 Task: Review and tag faces from past holiday celebrations.
Action: Mouse moved to (122, 249)
Screenshot: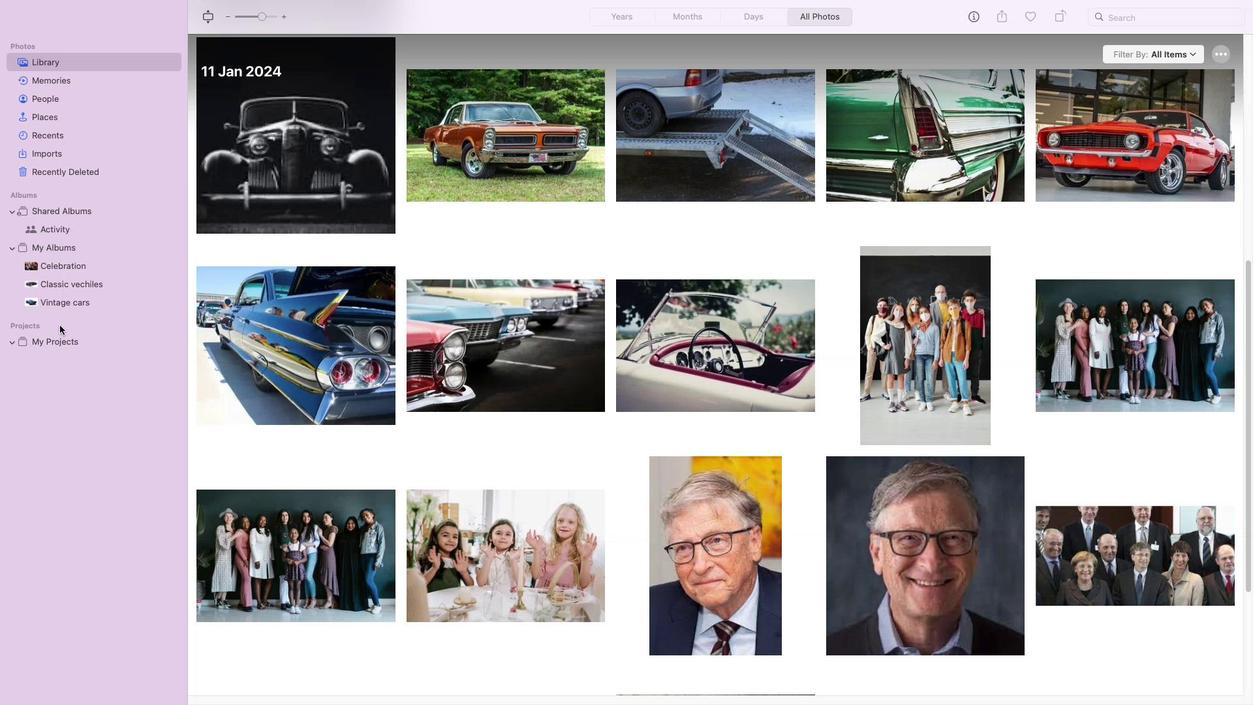 
Action: Mouse scrolled (122, 249) with delta (0, 0)
Screenshot: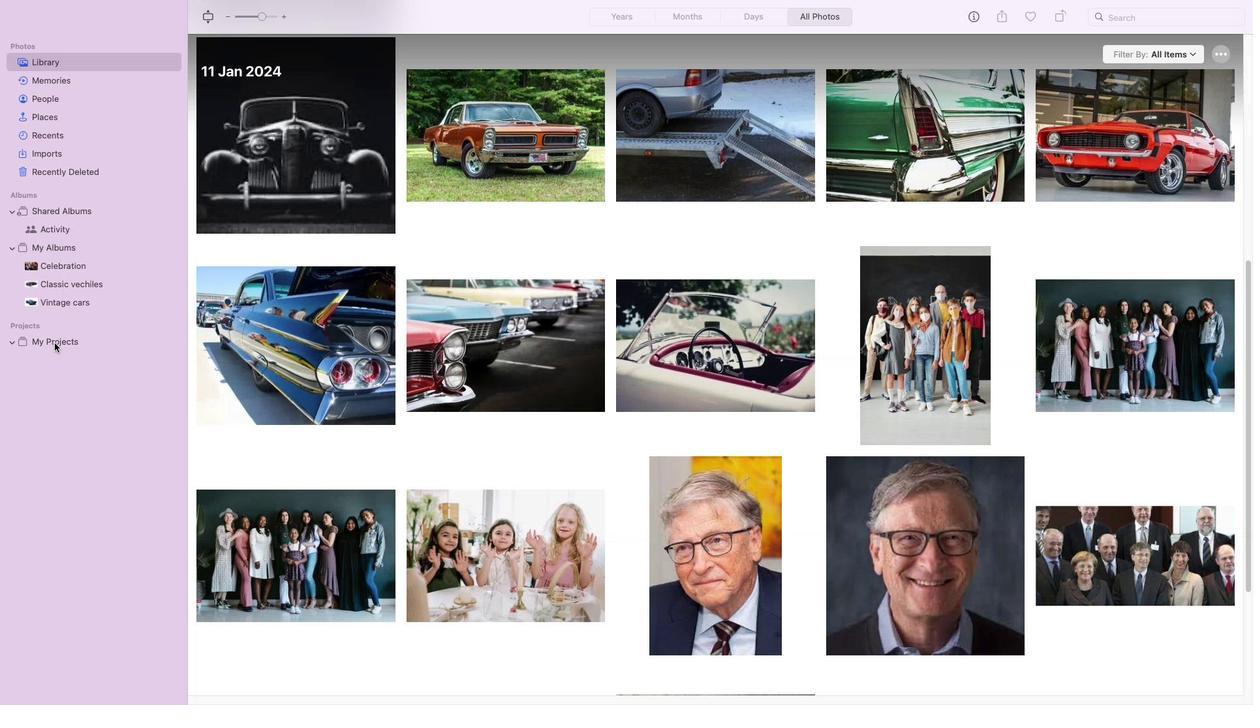 
Action: Mouse scrolled (122, 249) with delta (0, 0)
Screenshot: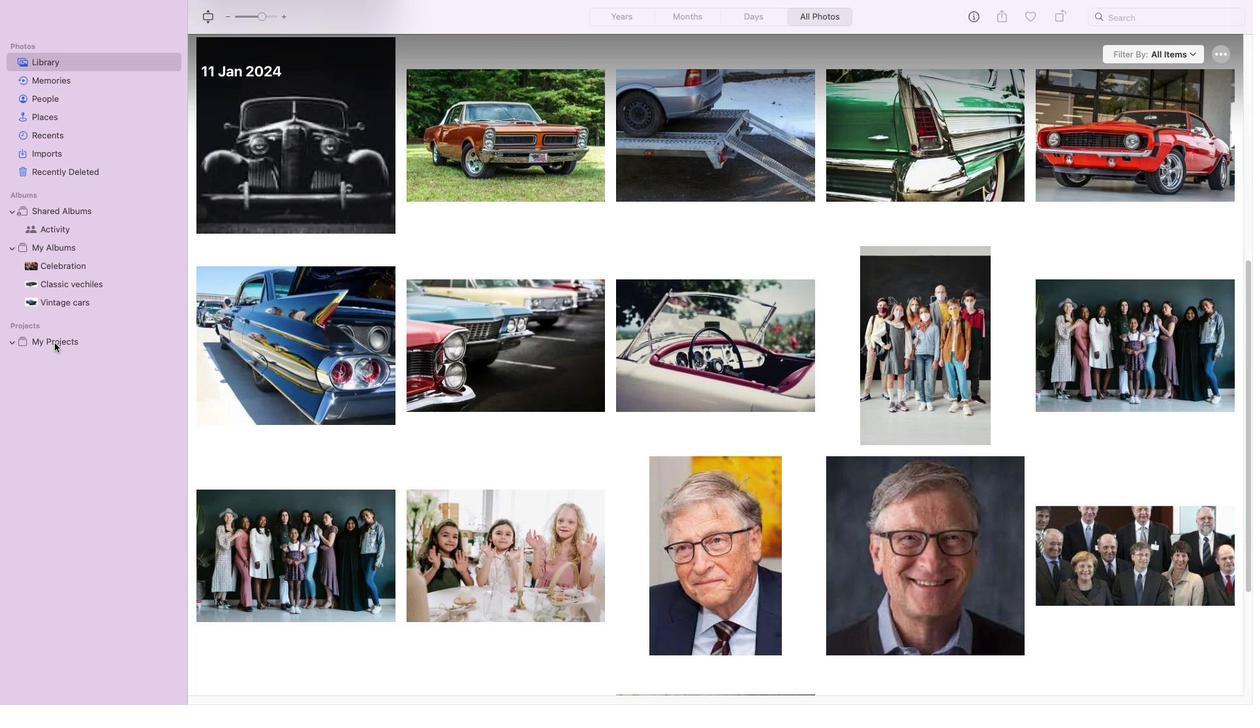 
Action: Mouse moved to (66, 267)
Screenshot: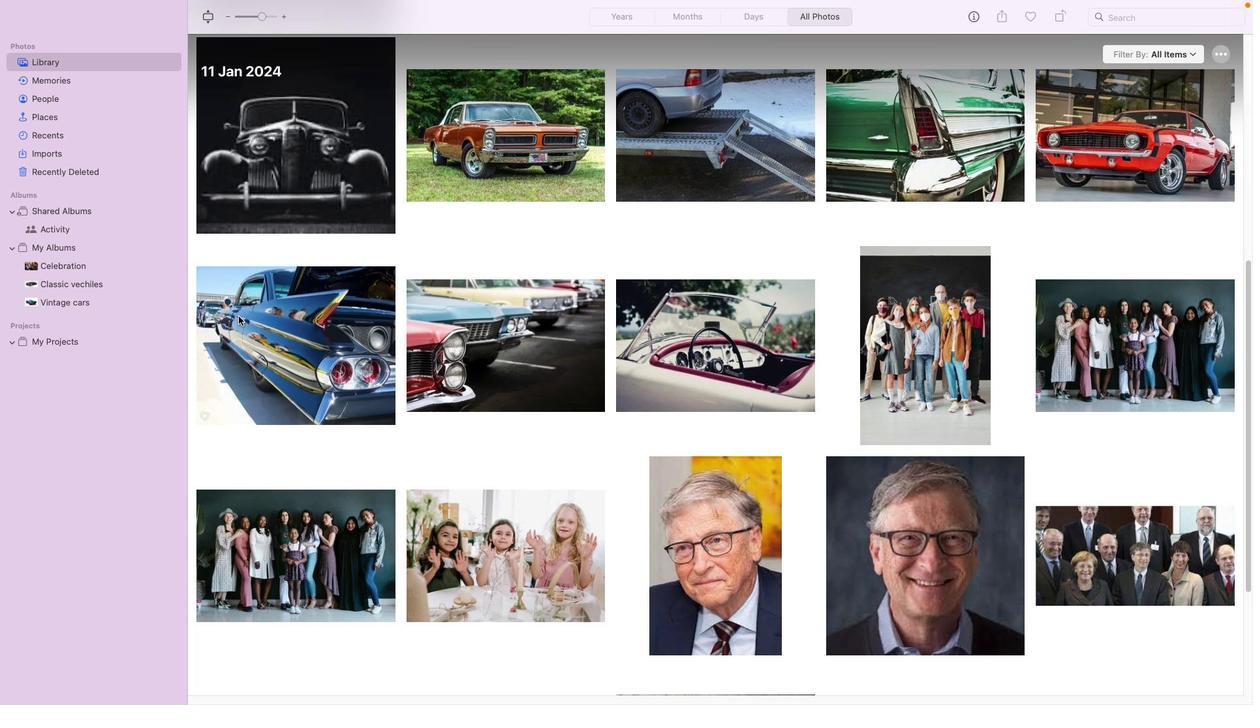 
Action: Mouse pressed left at (66, 267)
Screenshot: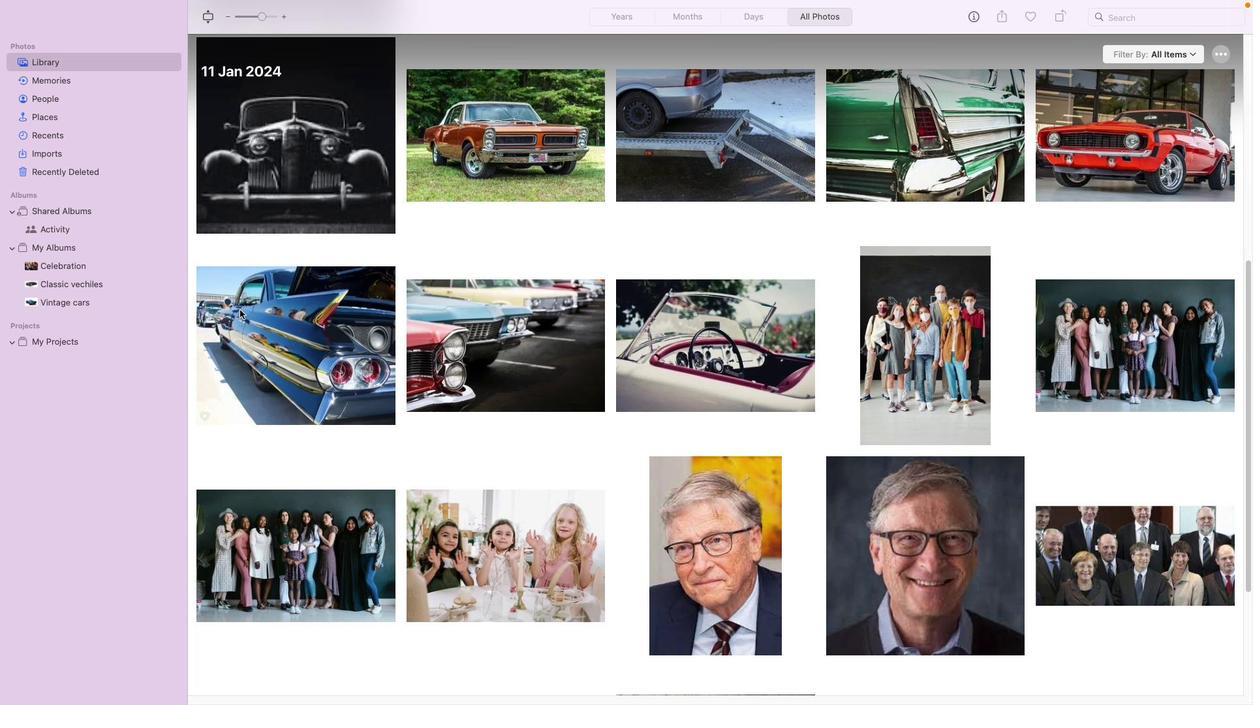 
Action: Mouse moved to (65, 260)
Screenshot: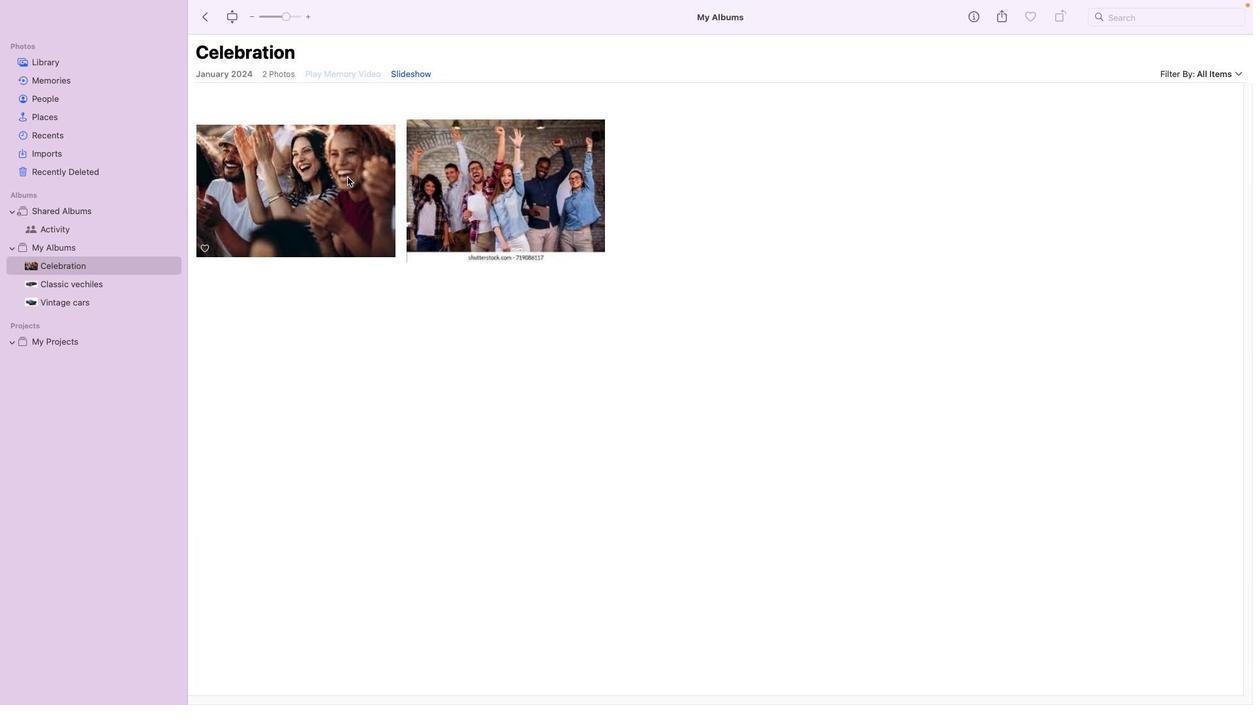 
Action: Mouse pressed left at (65, 260)
Screenshot: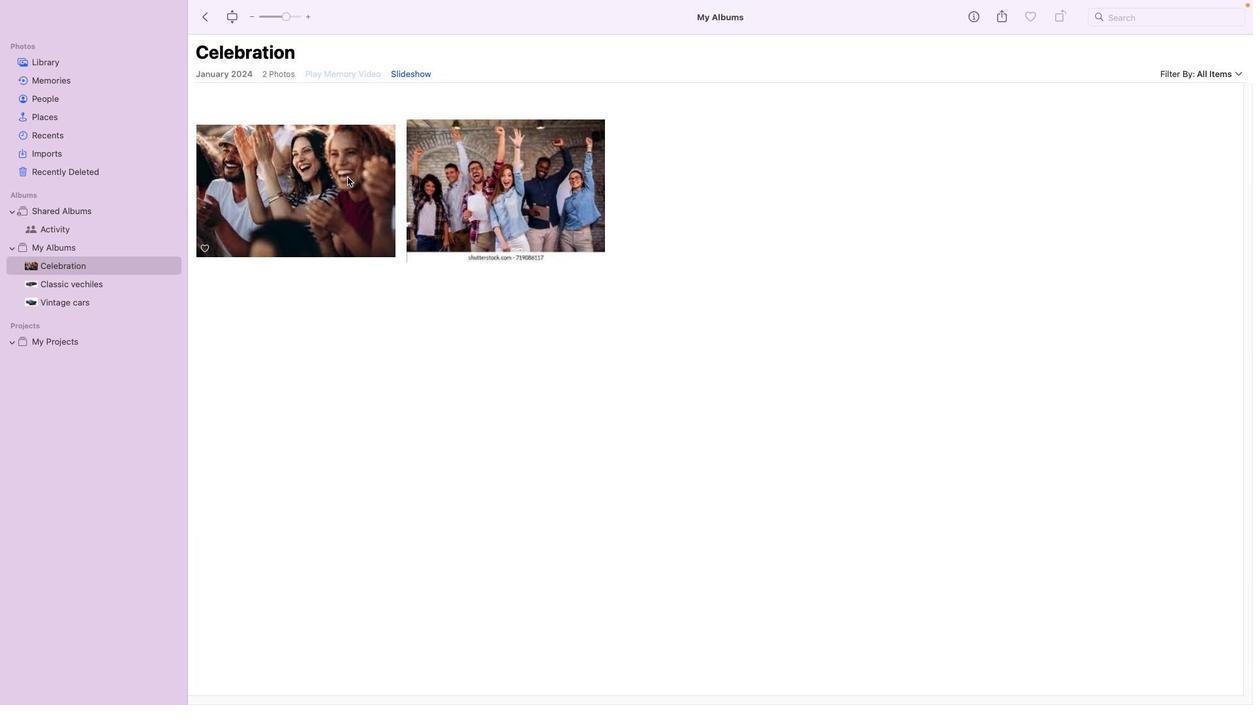 
Action: Mouse moved to (347, 177)
Screenshot: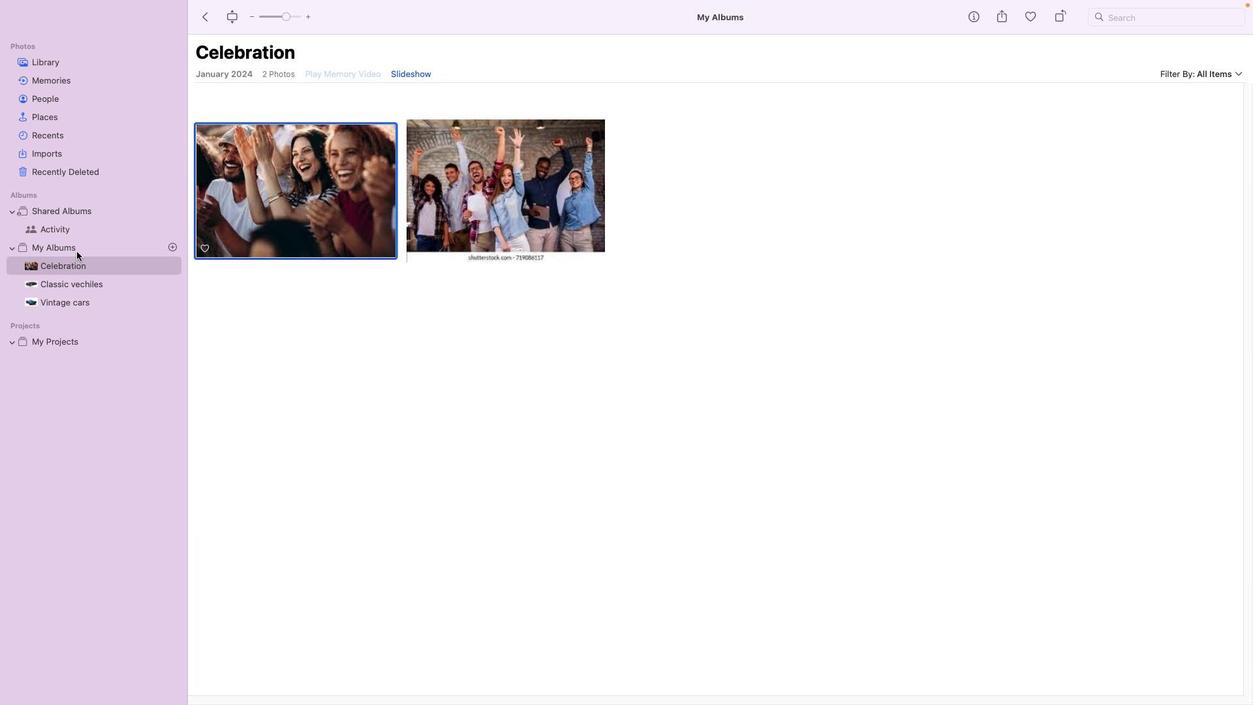 
Action: Mouse pressed left at (347, 177)
Screenshot: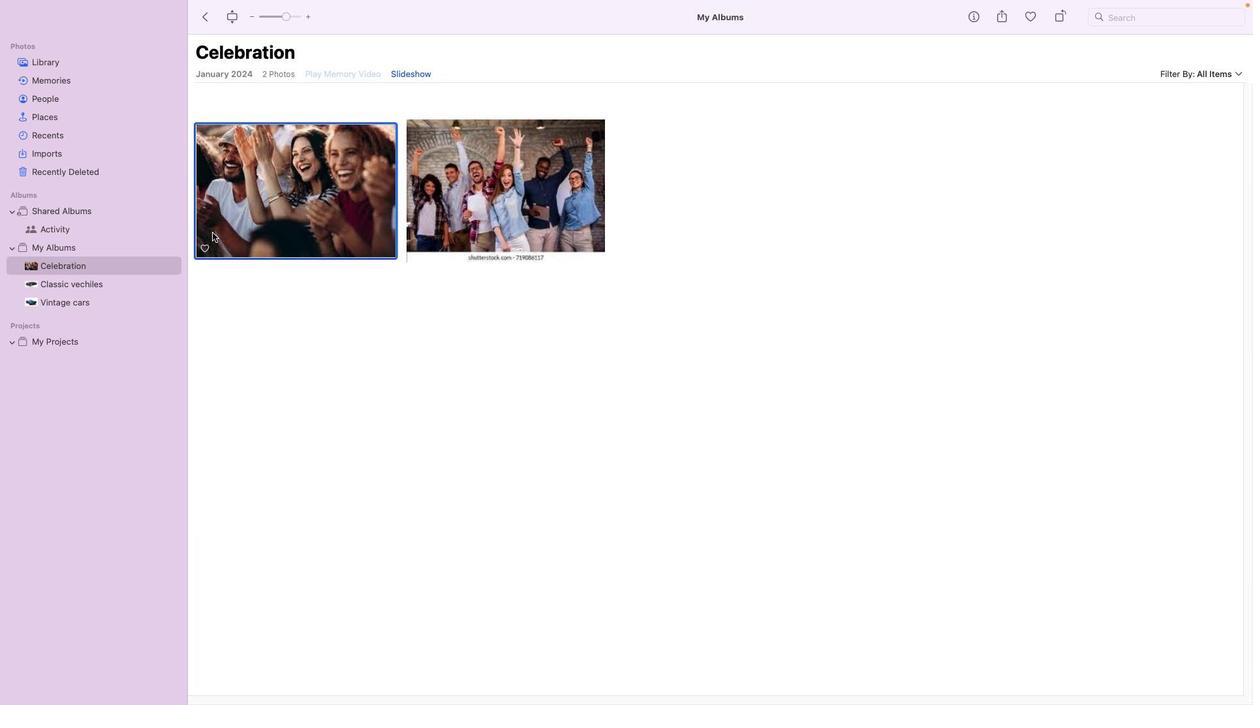 
Action: Mouse moved to (265, 209)
Screenshot: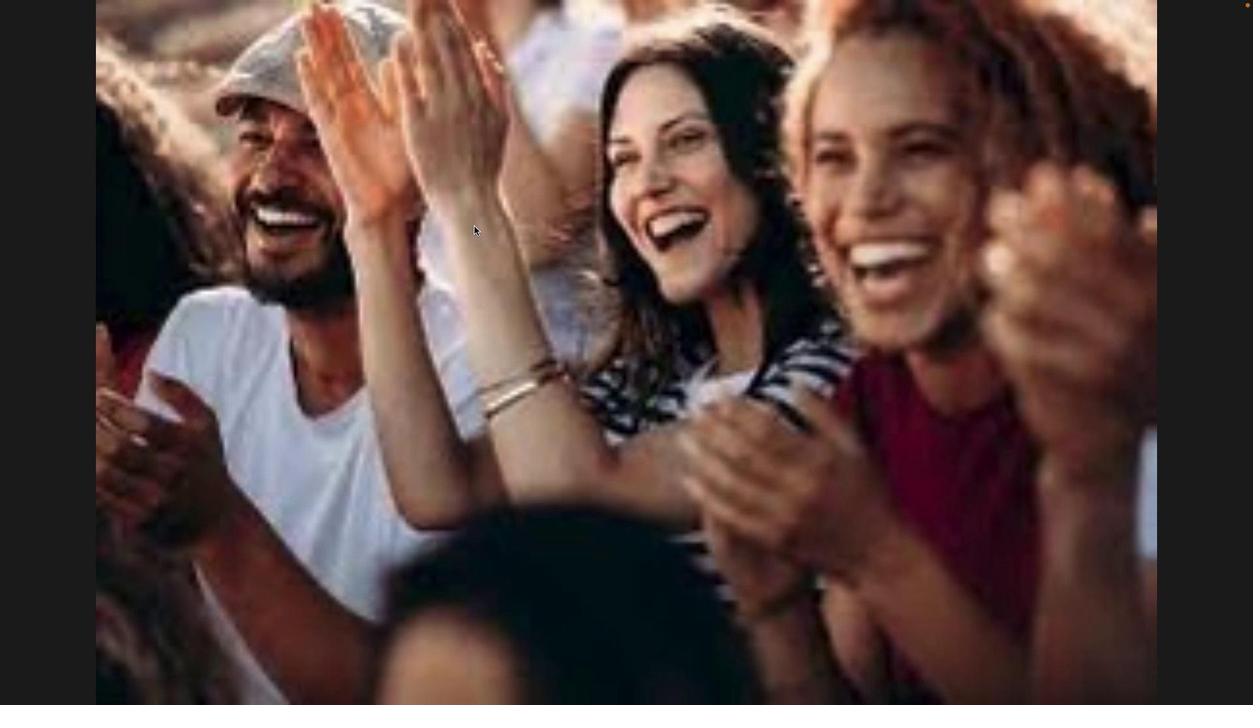 
Action: Mouse pressed left at (265, 209)
Screenshot: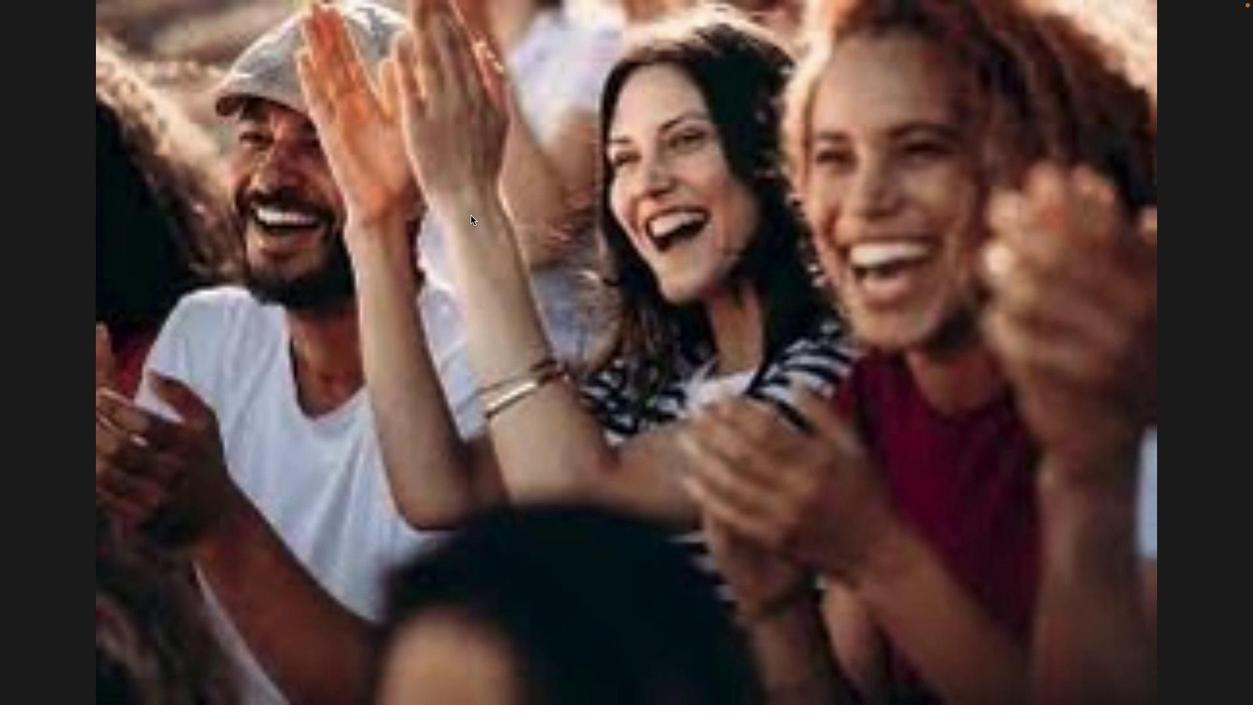 
Action: Mouse pressed left at (265, 209)
Screenshot: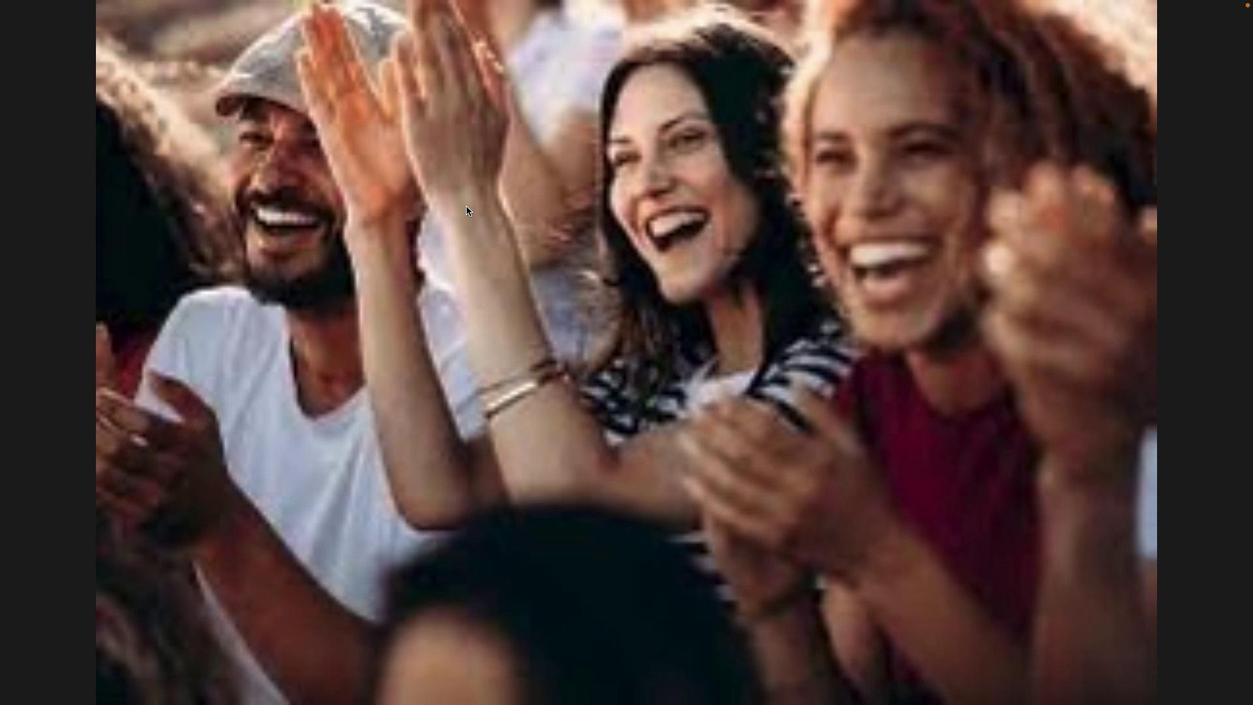 
Action: Mouse moved to (466, 206)
Screenshot: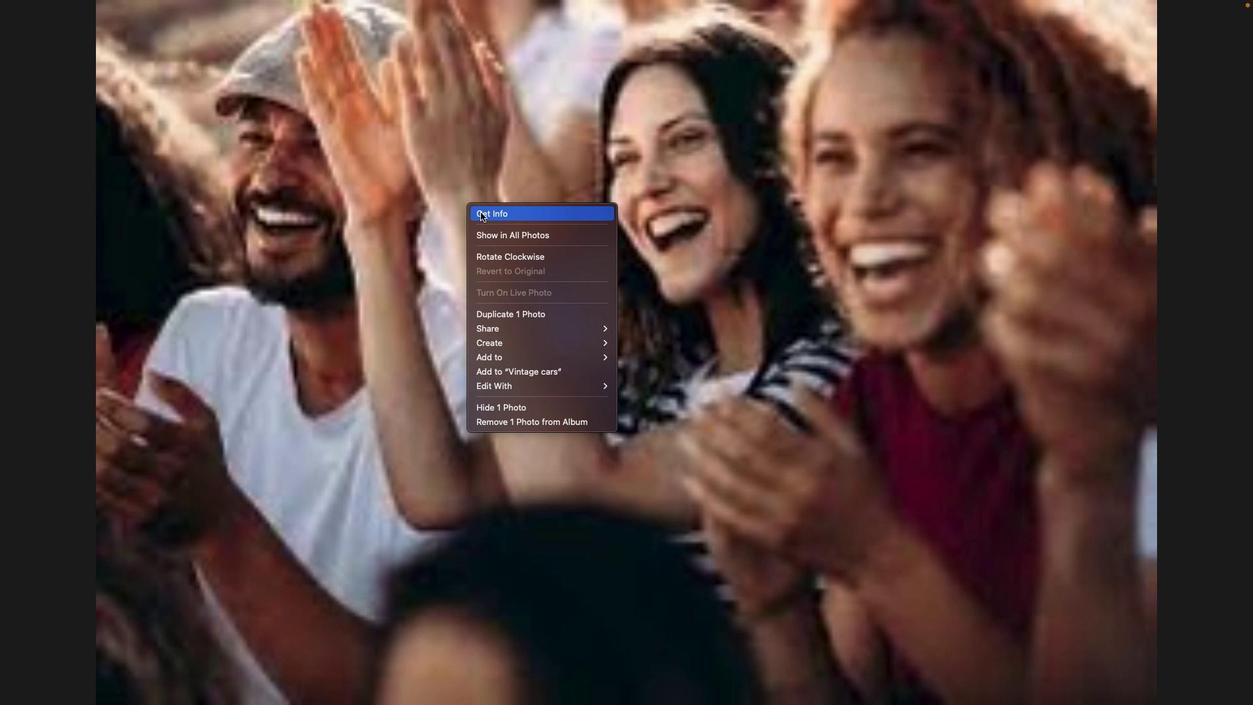 
Action: Mouse pressed right at (466, 206)
Screenshot: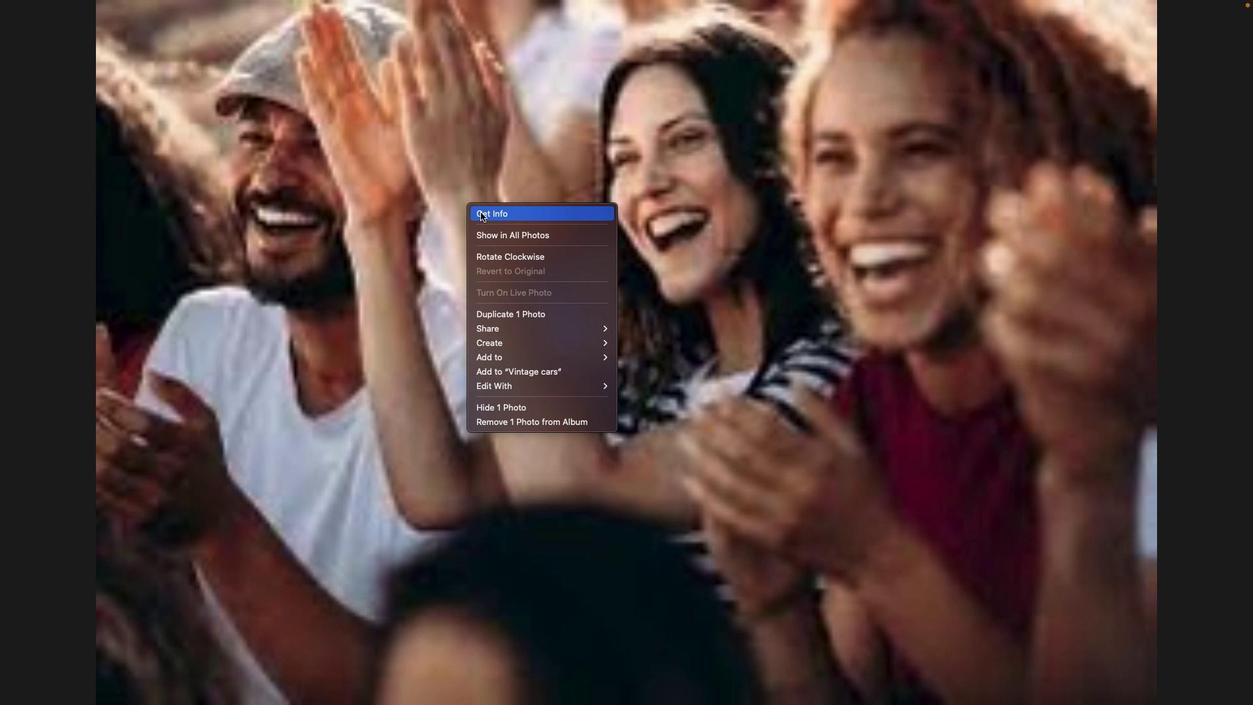 
Action: Mouse moved to (480, 212)
Screenshot: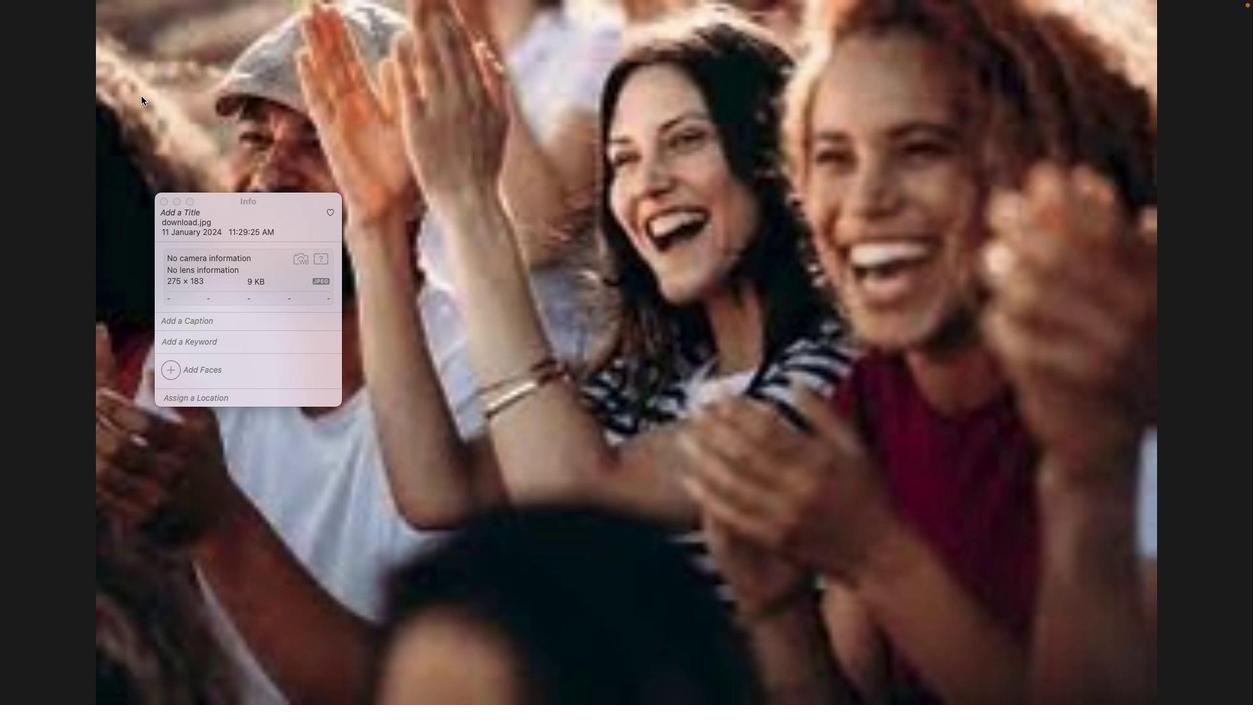
Action: Mouse pressed left at (480, 212)
Screenshot: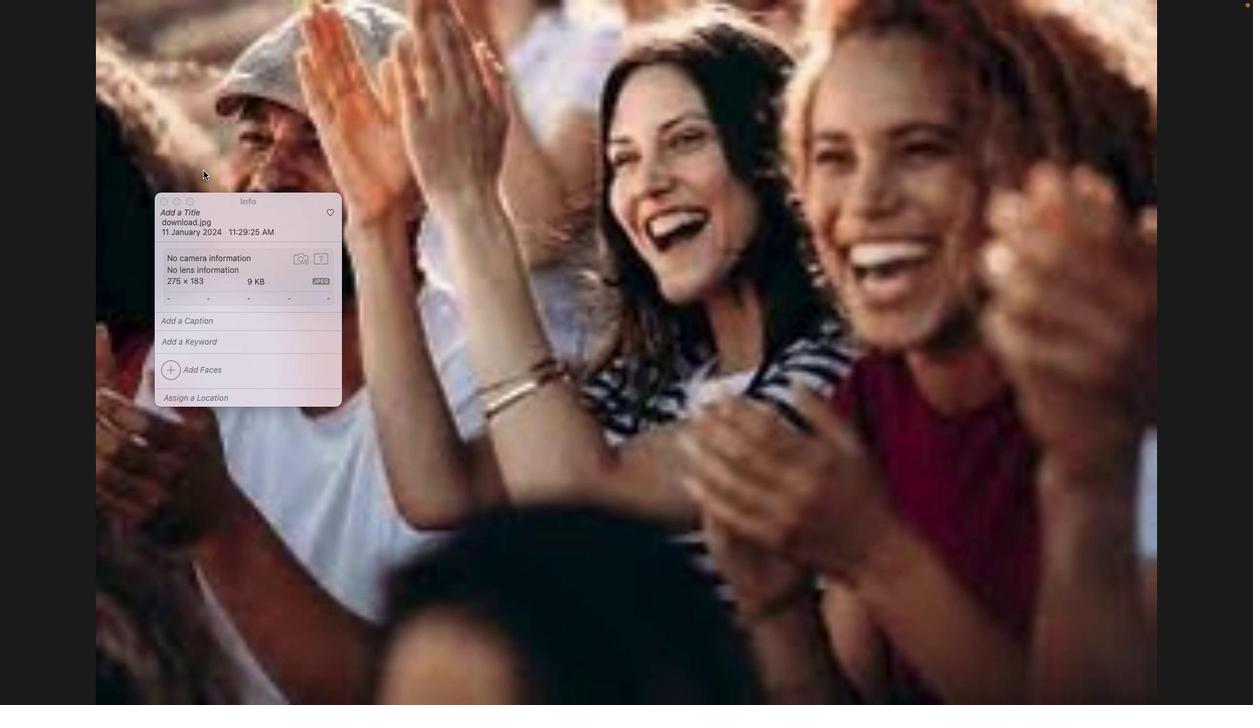 
Action: Mouse moved to (166, 368)
Screenshot: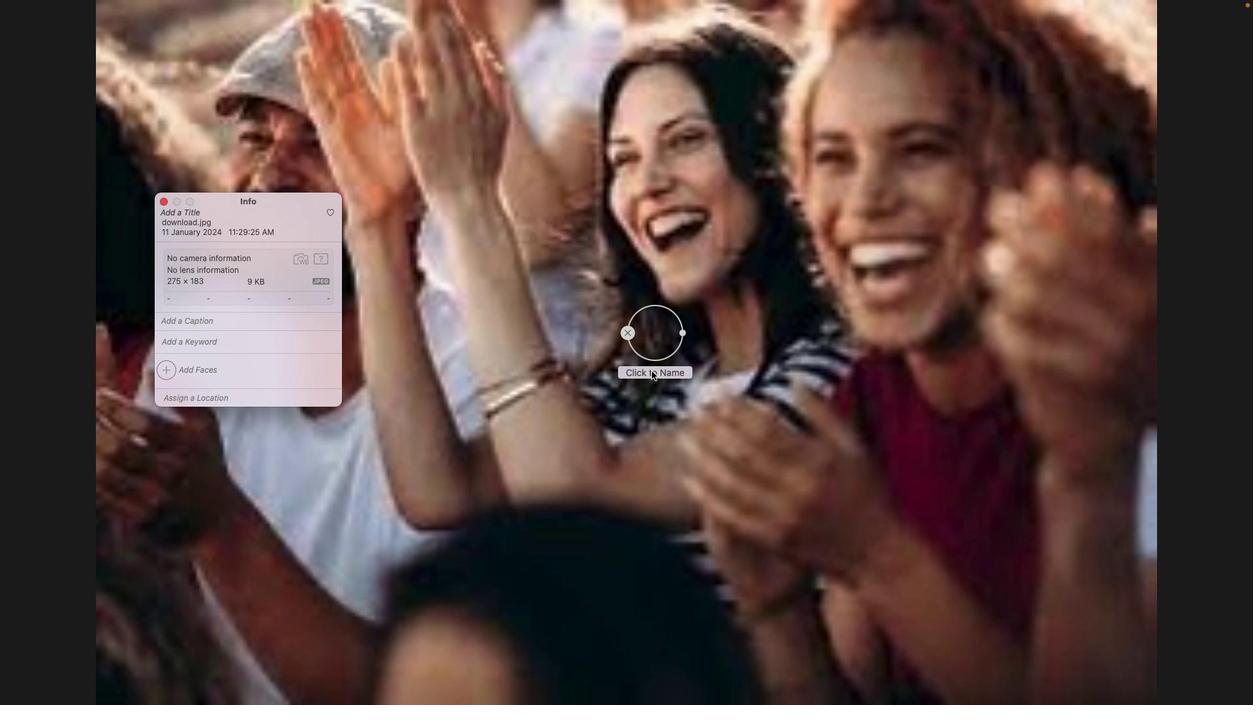 
Action: Mouse pressed left at (166, 368)
Screenshot: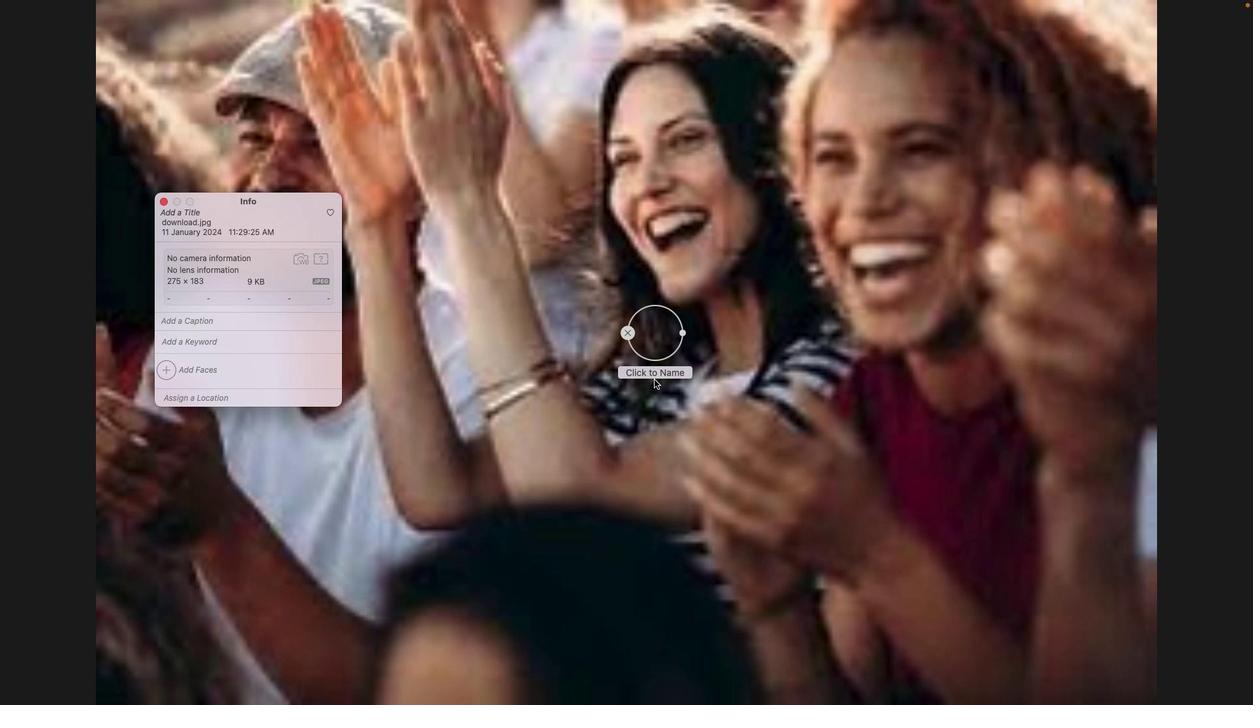 
Action: Mouse moved to (658, 376)
Screenshot: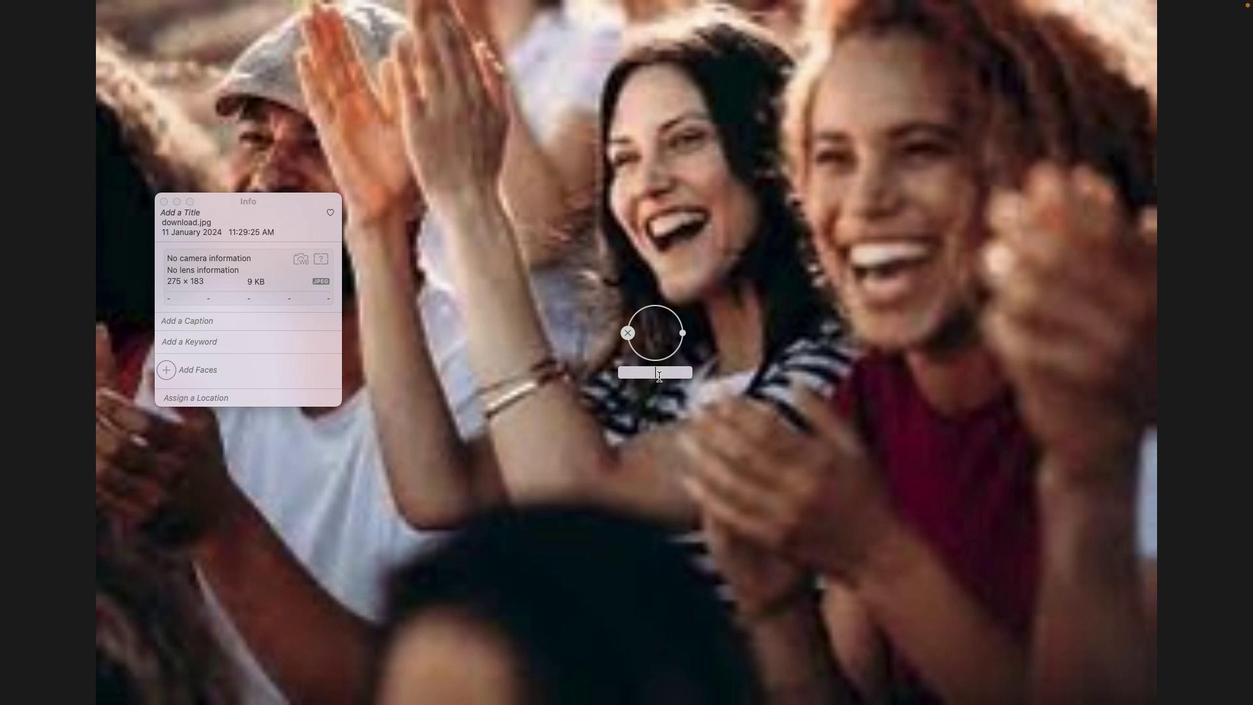 
Action: Mouse pressed left at (658, 376)
Screenshot: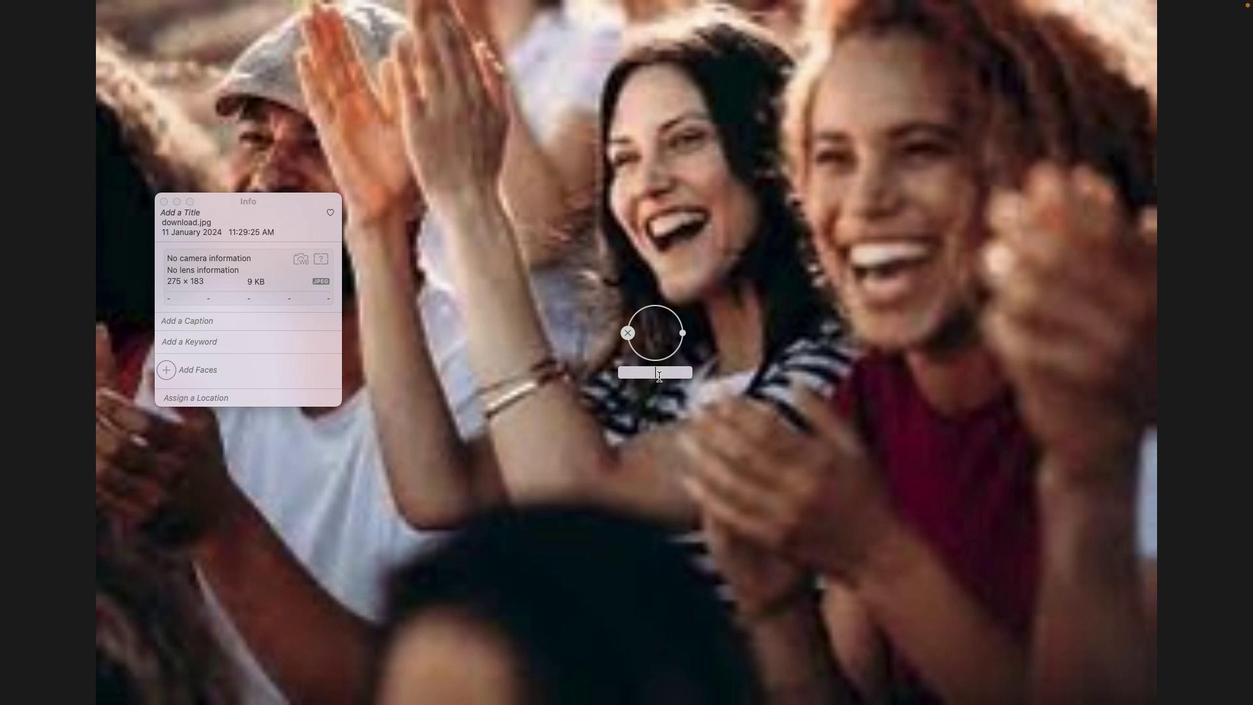 
Action: Mouse moved to (659, 376)
Screenshot: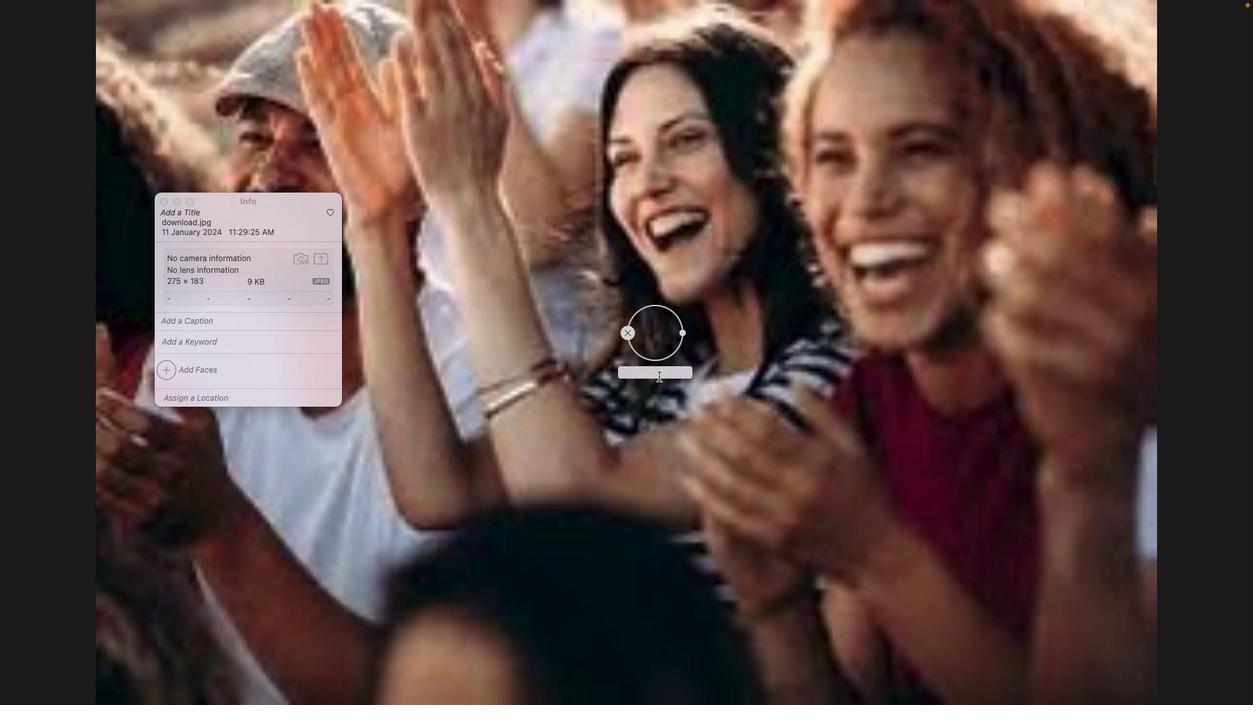 
Action: Key pressed Key.shift'P''e''t''e''r'Key.spaceKey.shift'H''o''m''e''l''o''p''e''z'Key.enter
Screenshot: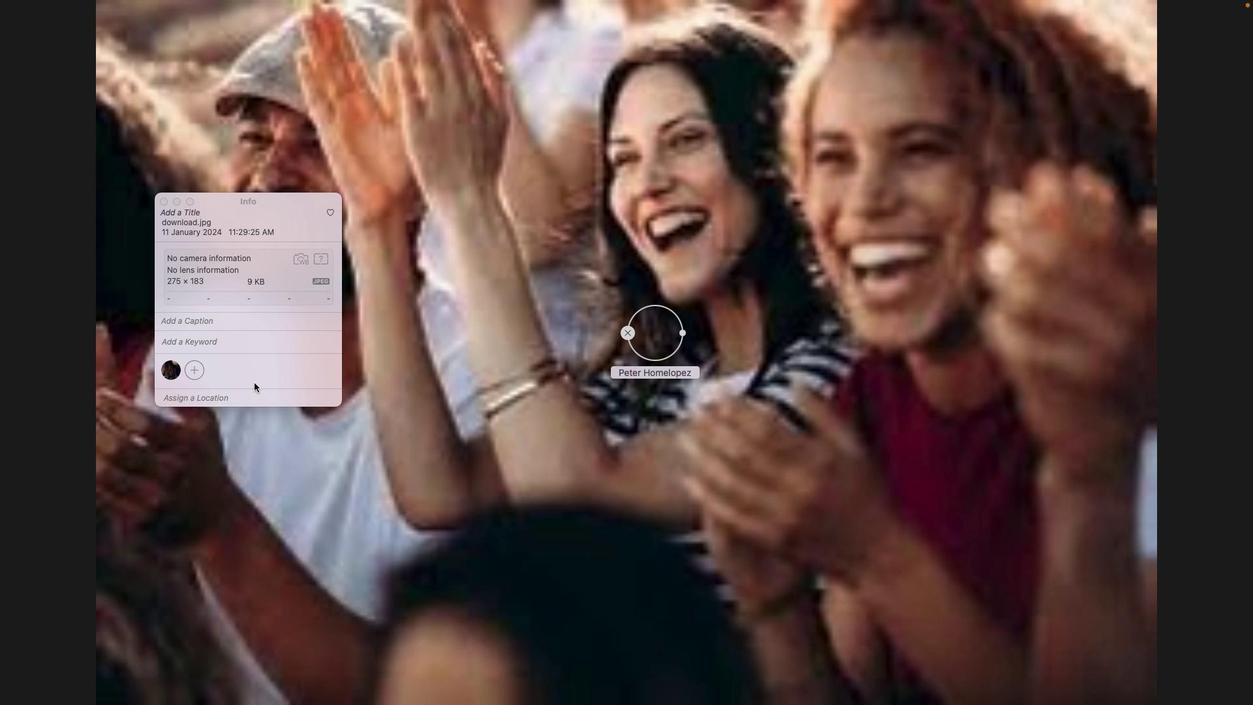 
Action: Mouse moved to (201, 370)
Screenshot: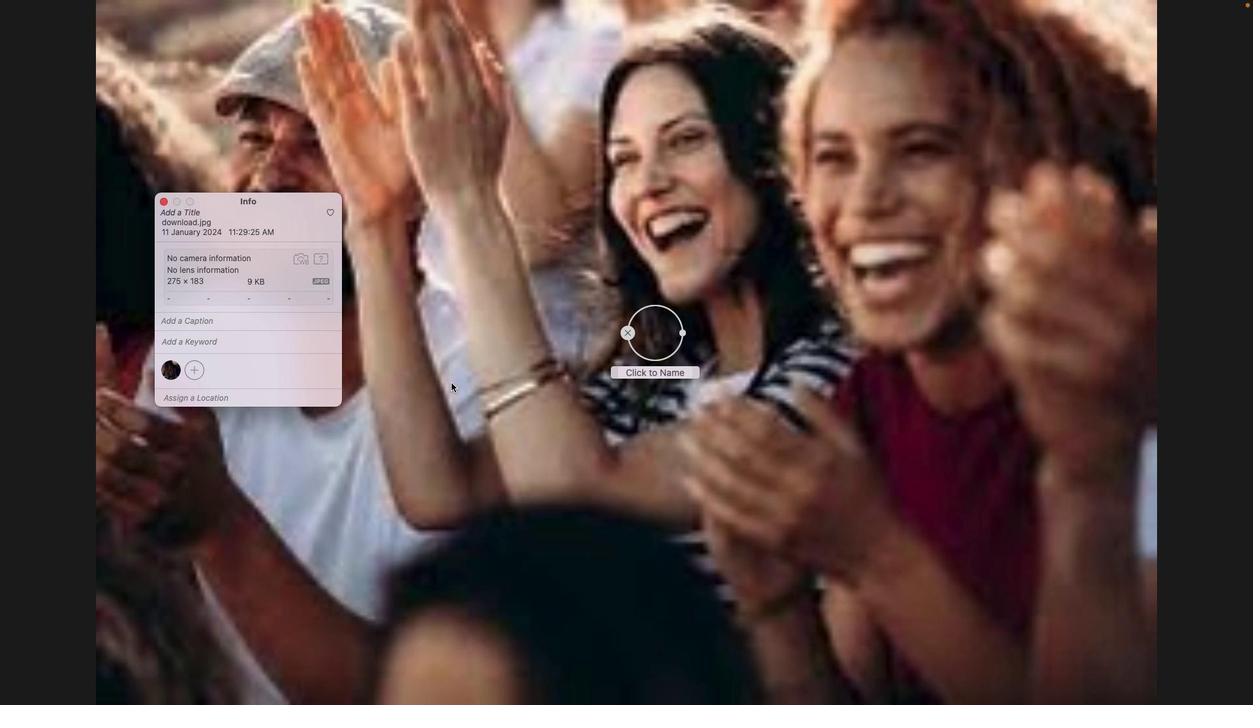 
Action: Mouse pressed left at (201, 370)
Screenshot: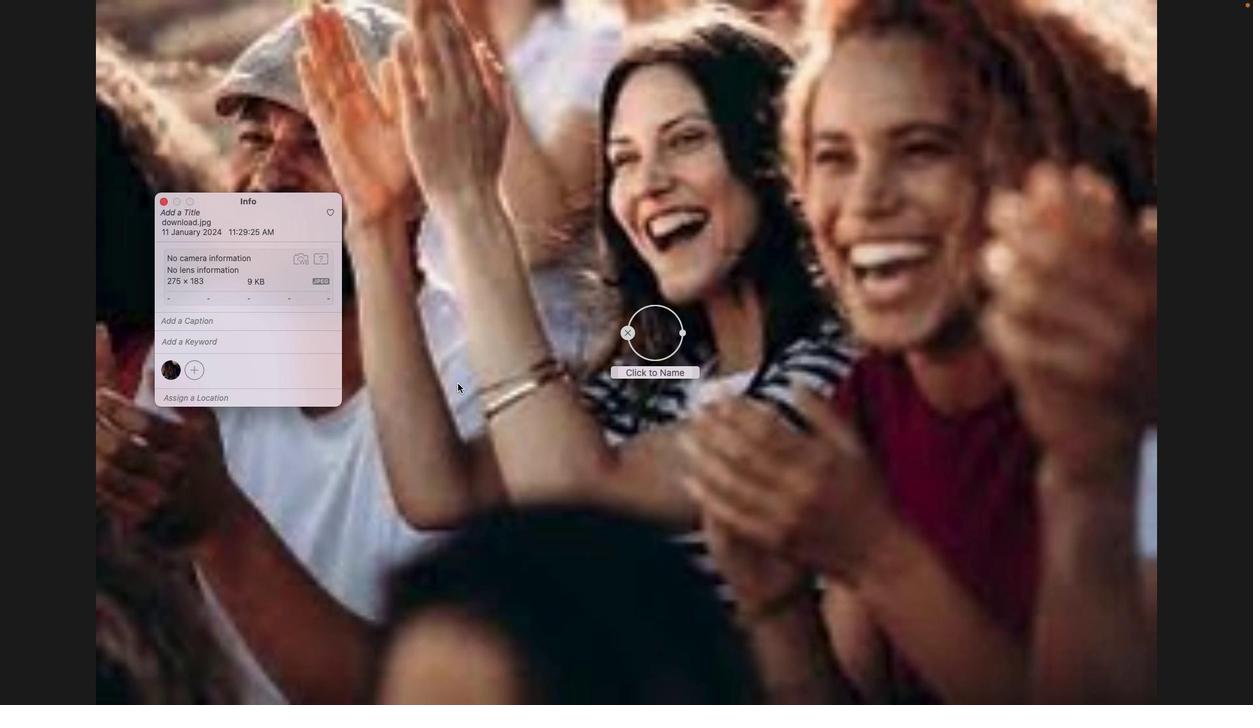
Action: Mouse moved to (664, 370)
Screenshot: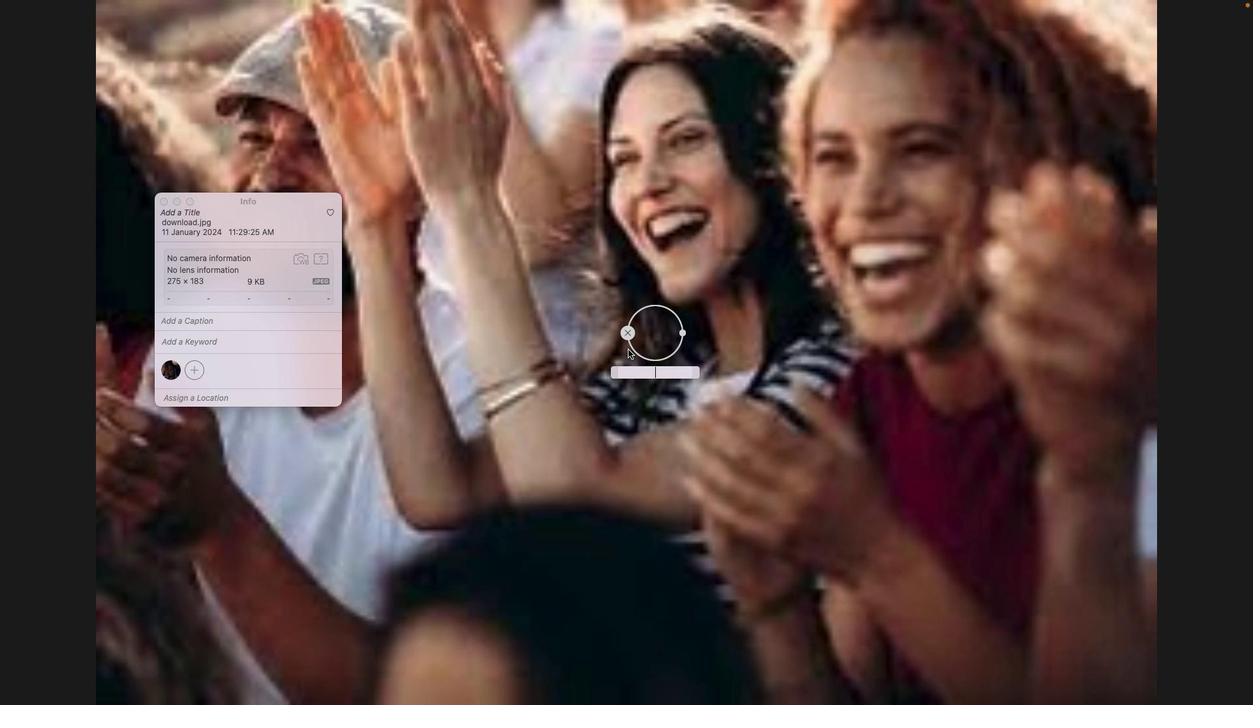 
Action: Mouse pressed left at (664, 370)
Screenshot: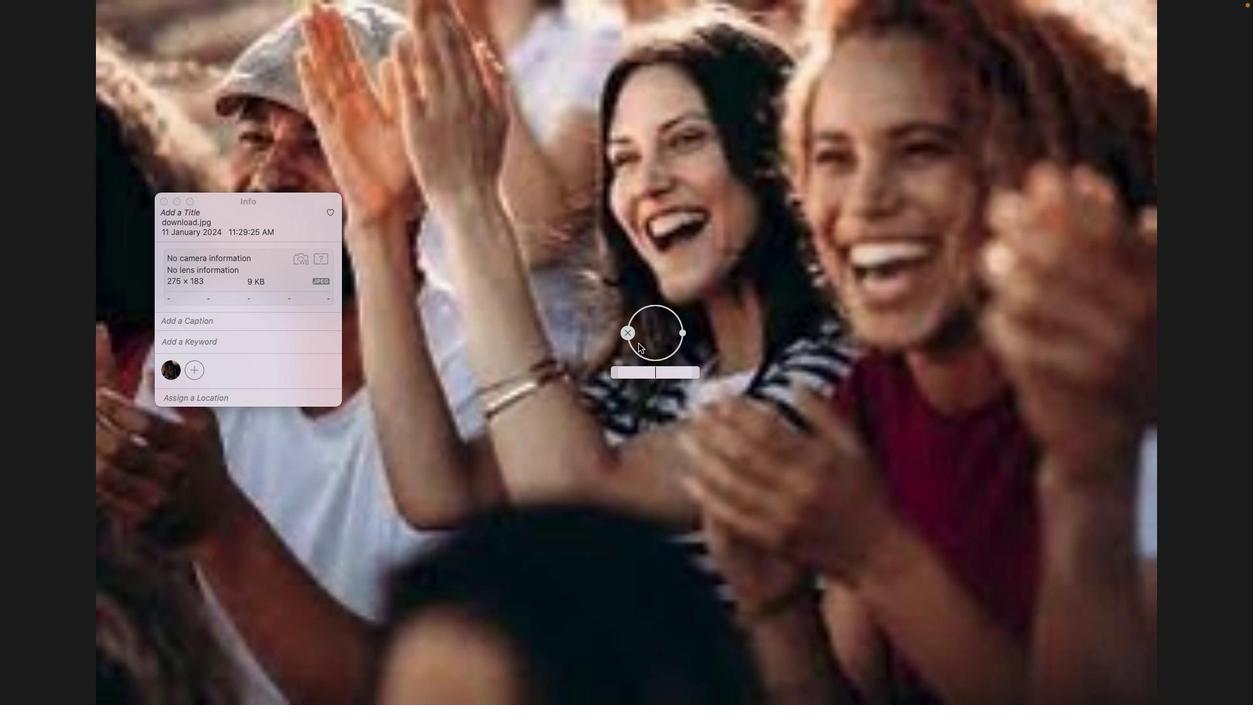 
Action: Mouse moved to (647, 336)
Screenshot: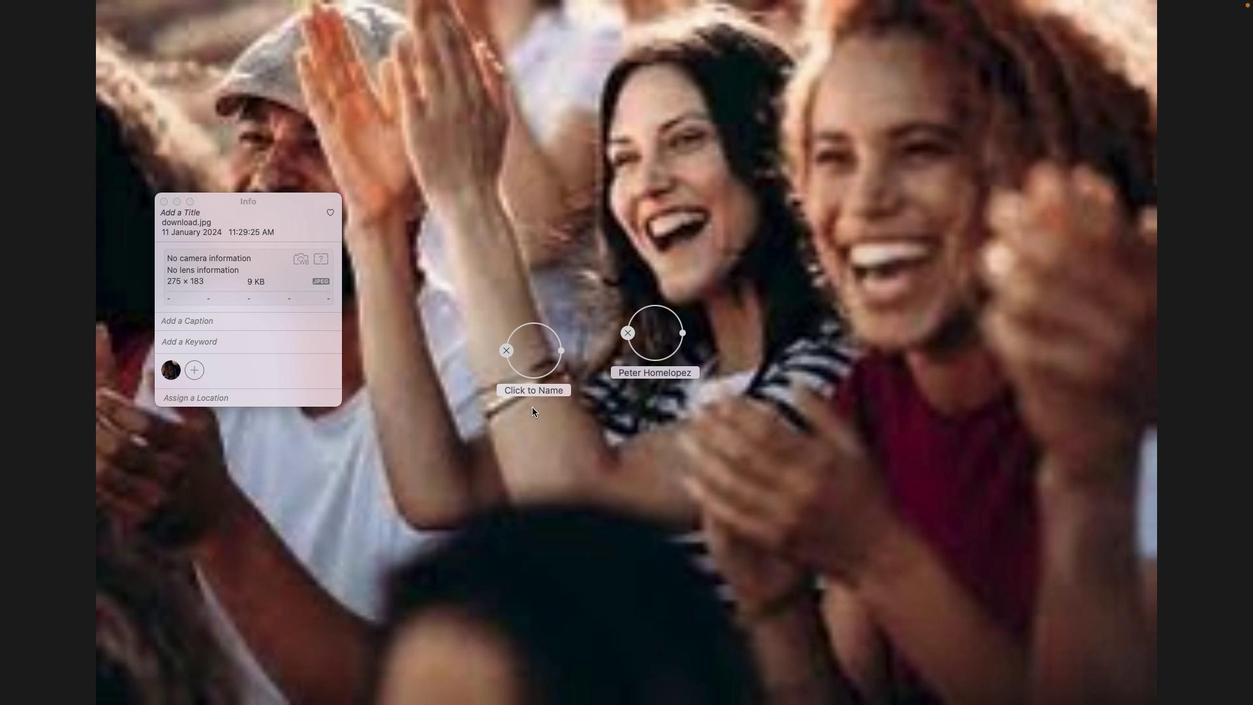 
Action: Mouse pressed left at (647, 336)
Screenshot: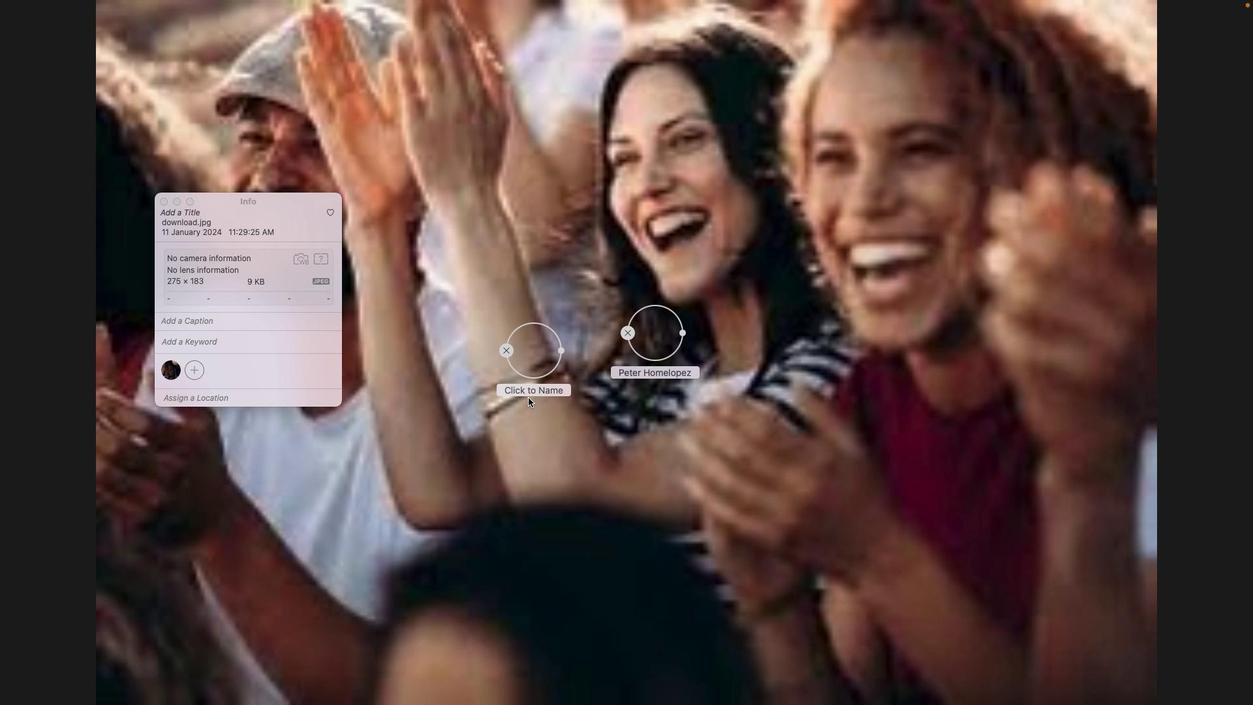 
Action: Mouse moved to (533, 389)
Screenshot: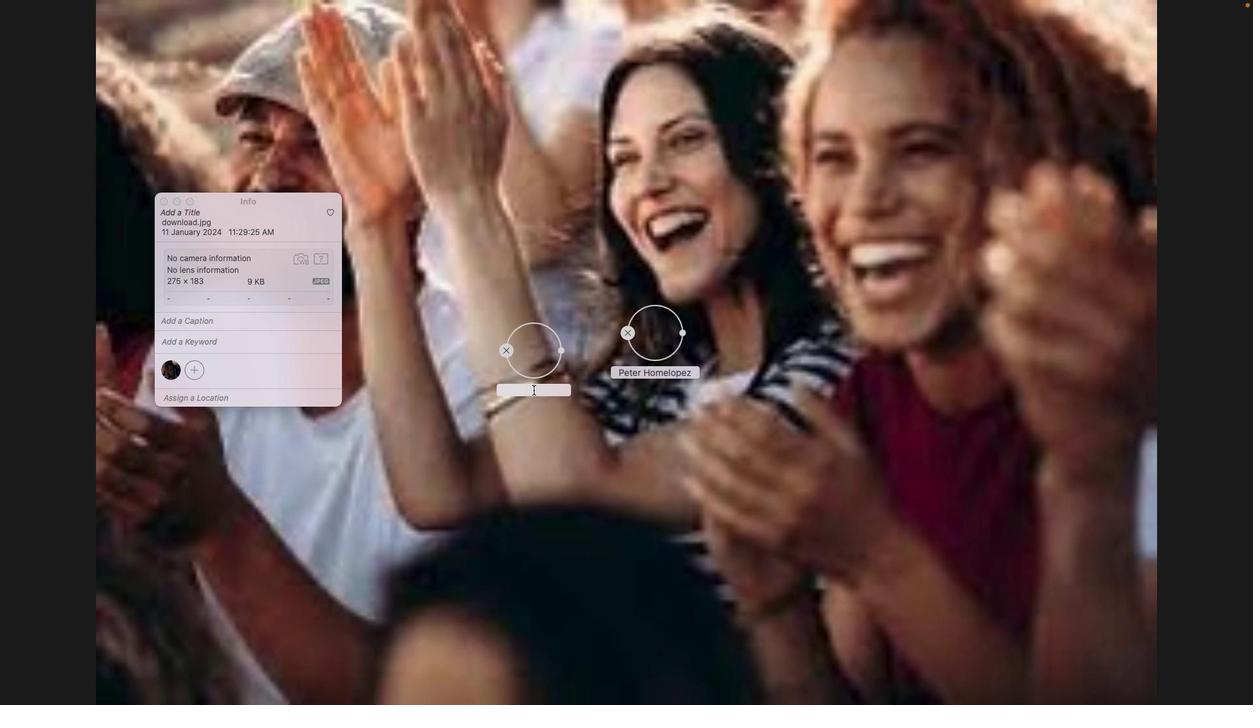 
Action: Mouse pressed left at (533, 389)
Screenshot: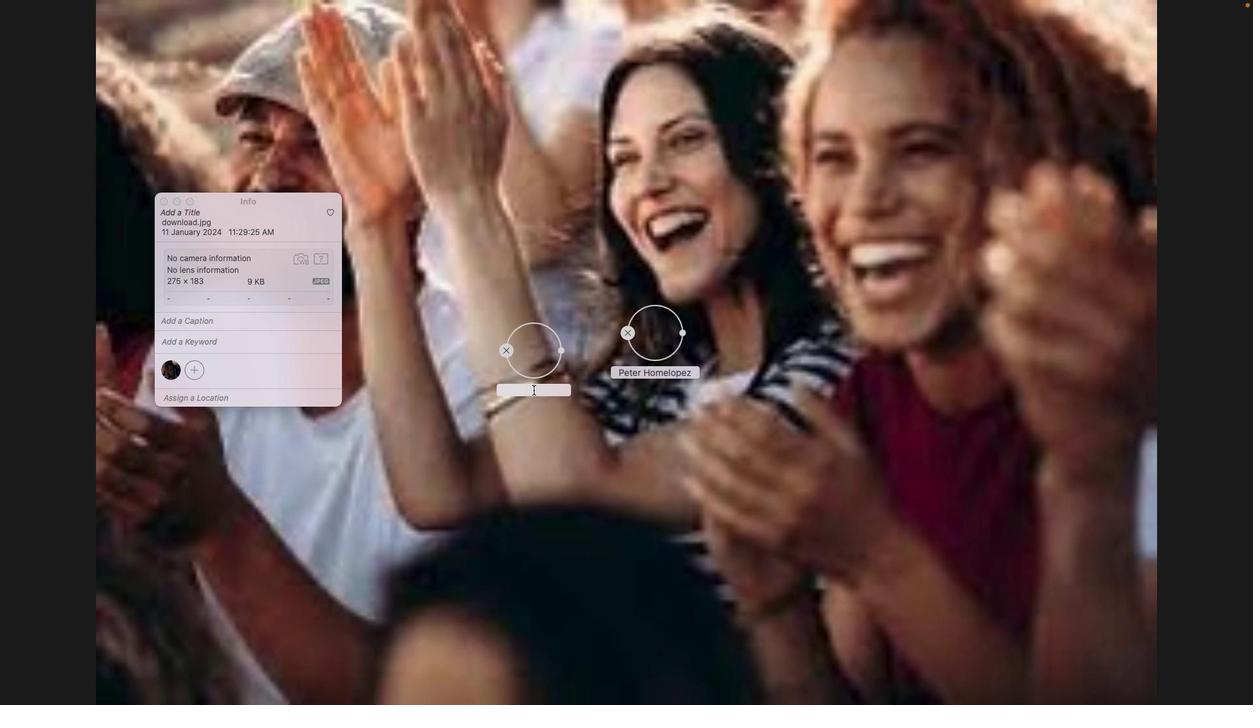 
Action: Mouse moved to (533, 389)
Screenshot: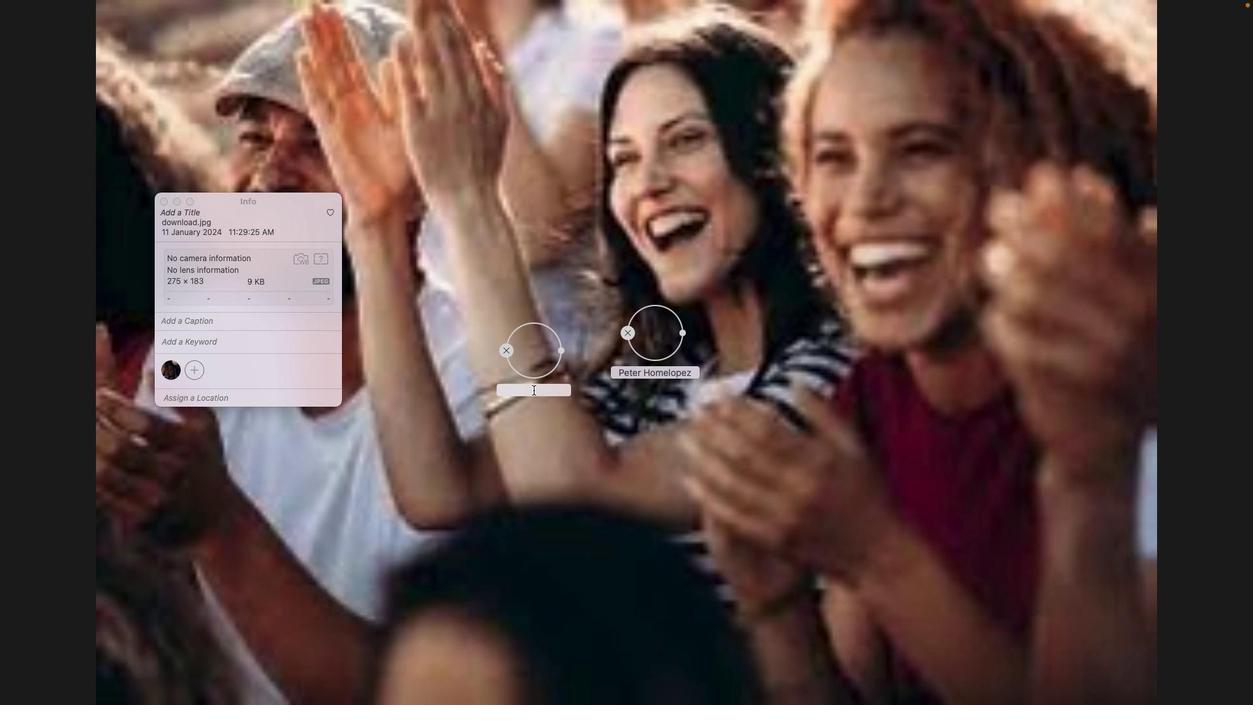 
Action: Key pressed Key.shift_r'S''h''r''e''y''a'Key.spaceKey.shift'M''e''g''h''l''a''n''i'Key.enter
Screenshot: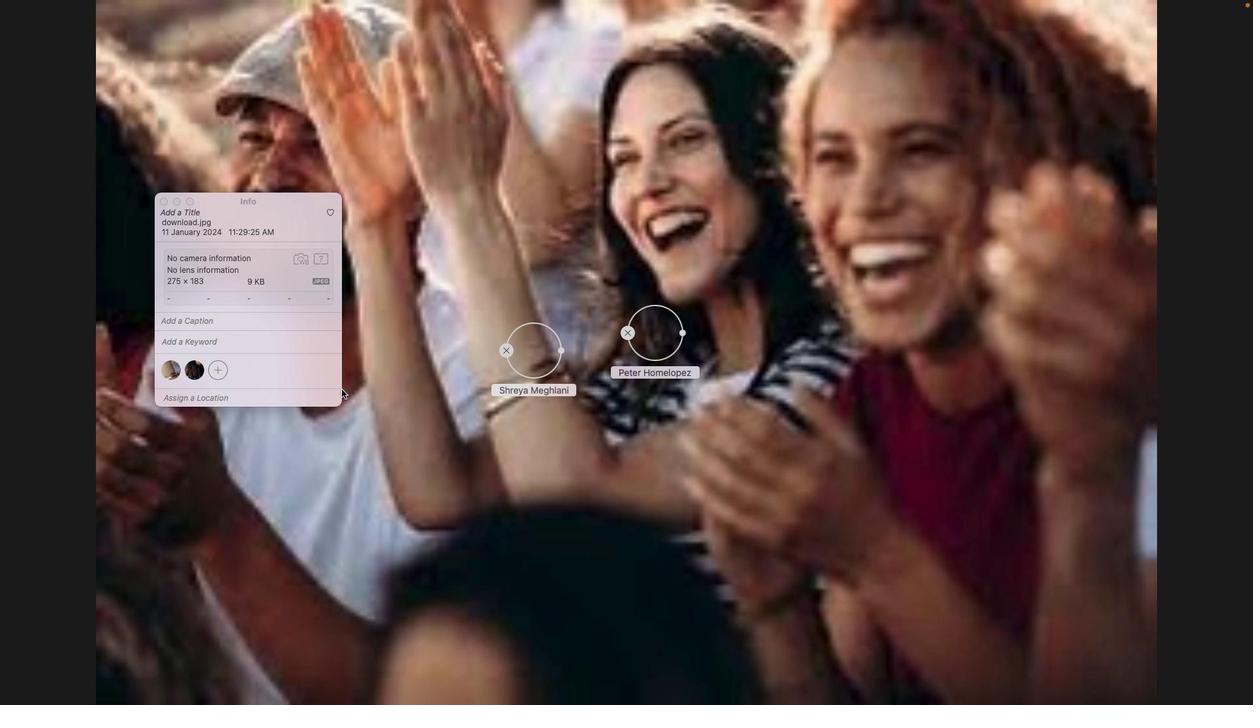 
Action: Mouse moved to (217, 367)
Screenshot: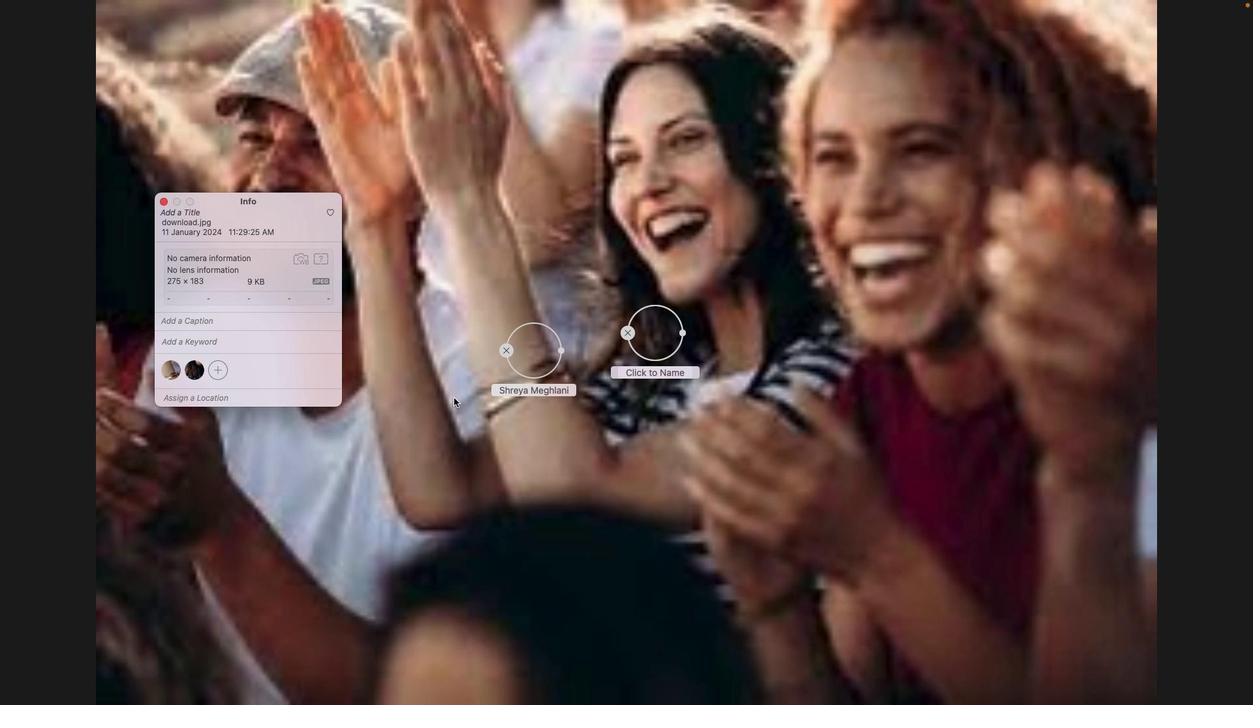 
Action: Mouse pressed left at (217, 367)
Screenshot: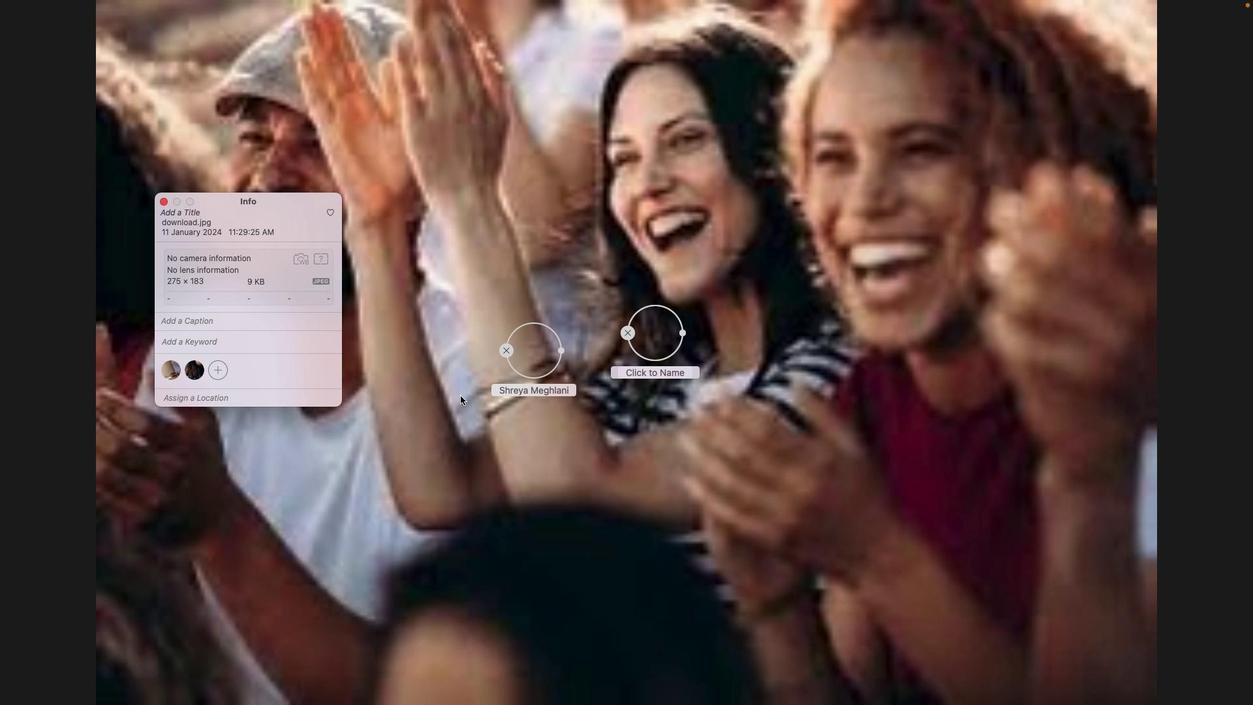 
Action: Mouse moved to (653, 335)
Screenshot: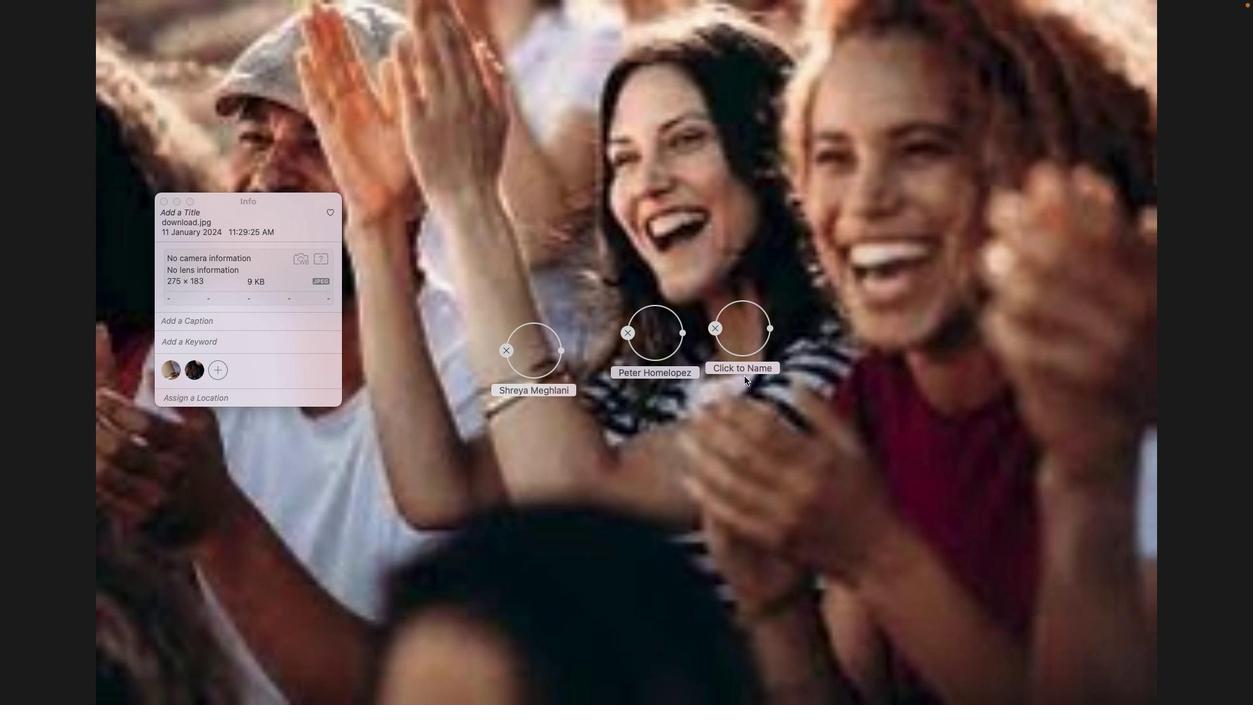 
Action: Mouse pressed left at (653, 335)
Screenshot: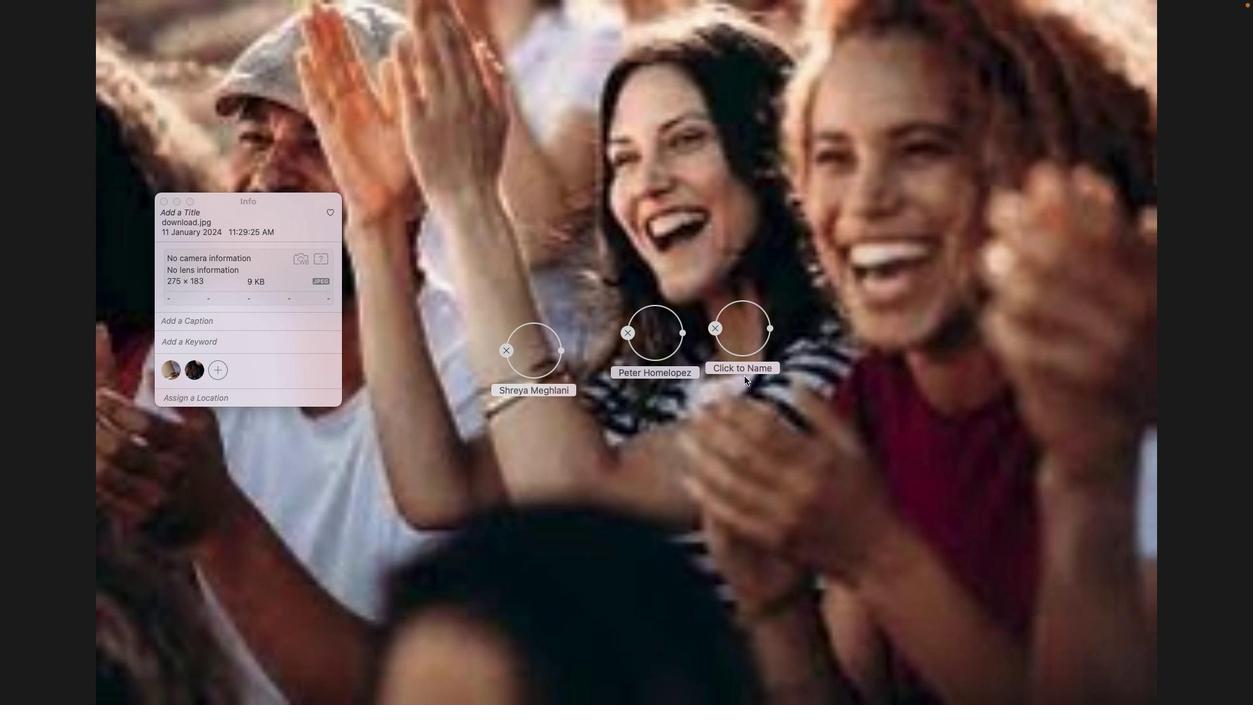 
Action: Mouse moved to (749, 366)
Screenshot: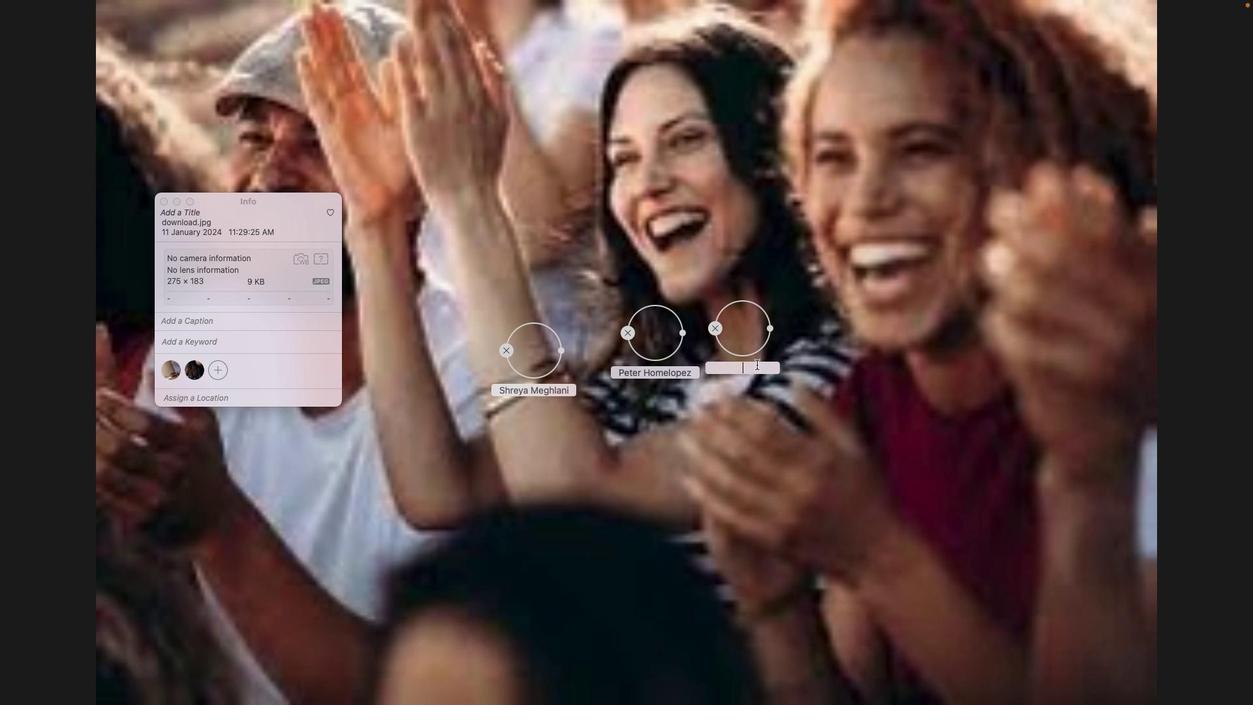 
Action: Mouse pressed left at (749, 366)
Screenshot: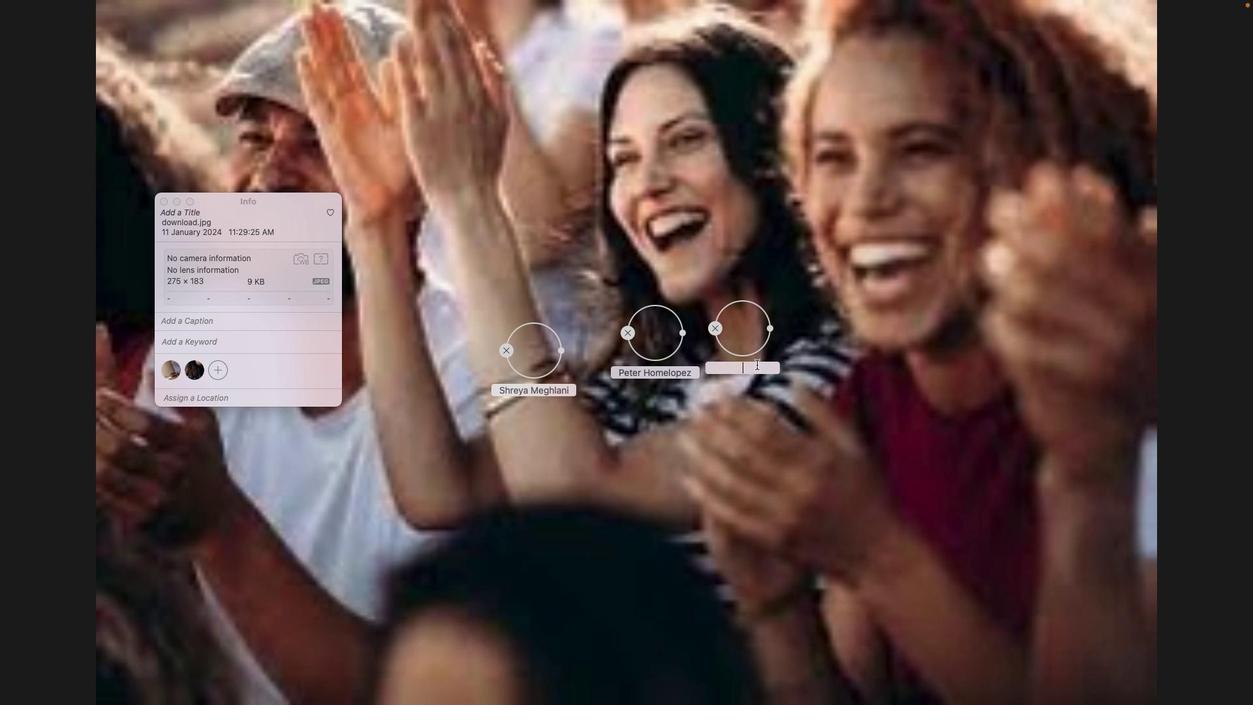 
Action: Mouse moved to (757, 364)
Screenshot: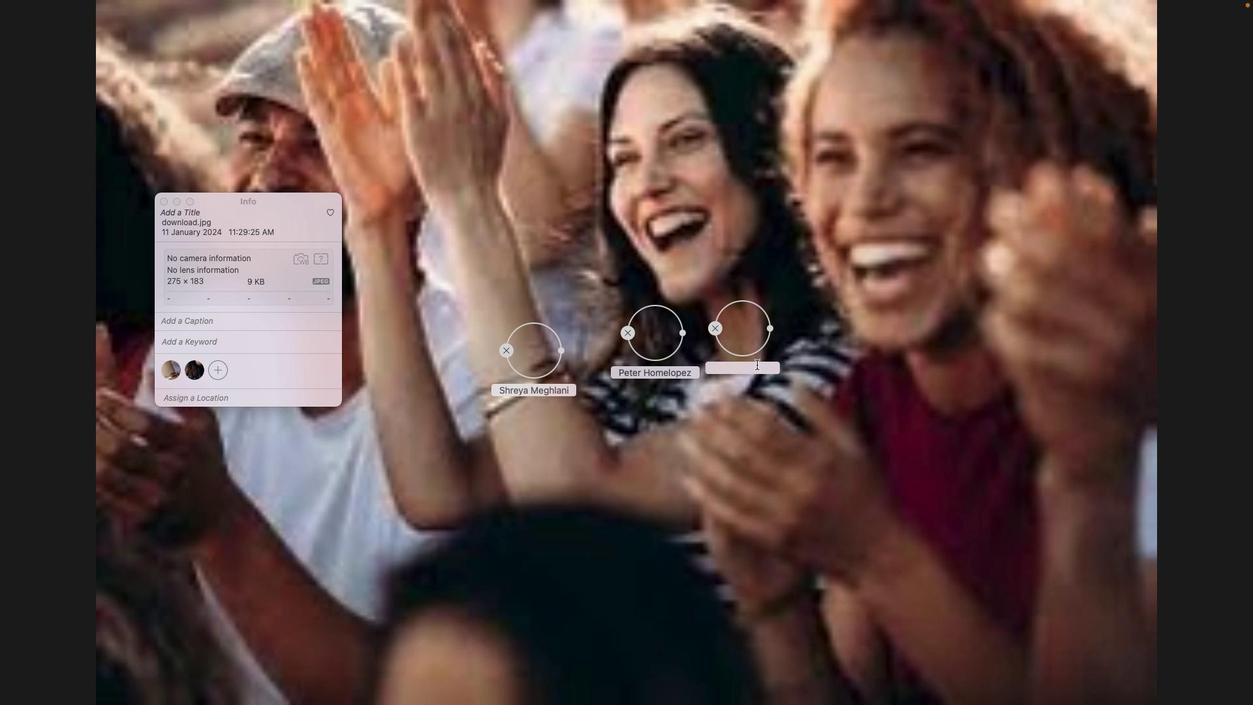 
Action: Key pressed Key.shift'J''e''n''n''i''f''f''e''r'Key.space'a''l''e''x''e''n''d''a''r'Key.enter
Screenshot: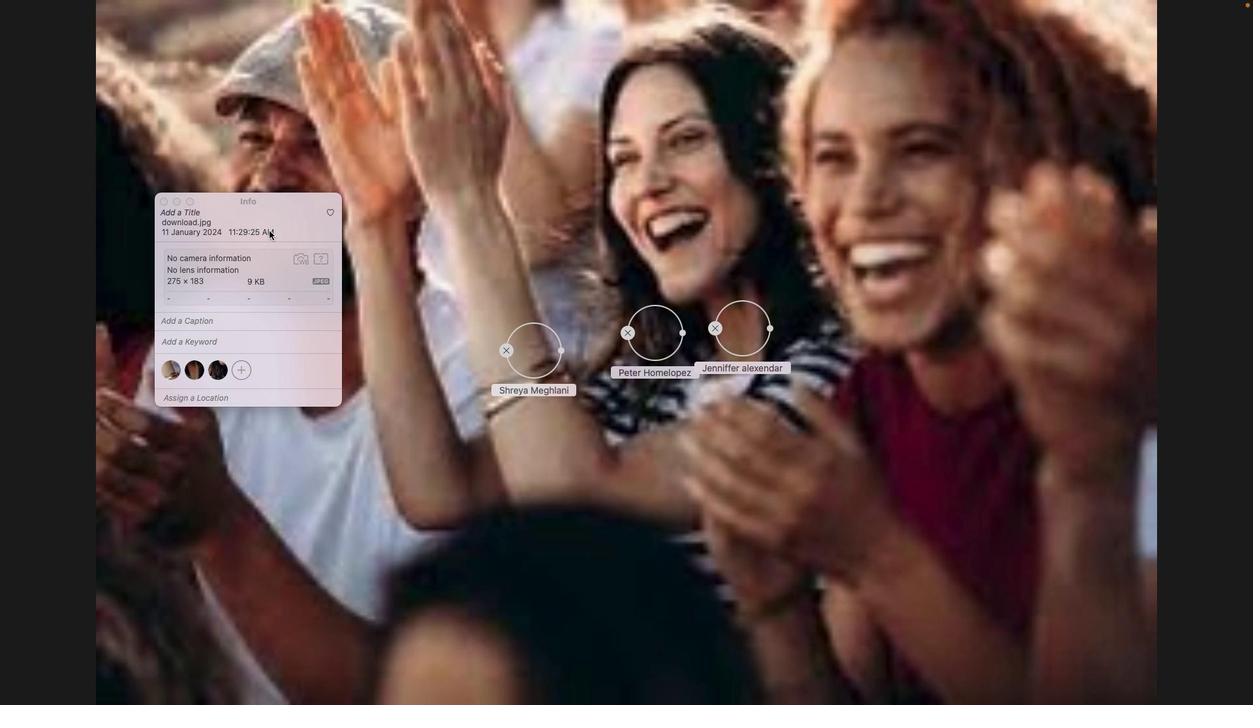 
Action: Mouse moved to (259, 203)
Screenshot: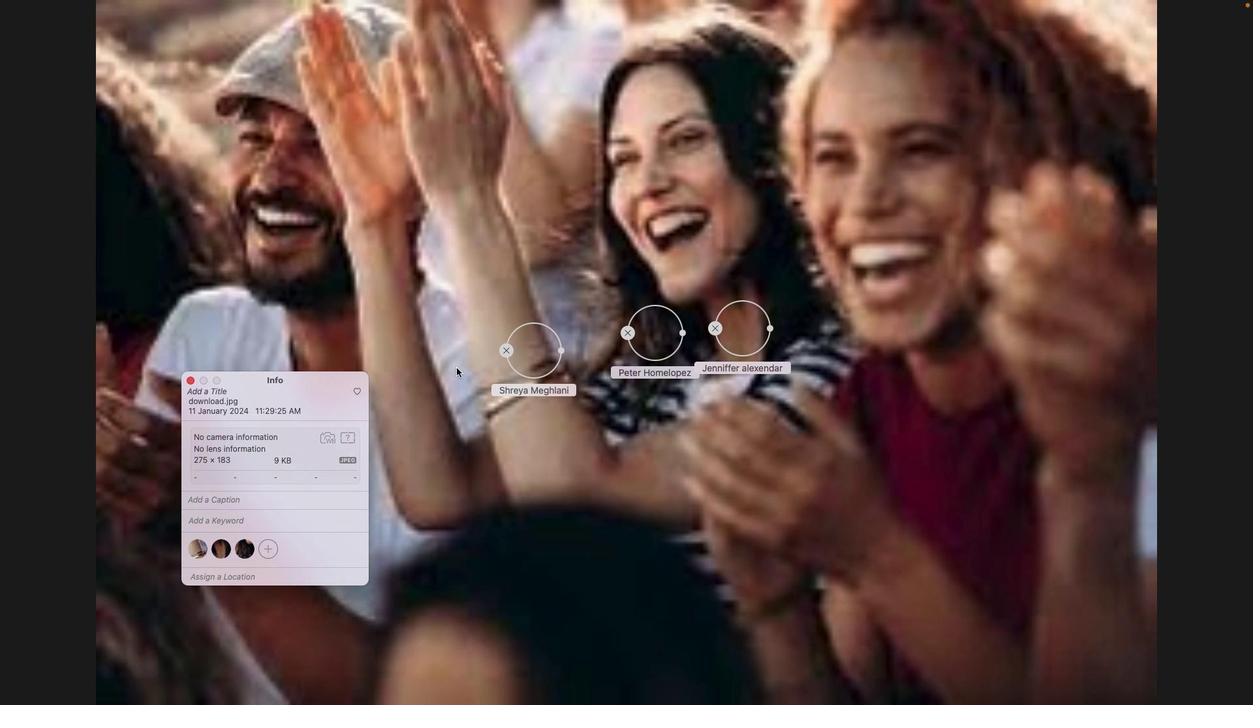 
Action: Mouse pressed left at (259, 203)
Screenshot: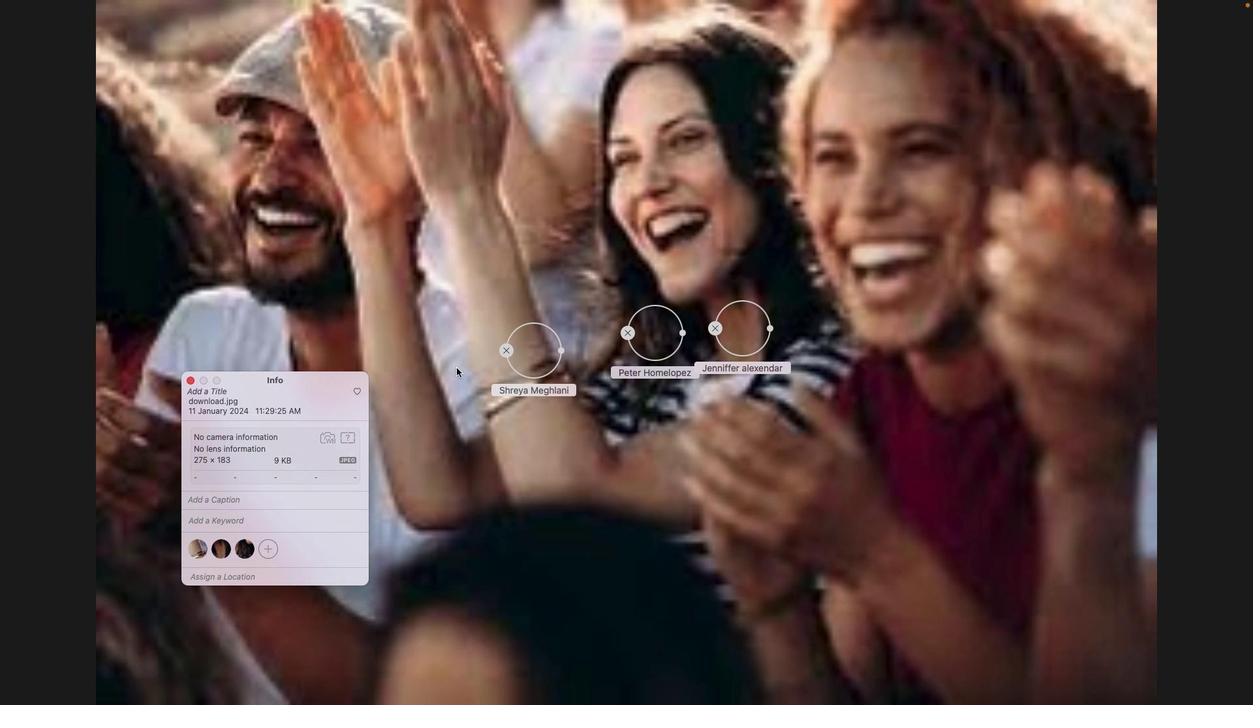 
Action: Mouse moved to (515, 342)
Screenshot: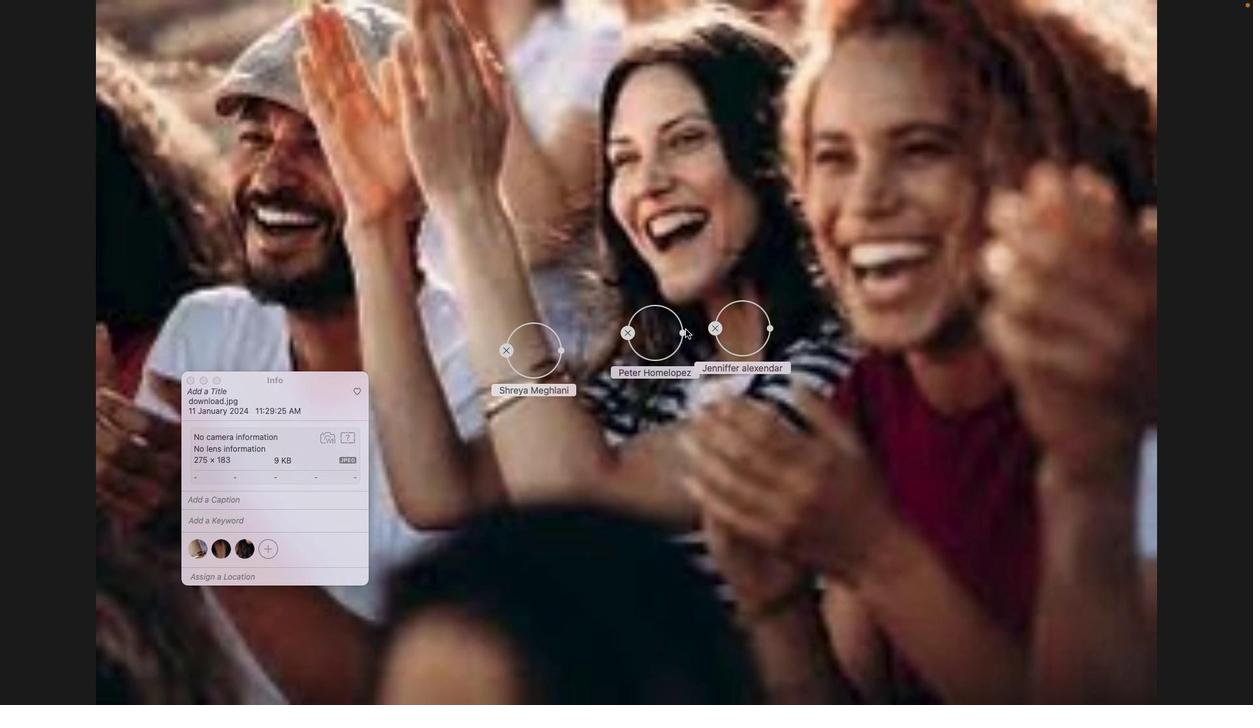 
Action: Mouse pressed left at (515, 342)
Screenshot: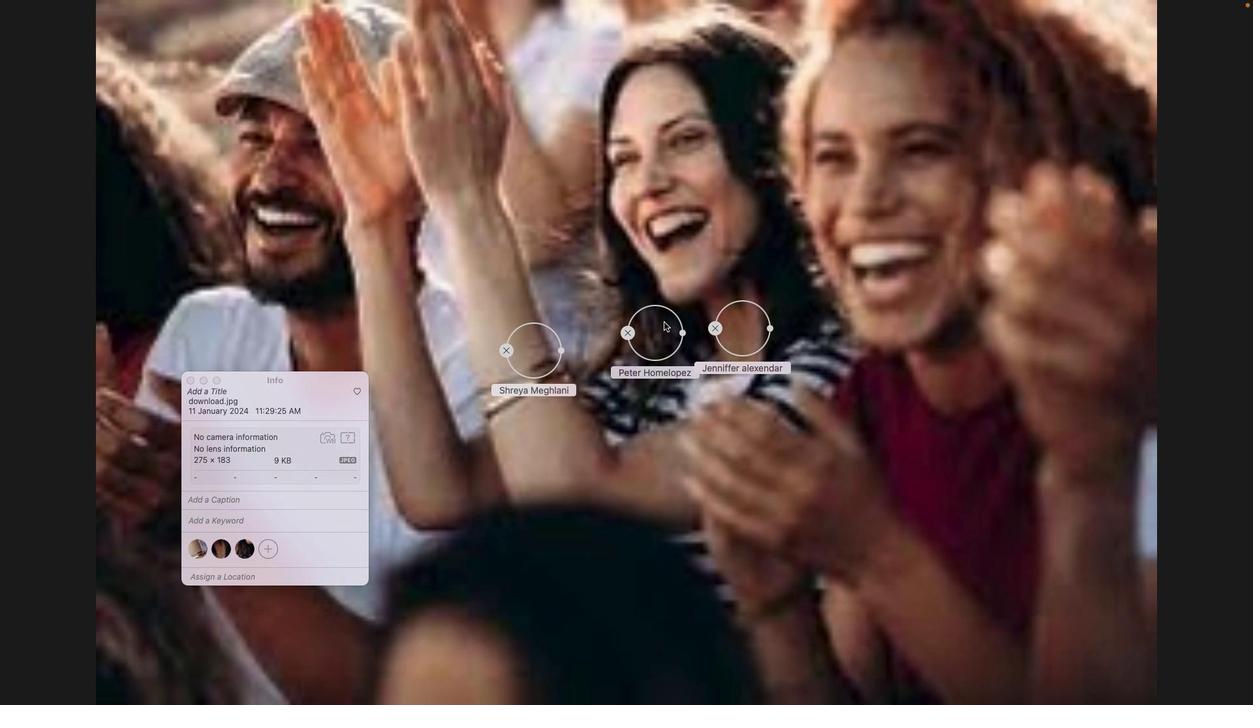 
Action: Mouse moved to (656, 320)
Screenshot: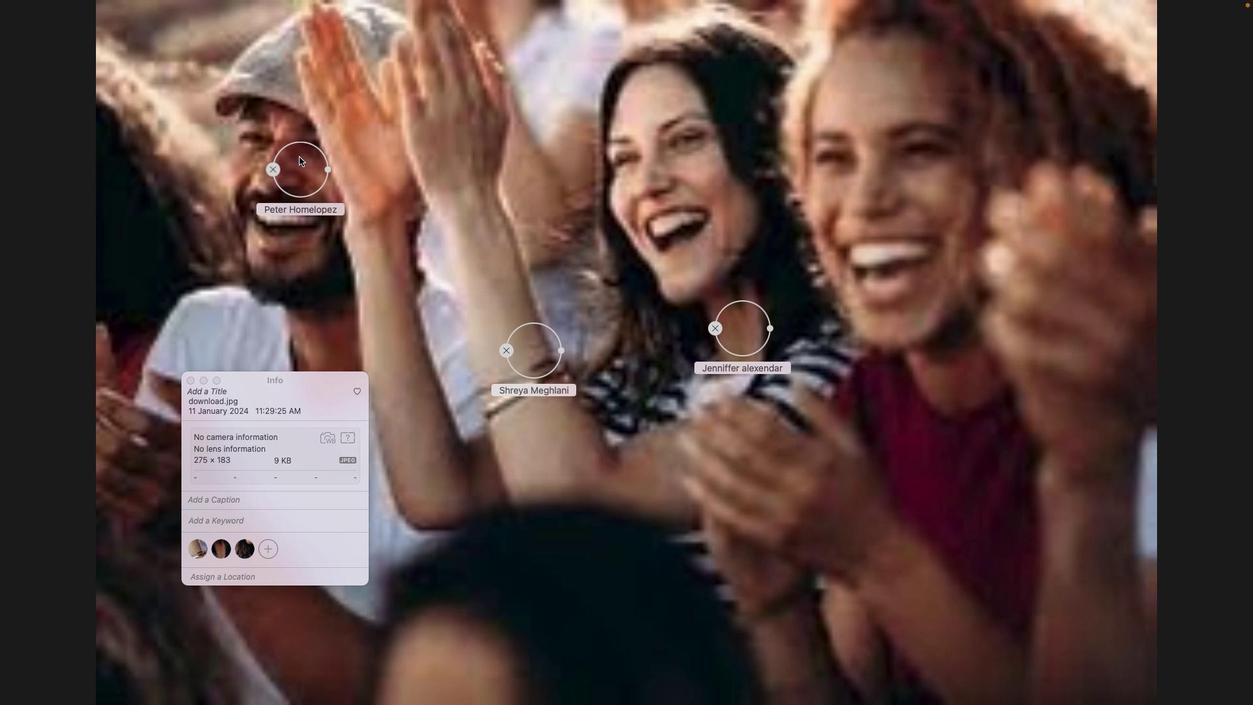 
Action: Mouse pressed left at (656, 320)
Screenshot: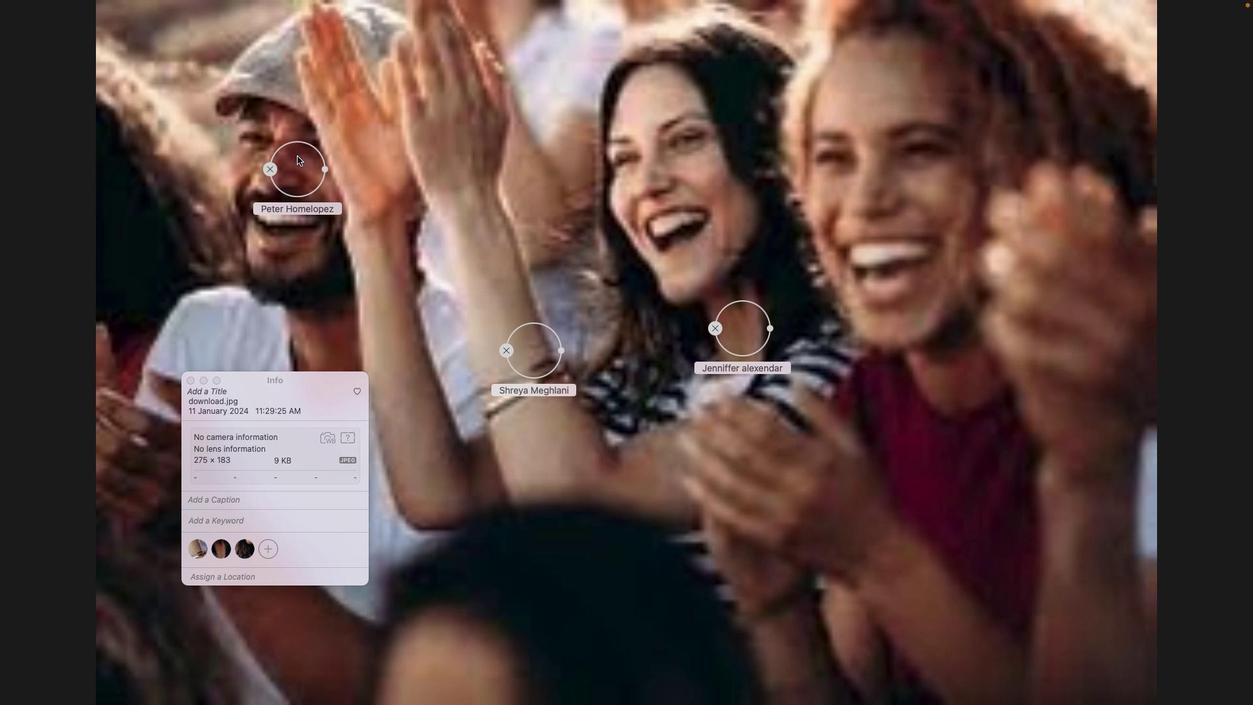 
Action: Mouse moved to (288, 122)
Screenshot: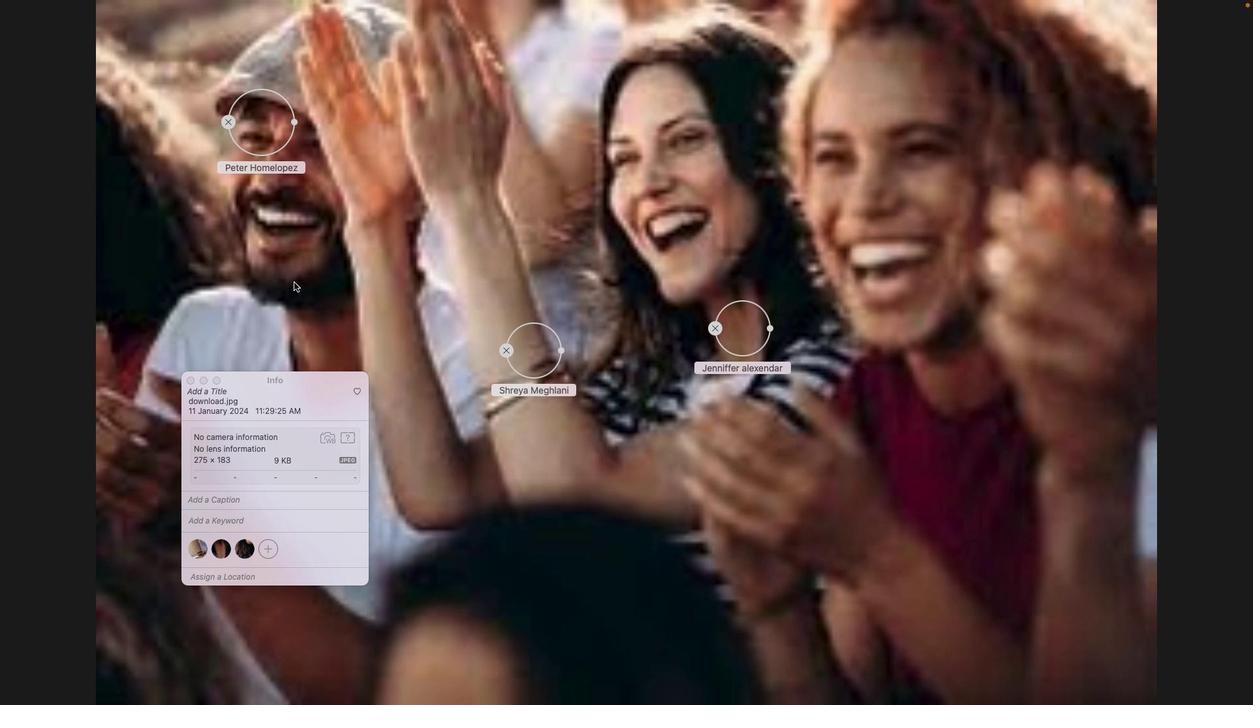 
Action: Mouse pressed left at (288, 122)
Screenshot: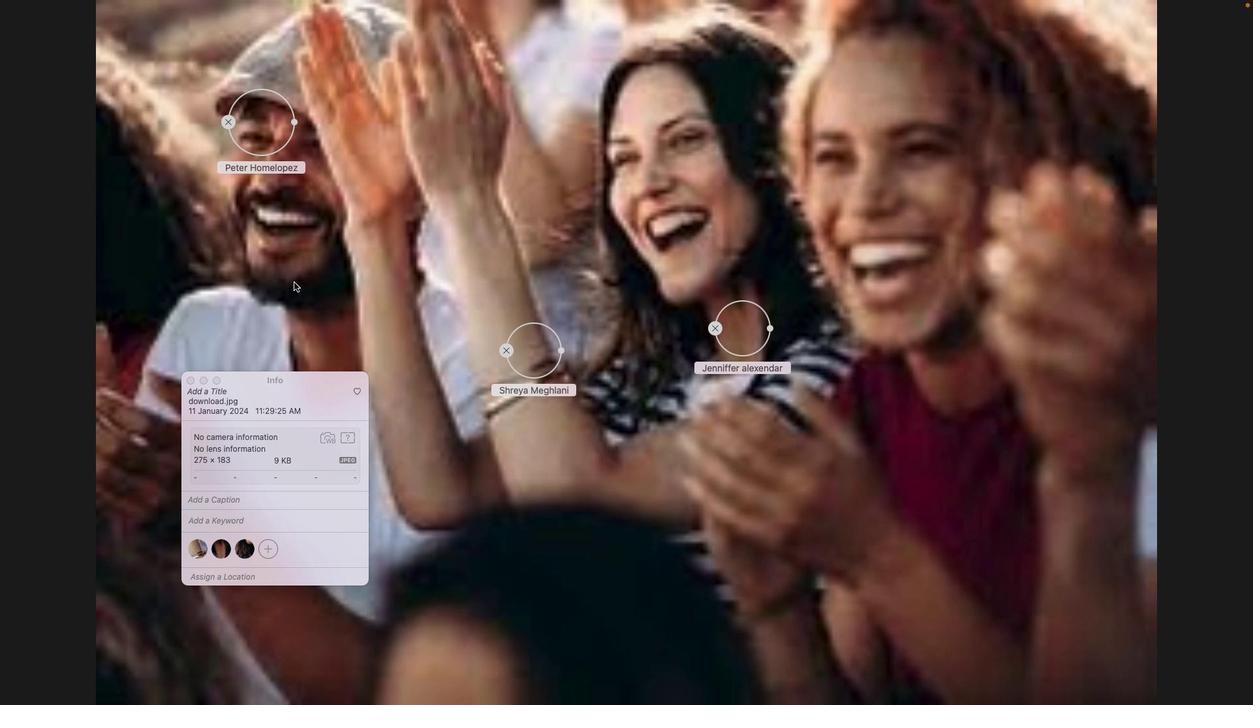 
Action: Mouse moved to (284, 137)
Screenshot: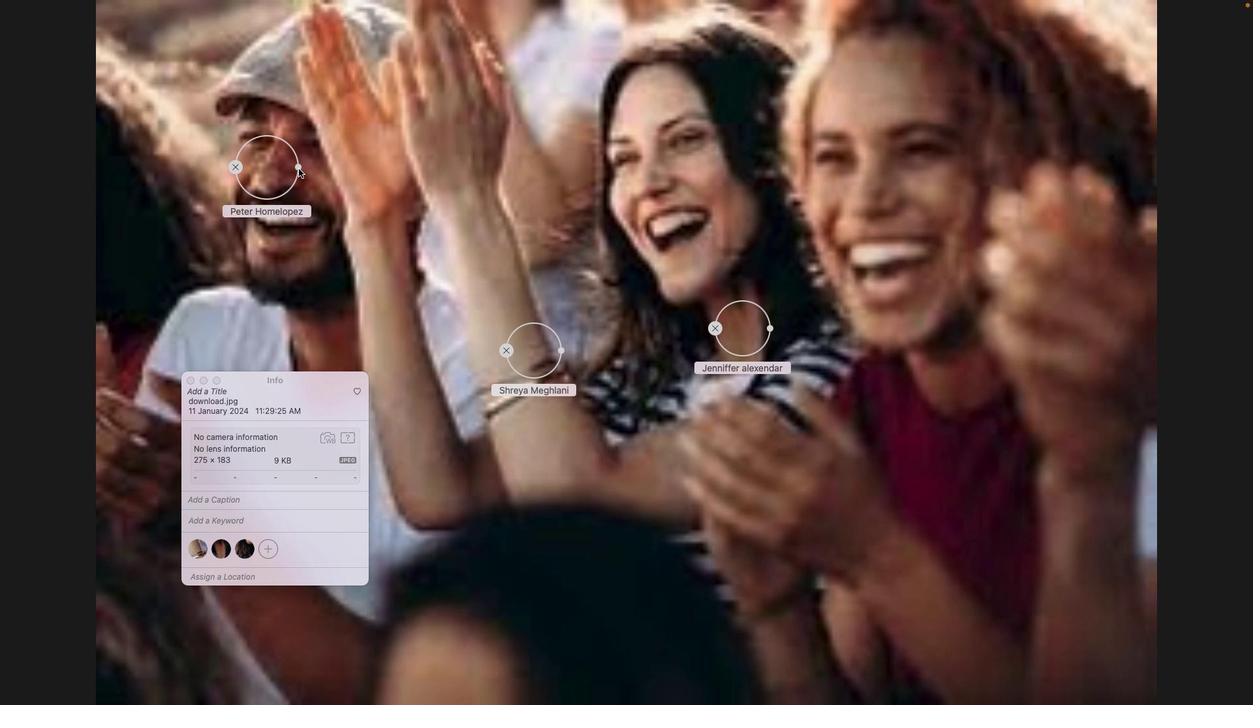 
Action: Mouse pressed left at (284, 137)
Screenshot: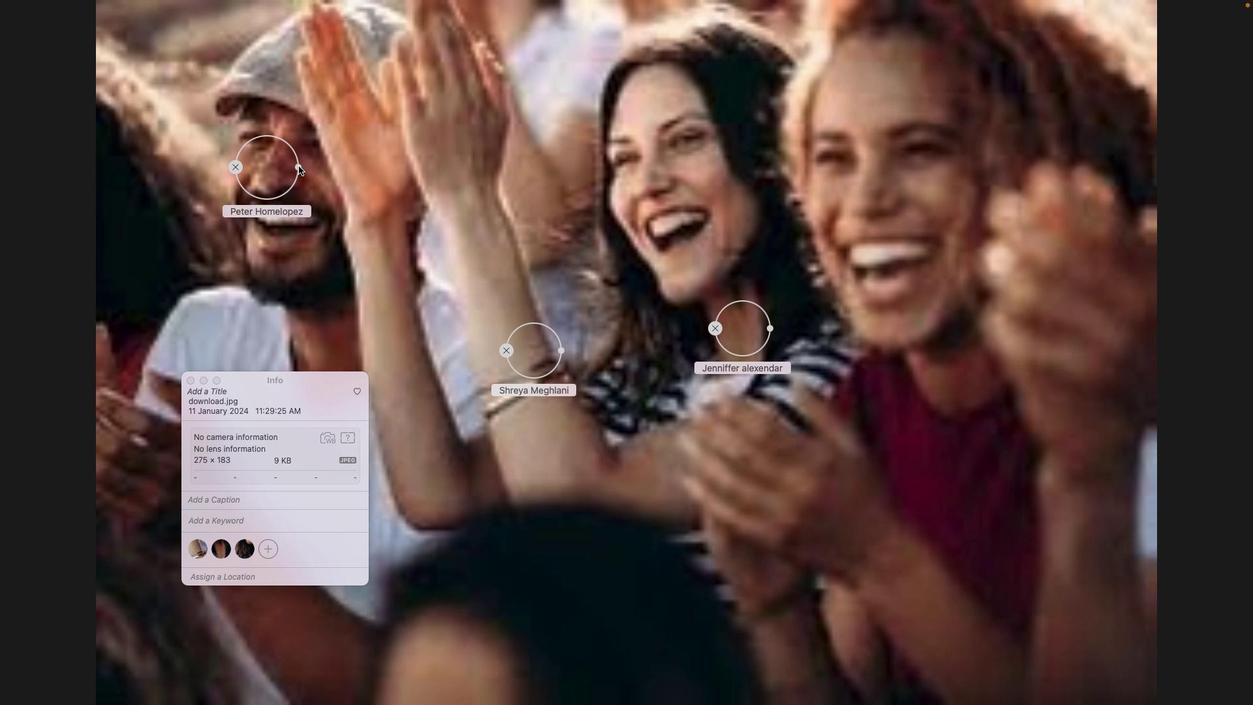 
Action: Mouse moved to (298, 165)
Screenshot: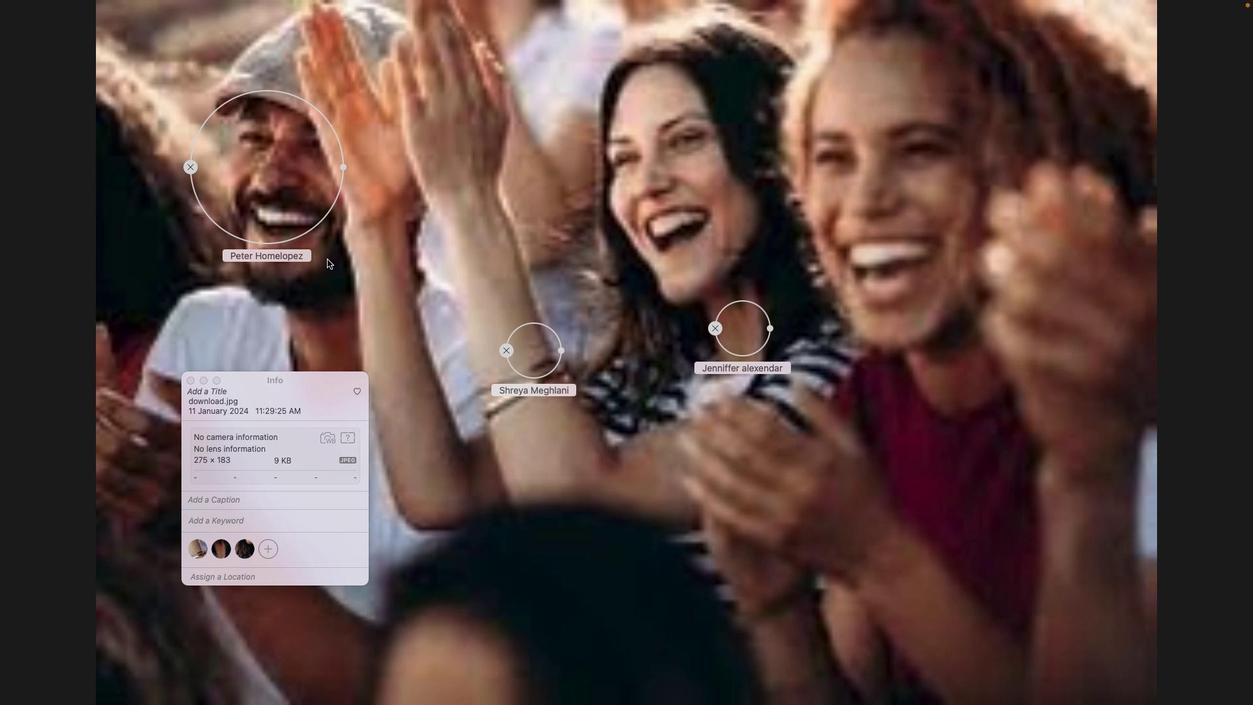 
Action: Mouse pressed left at (298, 165)
Screenshot: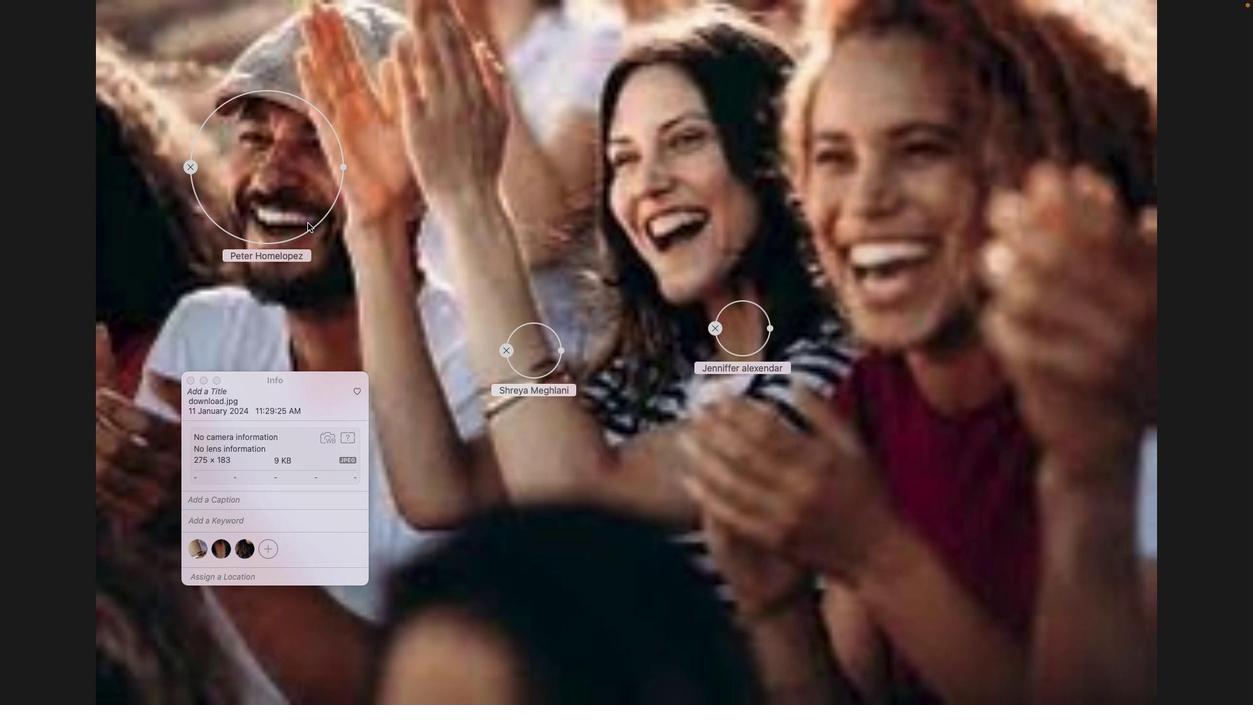 
Action: Mouse moved to (285, 174)
Screenshot: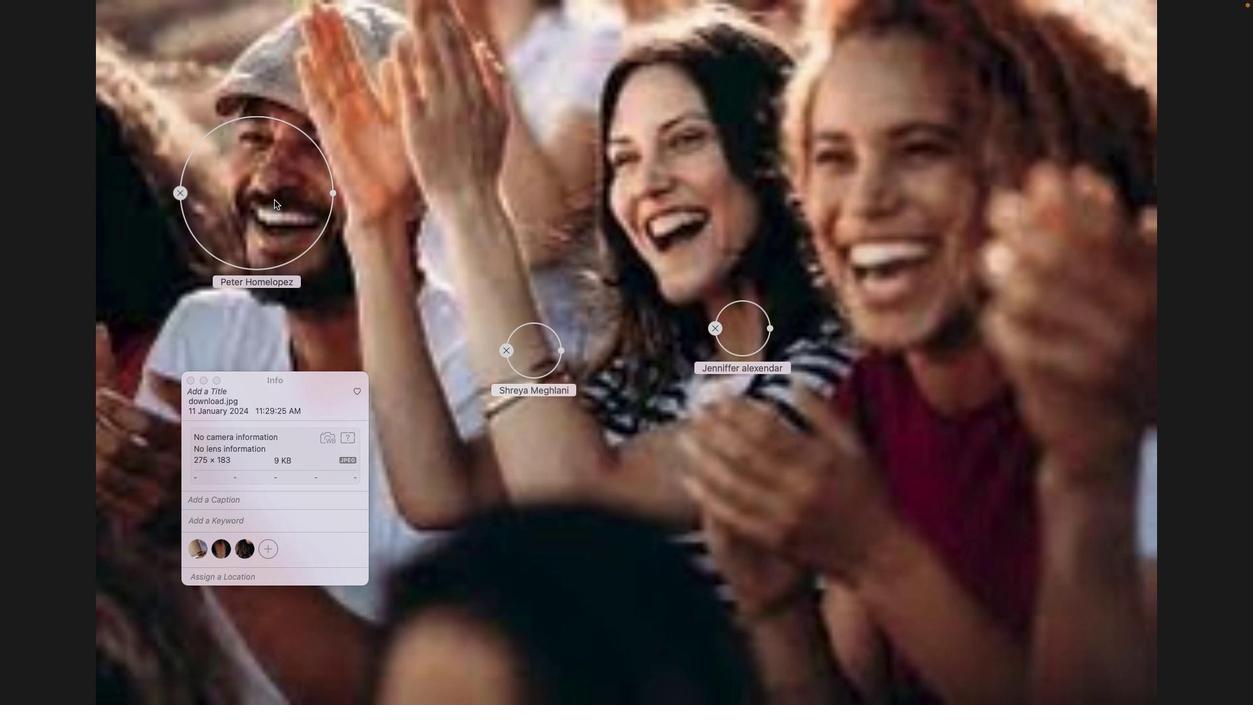 
Action: Mouse pressed left at (285, 174)
Screenshot: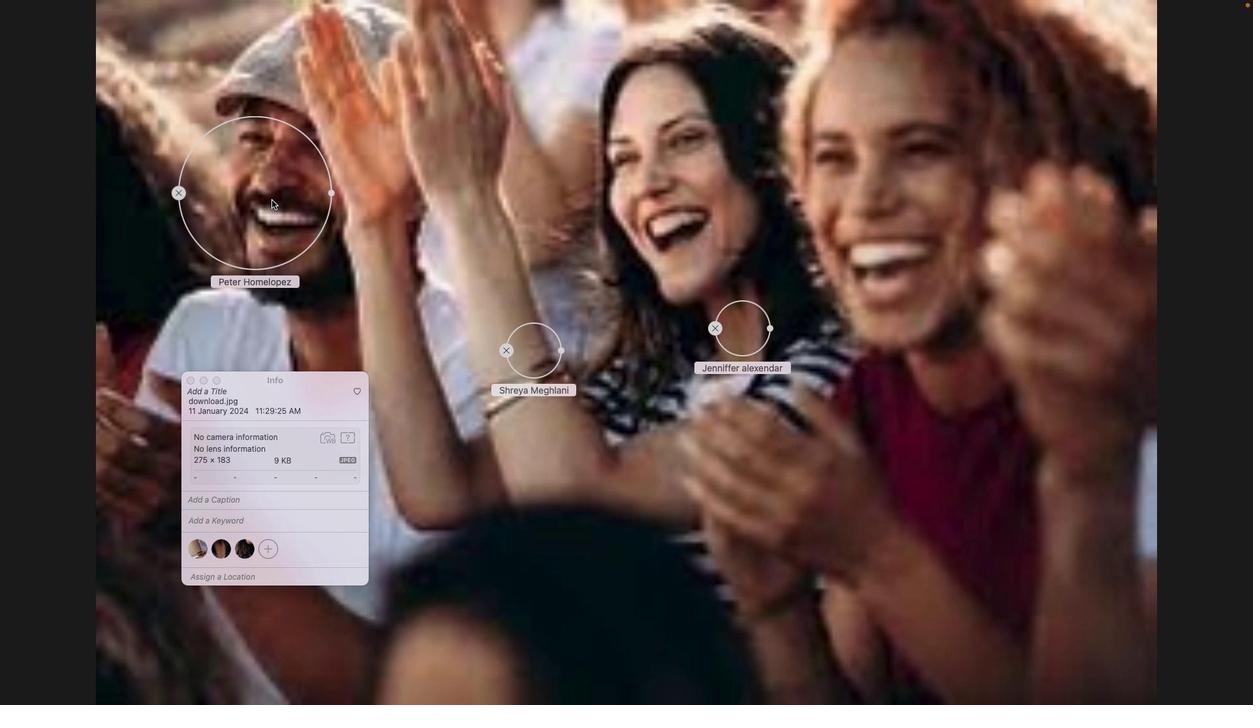 
Action: Mouse moved to (345, 201)
Screenshot: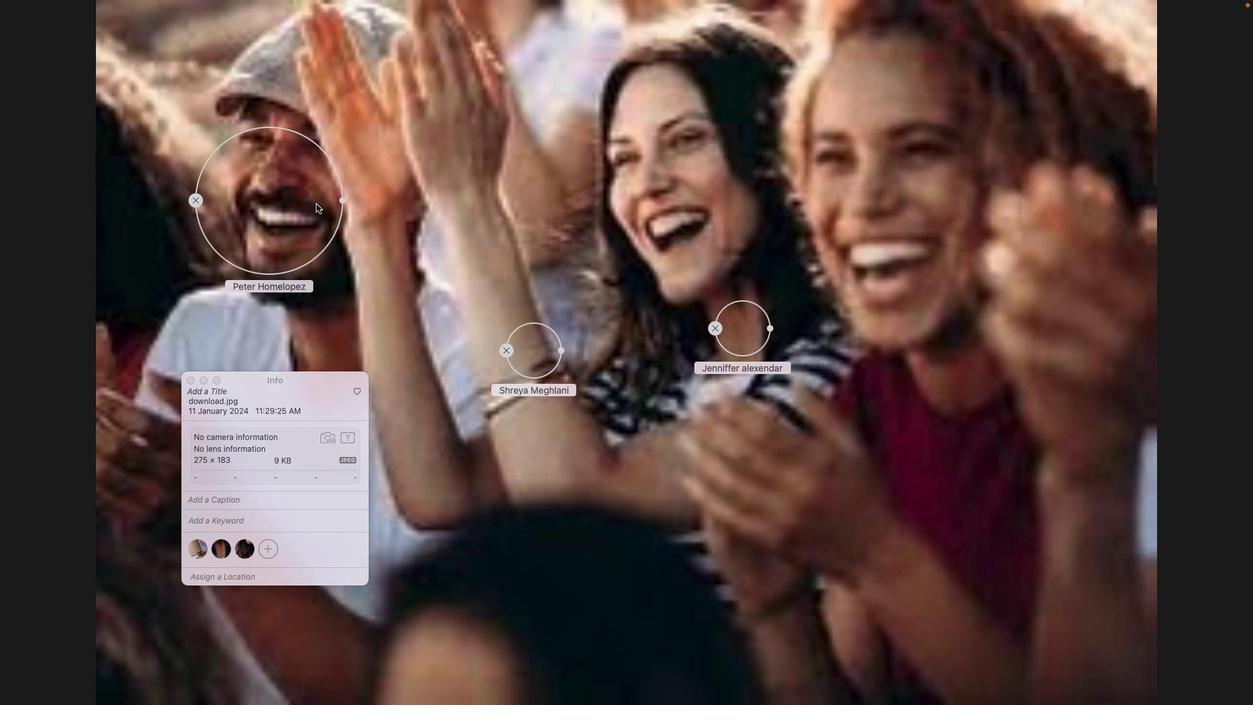 
Action: Mouse pressed left at (345, 201)
Screenshot: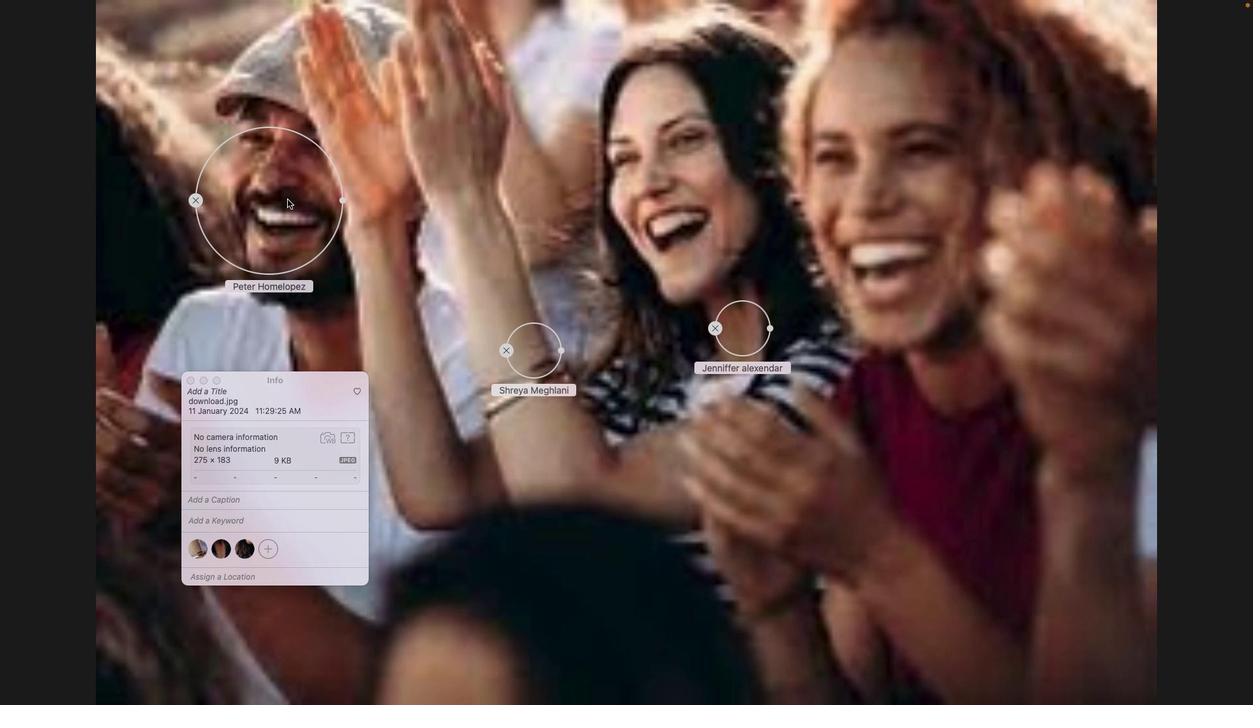 
Action: Mouse moved to (270, 193)
Screenshot: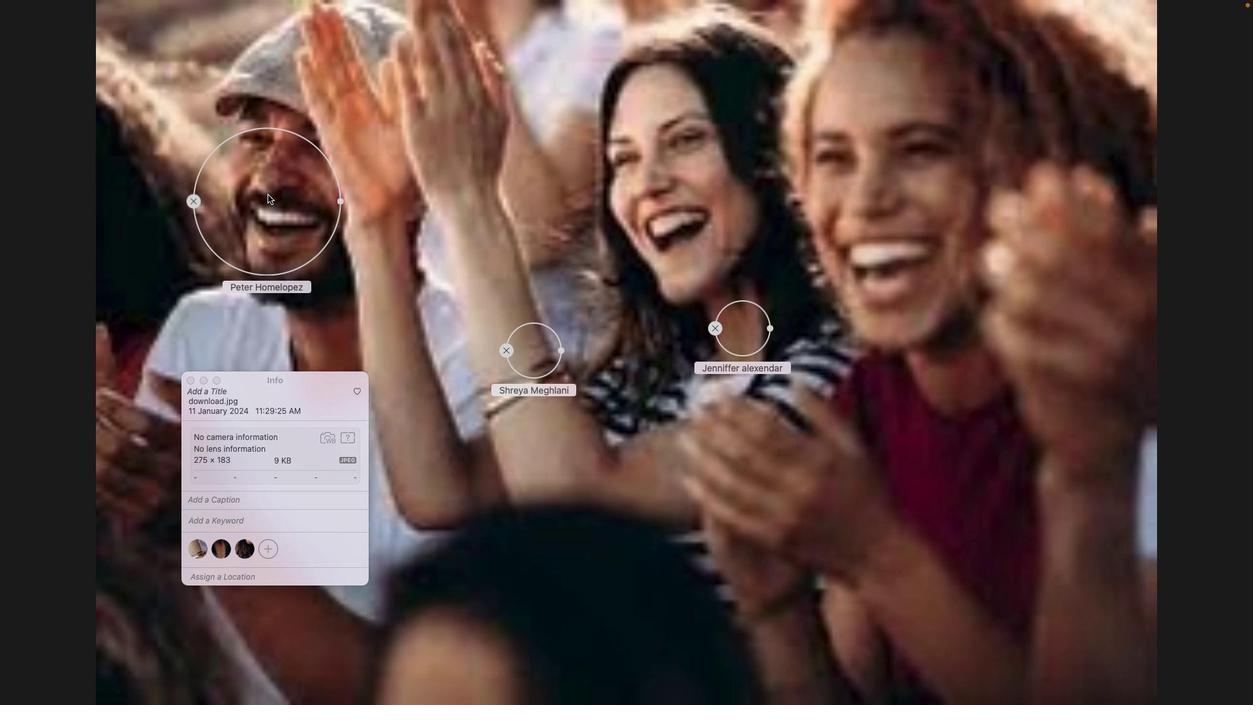 
Action: Mouse pressed left at (270, 193)
Screenshot: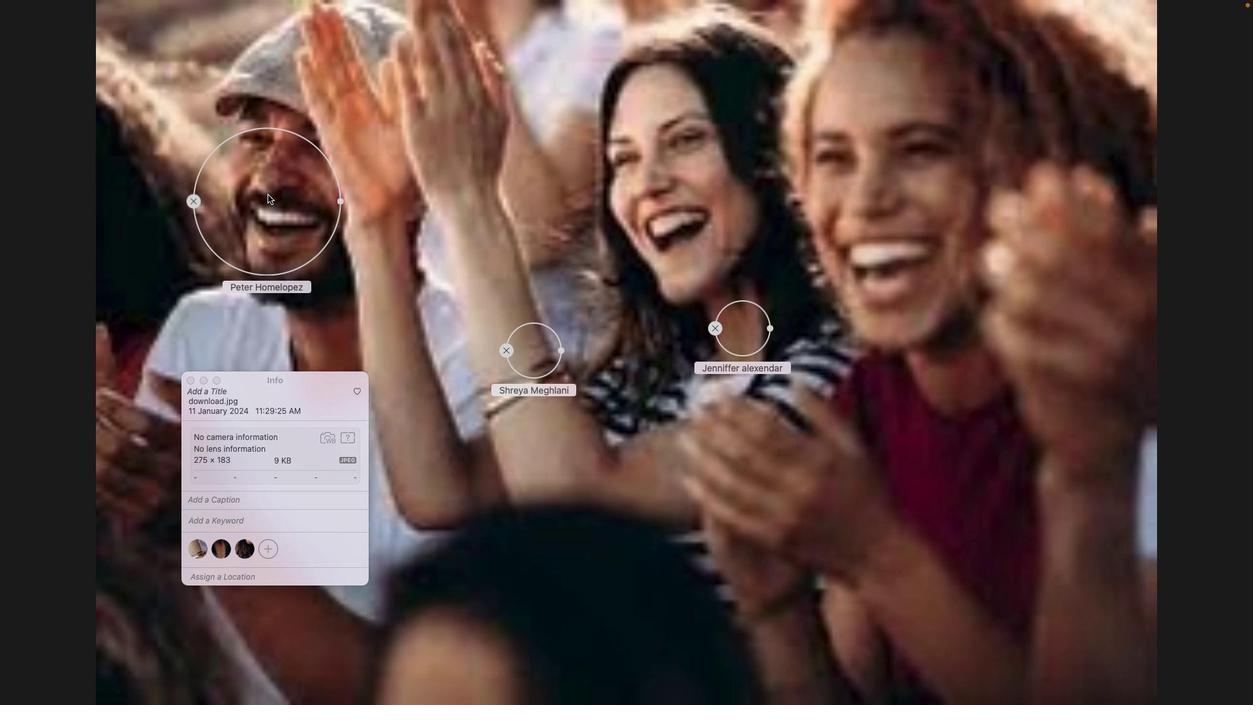 
Action: Mouse moved to (536, 340)
Screenshot: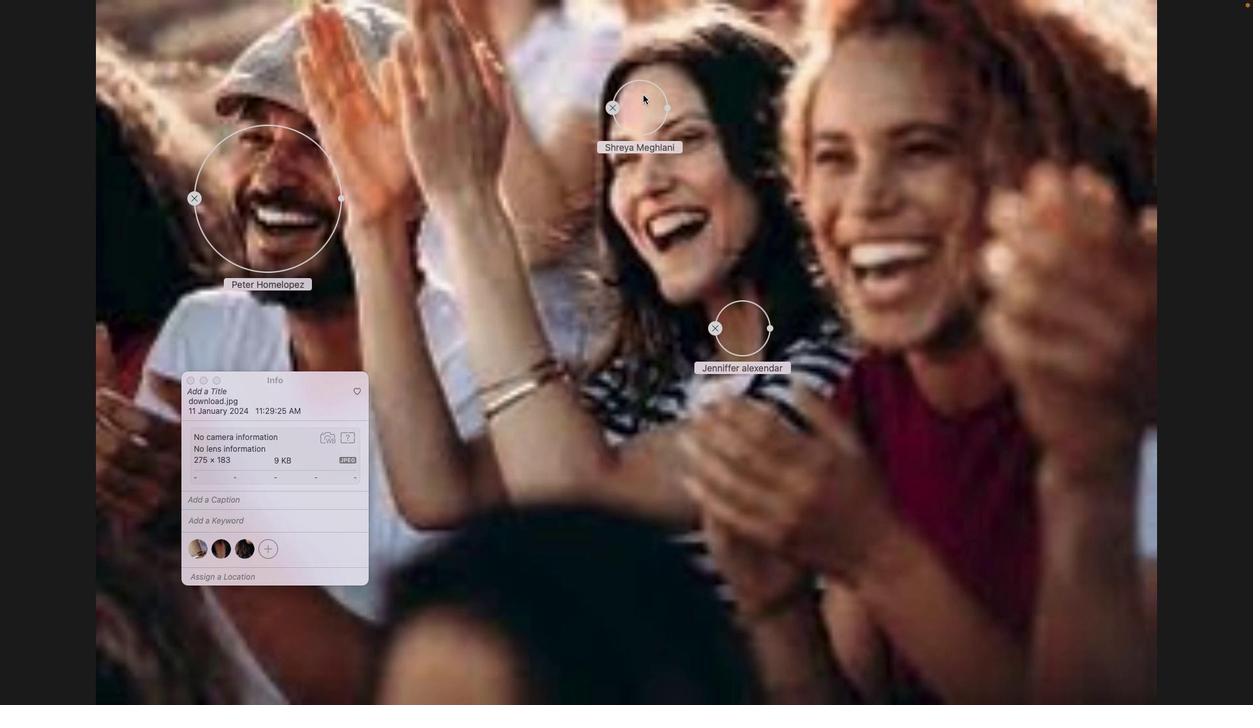 
Action: Mouse pressed left at (536, 340)
Screenshot: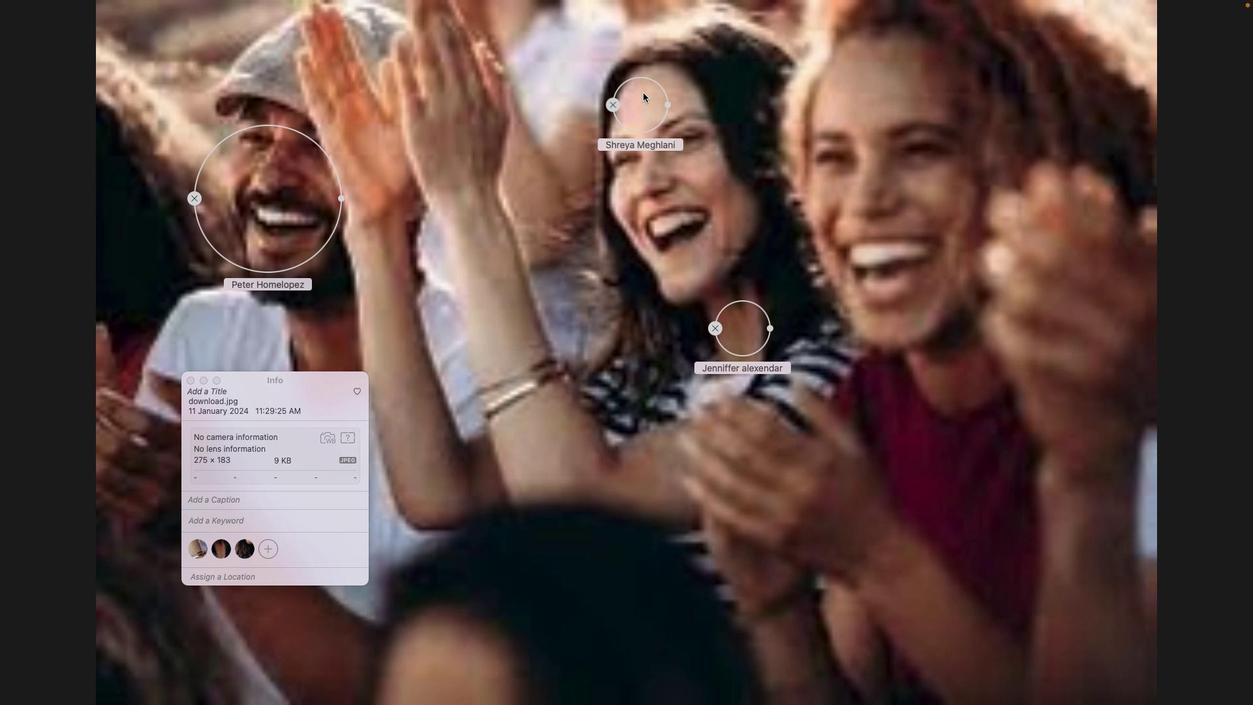 
Action: Mouse moved to (670, 90)
Screenshot: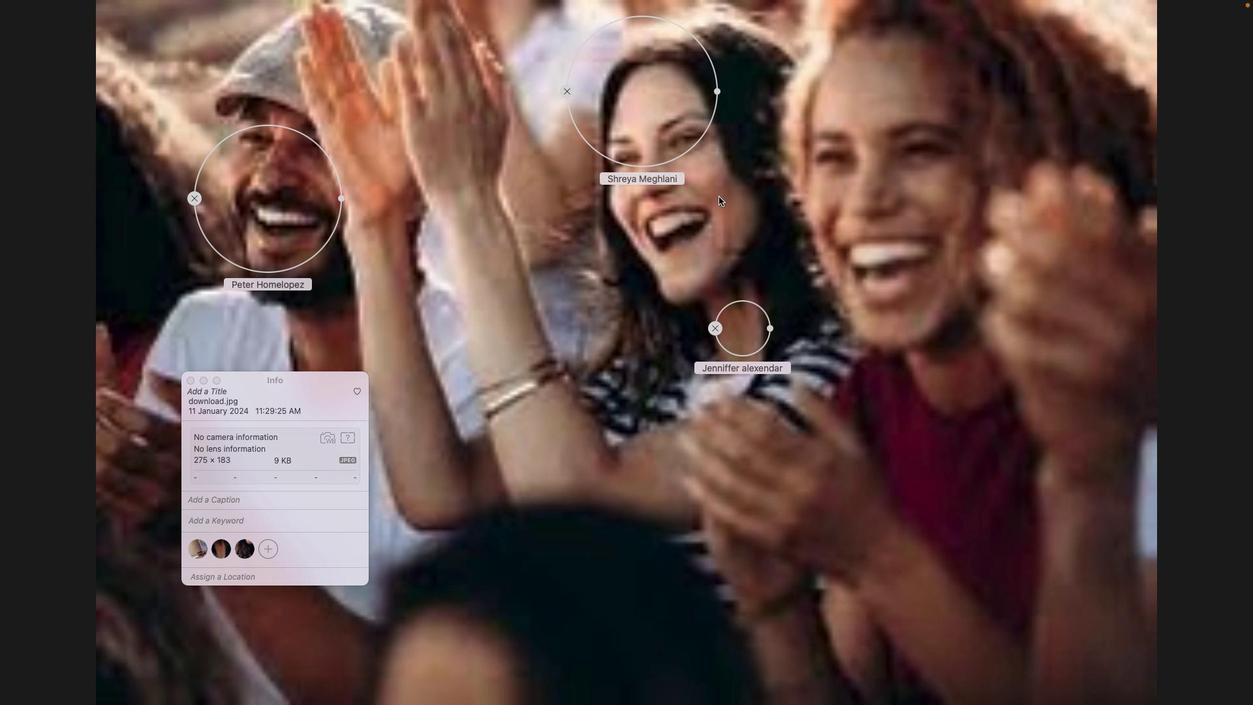 
Action: Mouse pressed left at (670, 90)
Screenshot: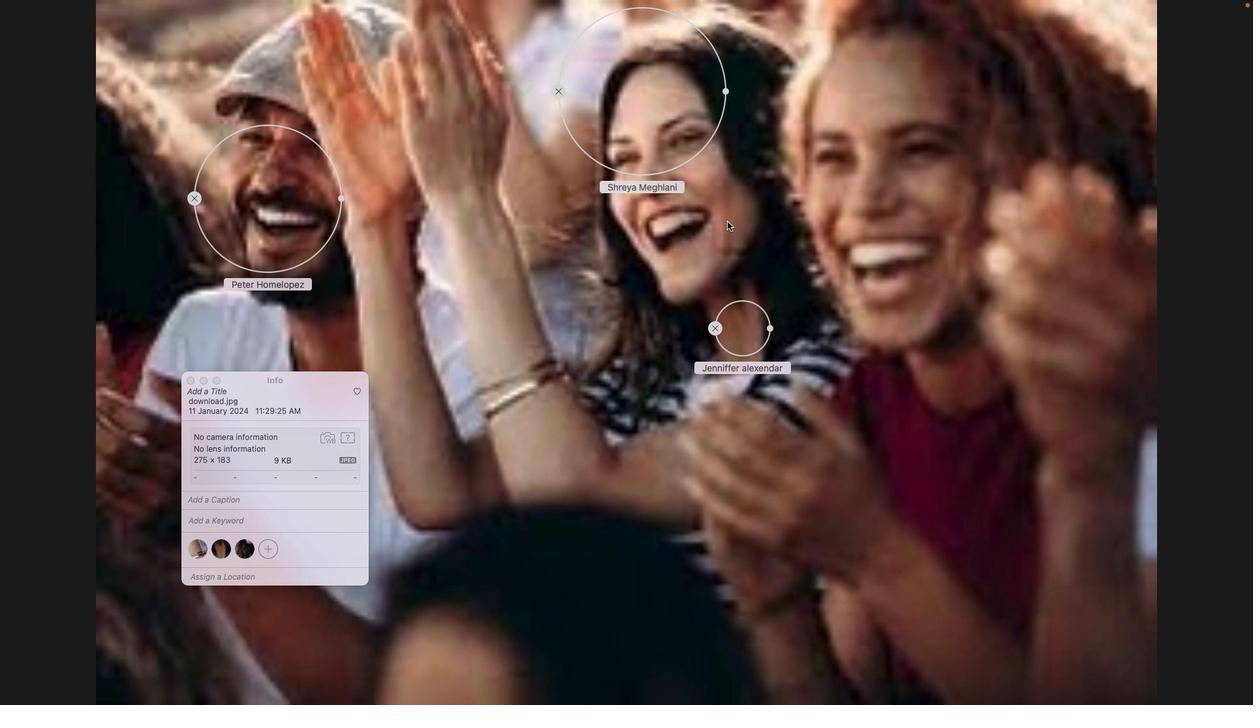 
Action: Mouse moved to (652, 74)
Screenshot: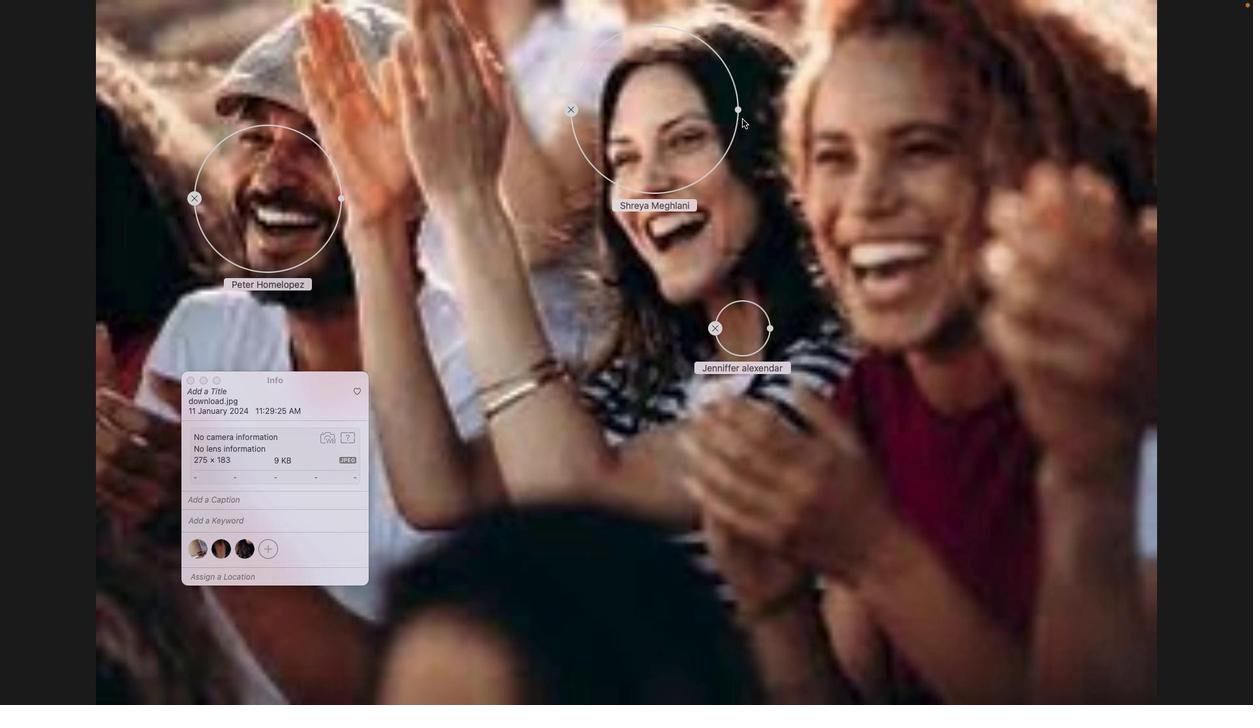 
Action: Mouse pressed left at (652, 74)
Screenshot: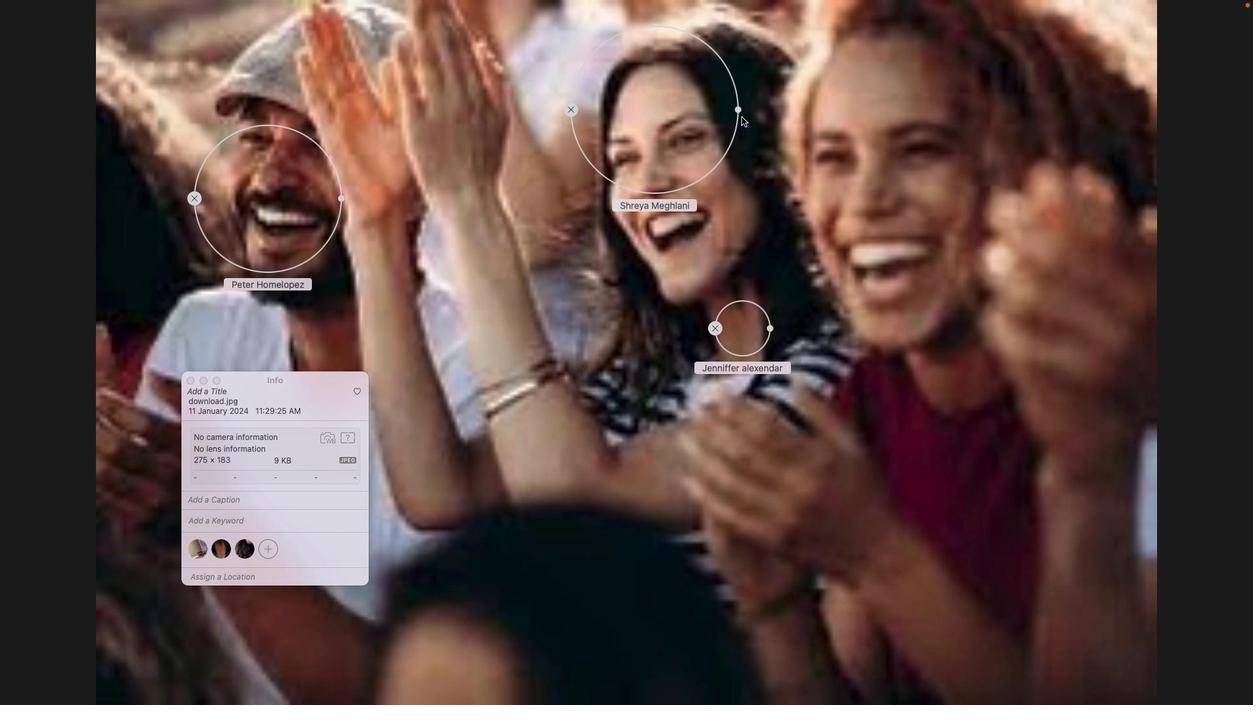 
Action: Mouse moved to (737, 110)
Screenshot: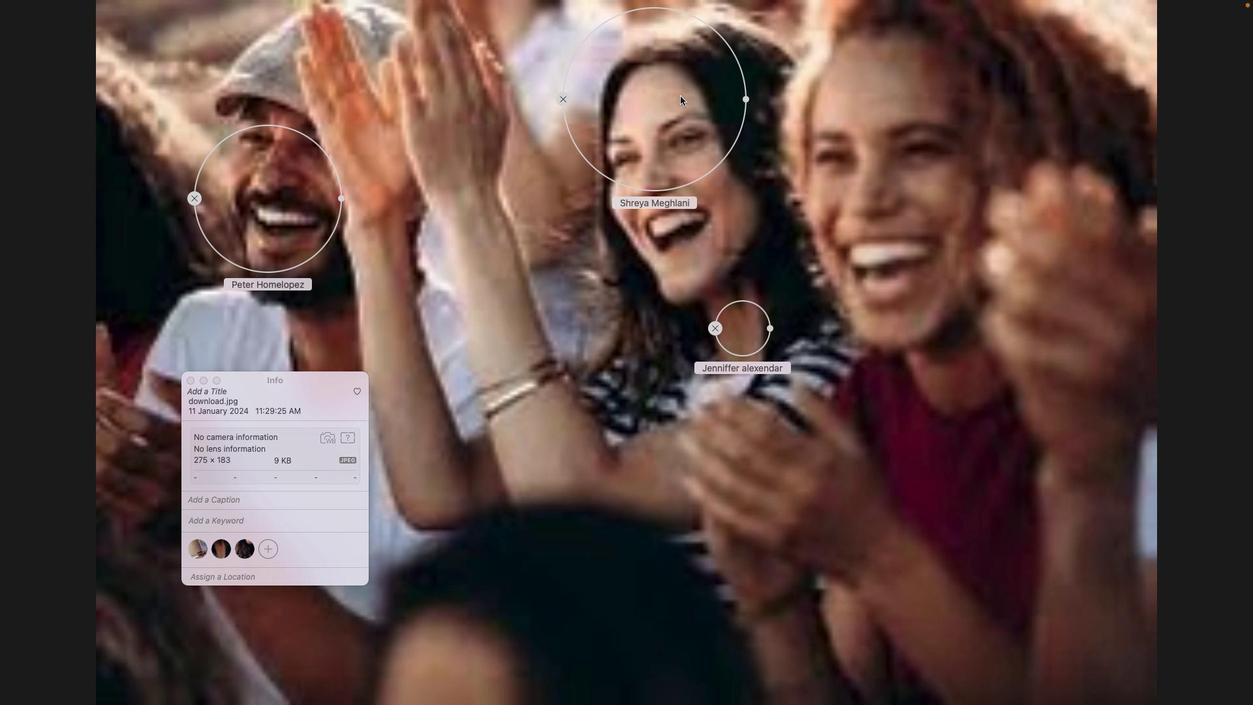 
Action: Mouse pressed left at (737, 110)
Screenshot: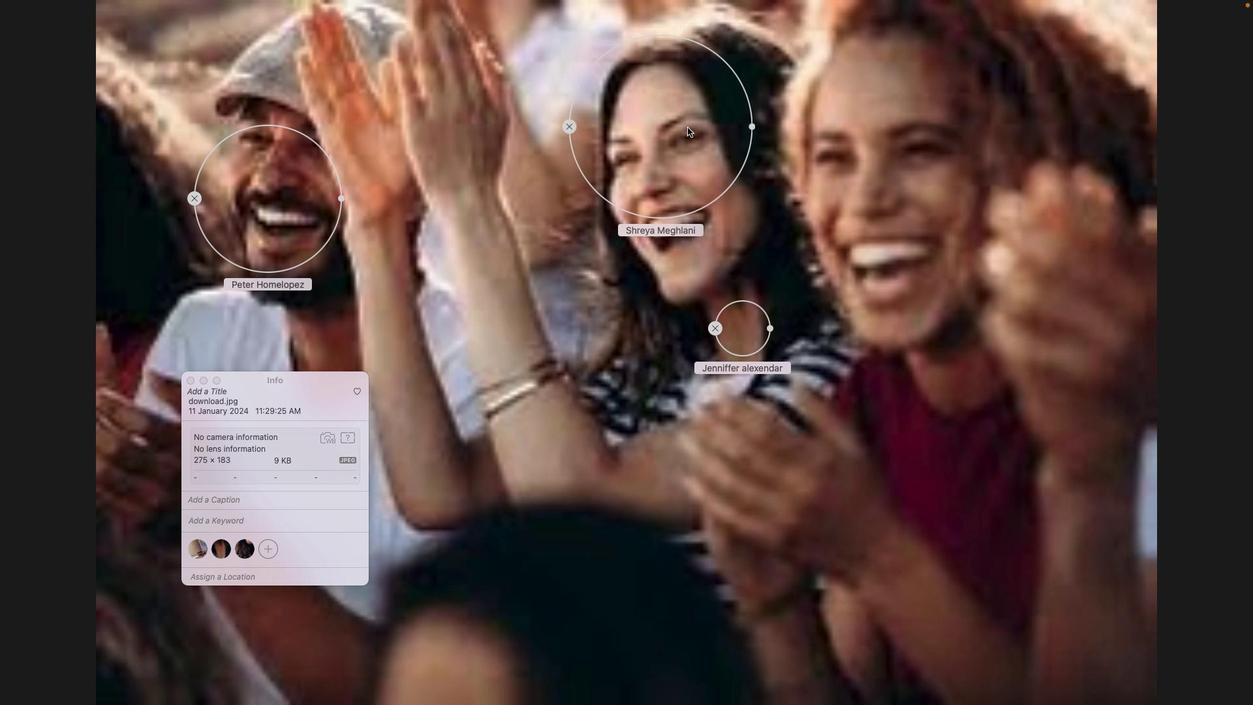 
Action: Mouse moved to (680, 96)
Screenshot: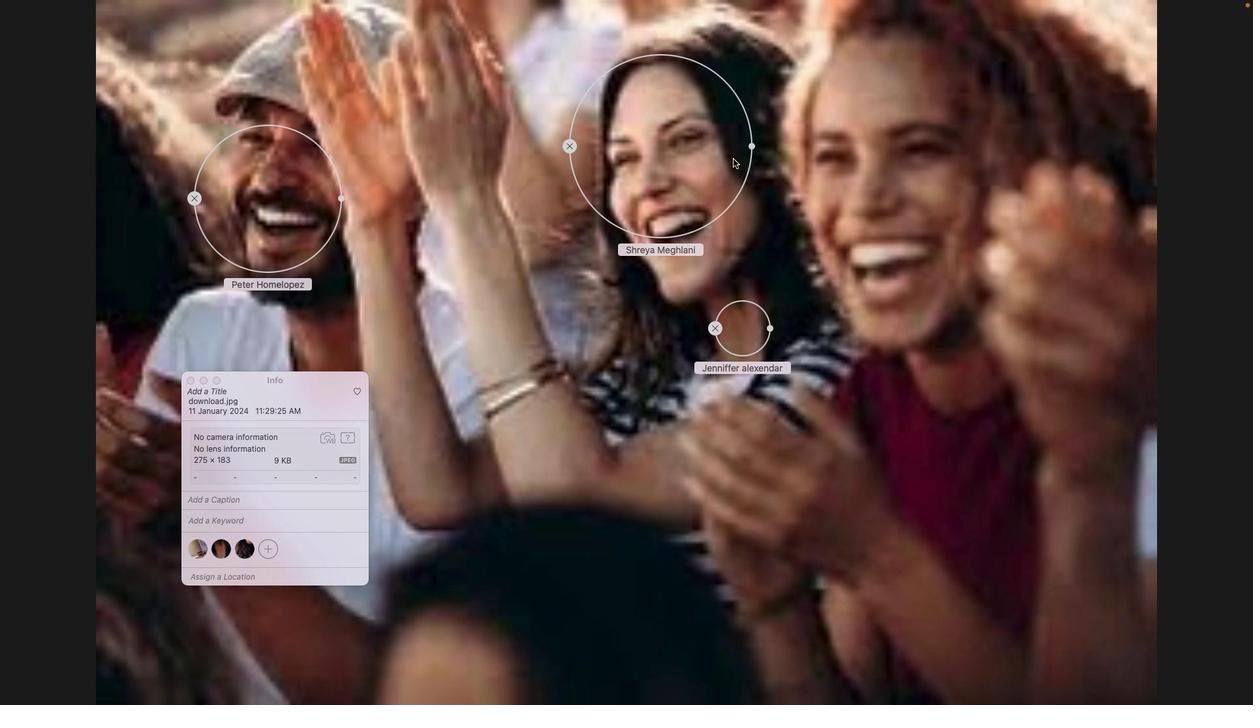 
Action: Mouse pressed left at (680, 96)
Screenshot: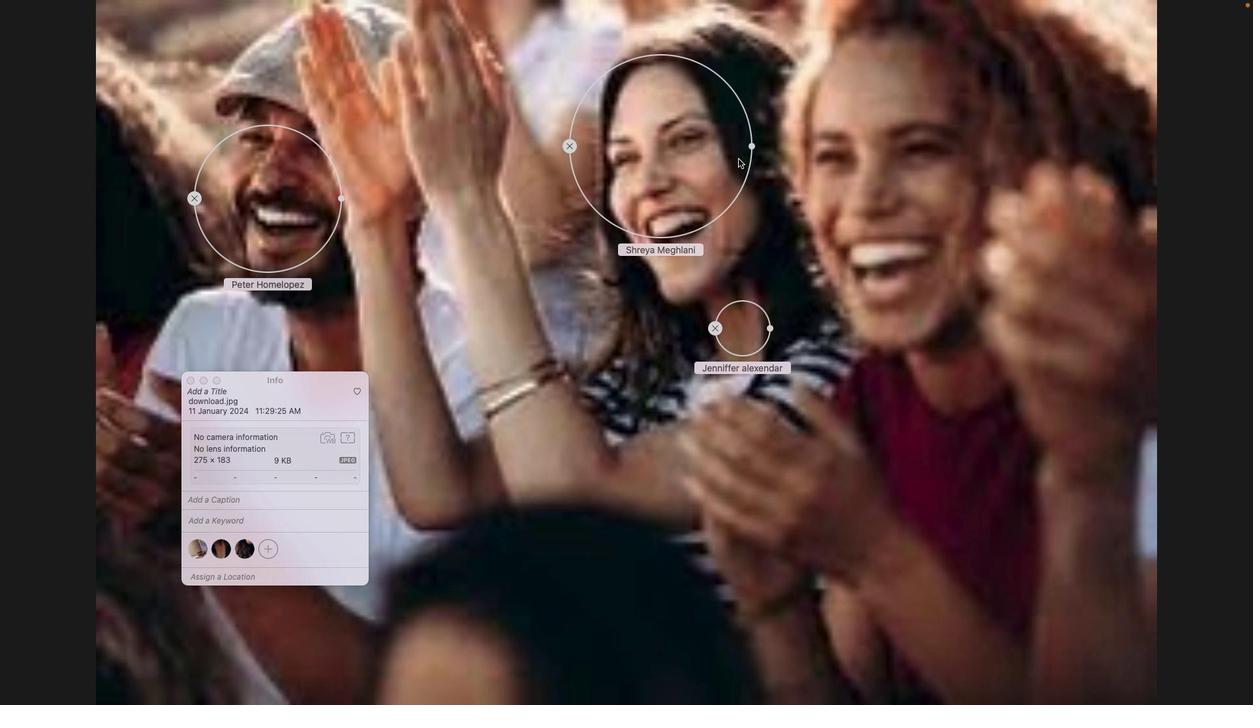 
Action: Mouse moved to (750, 147)
Screenshot: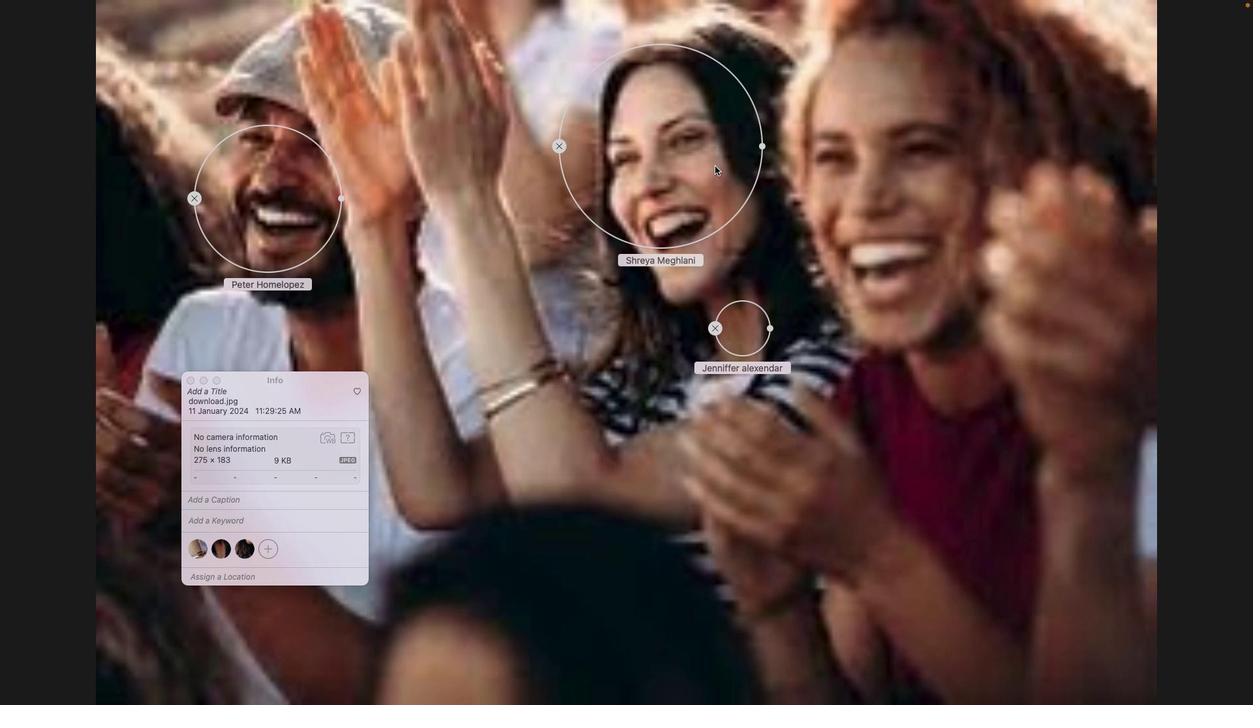 
Action: Mouse pressed left at (750, 147)
Screenshot: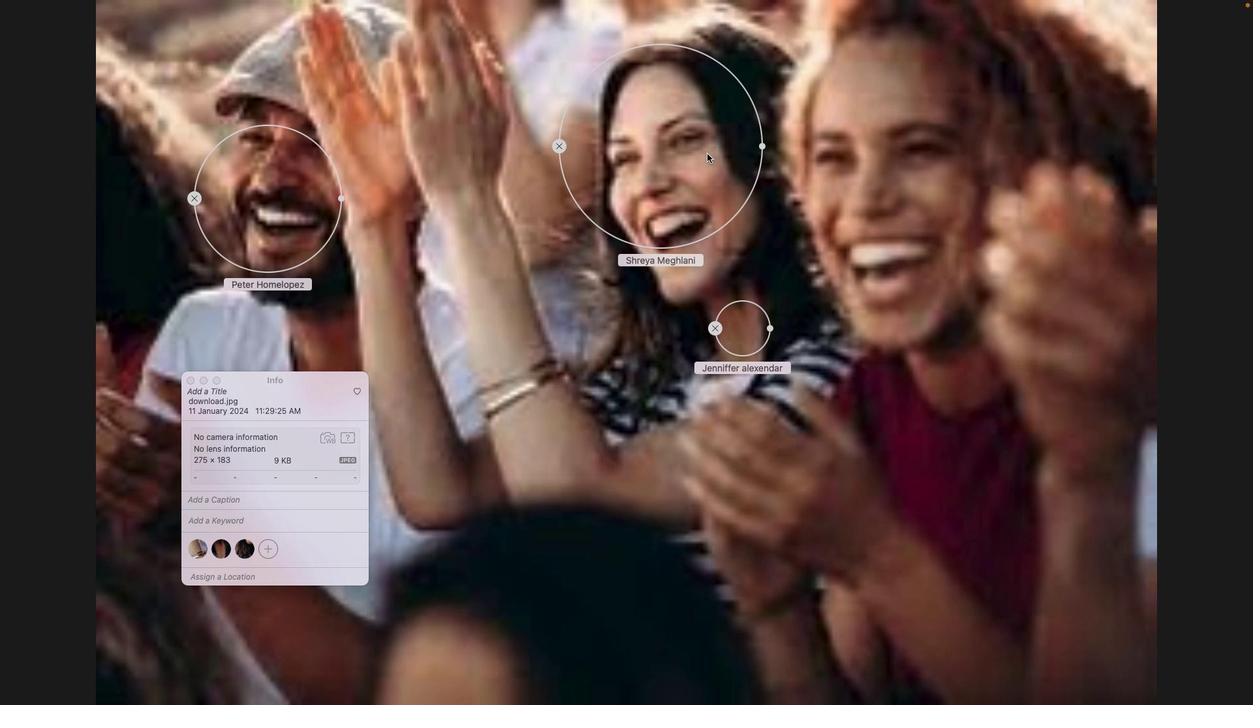 
Action: Mouse moved to (701, 146)
Screenshot: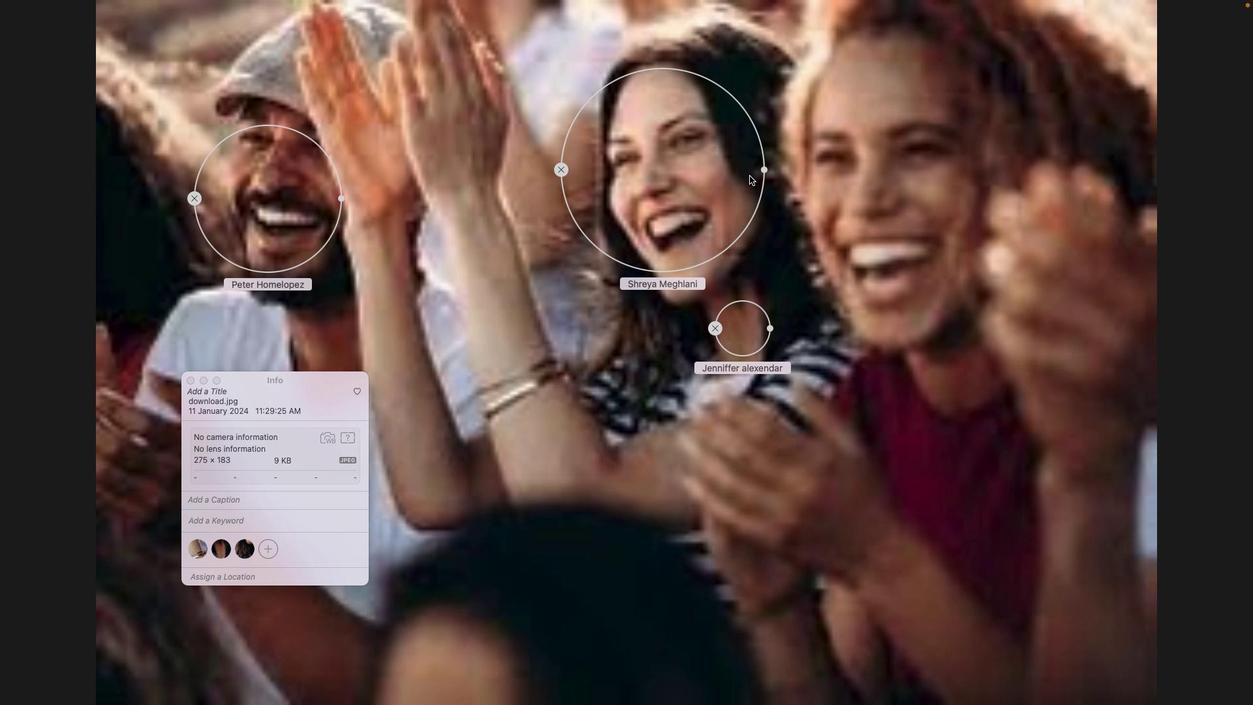 
Action: Mouse pressed left at (701, 146)
Screenshot: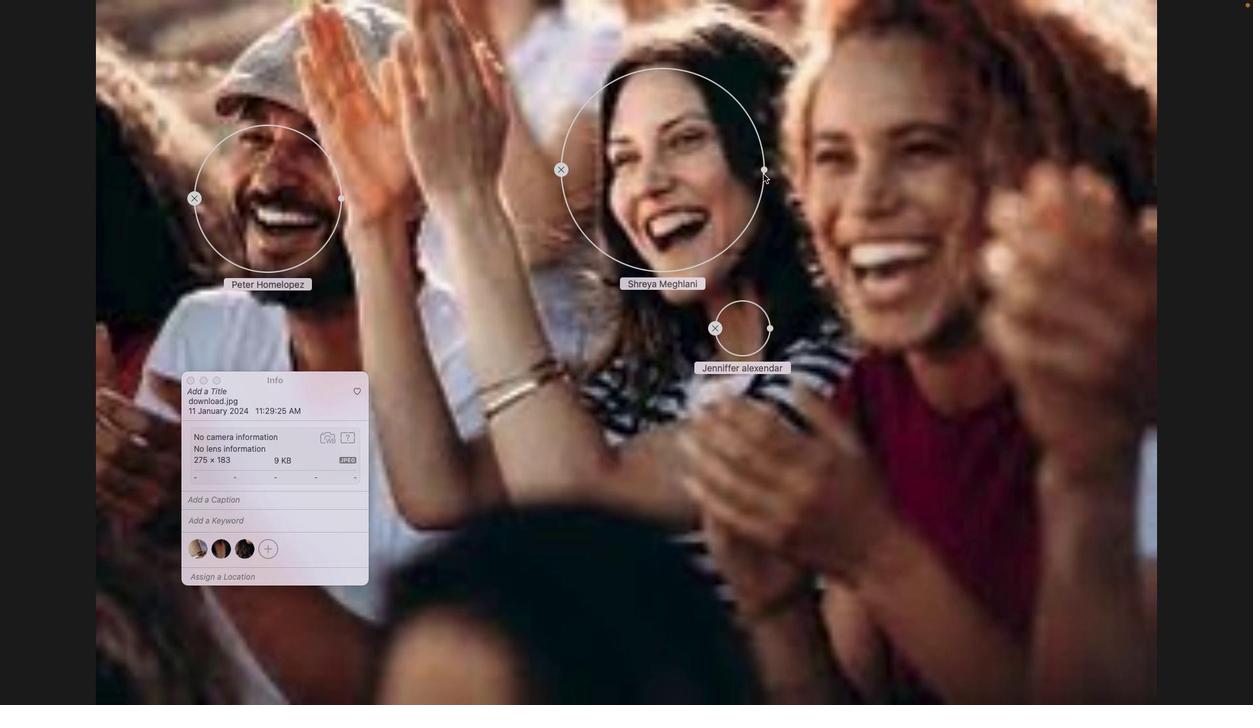 
Action: Mouse moved to (765, 169)
Screenshot: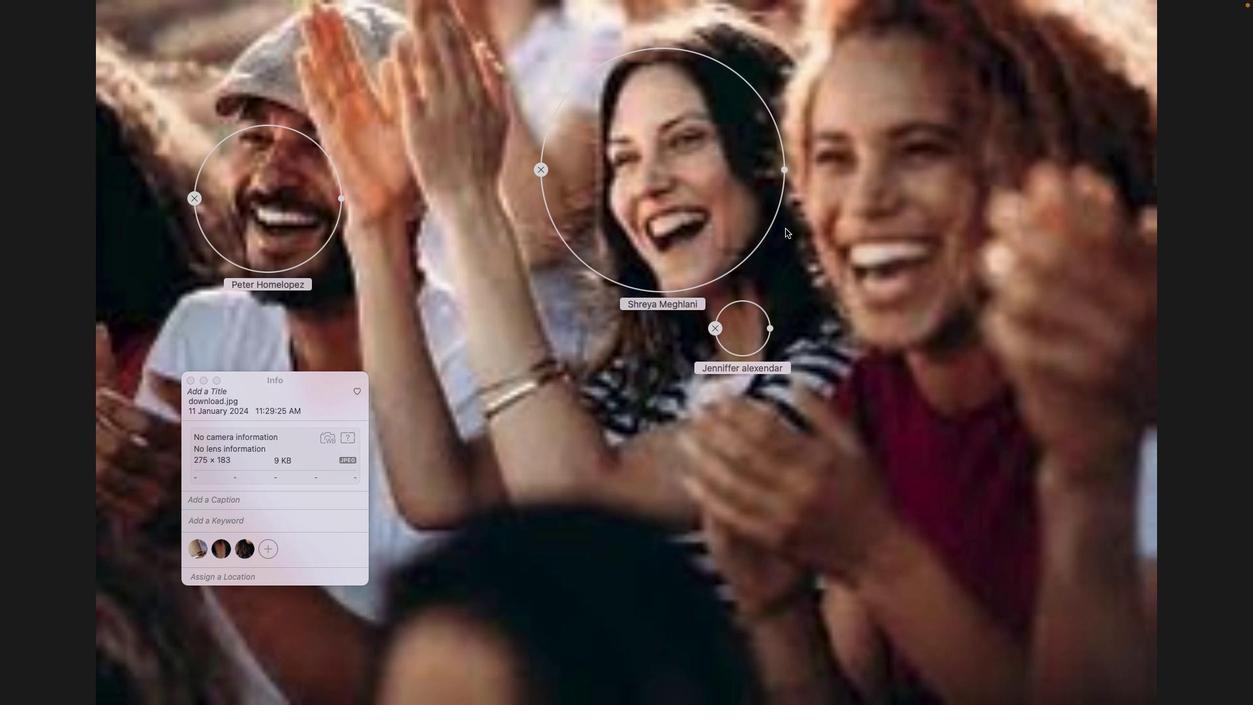 
Action: Mouse pressed left at (765, 169)
Screenshot: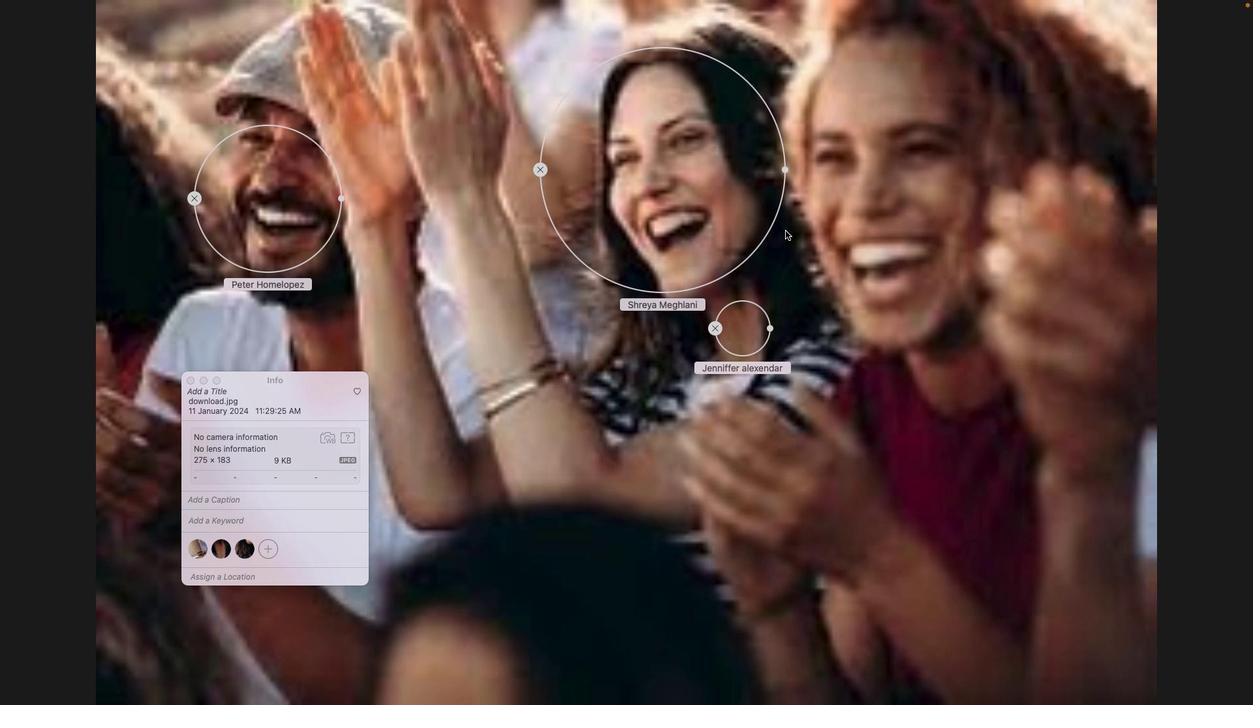
Action: Mouse moved to (689, 195)
Screenshot: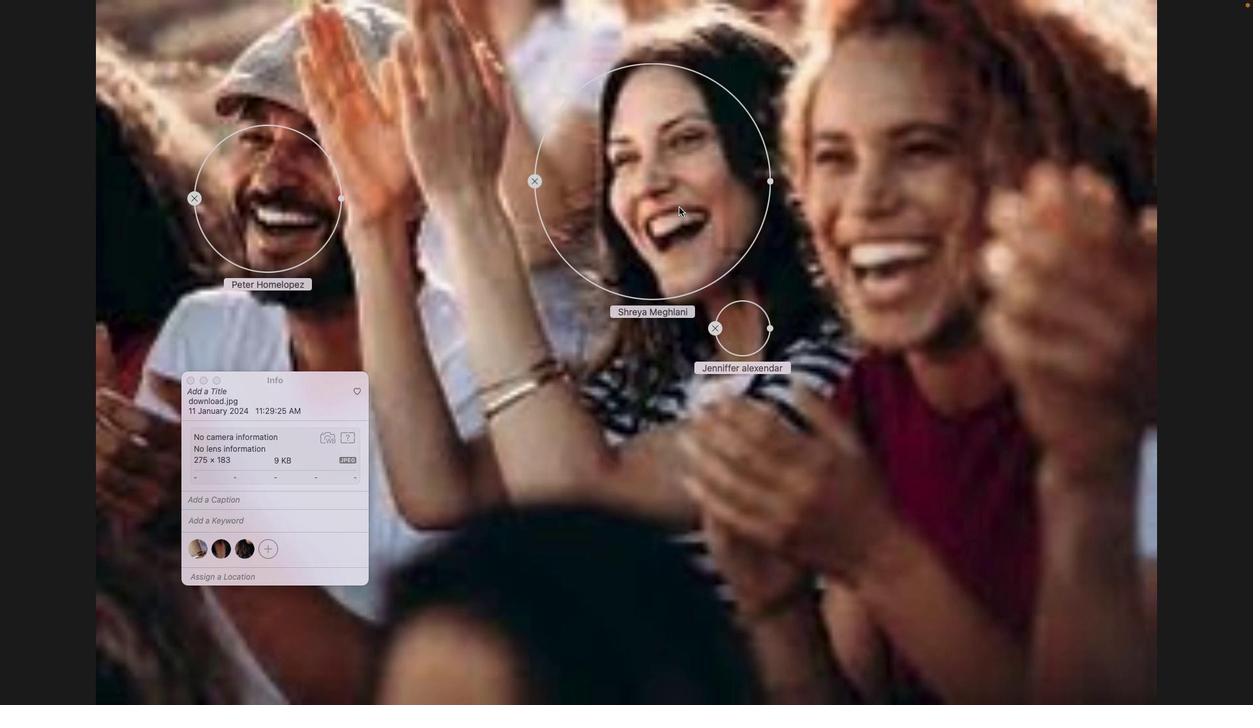 
Action: Mouse pressed left at (689, 195)
Screenshot: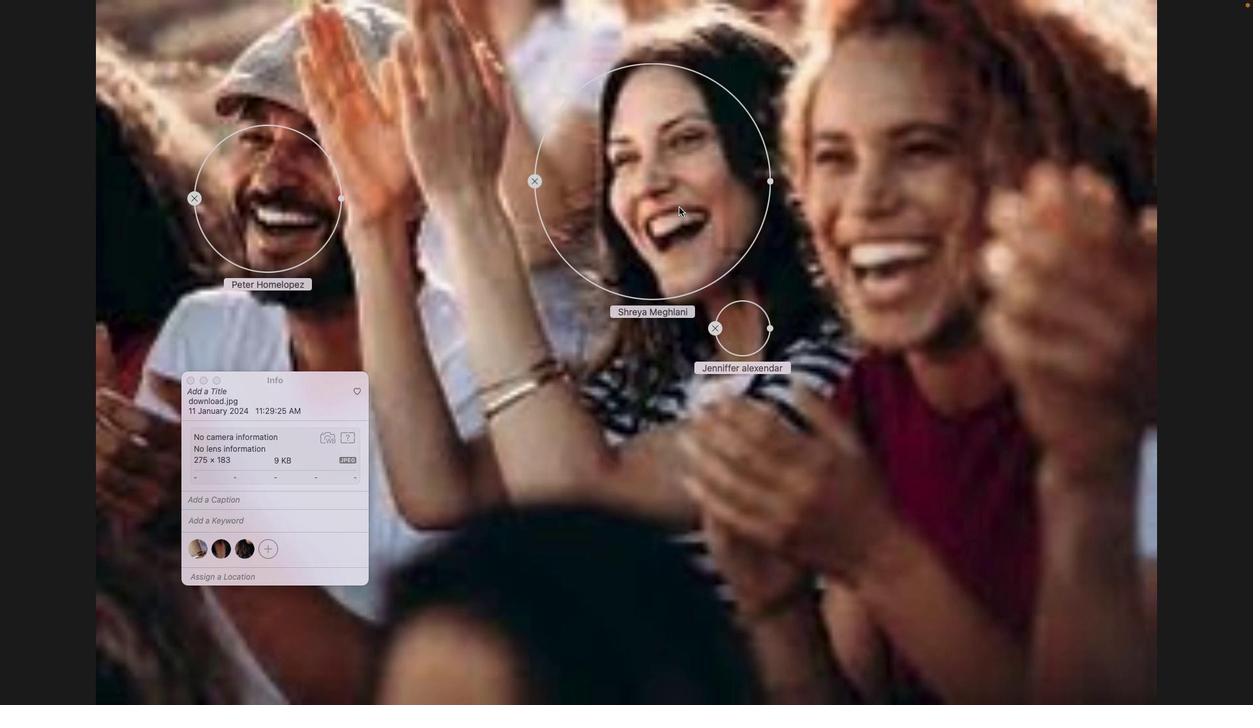 
Action: Mouse moved to (742, 317)
Screenshot: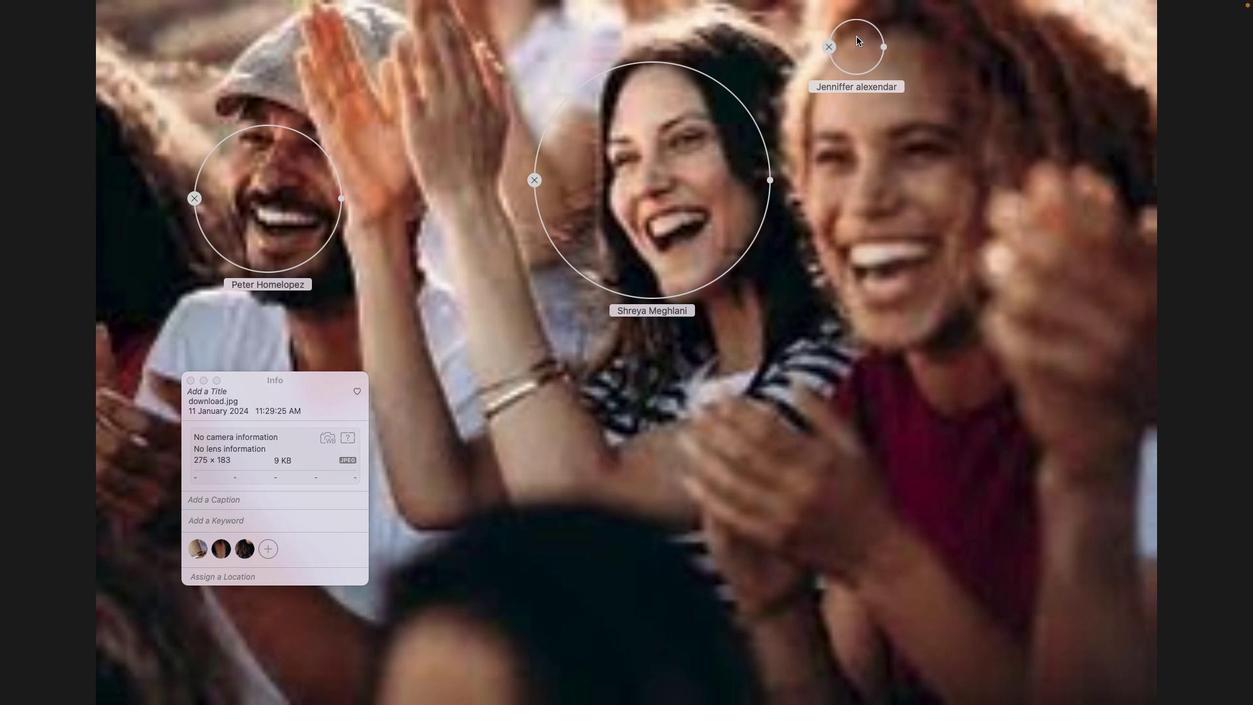 
Action: Mouse pressed left at (742, 317)
Screenshot: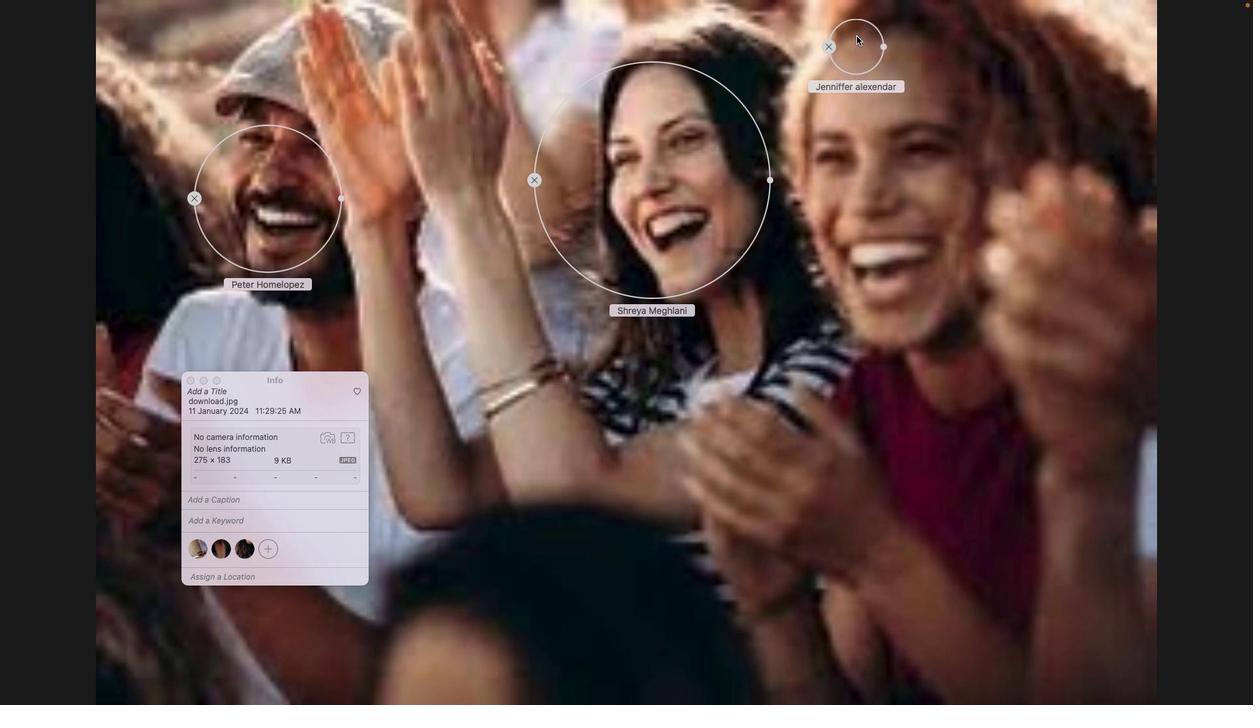 
Action: Mouse moved to (886, 42)
Screenshot: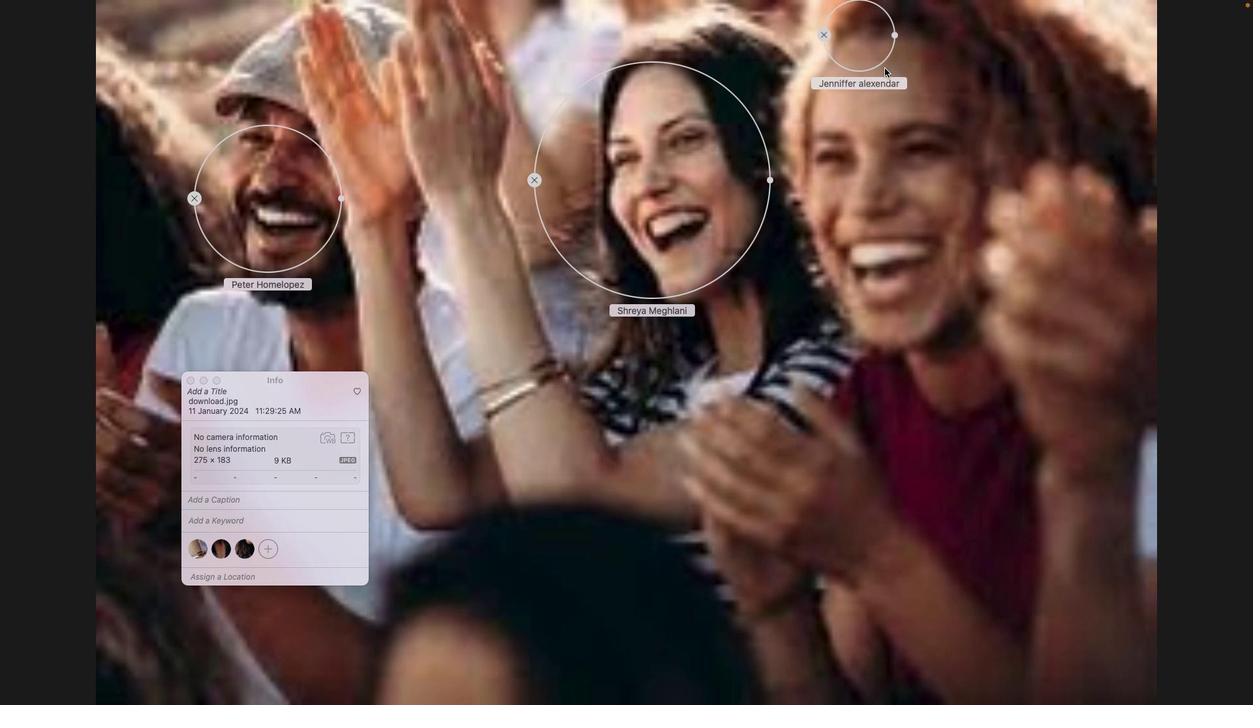 
Action: Mouse pressed left at (886, 42)
Screenshot: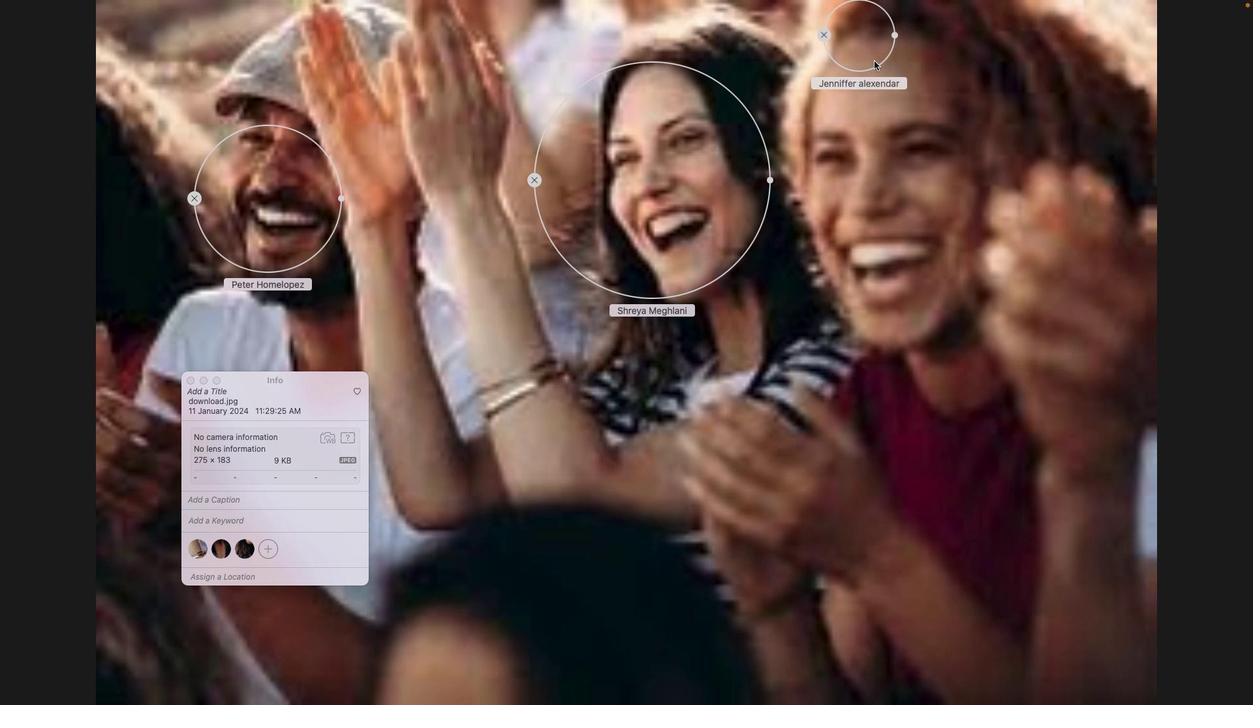 
Action: Mouse moved to (862, 49)
Screenshot: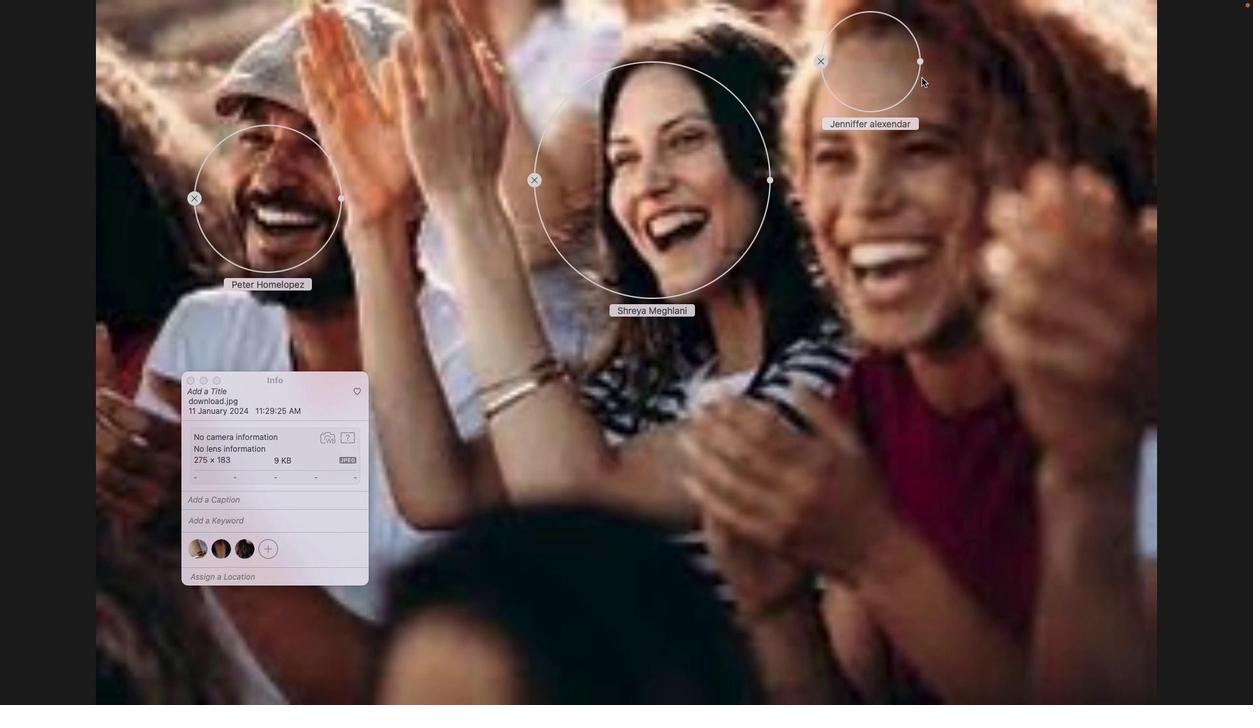 
Action: Mouse pressed left at (862, 49)
Screenshot: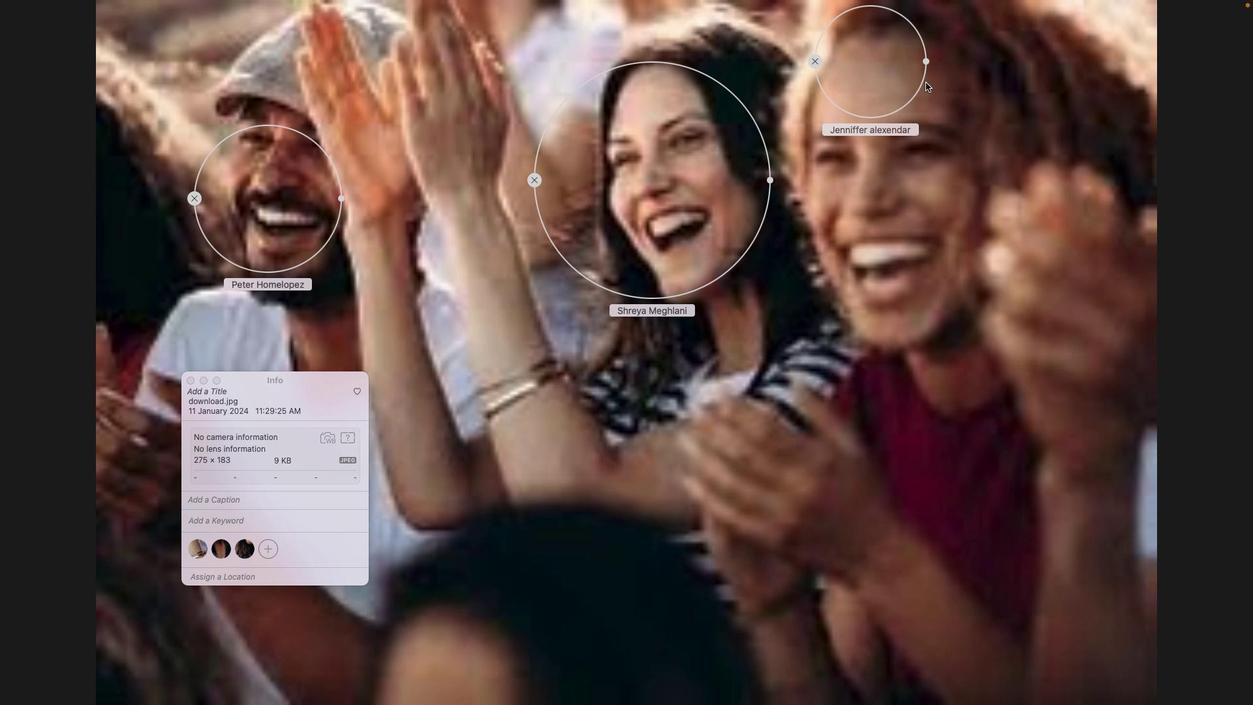
Action: Mouse moved to (906, 62)
Screenshot: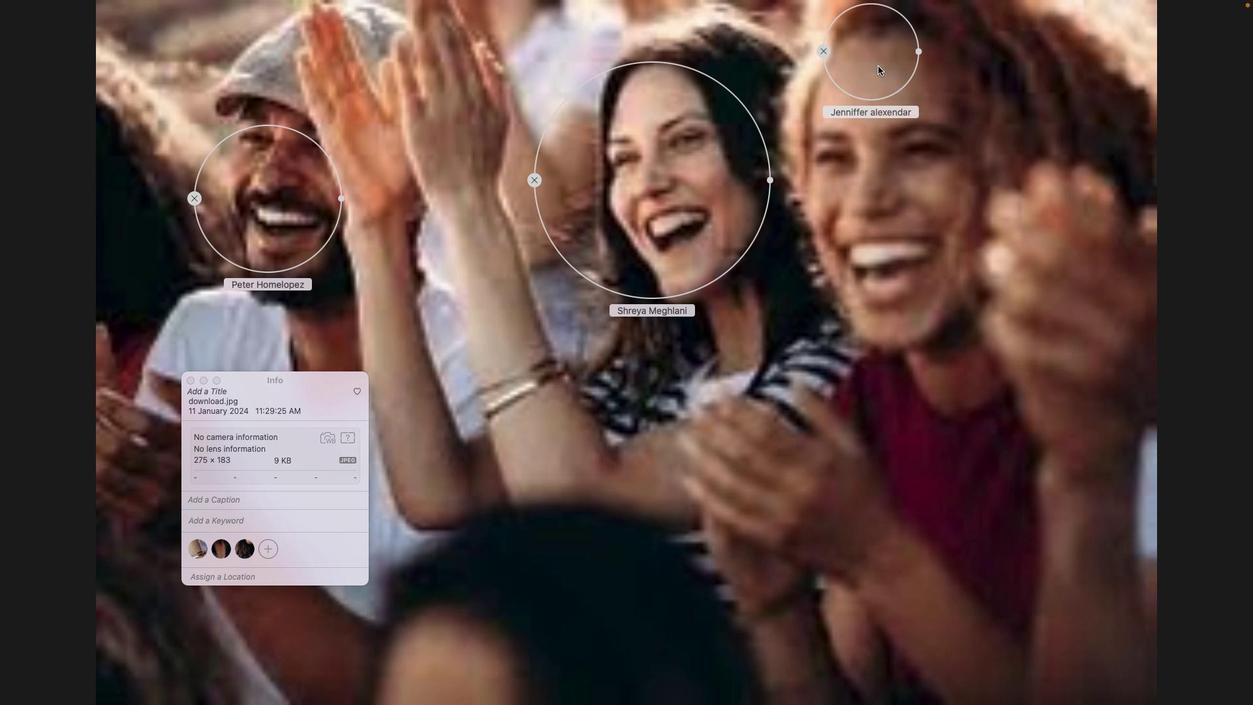 
Action: Mouse pressed left at (906, 62)
Screenshot: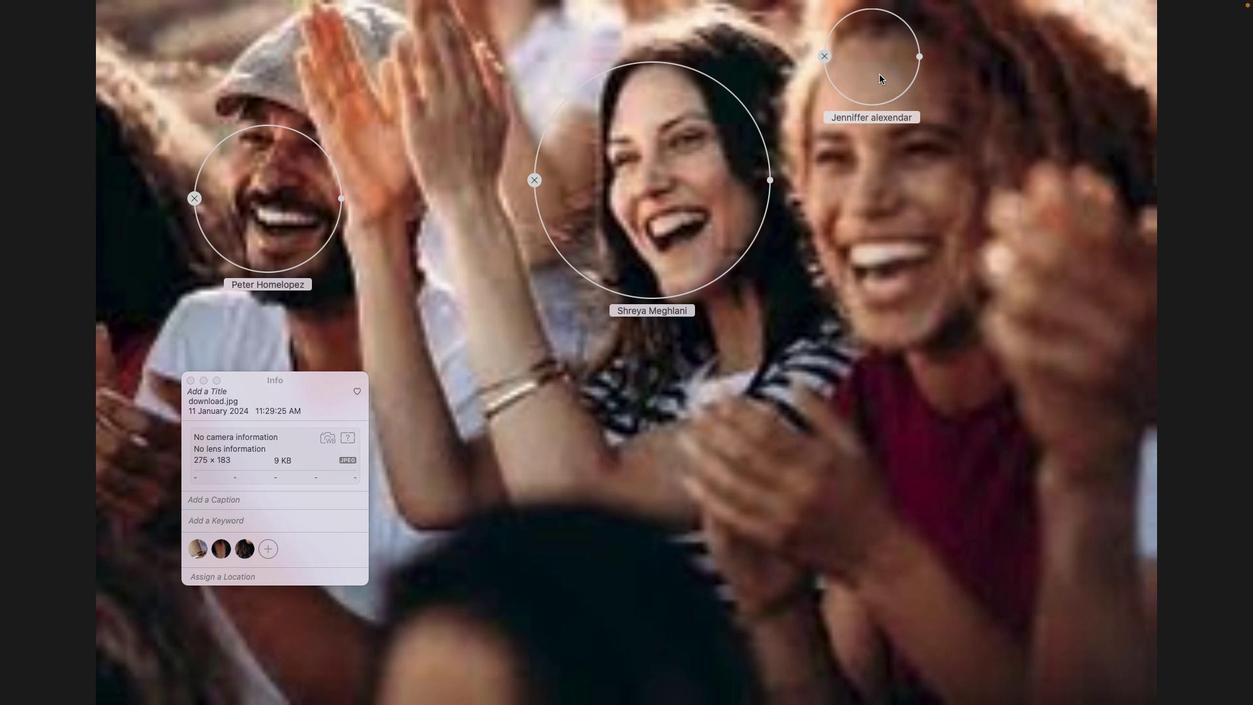 
Action: Mouse moved to (877, 63)
Screenshot: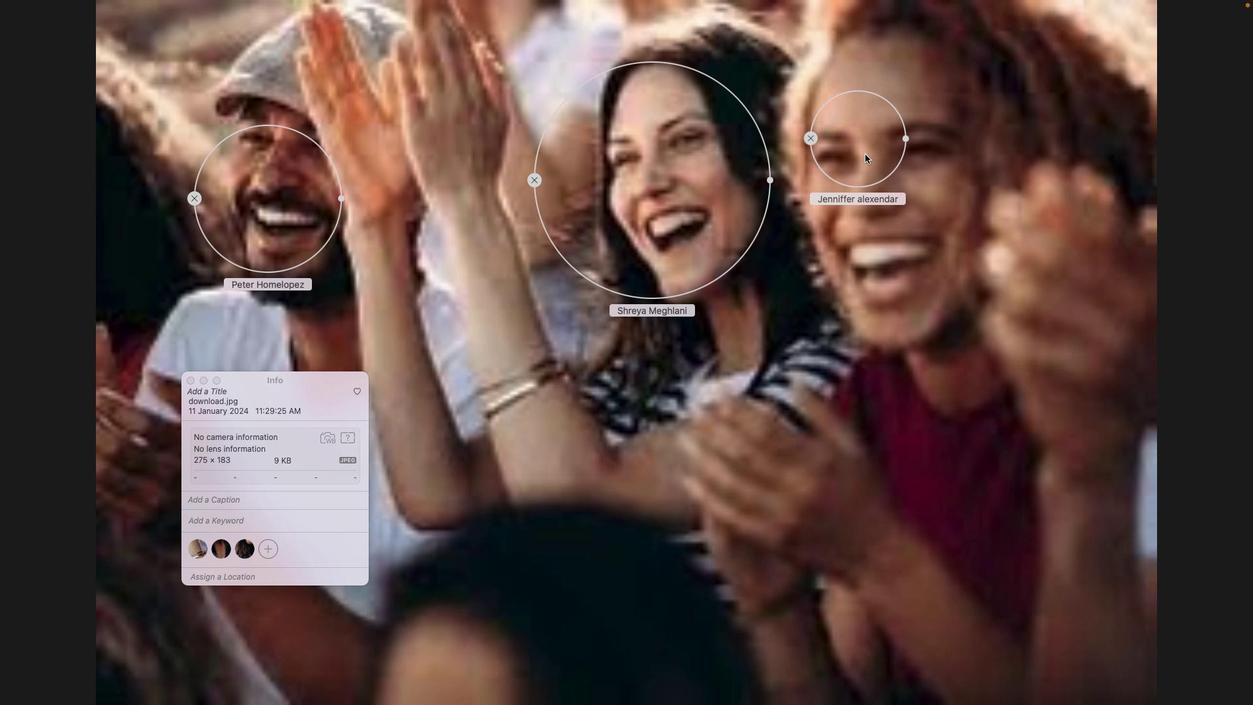 
Action: Mouse pressed left at (877, 63)
Screenshot: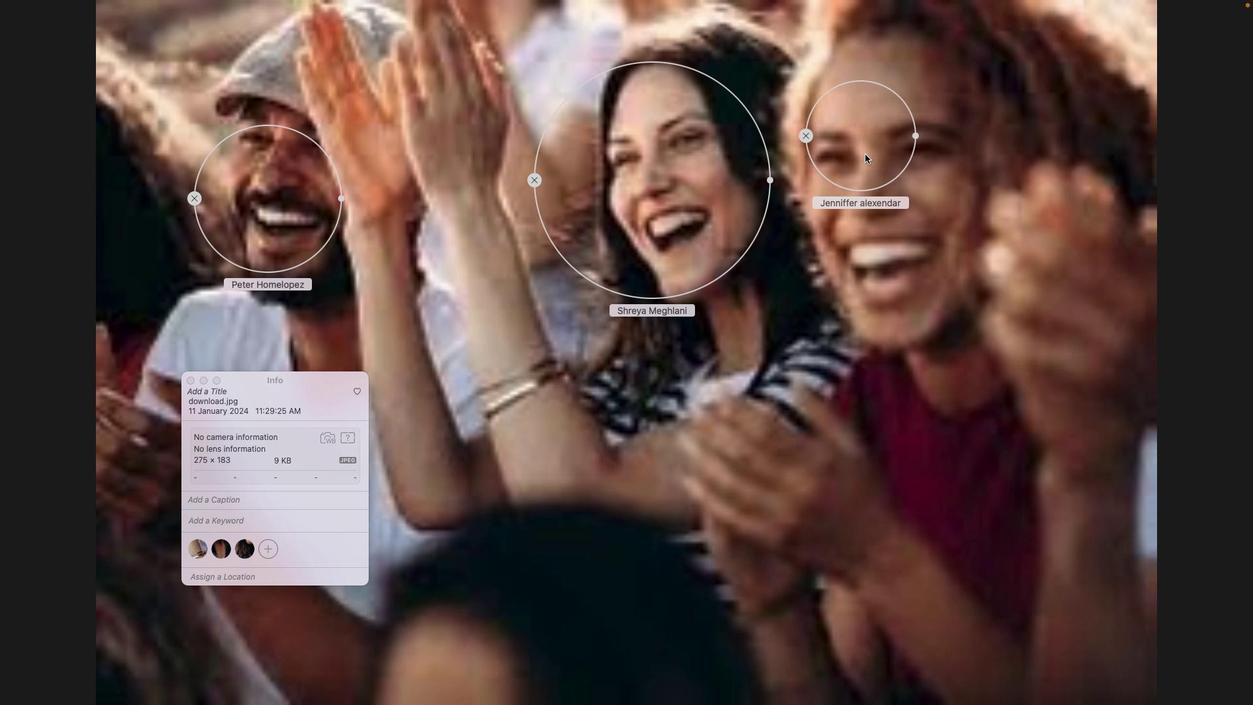
Action: Mouse moved to (915, 135)
Screenshot: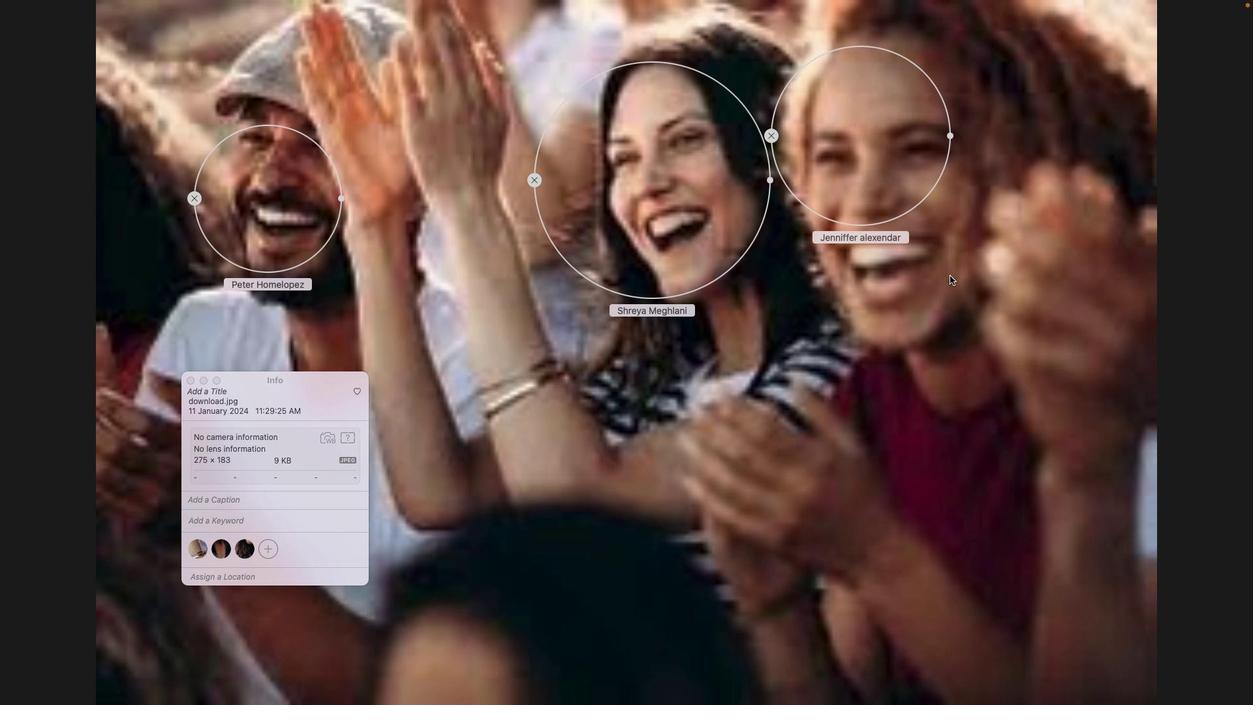 
Action: Mouse pressed left at (915, 135)
Screenshot: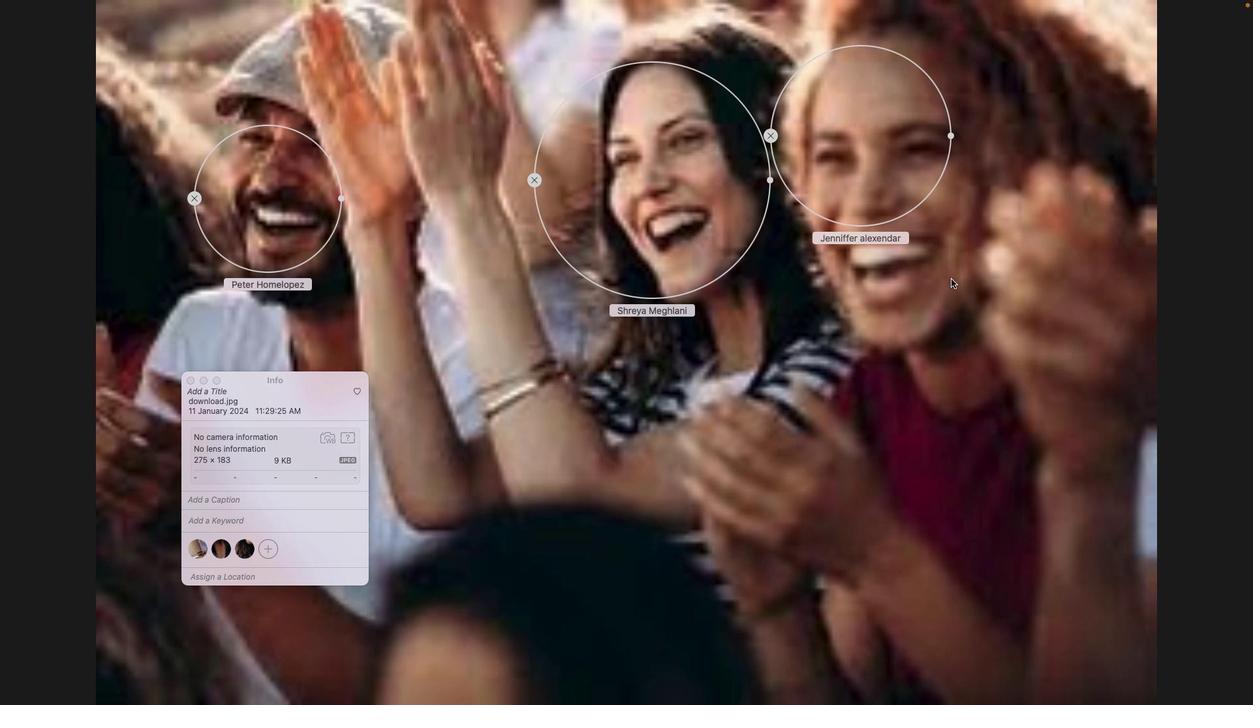 
Action: Mouse moved to (873, 96)
Screenshot: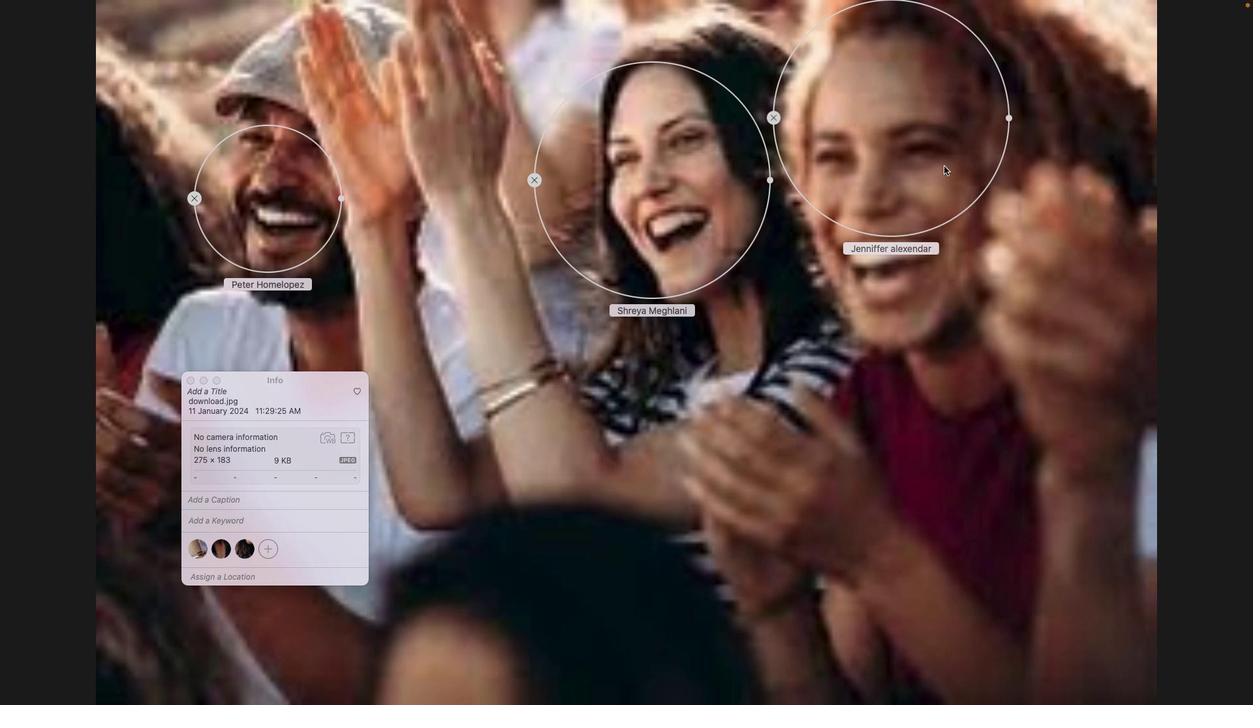 
Action: Mouse pressed left at (873, 96)
Screenshot: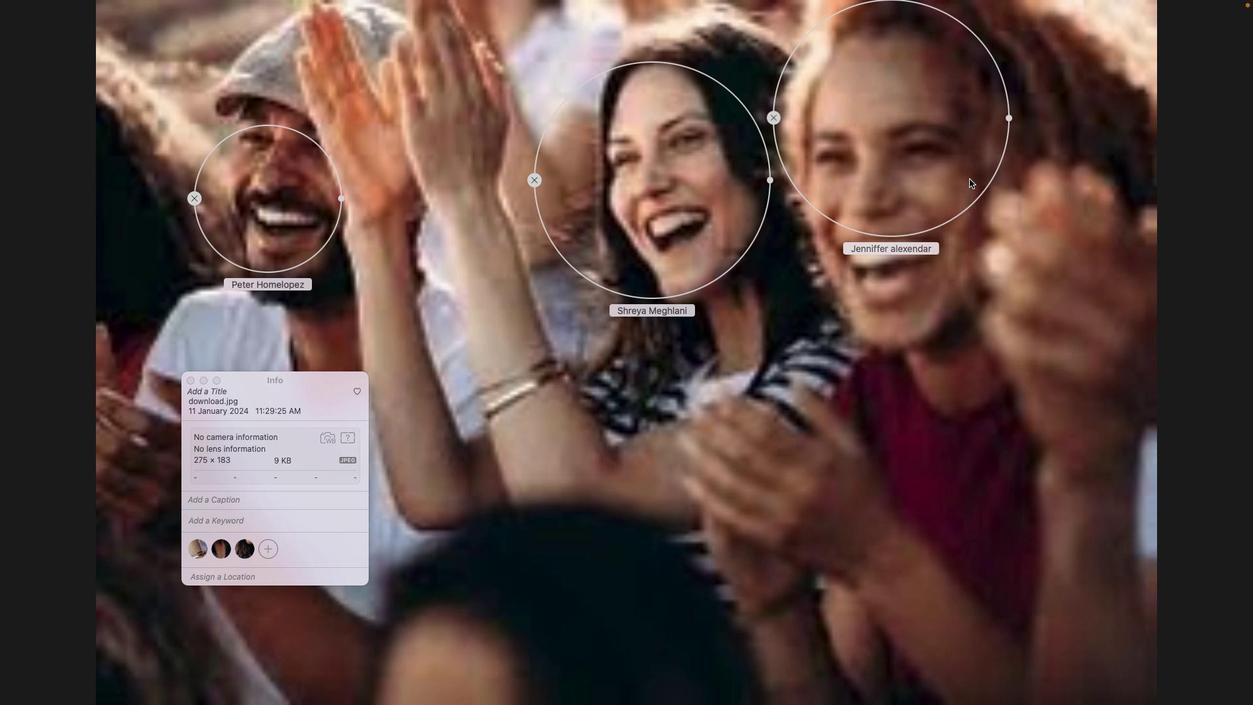 
Action: Mouse moved to (1009, 119)
Screenshot: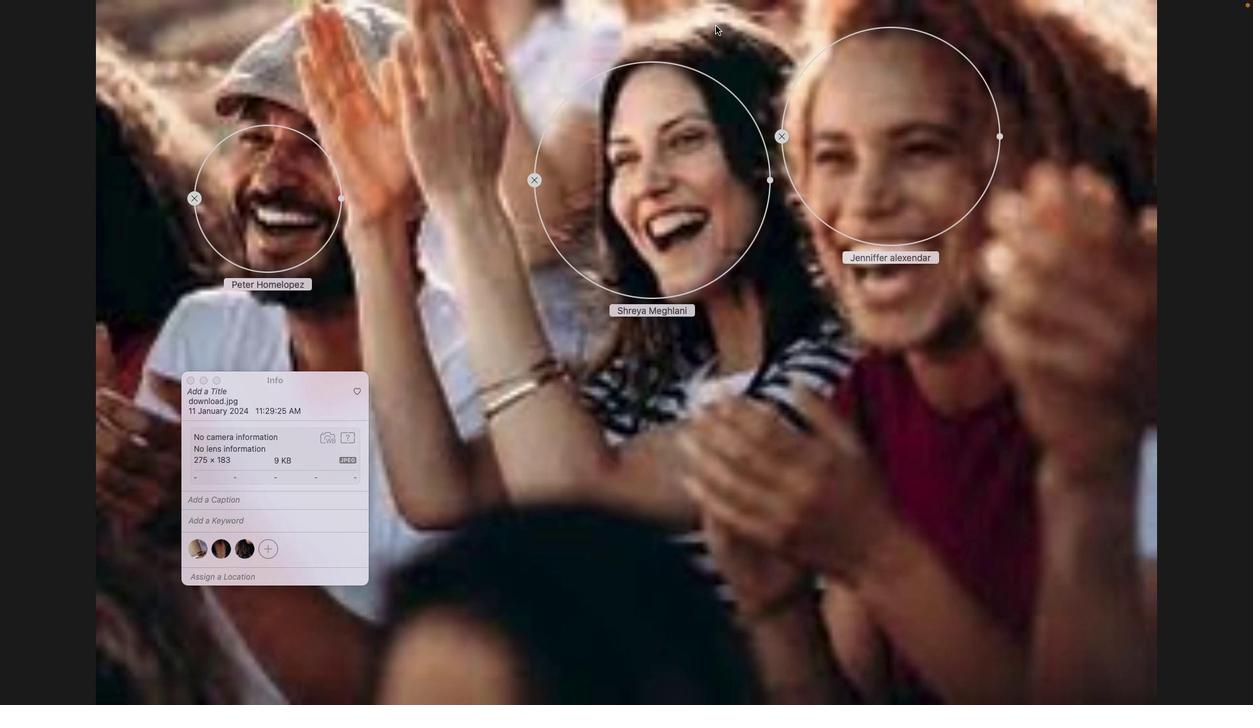 
Action: Mouse pressed left at (1009, 119)
Screenshot: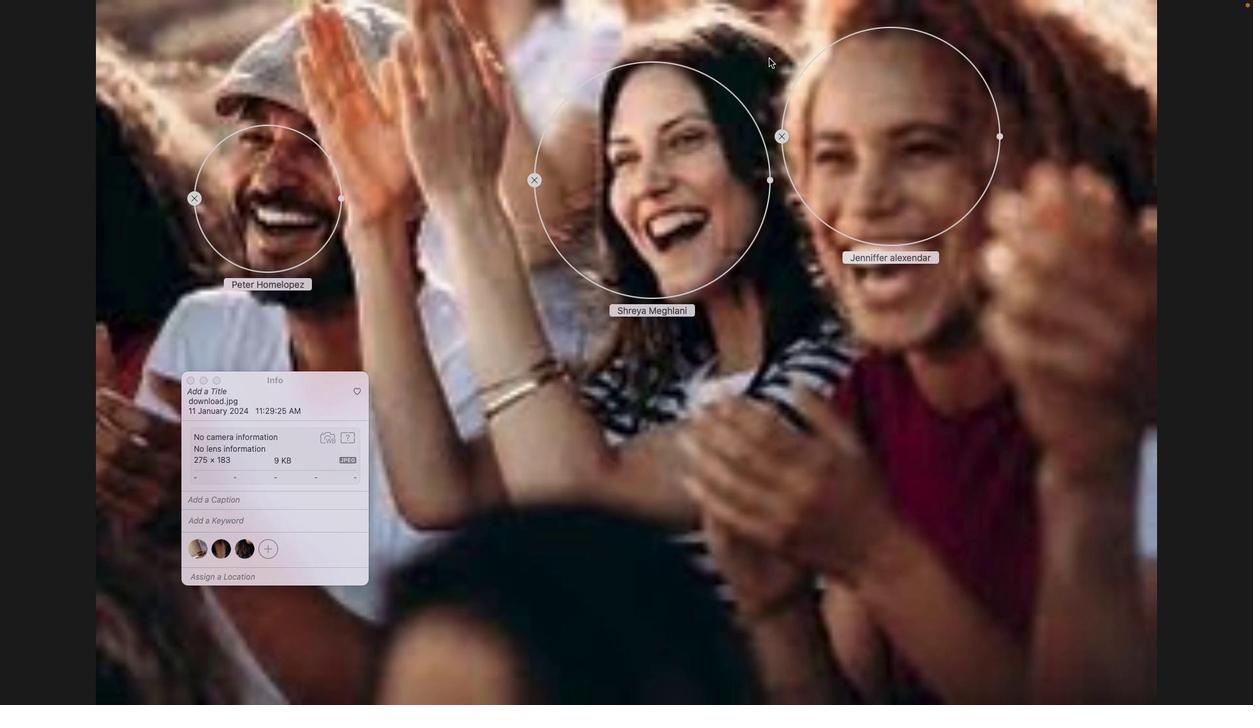 
Action: Mouse moved to (999, 140)
Screenshot: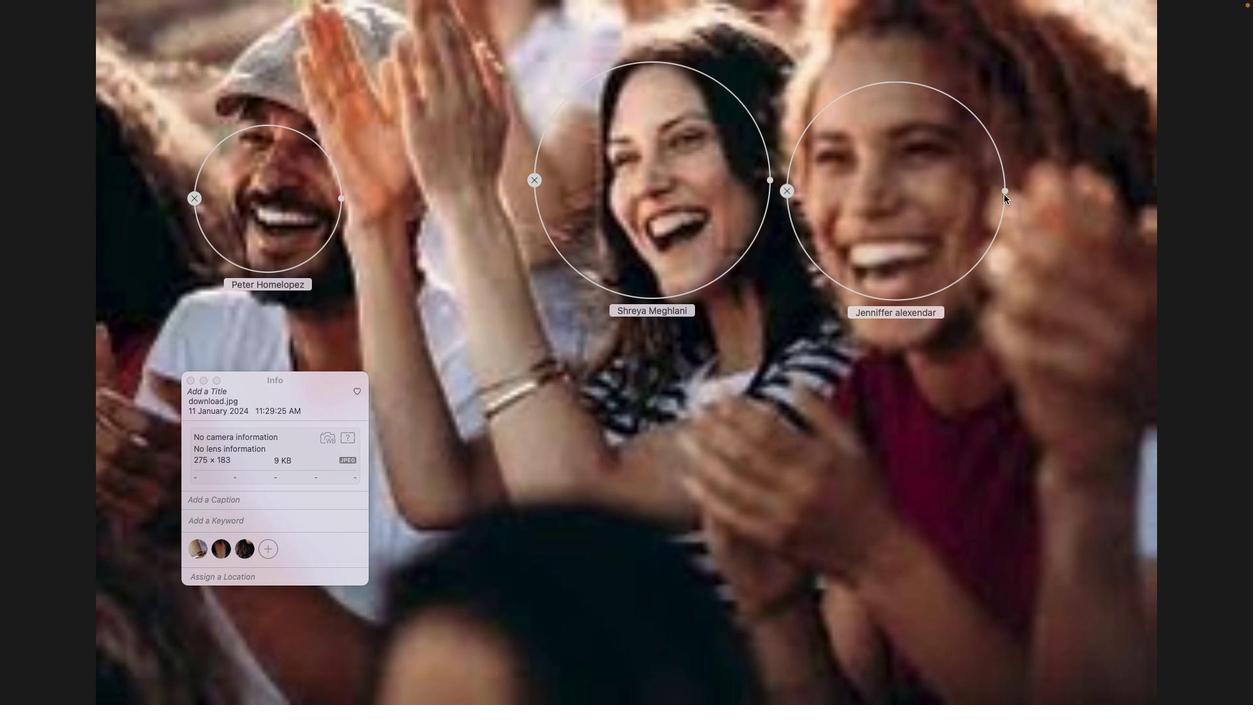 
Action: Mouse pressed left at (999, 140)
Screenshot: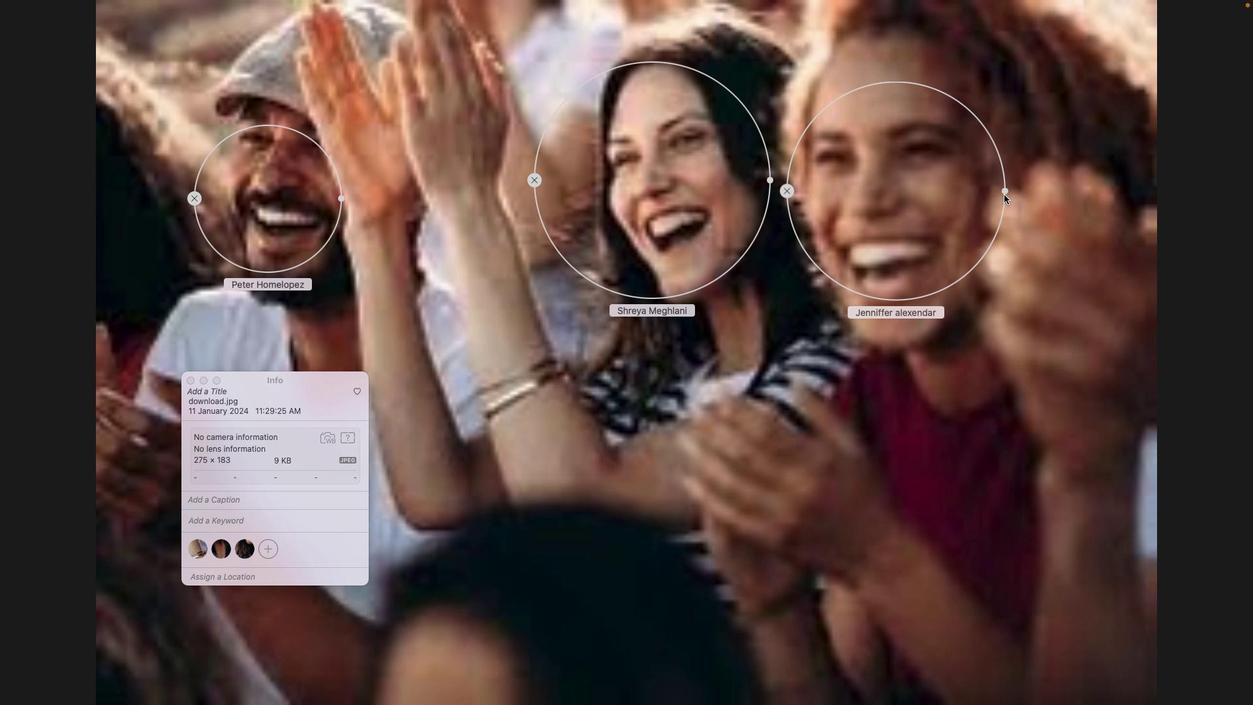 
Action: Mouse moved to (1009, 189)
Screenshot: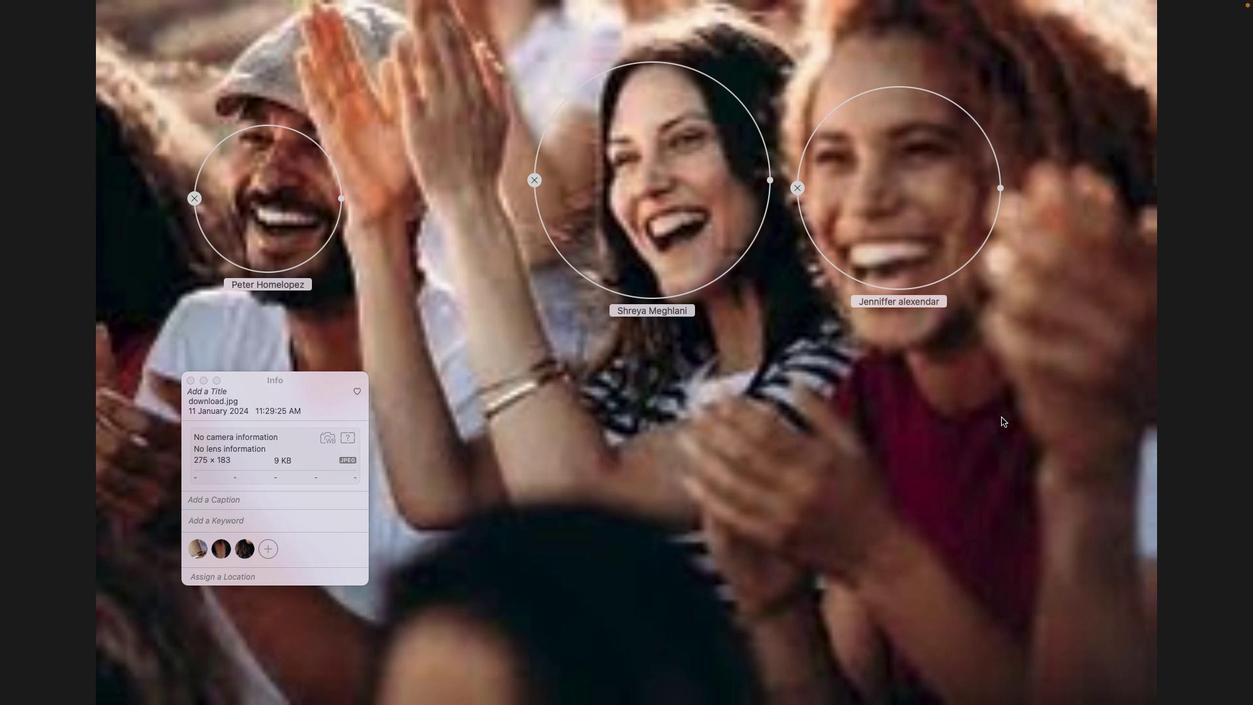 
Action: Mouse pressed left at (1009, 189)
Screenshot: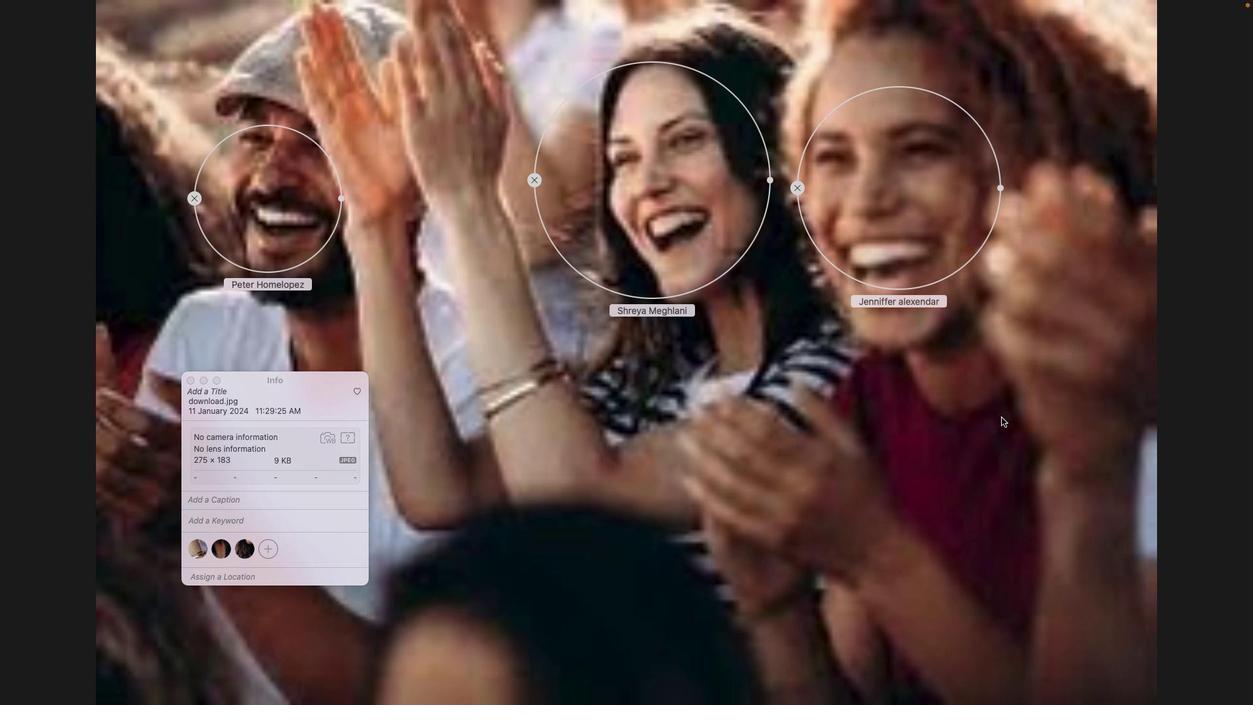 
Action: Mouse moved to (966, 186)
Screenshot: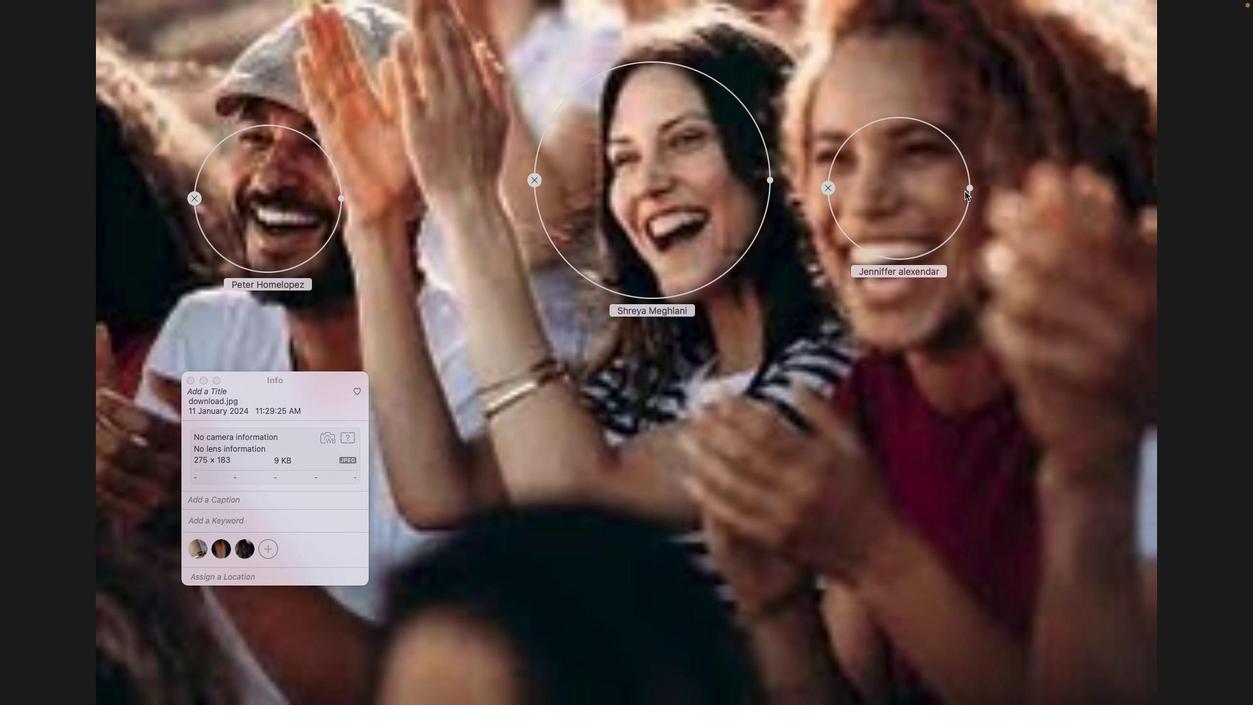 
Action: Mouse pressed left at (966, 186)
Screenshot: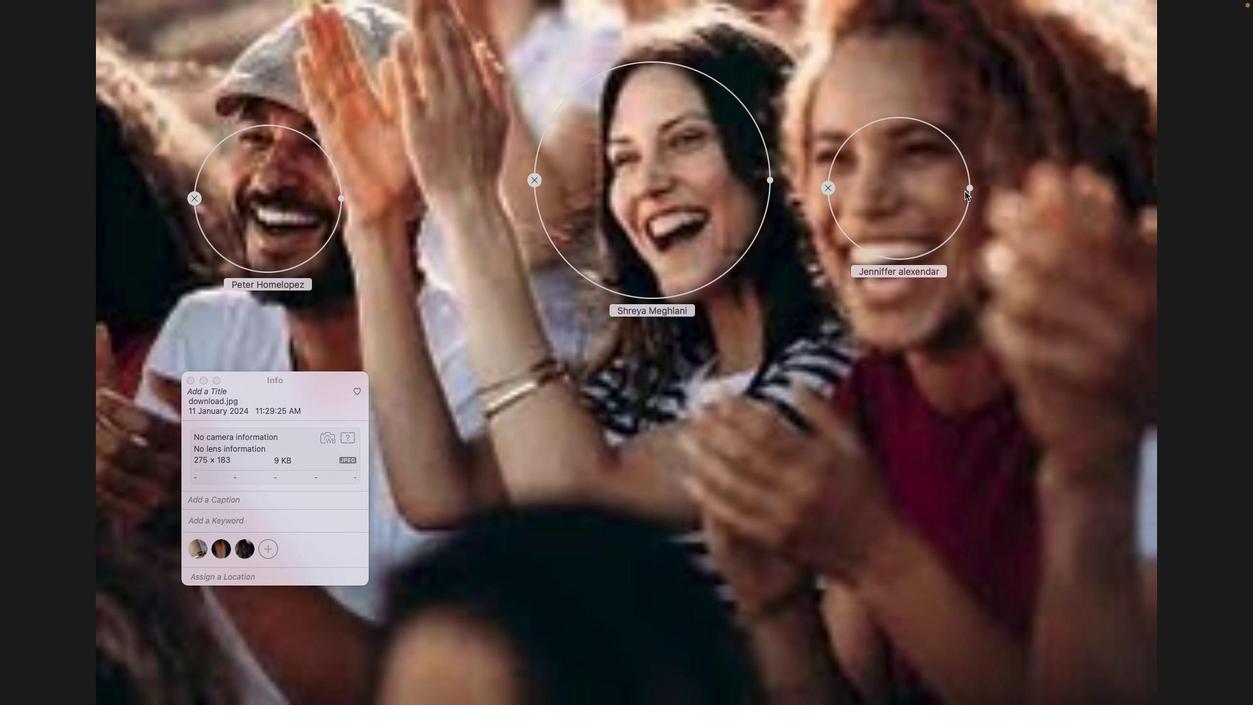 
Action: Mouse moved to (969, 188)
Screenshot: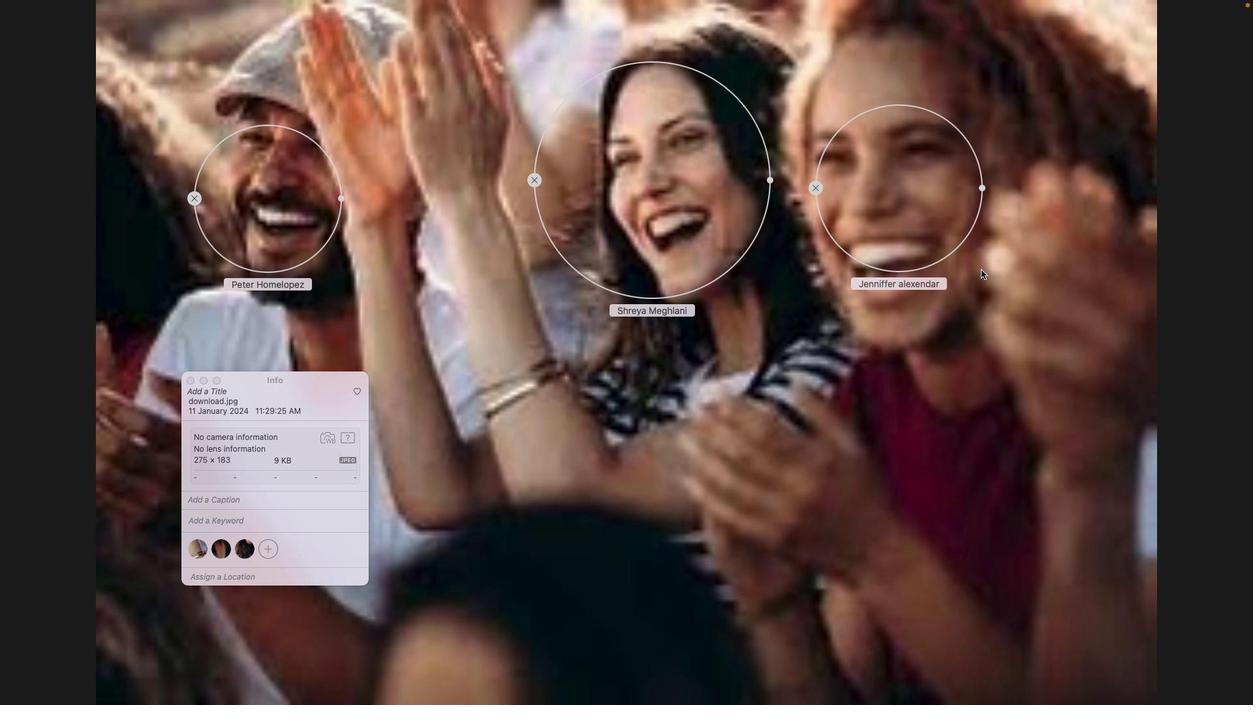 
Action: Mouse pressed left at (969, 188)
Screenshot: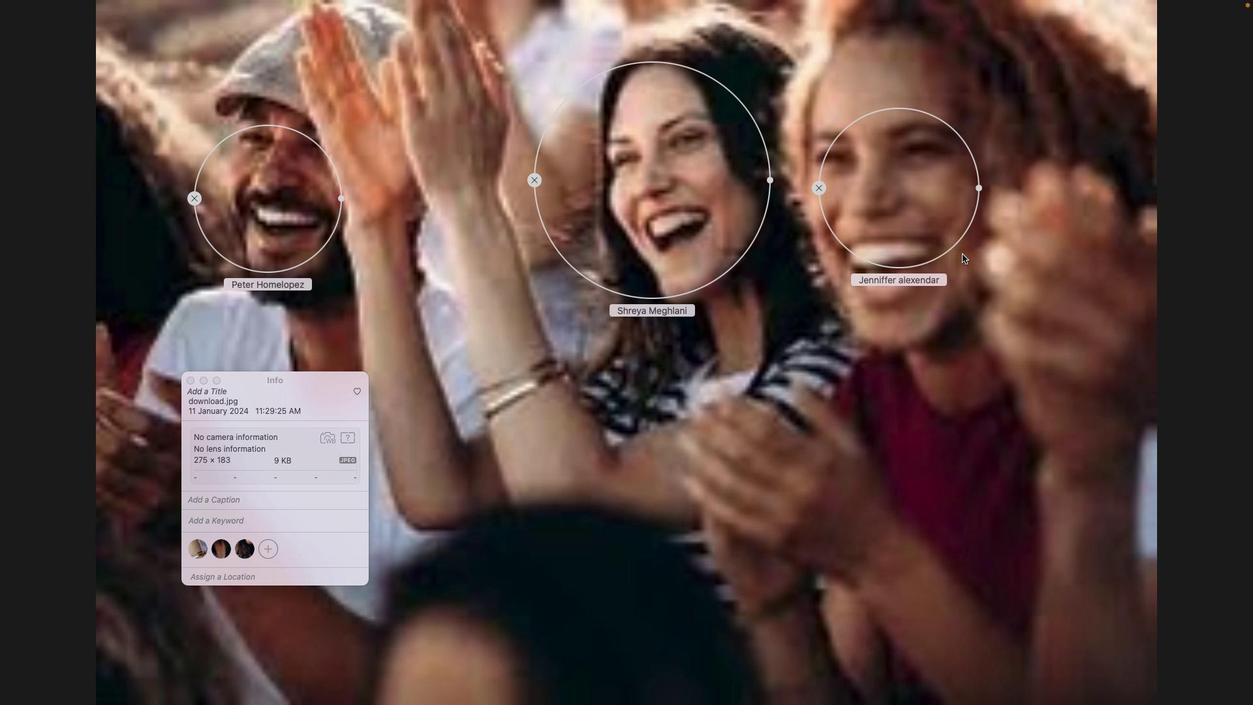 
Action: Mouse moved to (922, 223)
Screenshot: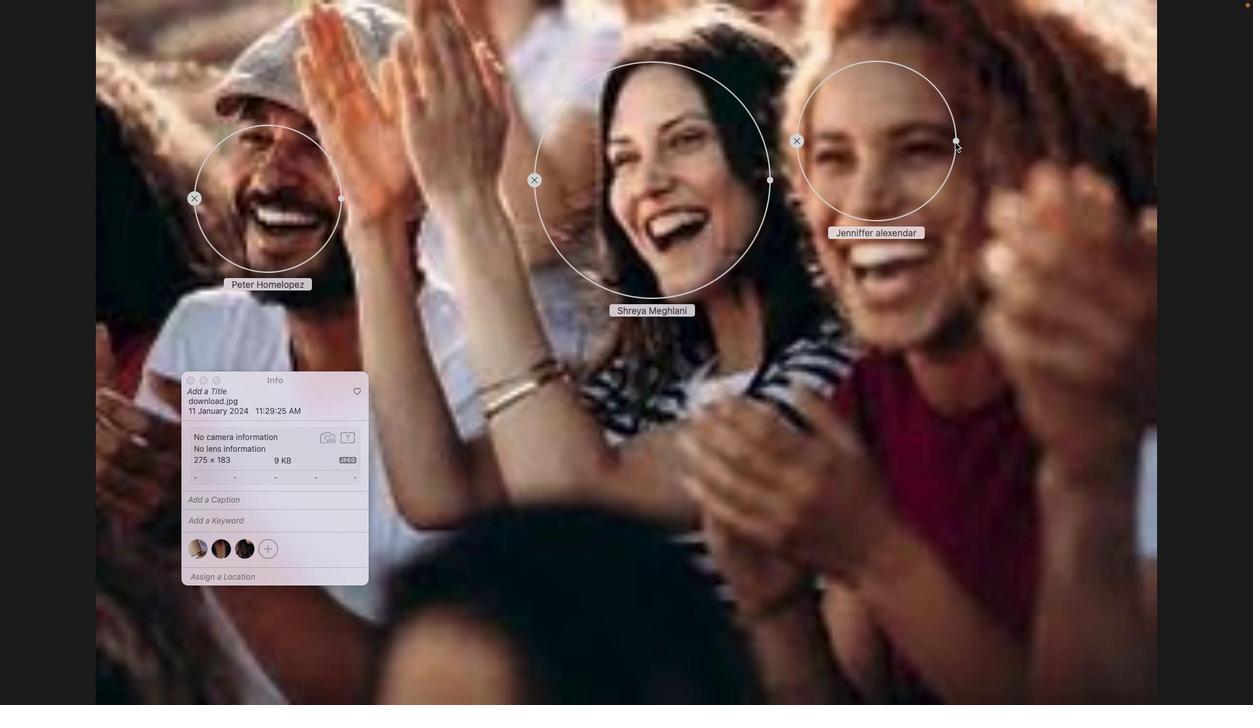 
Action: Mouse pressed left at (922, 223)
Screenshot: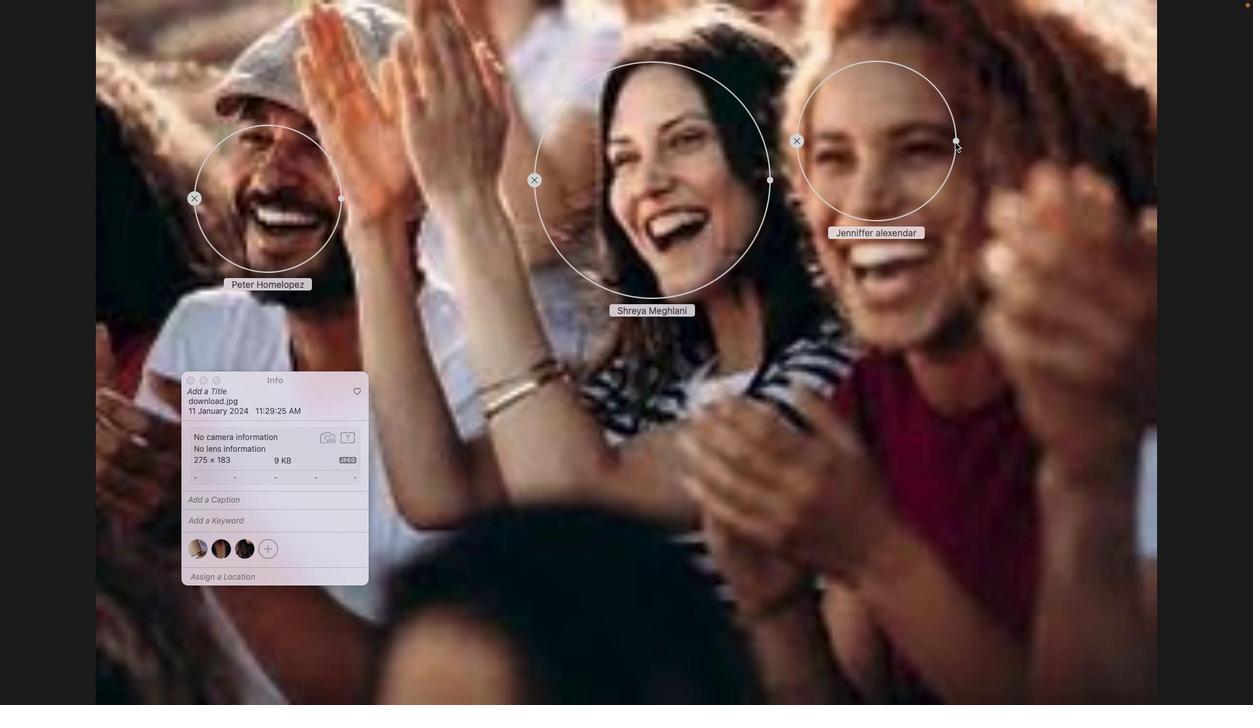 
Action: Mouse moved to (955, 142)
Screenshot: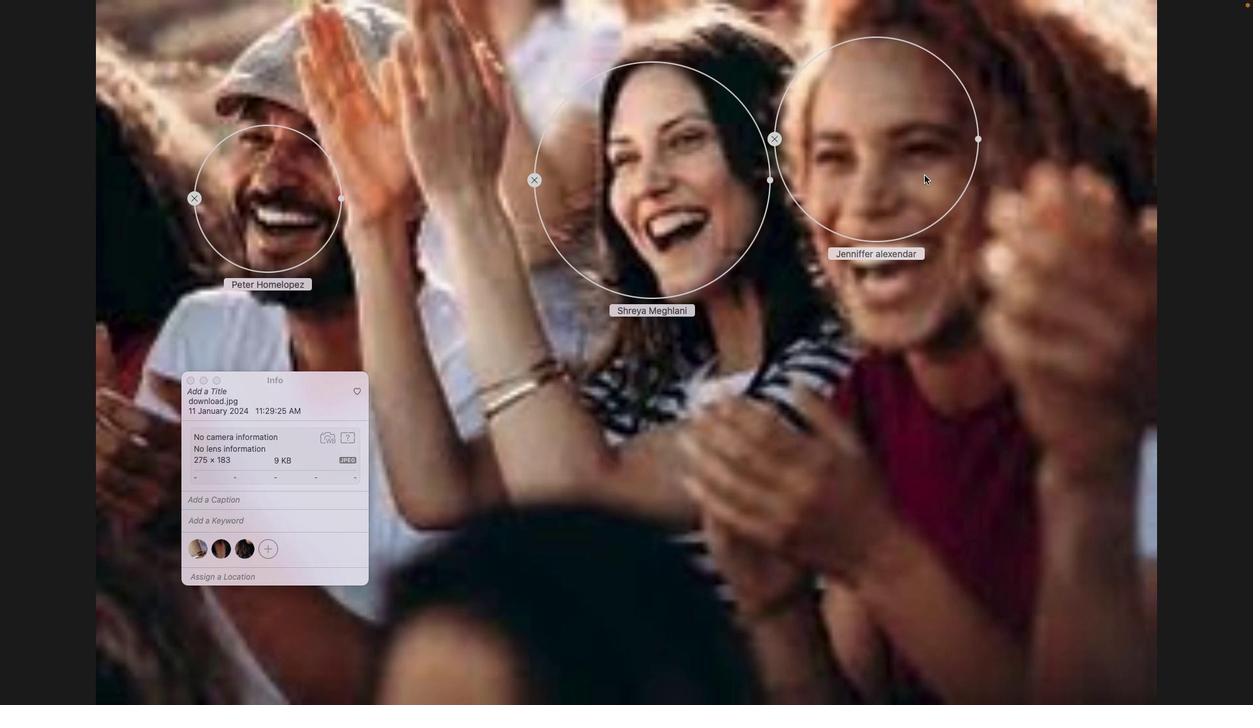 
Action: Mouse pressed left at (955, 142)
Screenshot: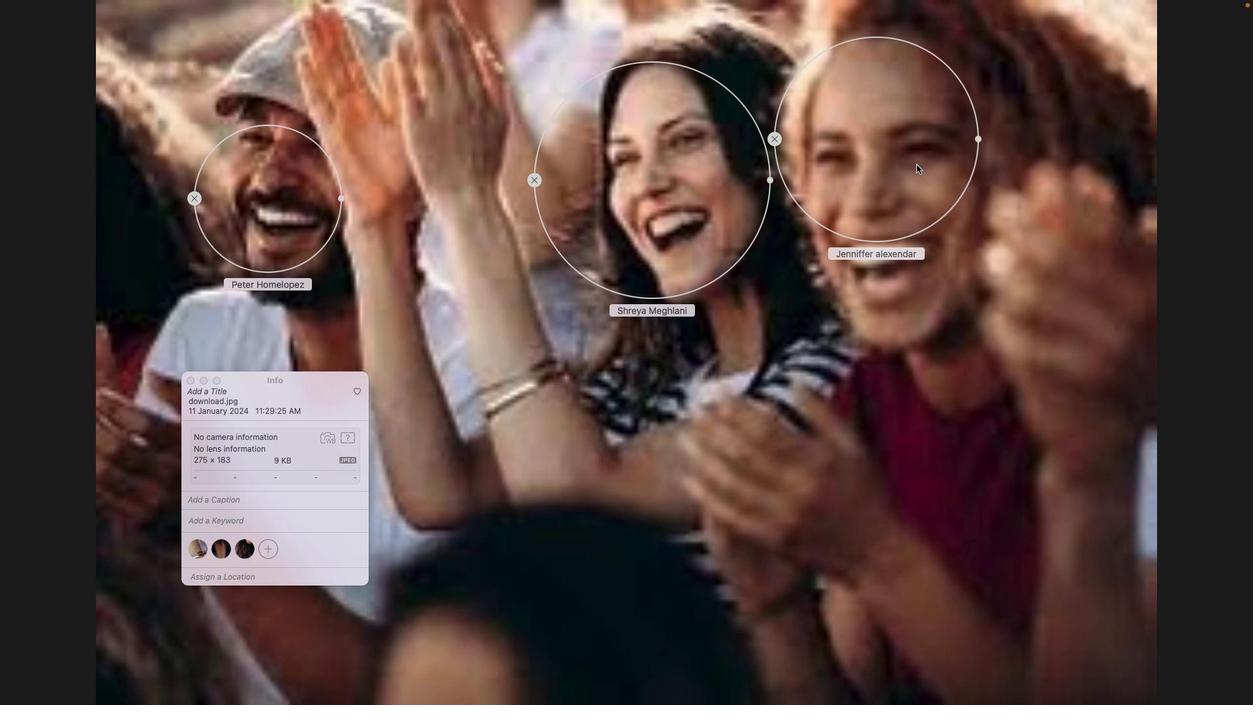 
Action: Mouse moved to (900, 142)
Screenshot: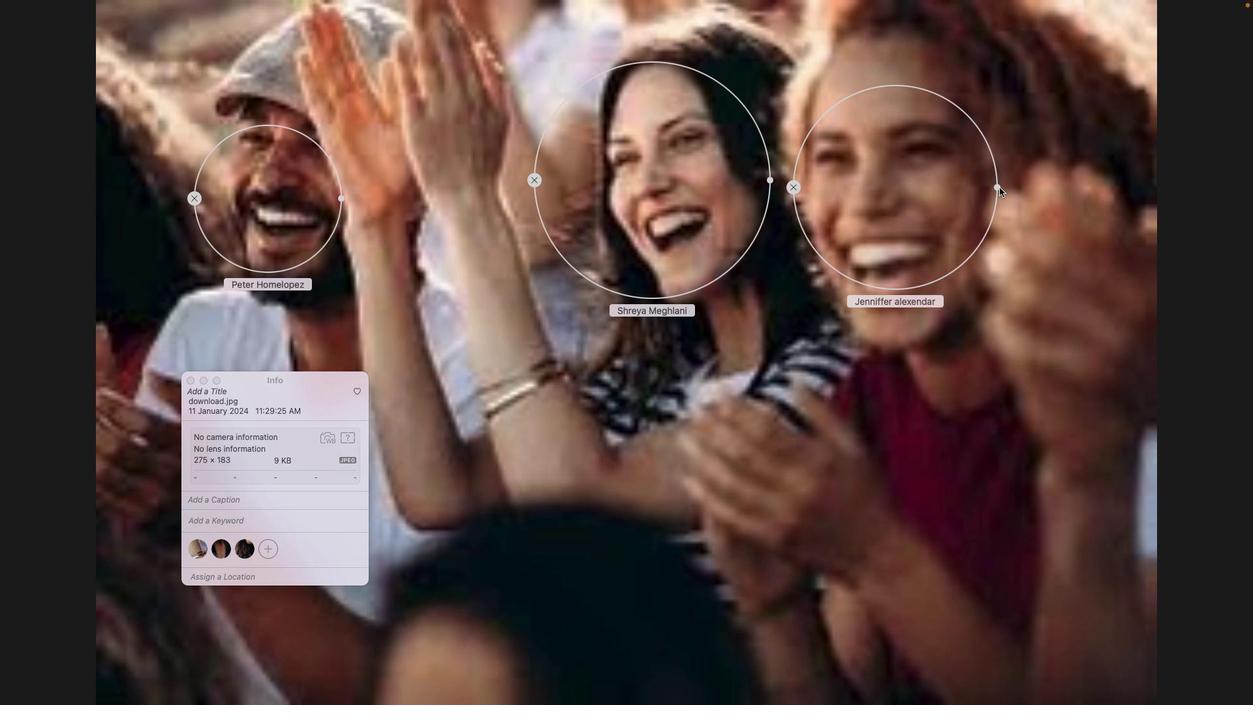 
Action: Mouse pressed left at (900, 142)
Screenshot: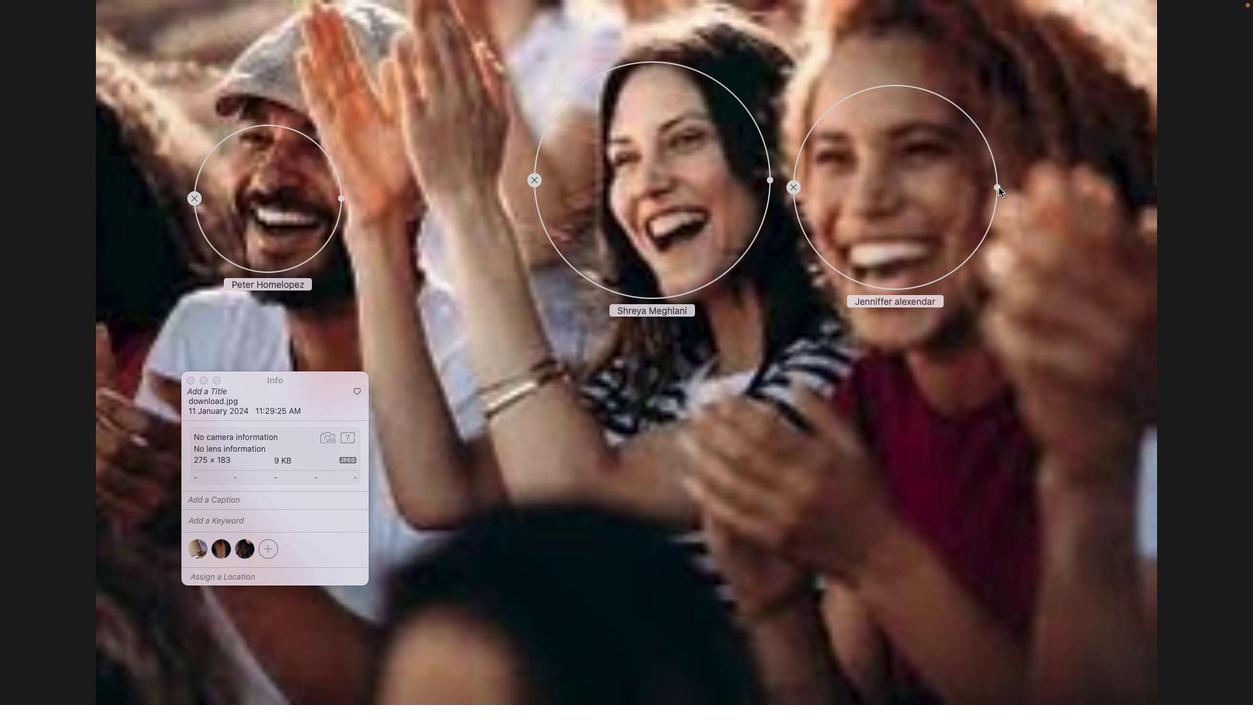 
Action: Mouse moved to (999, 187)
Screenshot: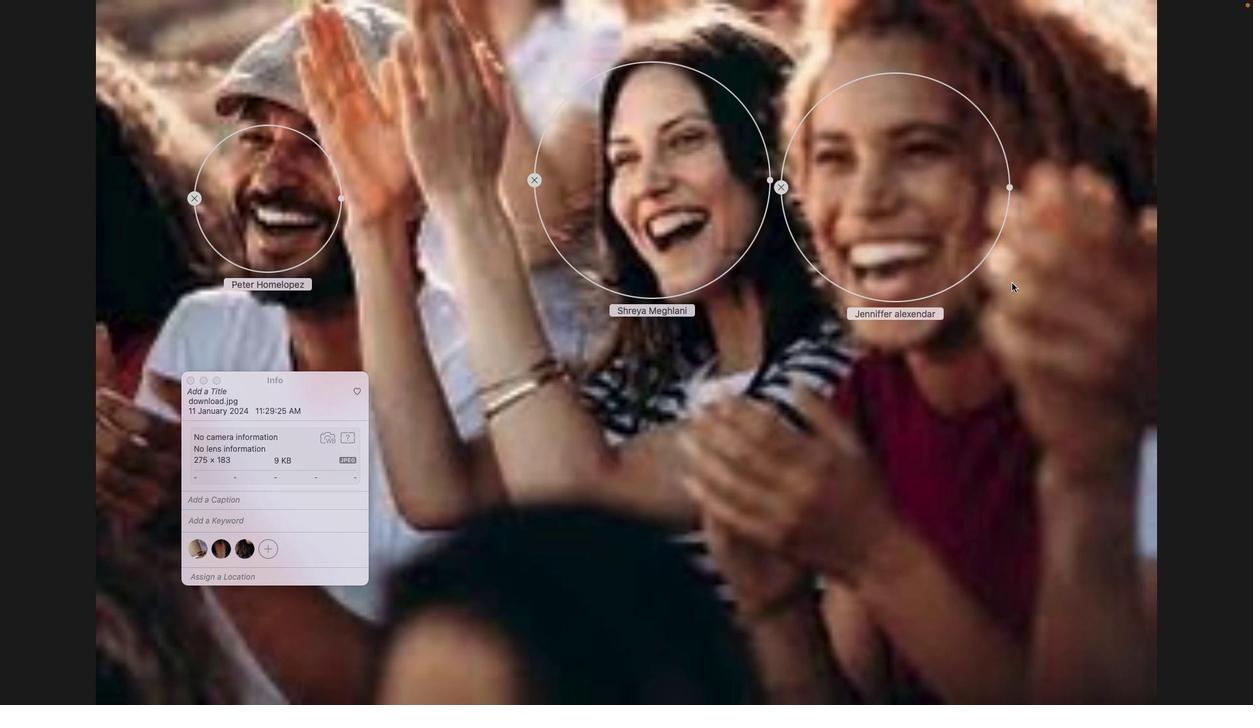 
Action: Mouse pressed left at (999, 187)
Screenshot: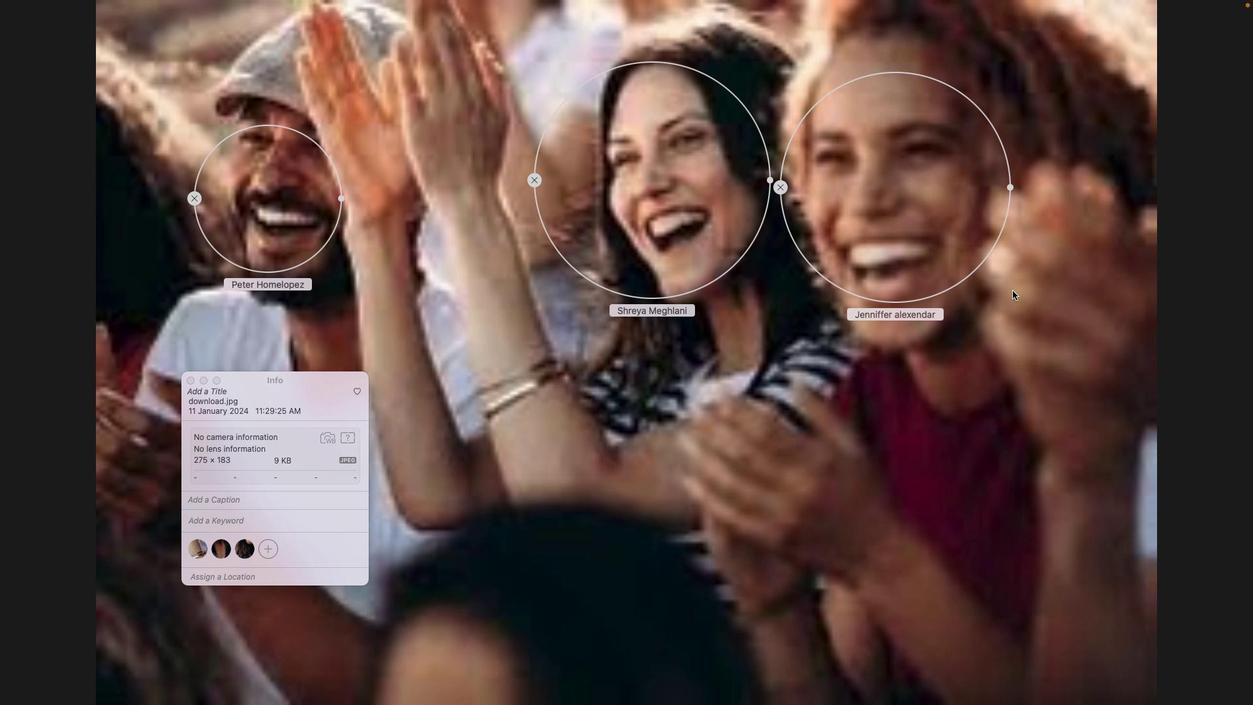 
Action: Mouse moved to (834, 214)
Screenshot: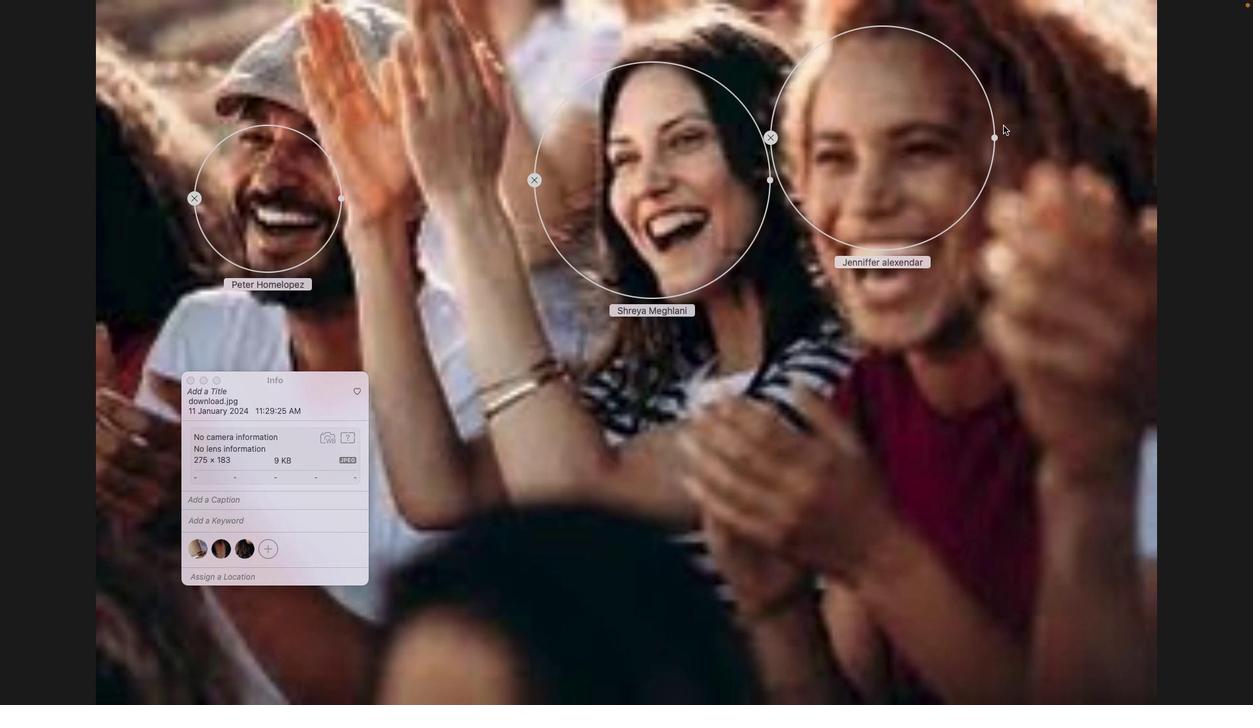 
Action: Mouse pressed left at (834, 214)
Screenshot: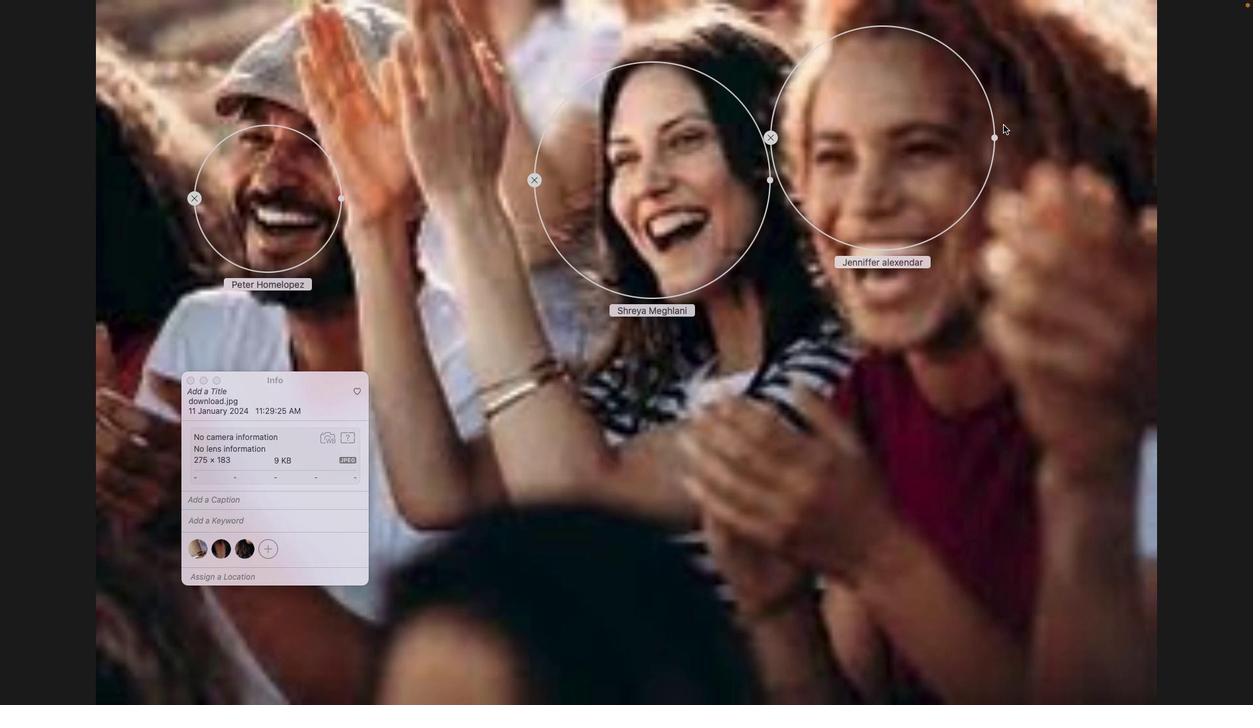 
Action: Mouse moved to (998, 135)
Screenshot: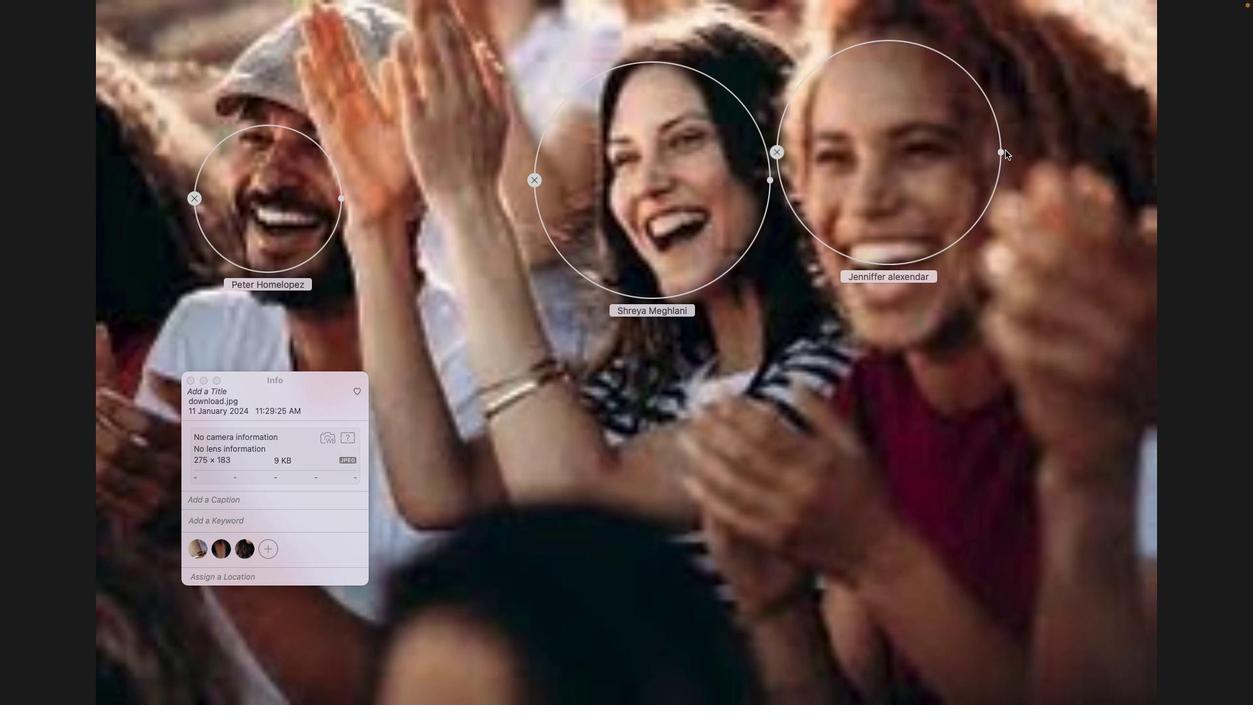 
Action: Mouse pressed left at (998, 135)
Screenshot: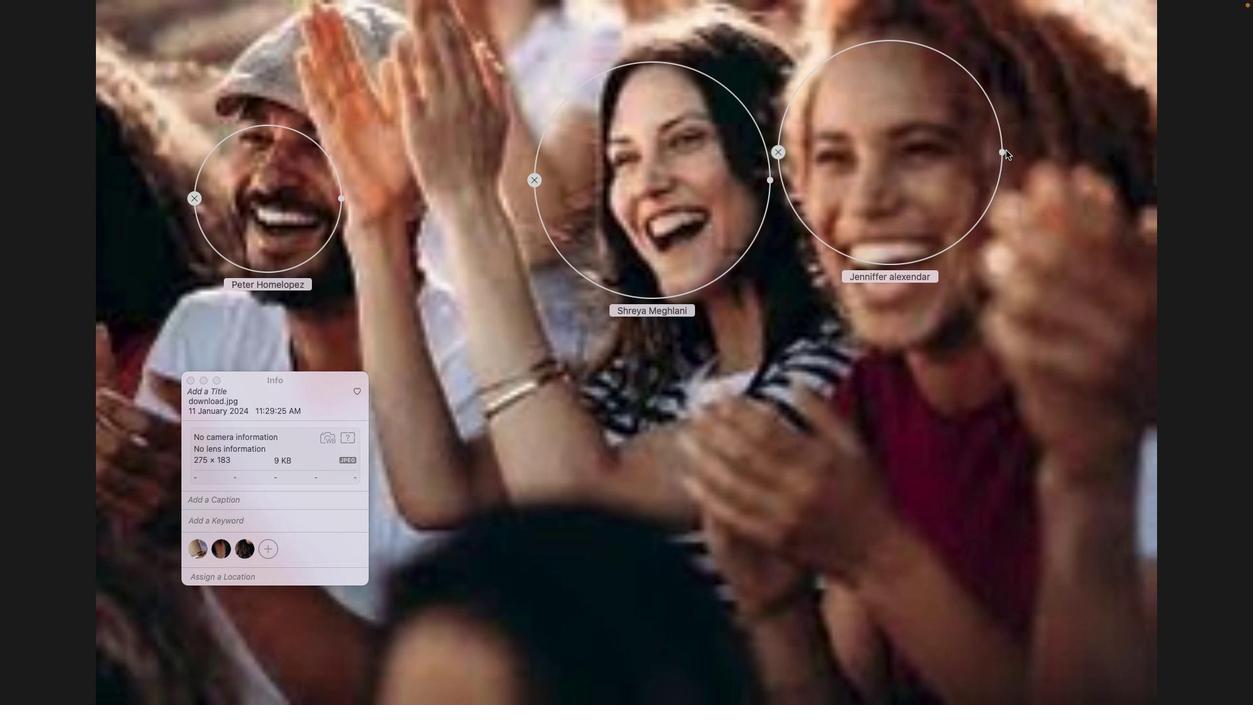 
Action: Mouse moved to (1013, 144)
Screenshot: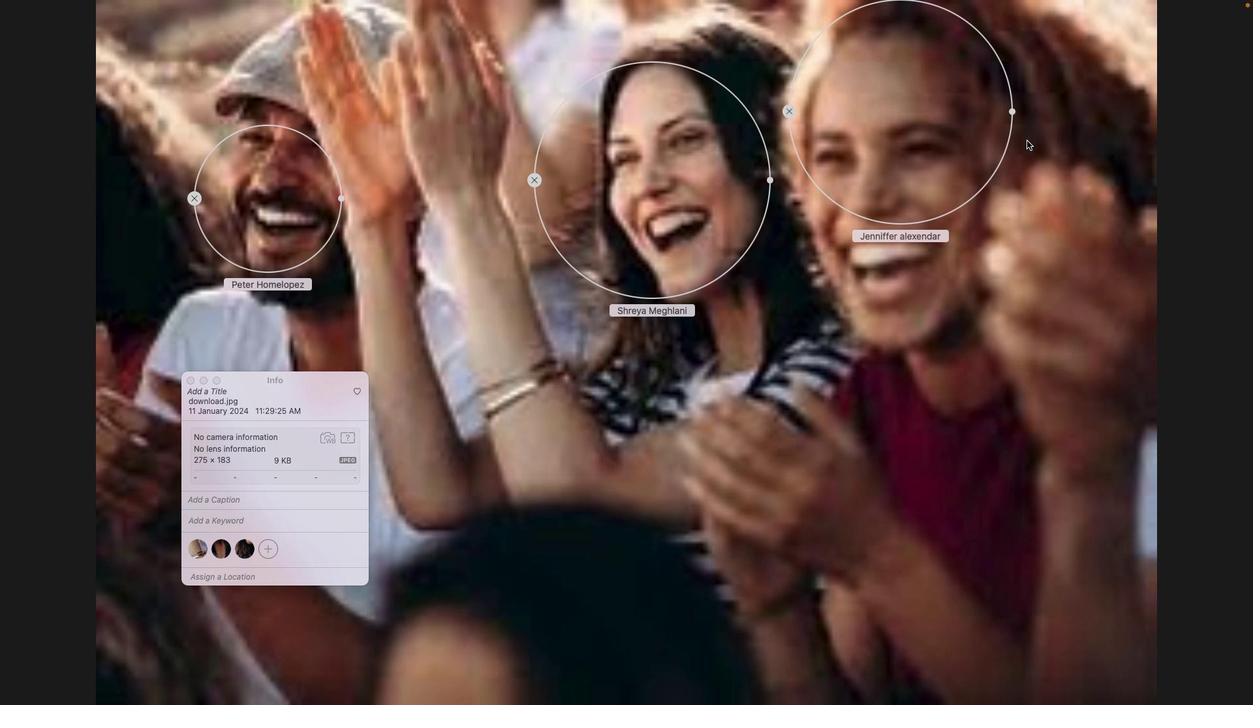 
Action: Mouse pressed left at (1013, 144)
Screenshot: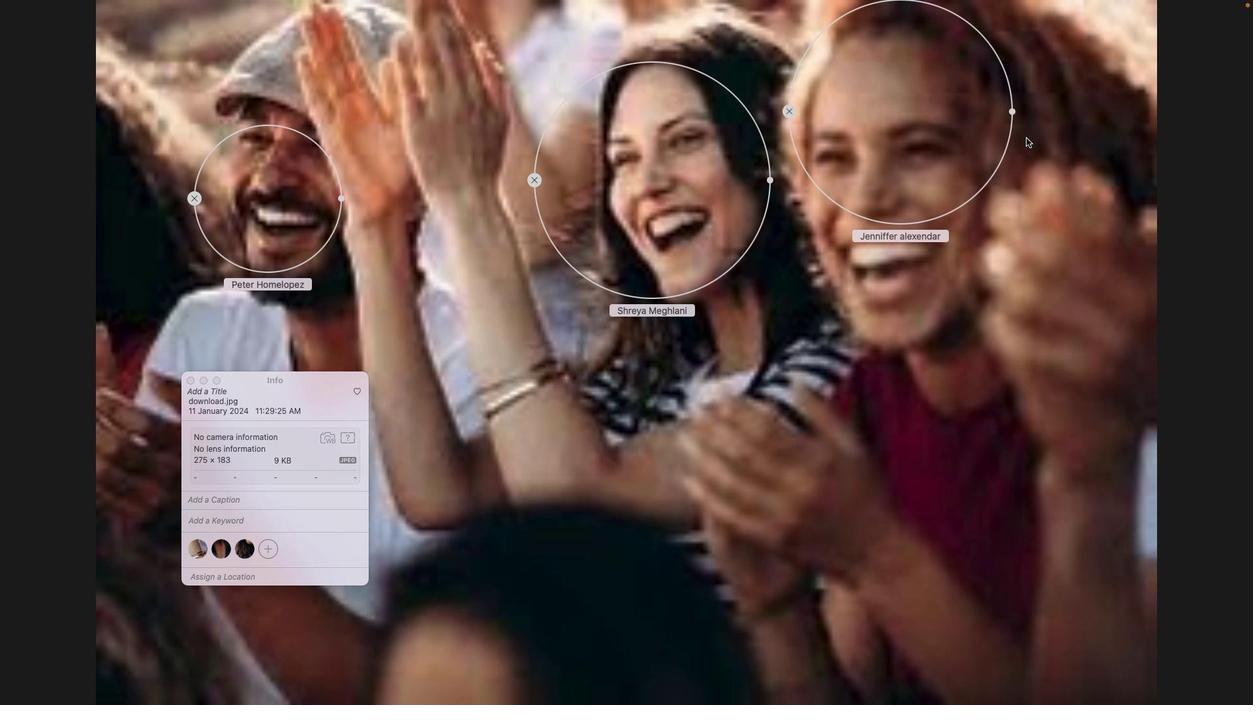 
Action: Mouse moved to (1013, 111)
Screenshot: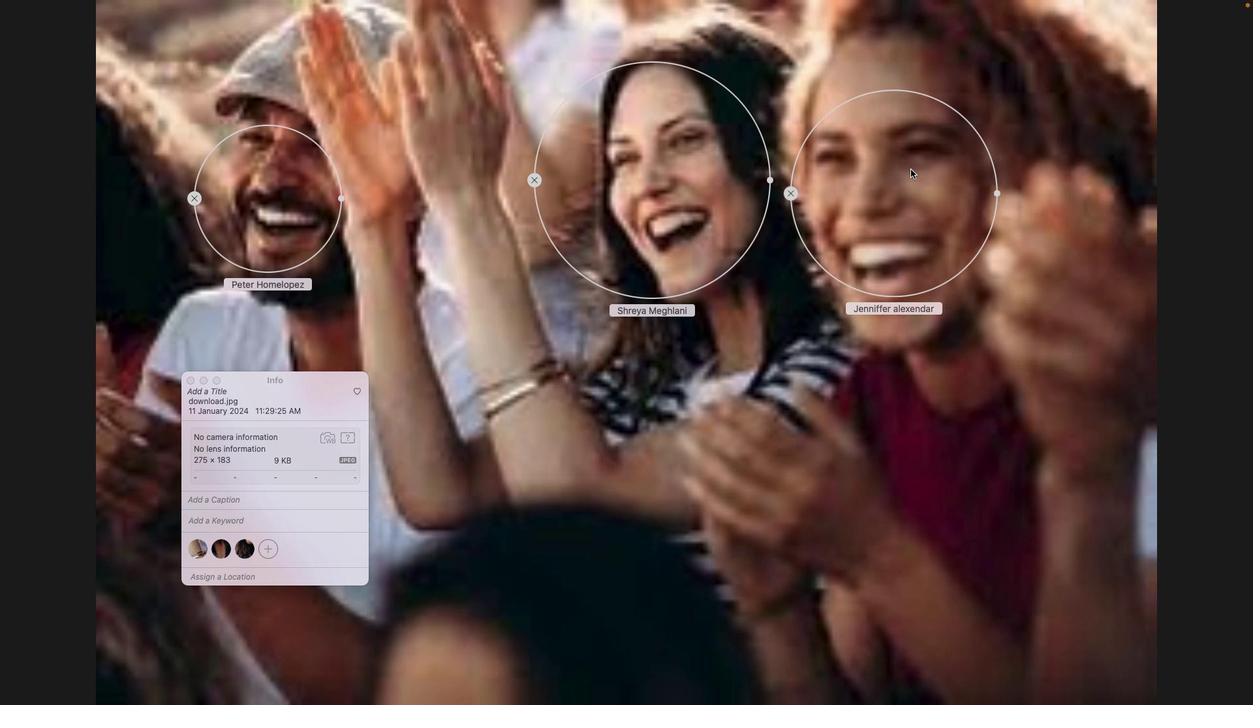 
Action: Mouse pressed left at (1013, 111)
Screenshot: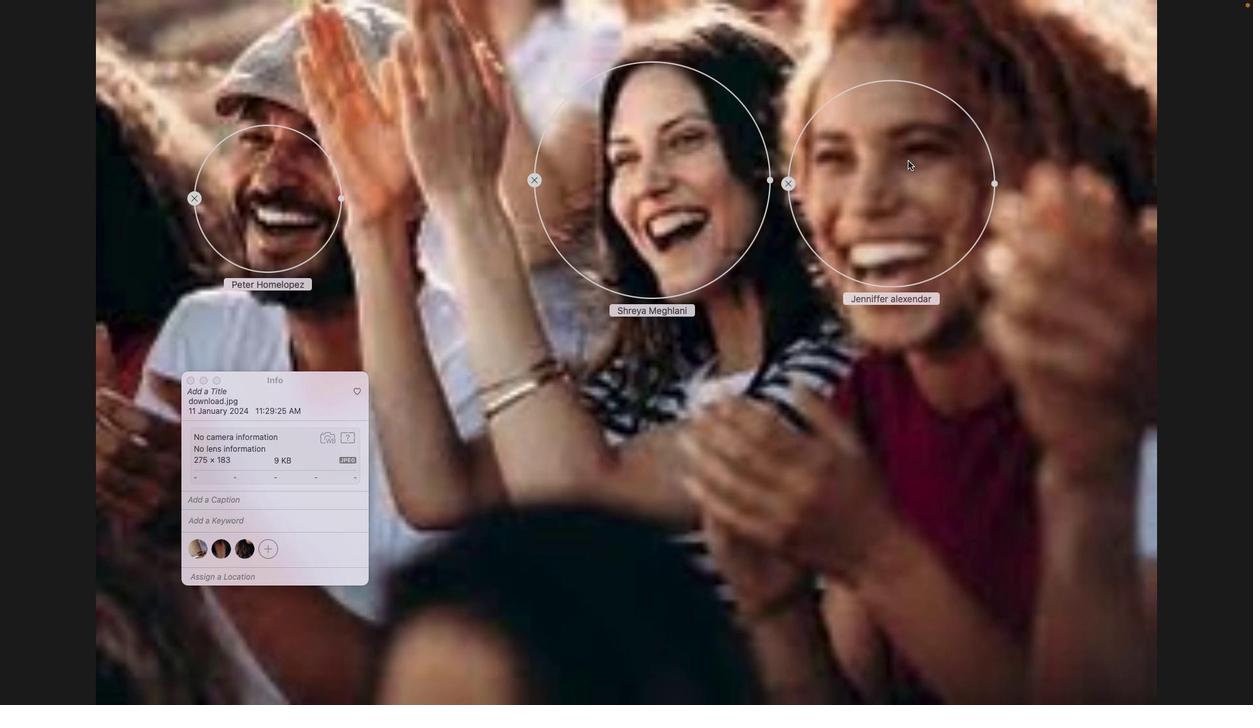 
Action: Mouse moved to (918, 131)
Screenshot: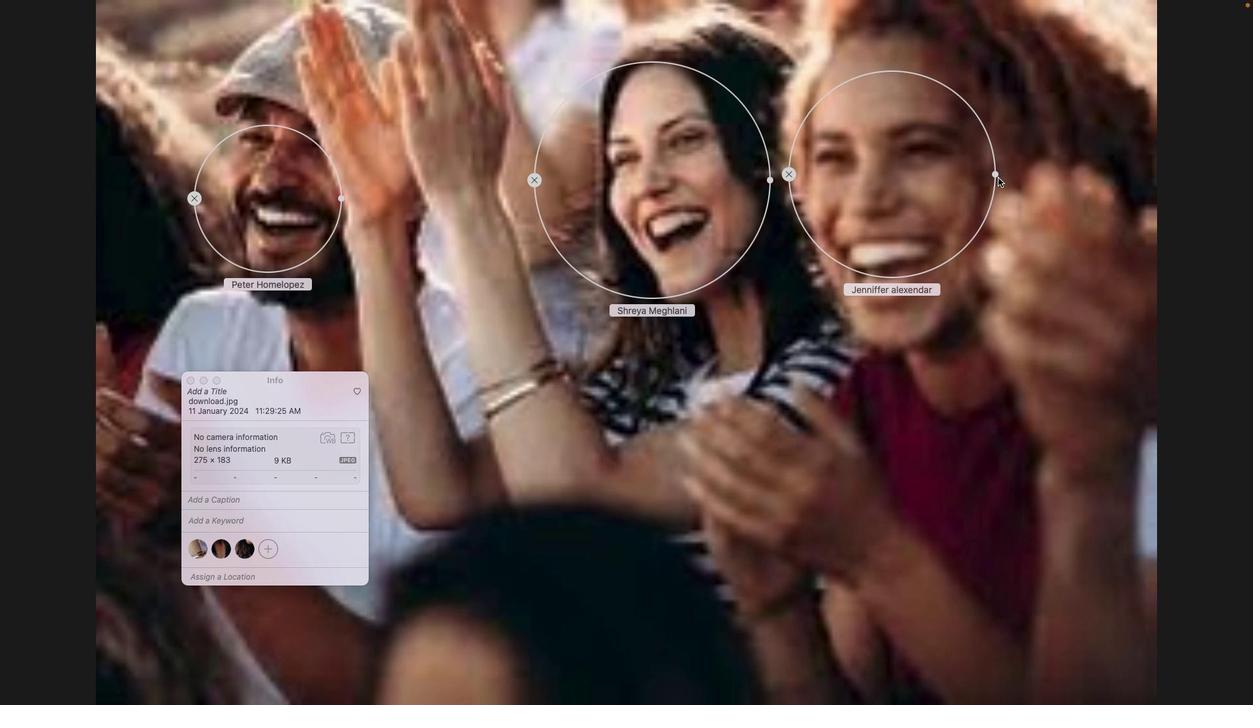 
Action: Mouse pressed left at (918, 131)
Screenshot: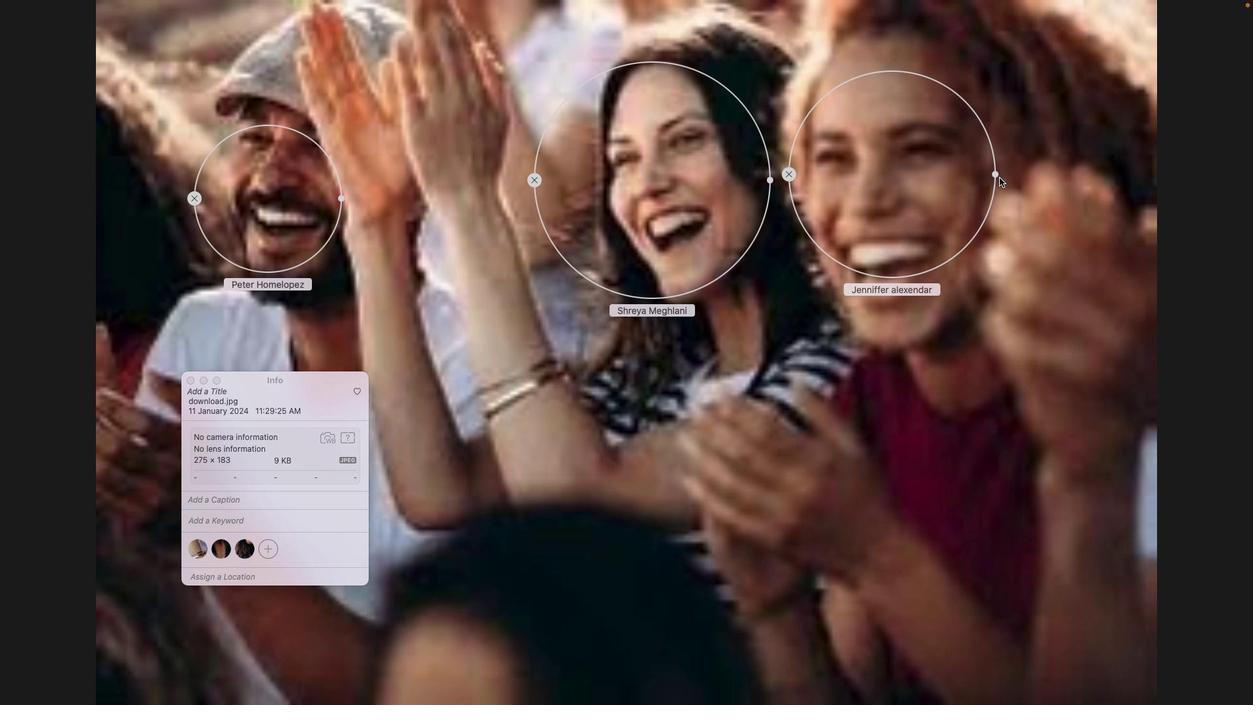 
Action: Mouse moved to (997, 174)
Screenshot: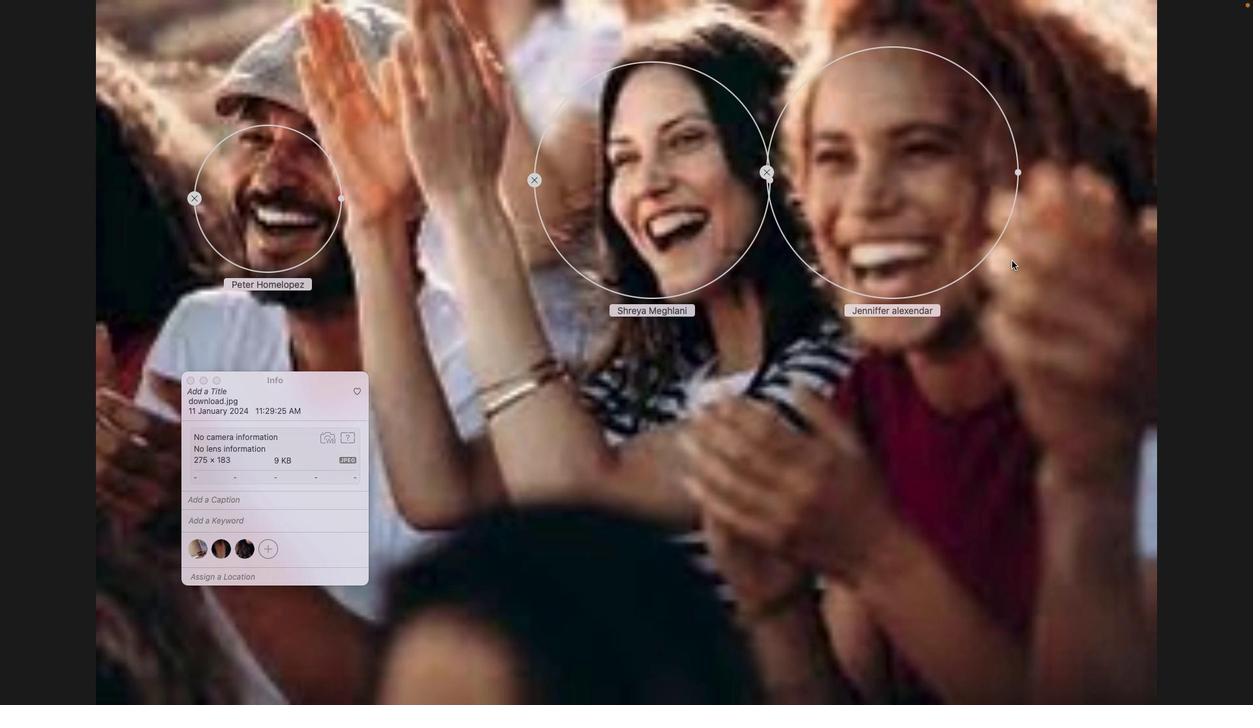 
Action: Mouse pressed left at (997, 174)
Screenshot: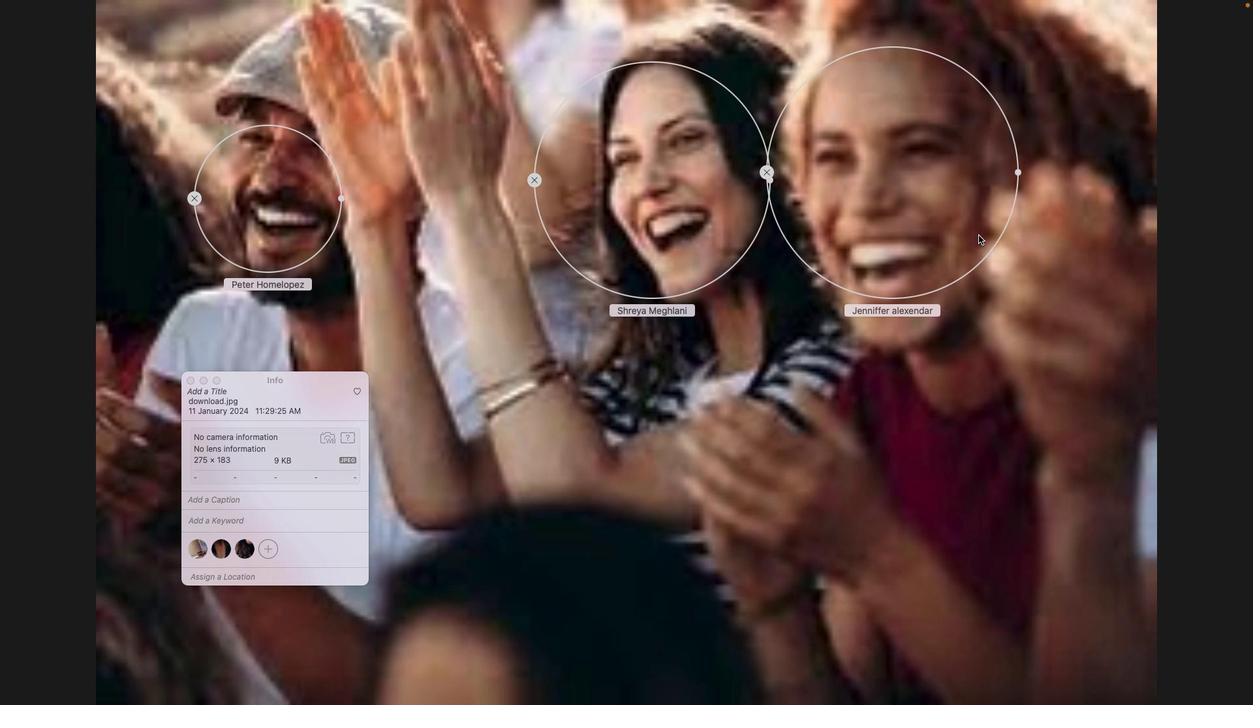 
Action: Mouse moved to (916, 188)
Screenshot: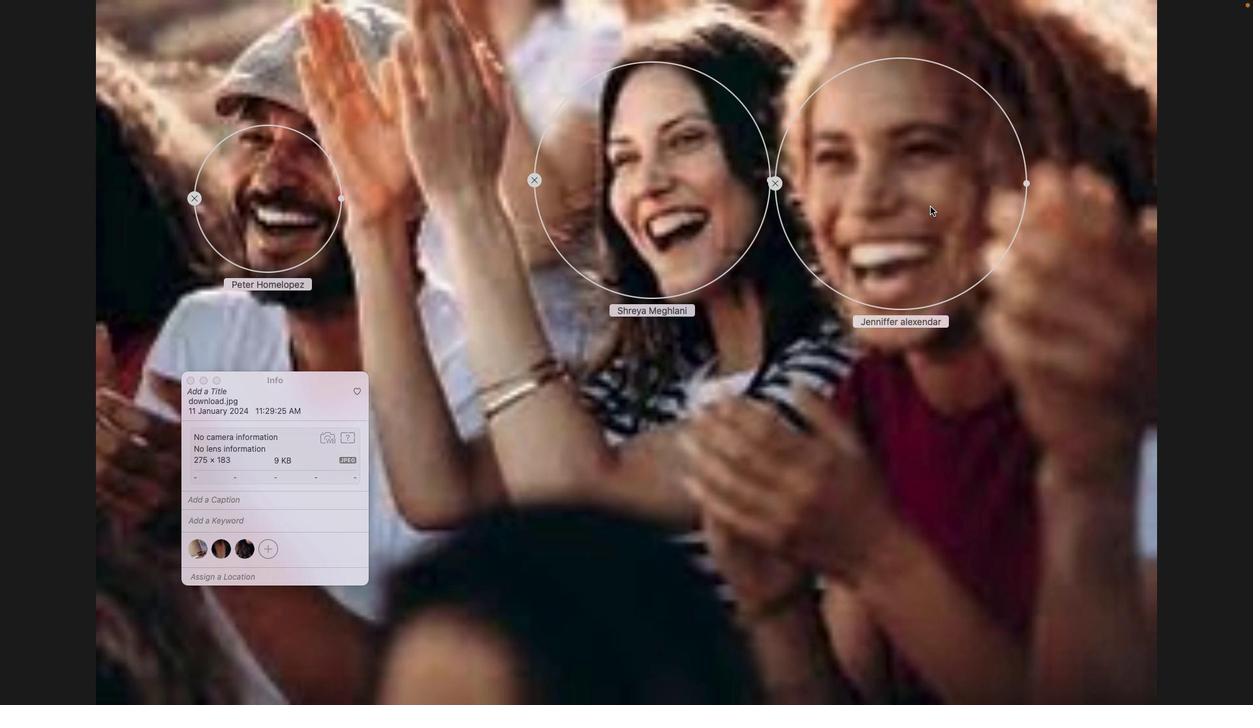 
Action: Mouse pressed left at (916, 188)
Screenshot: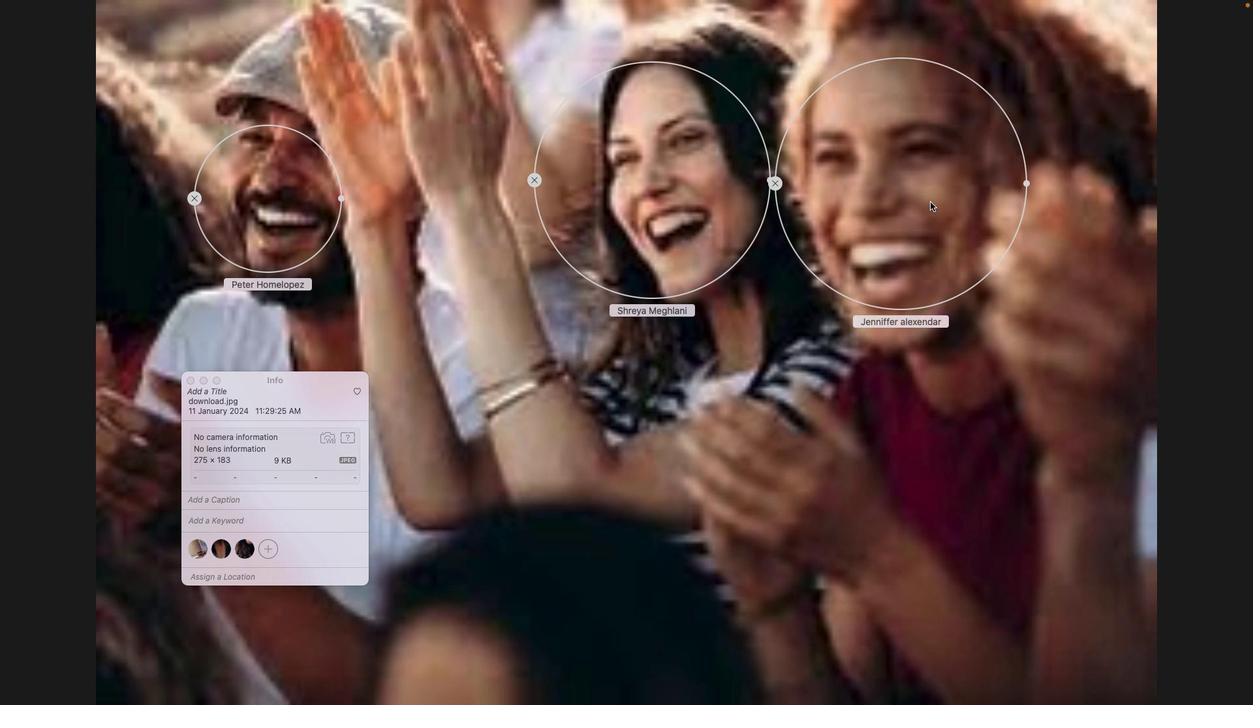 
Action: Mouse moved to (924, 196)
Screenshot: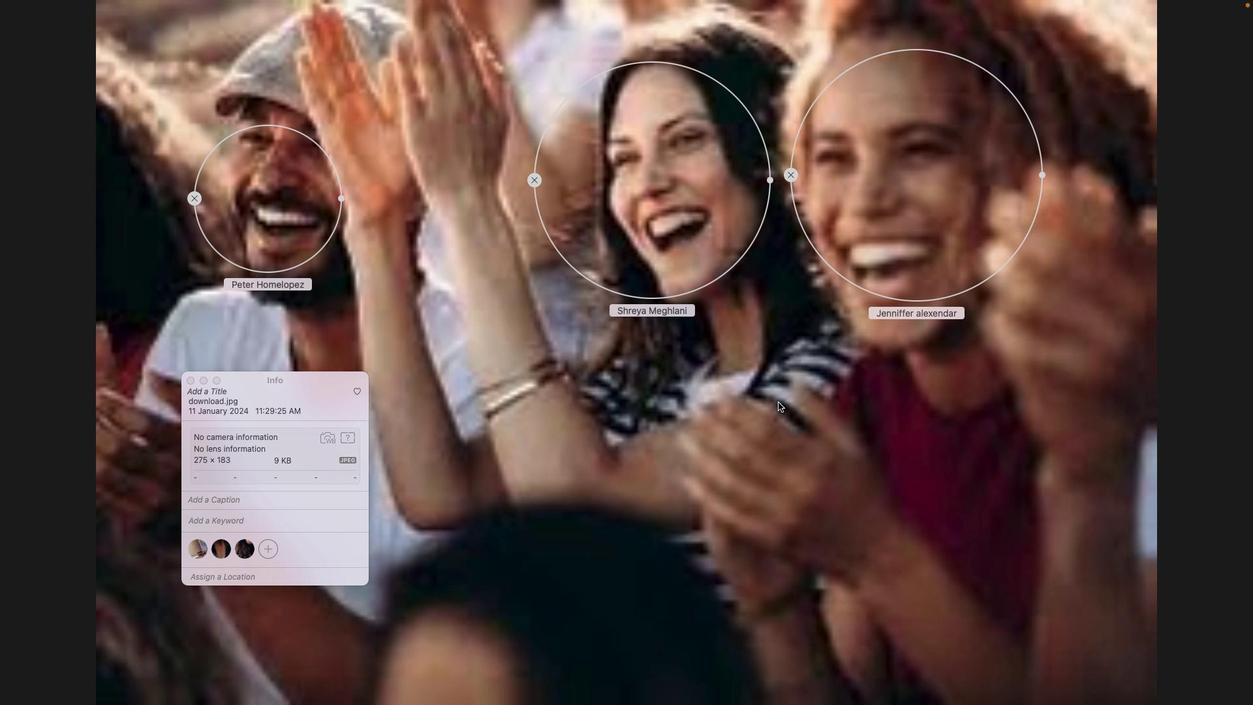 
Action: Mouse pressed left at (924, 196)
Screenshot: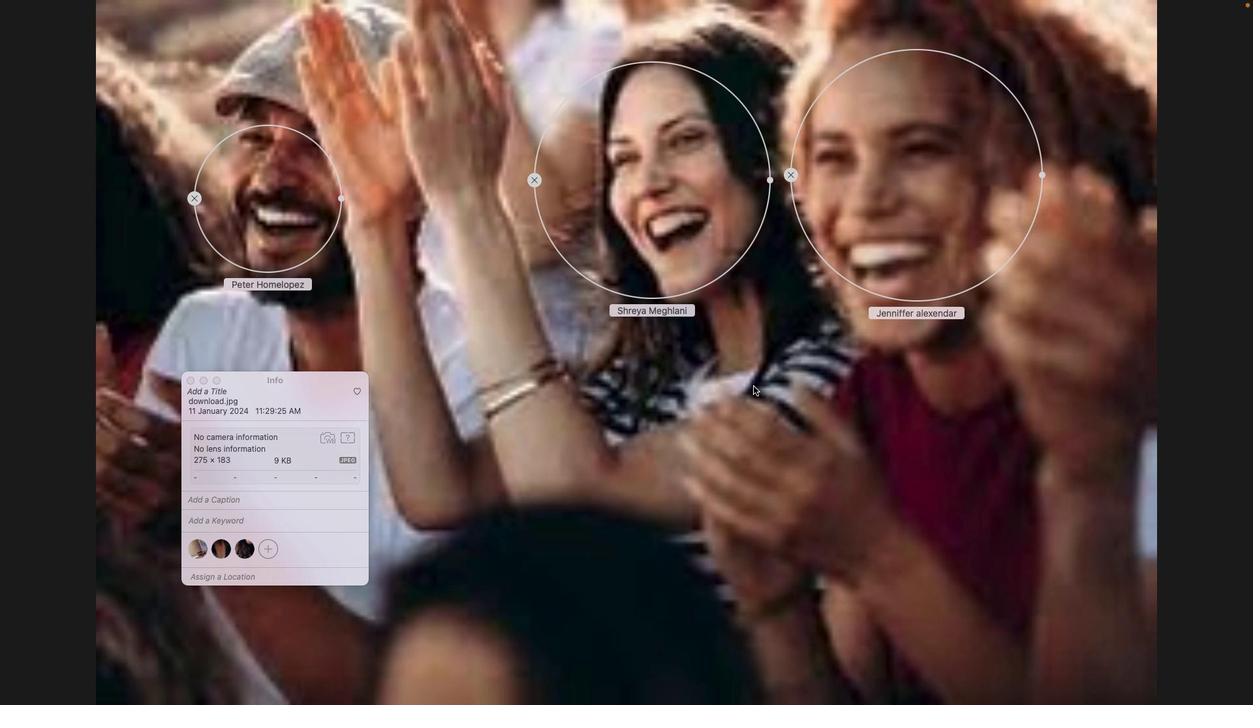 
Action: Mouse moved to (778, 402)
Screenshot: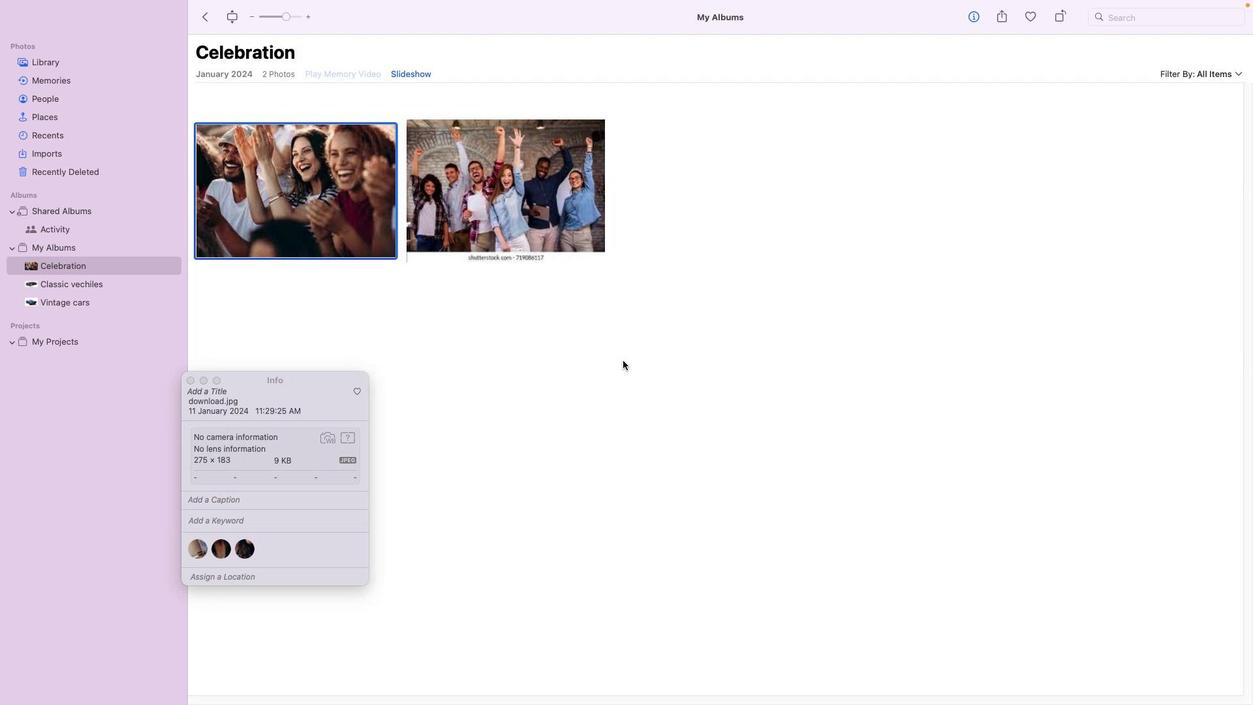 
Action: Mouse pressed left at (778, 402)
Screenshot: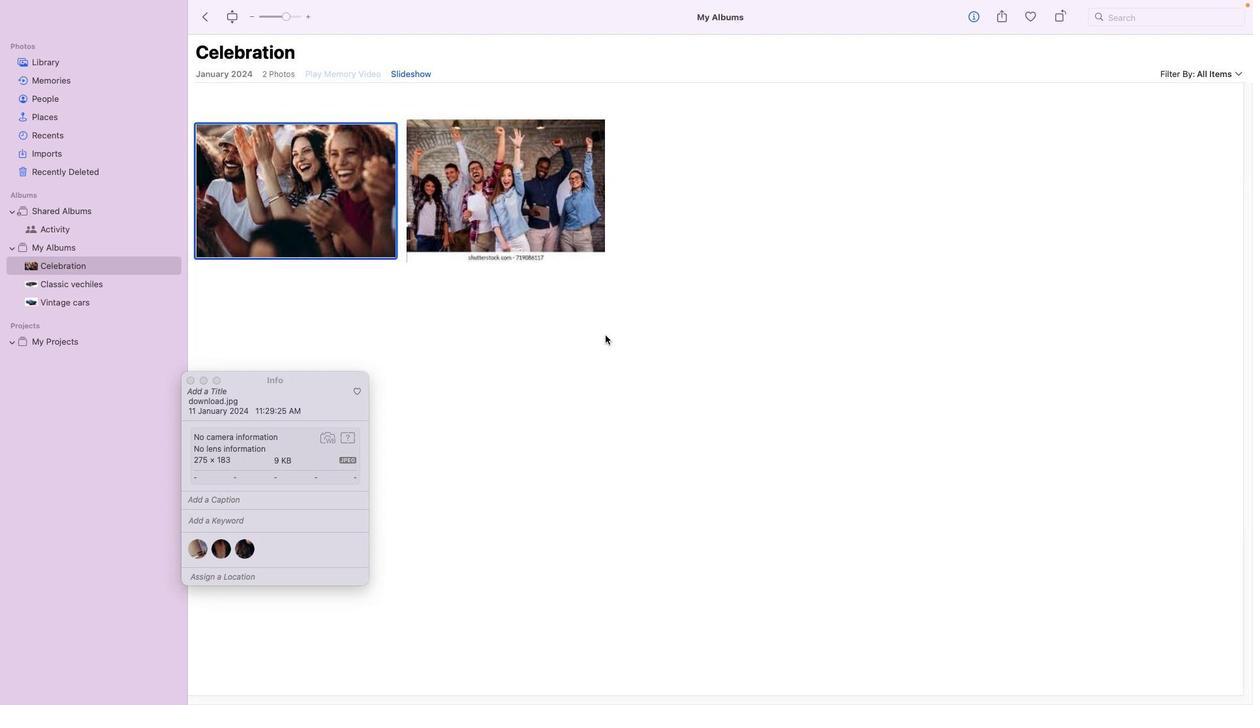 
Action: Mouse moved to (623, 366)
Screenshot: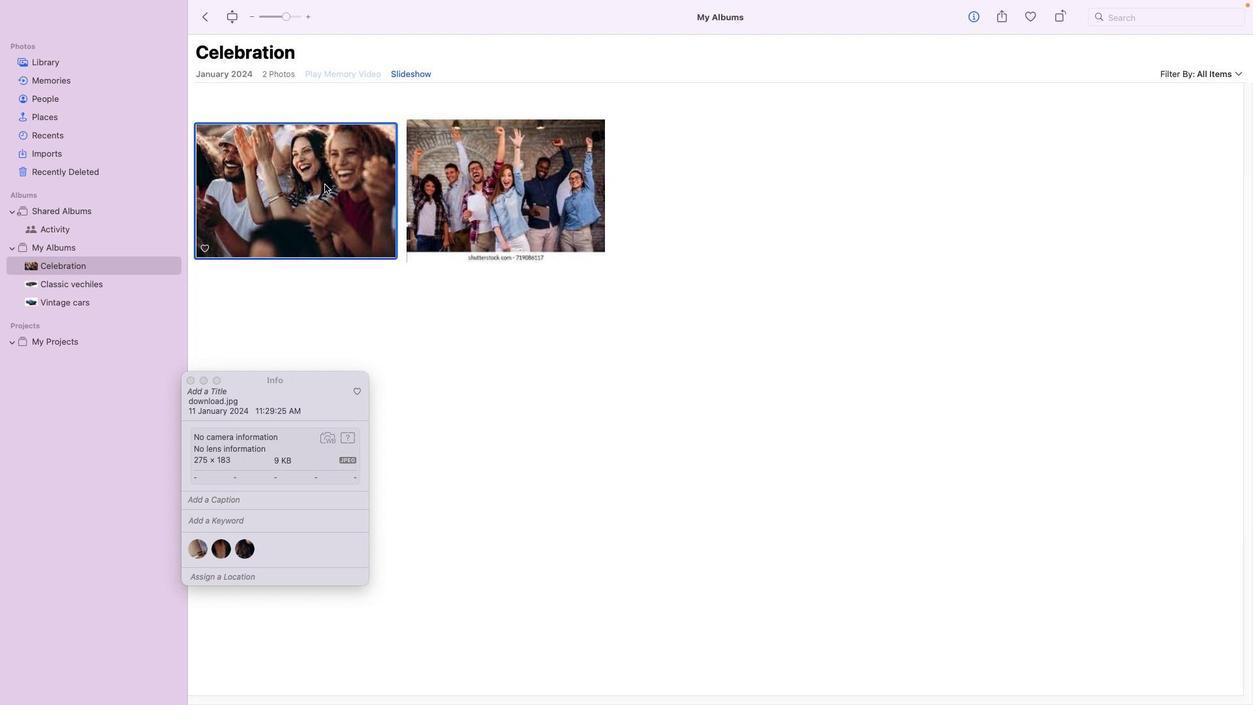 
Action: Mouse pressed left at (623, 366)
Screenshot: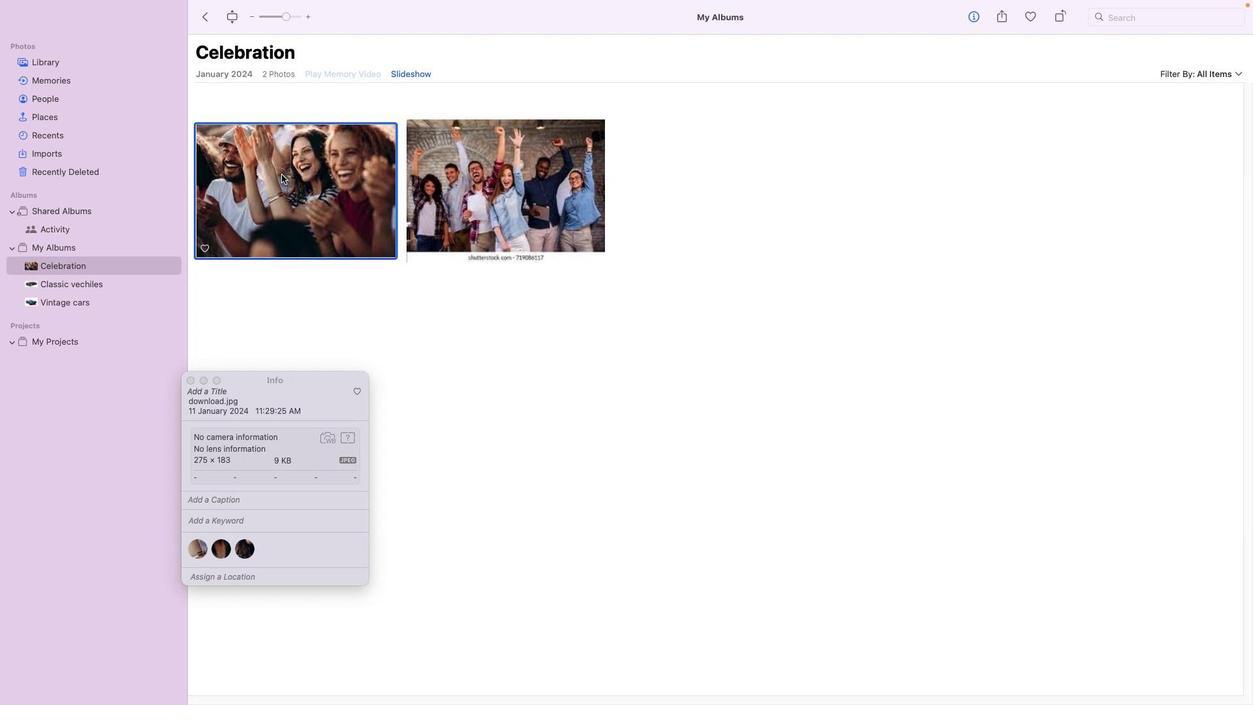 
Action: Mouse moved to (623, 366)
Screenshot: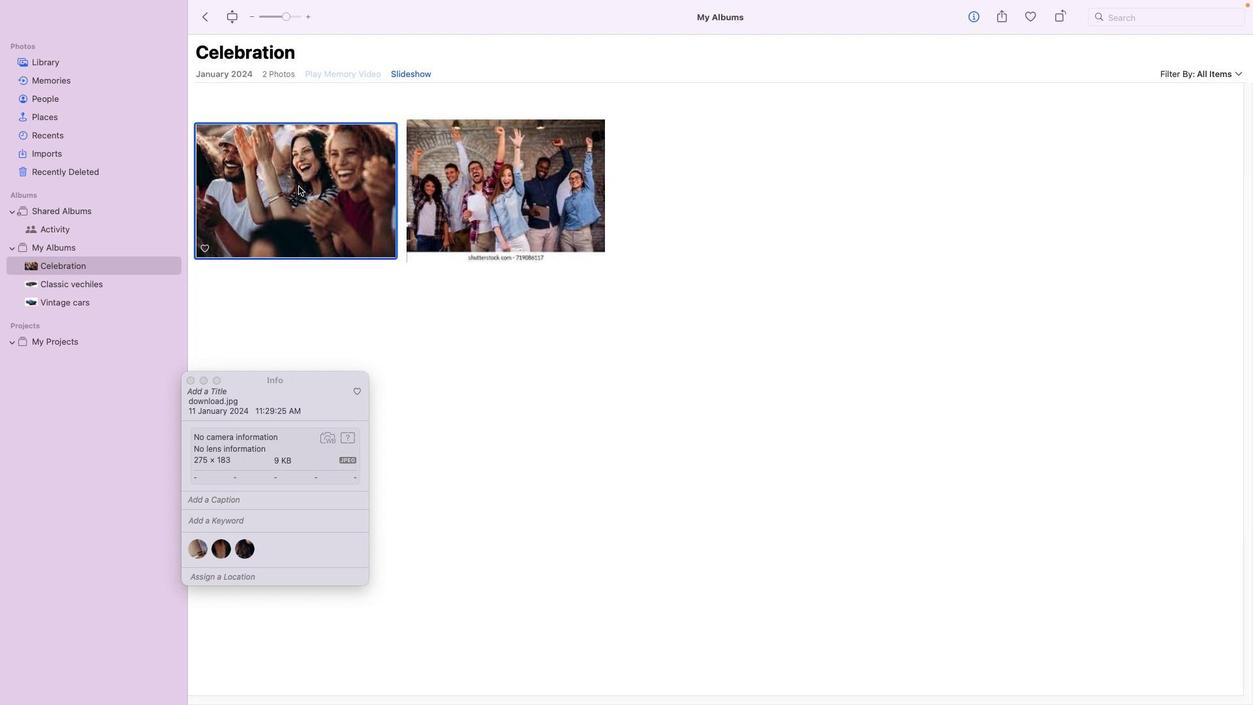 
Action: Mouse pressed left at (623, 366)
Screenshot: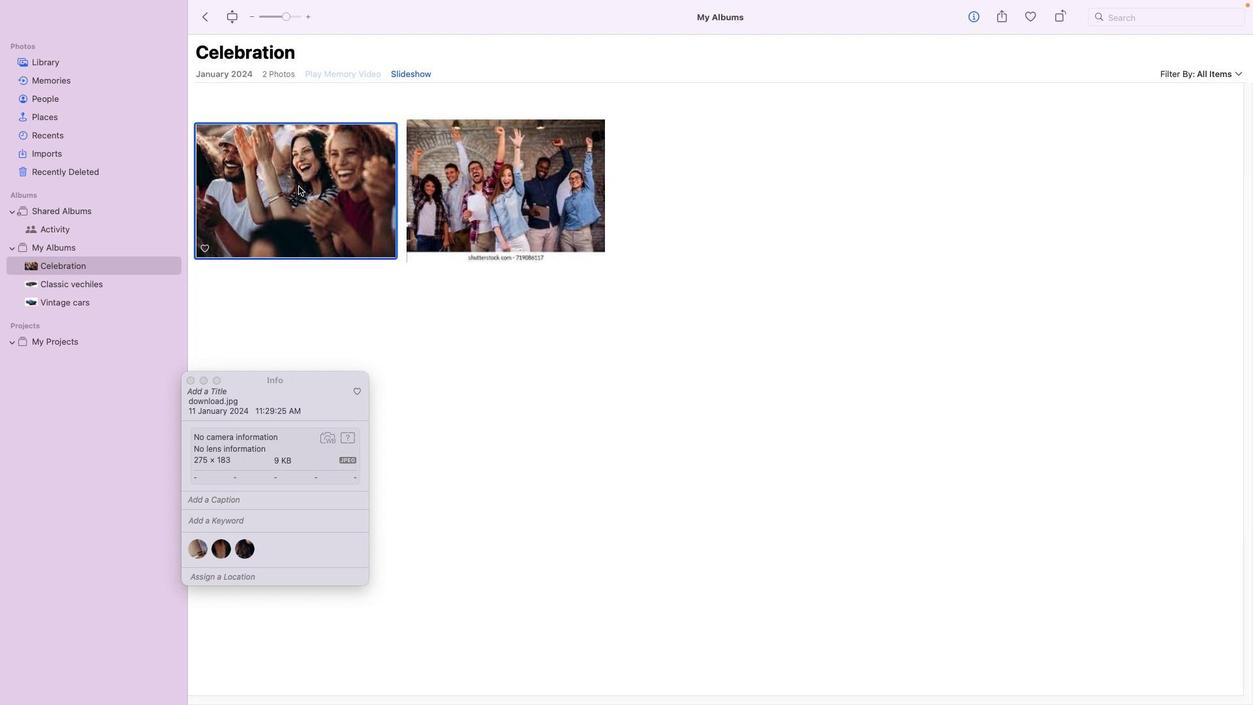 
Action: Mouse moved to (298, 186)
Screenshot: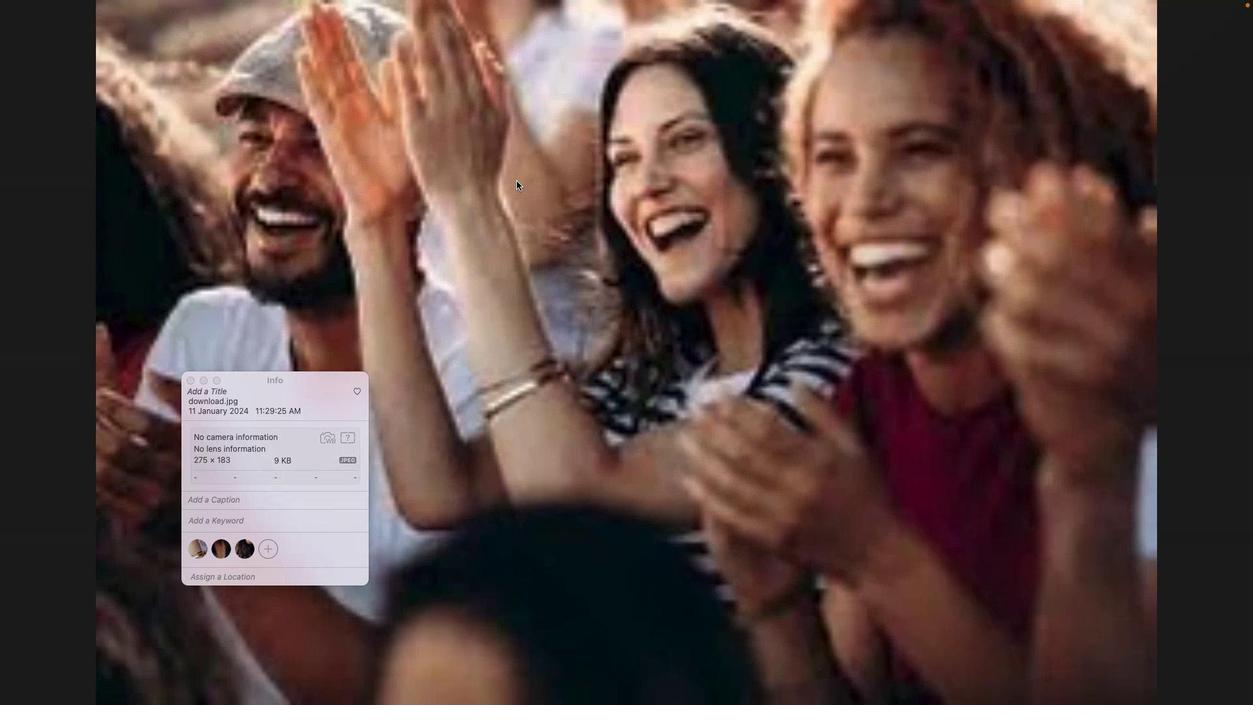 
Action: Mouse pressed left at (298, 186)
Screenshot: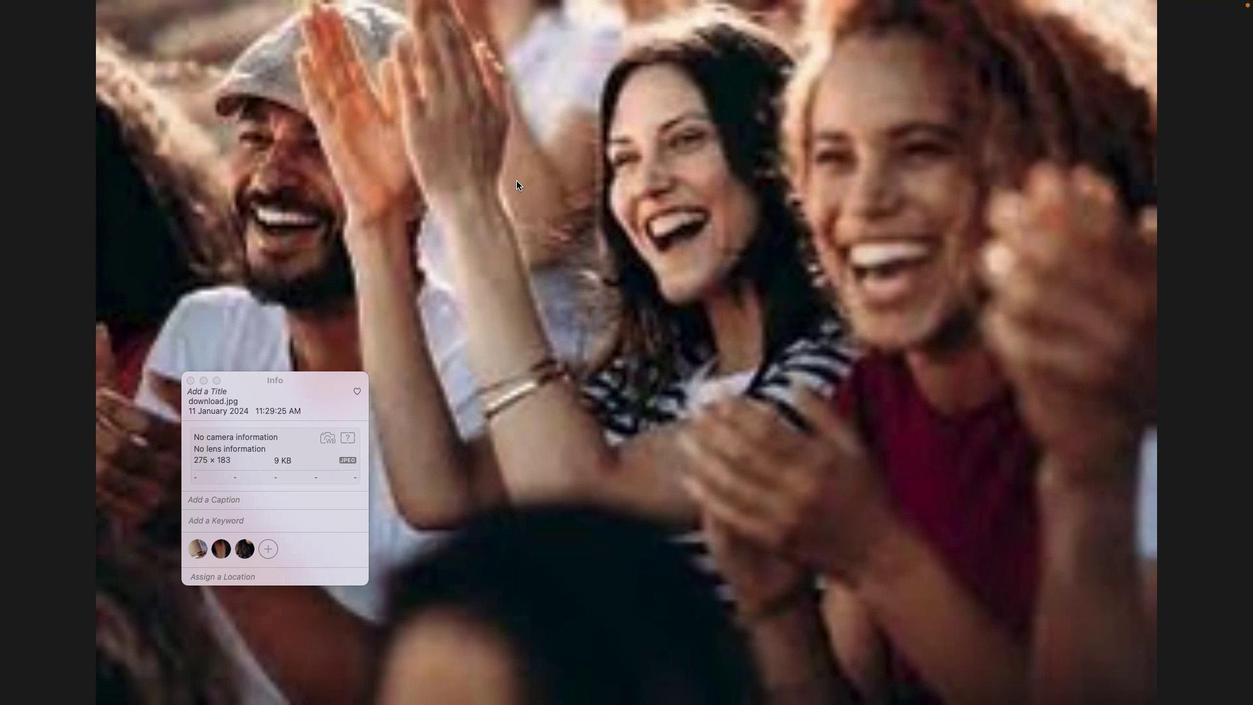 
Action: Mouse pressed left at (298, 186)
Screenshot: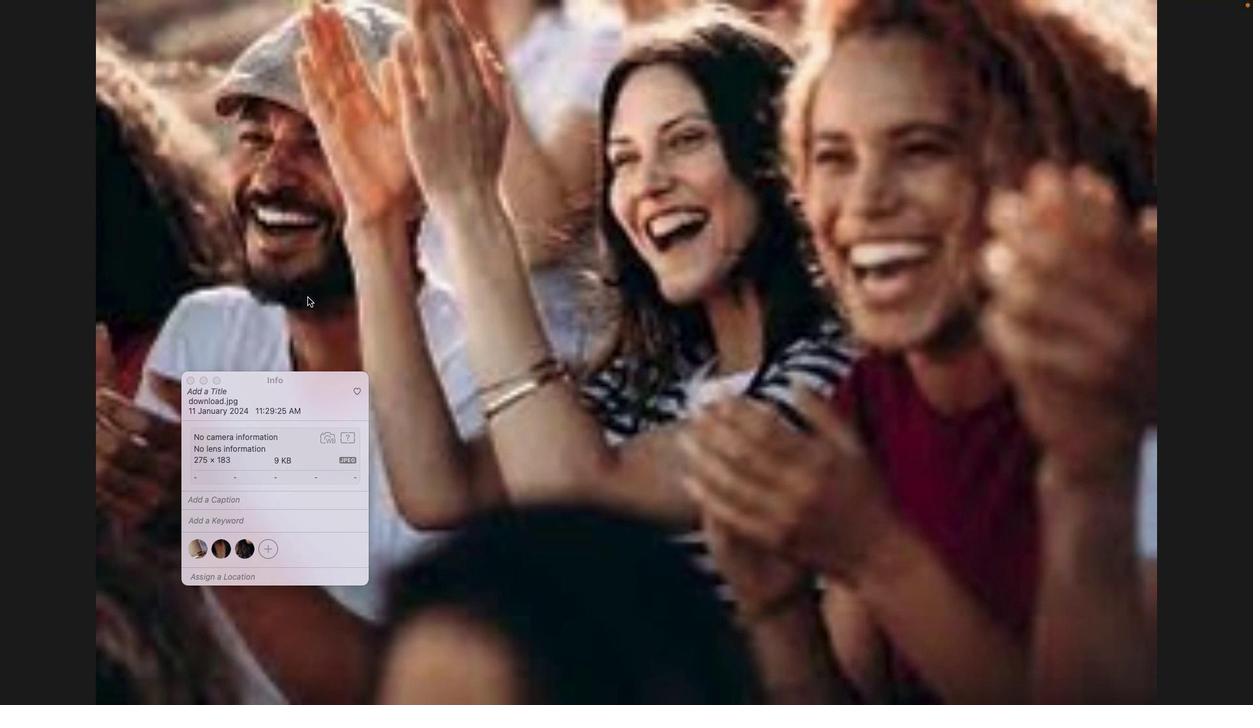 
Action: Mouse pressed left at (298, 186)
Screenshot: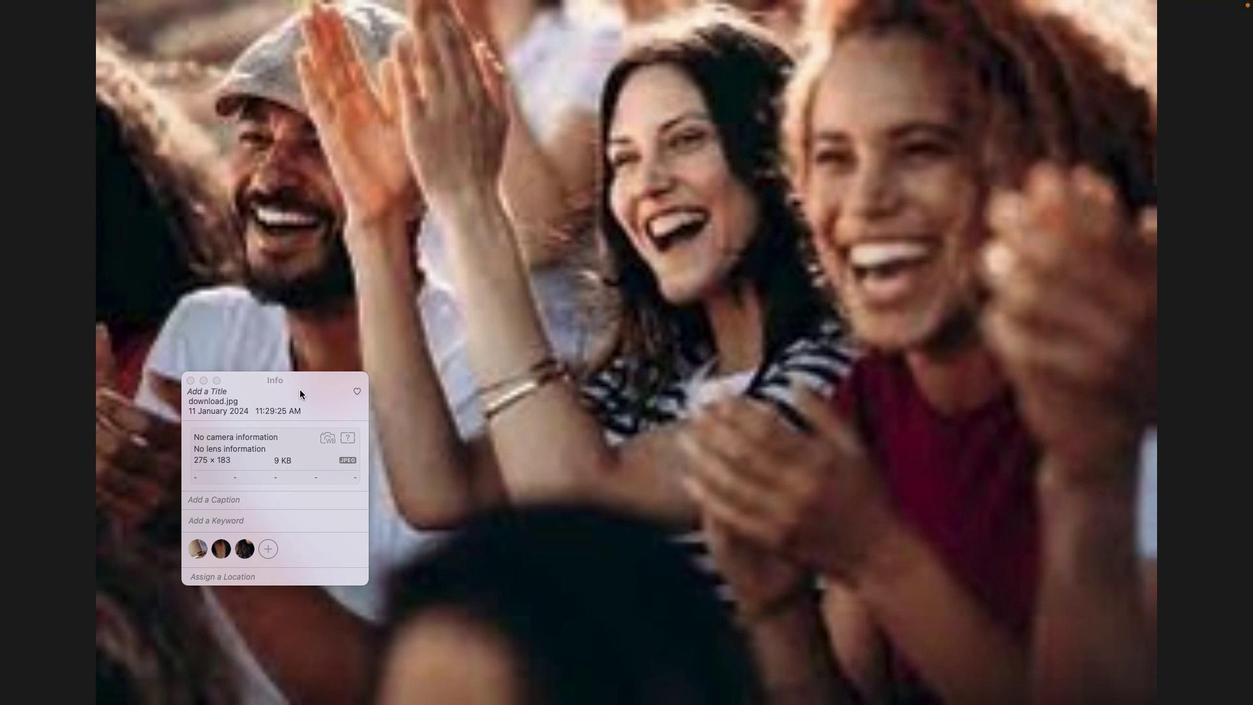 
Action: Mouse moved to (329, 258)
Screenshot: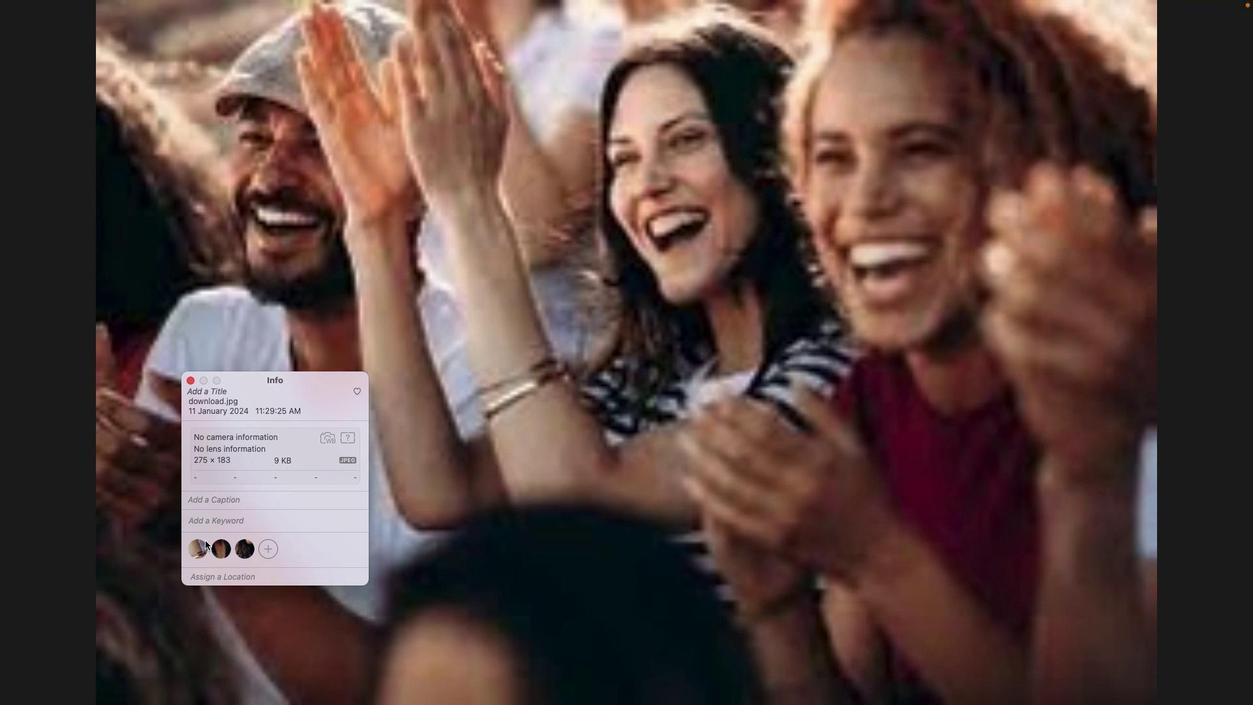 
Action: Mouse pressed left at (329, 258)
Screenshot: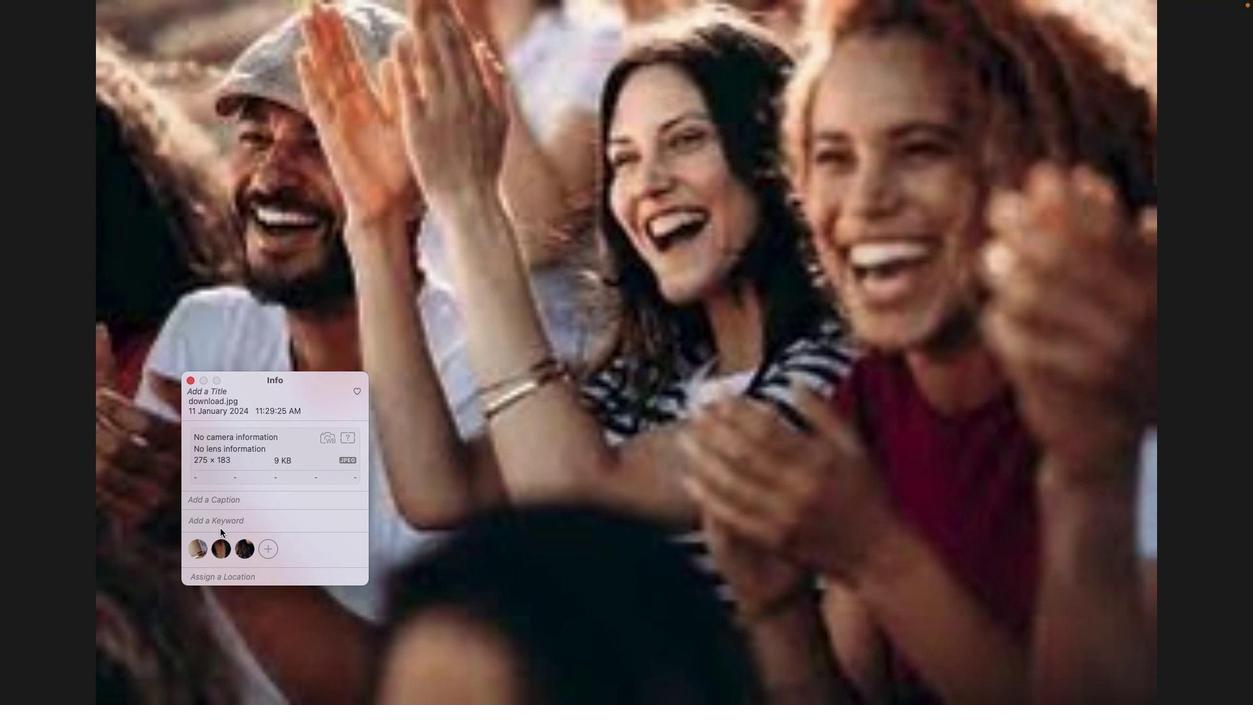 
Action: Mouse moved to (201, 552)
Screenshot: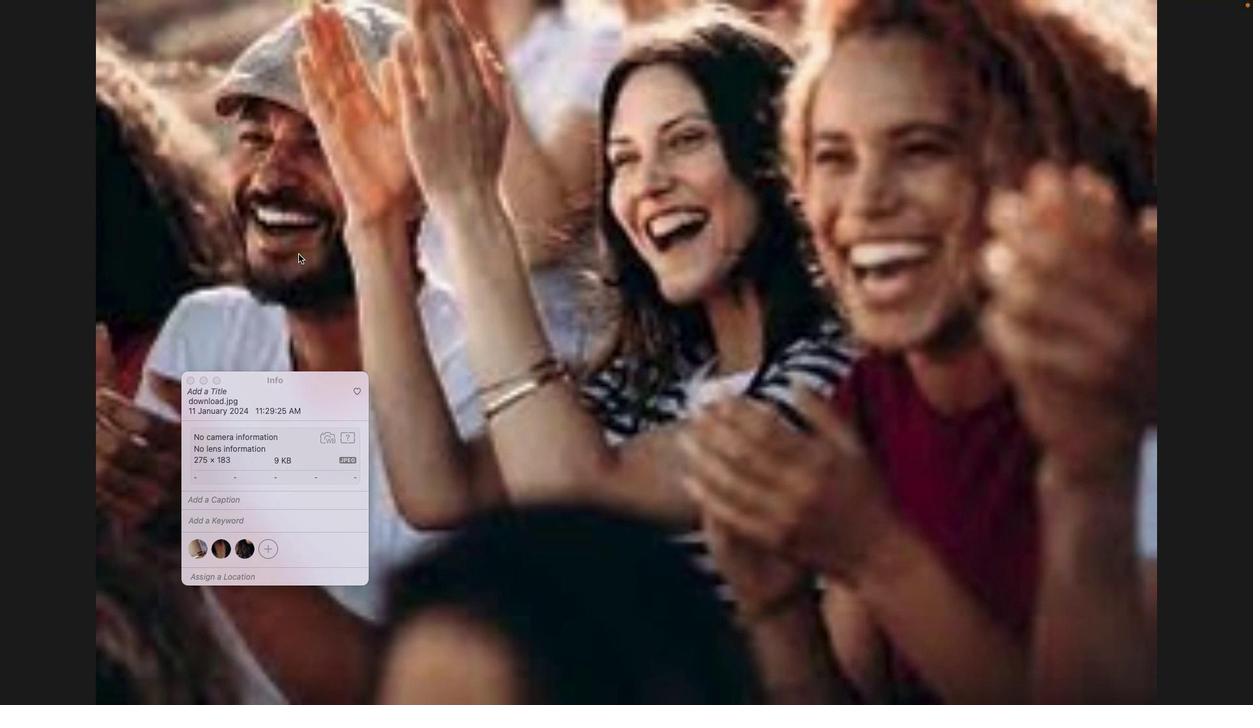 
Action: Mouse pressed left at (201, 552)
Screenshot: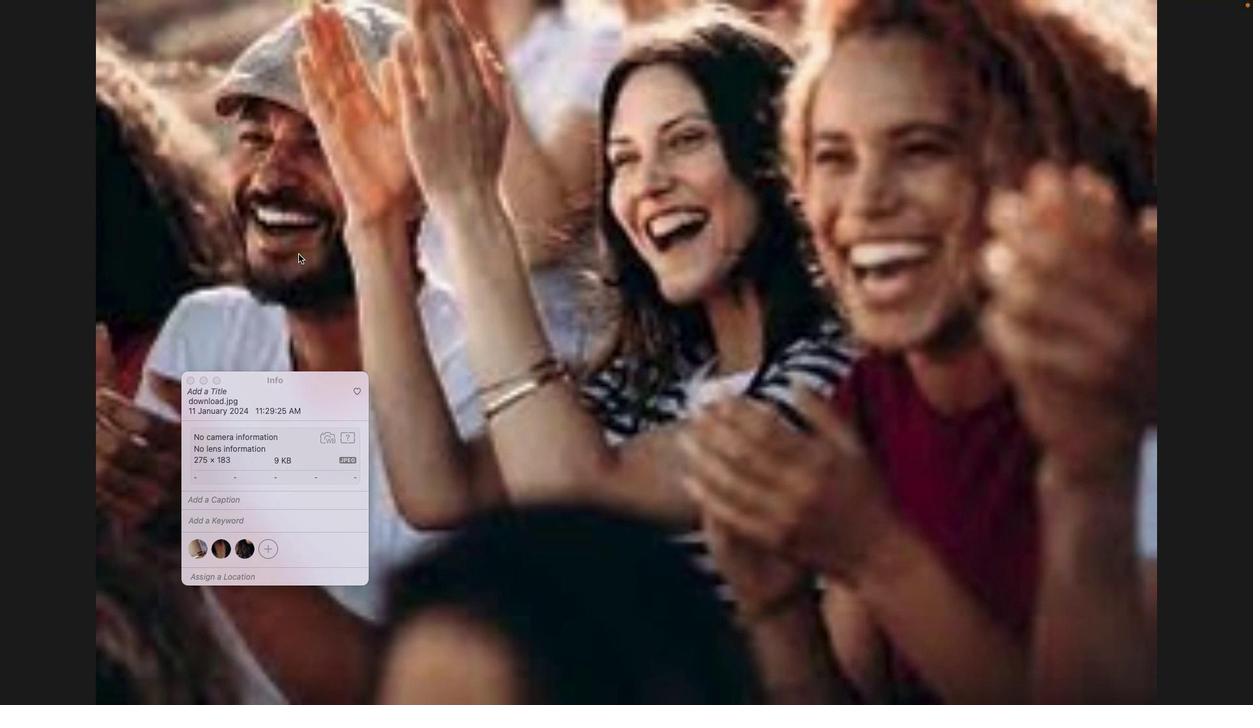 
Action: Mouse moved to (298, 254)
Screenshot: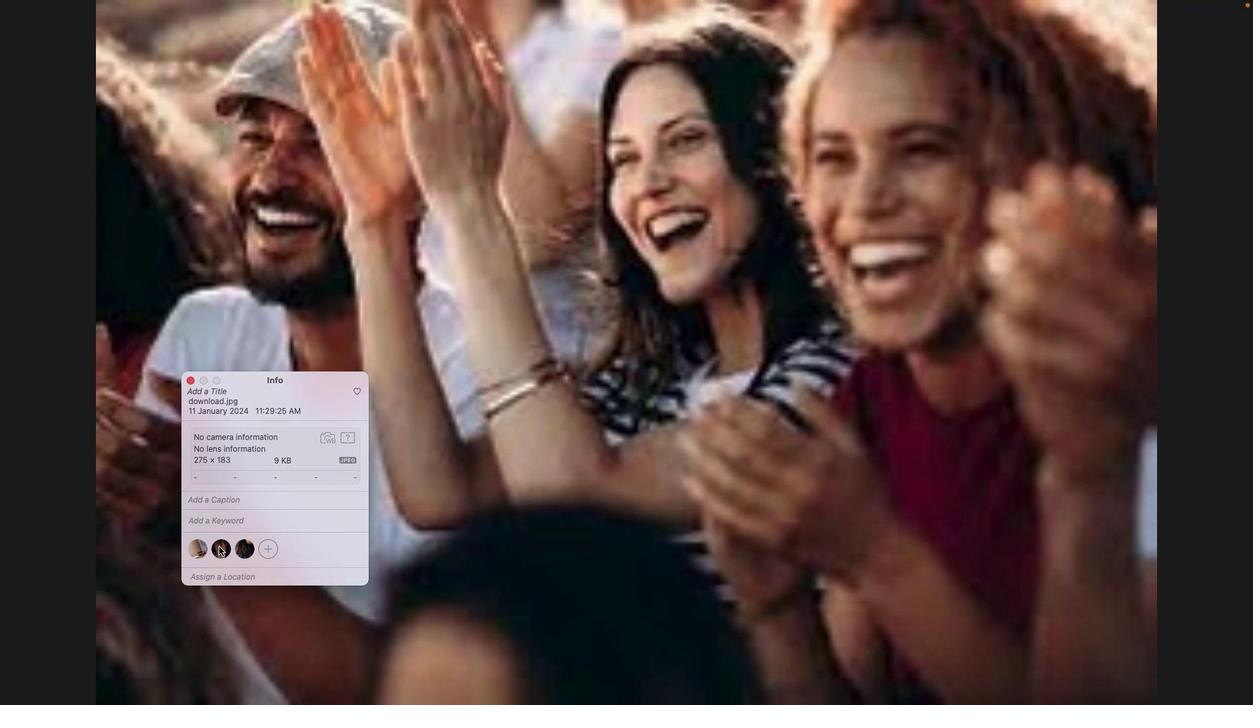 
Action: Mouse pressed left at (298, 254)
Screenshot: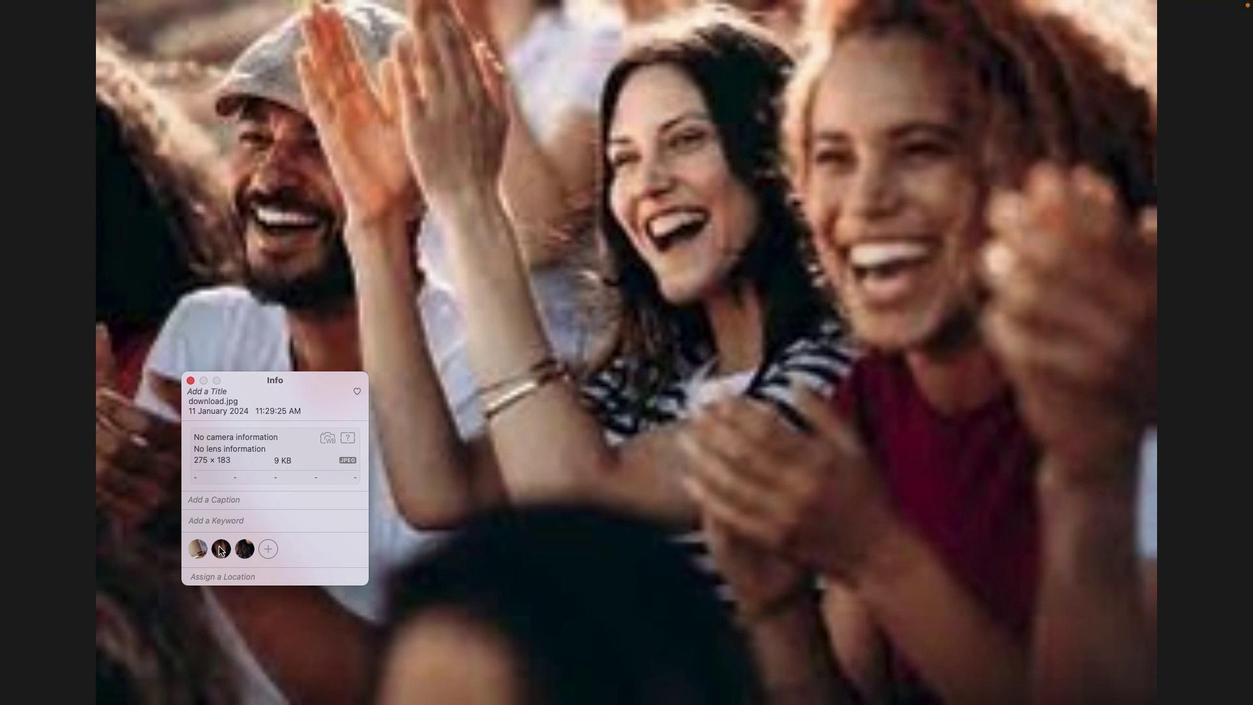 
Action: Mouse moved to (218, 547)
Screenshot: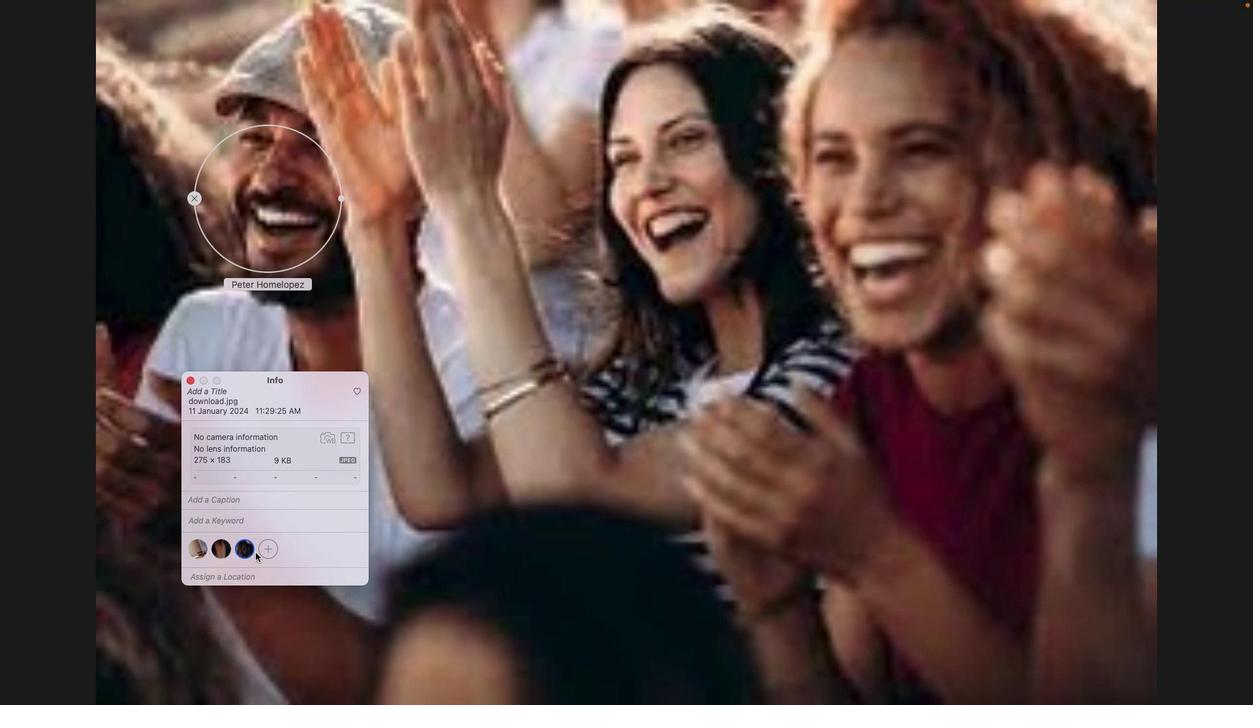 
Action: Mouse pressed left at (218, 547)
Screenshot: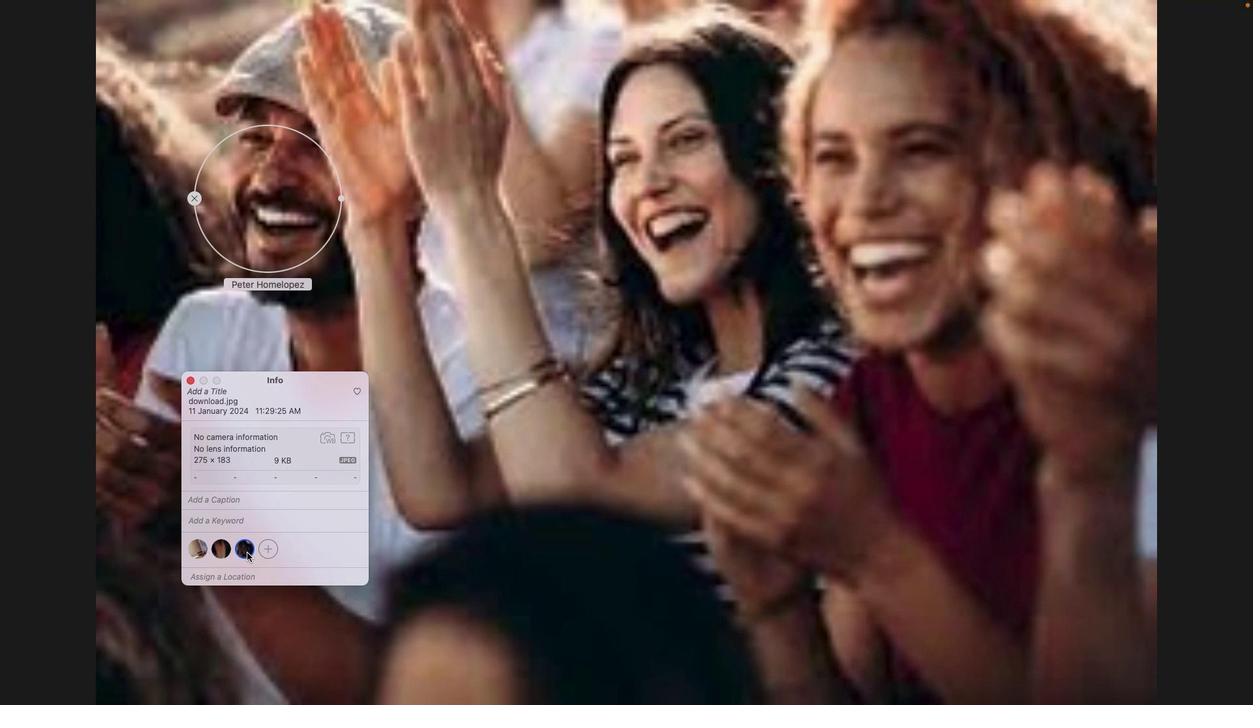 
Action: Mouse moved to (238, 550)
Screenshot: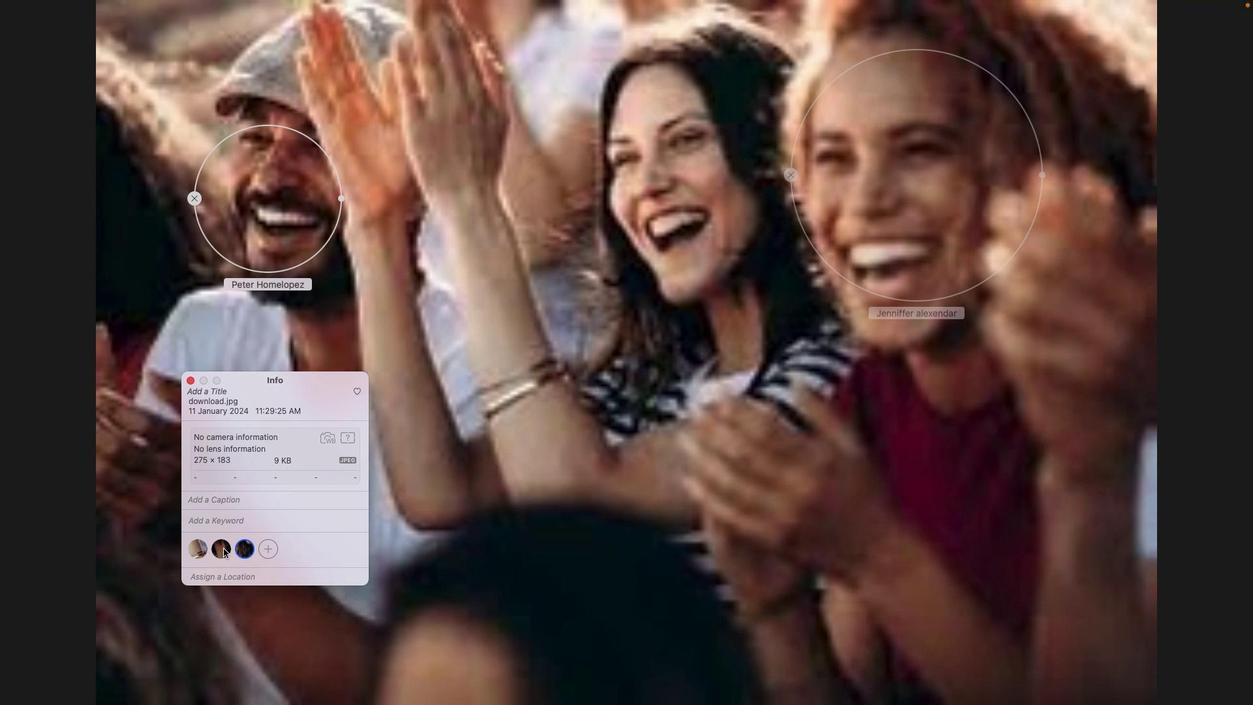 
Action: Mouse pressed left at (238, 550)
Screenshot: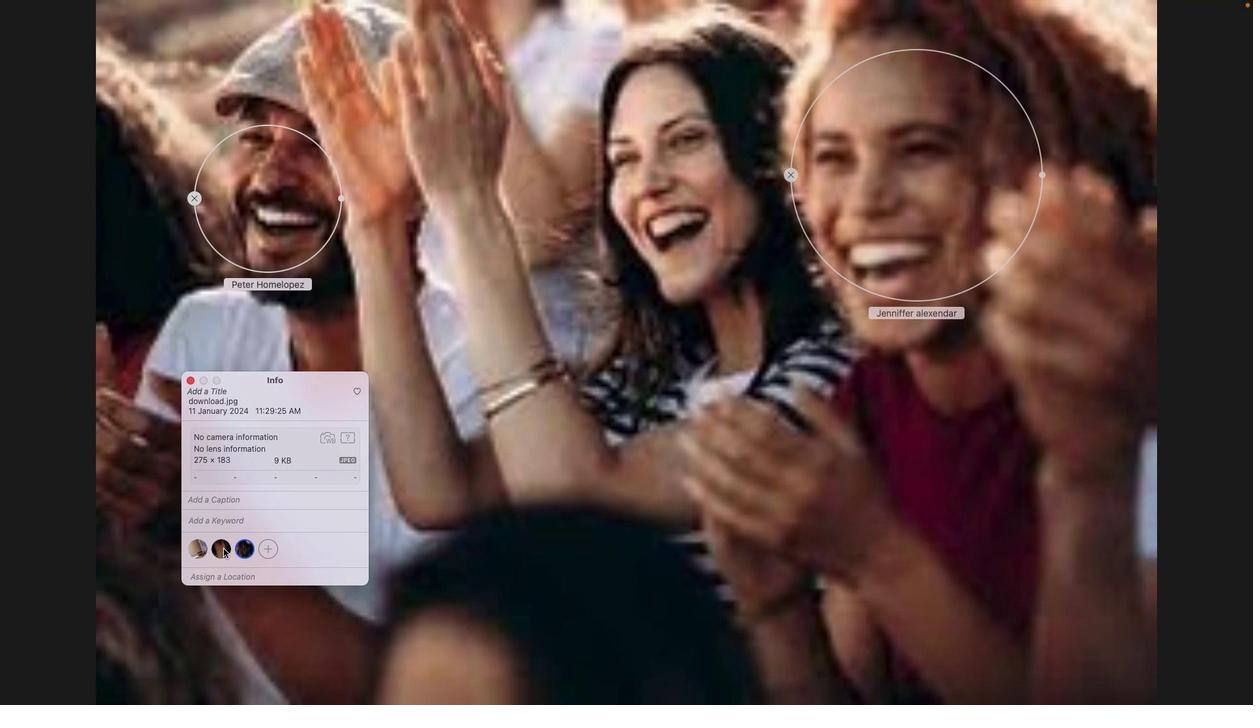 
Action: Mouse moved to (221, 549)
Screenshot: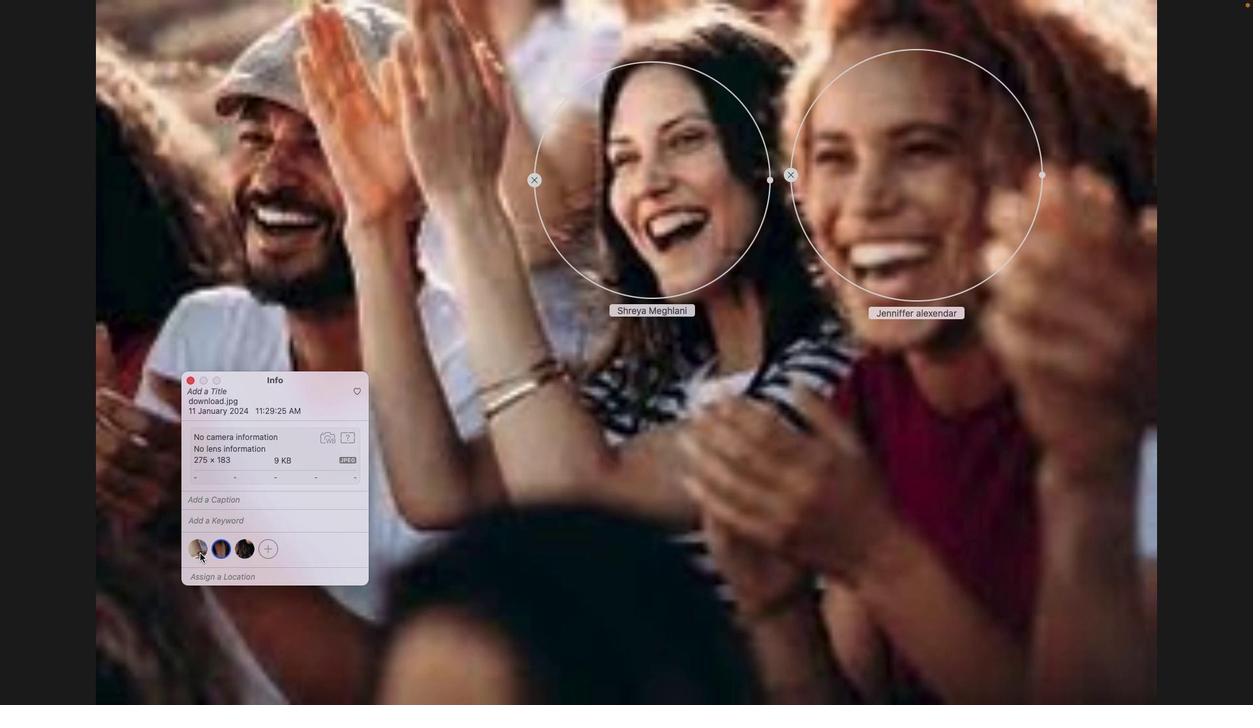 
Action: Mouse pressed left at (221, 549)
Screenshot: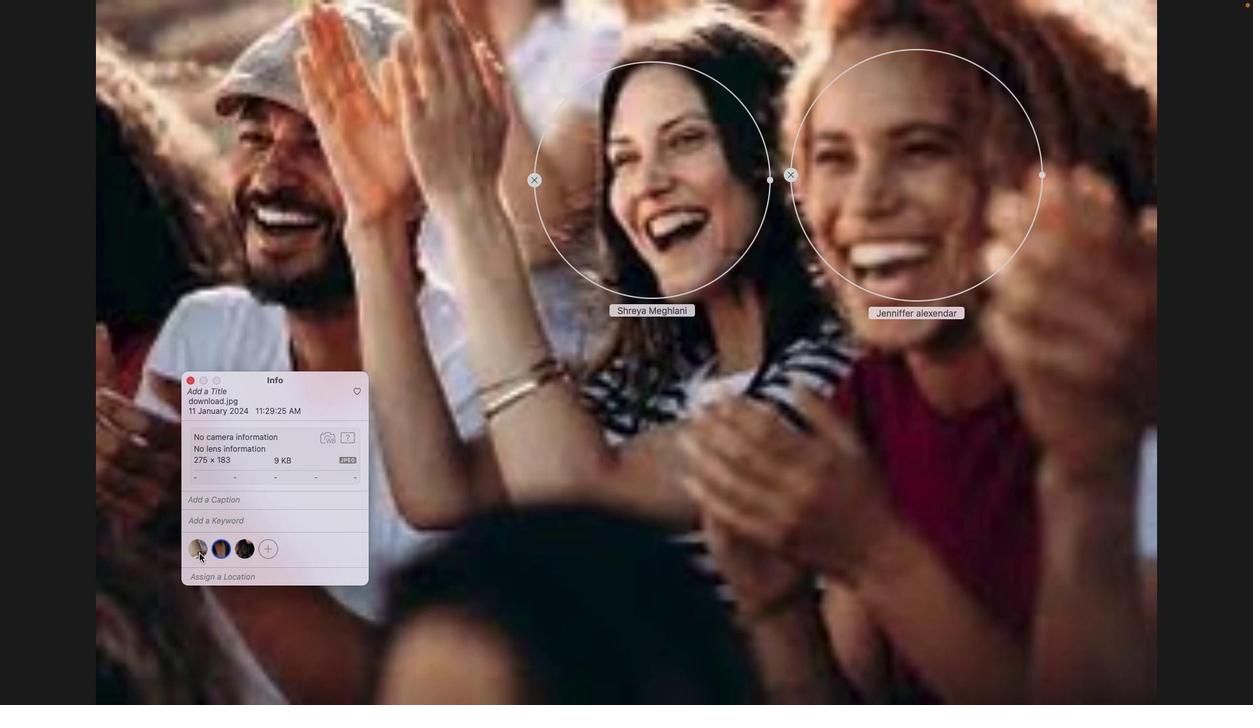 
Action: Mouse moved to (199, 552)
Screenshot: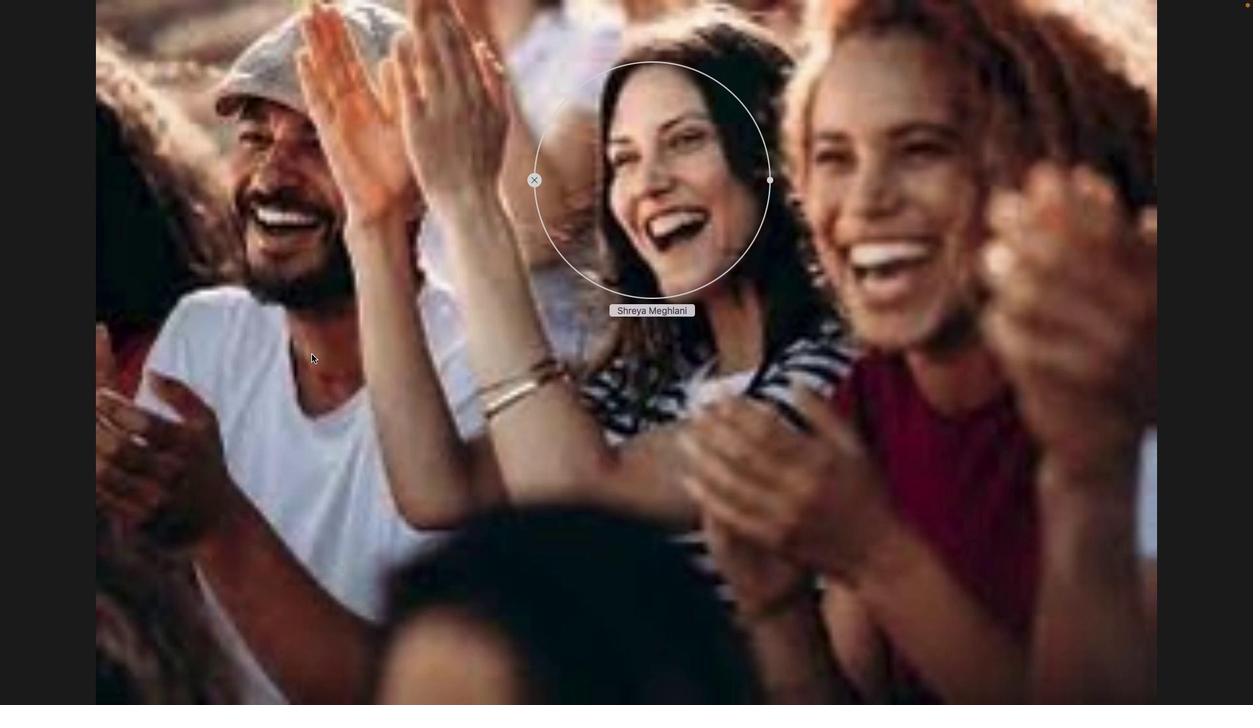 
Action: Mouse pressed left at (199, 552)
Screenshot: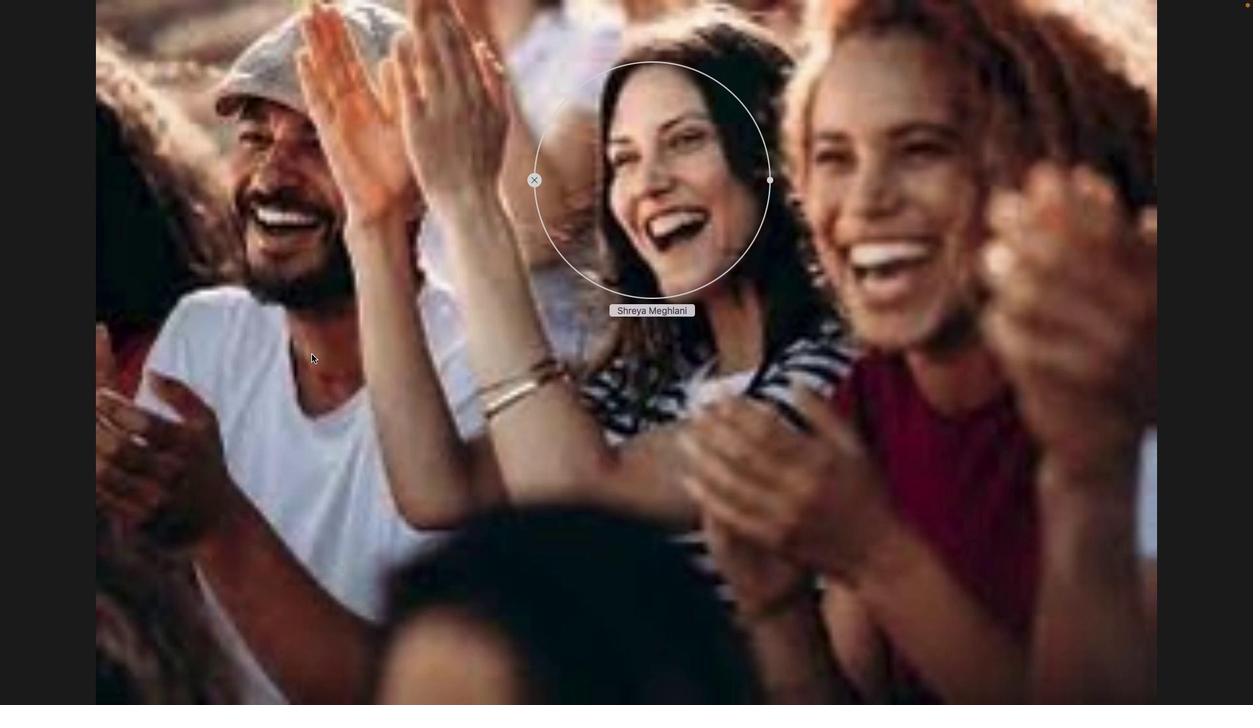 
Action: Mouse moved to (191, 383)
Screenshot: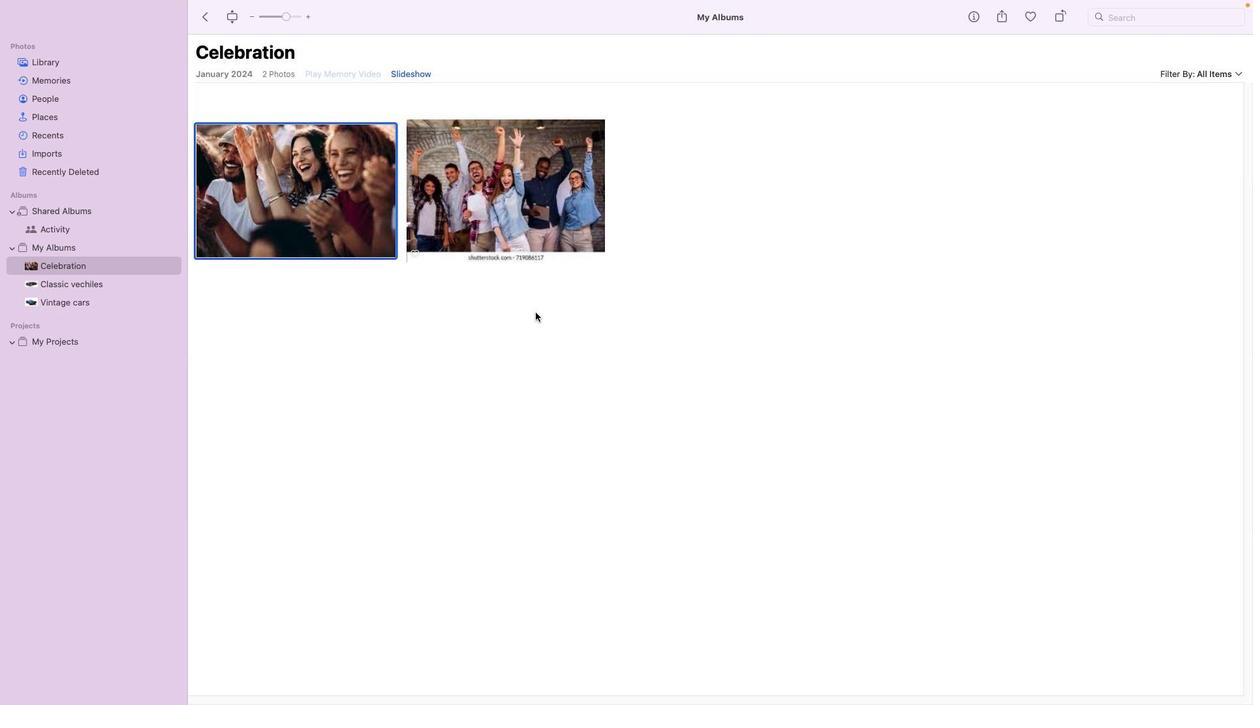 
Action: Mouse pressed left at (191, 383)
Screenshot: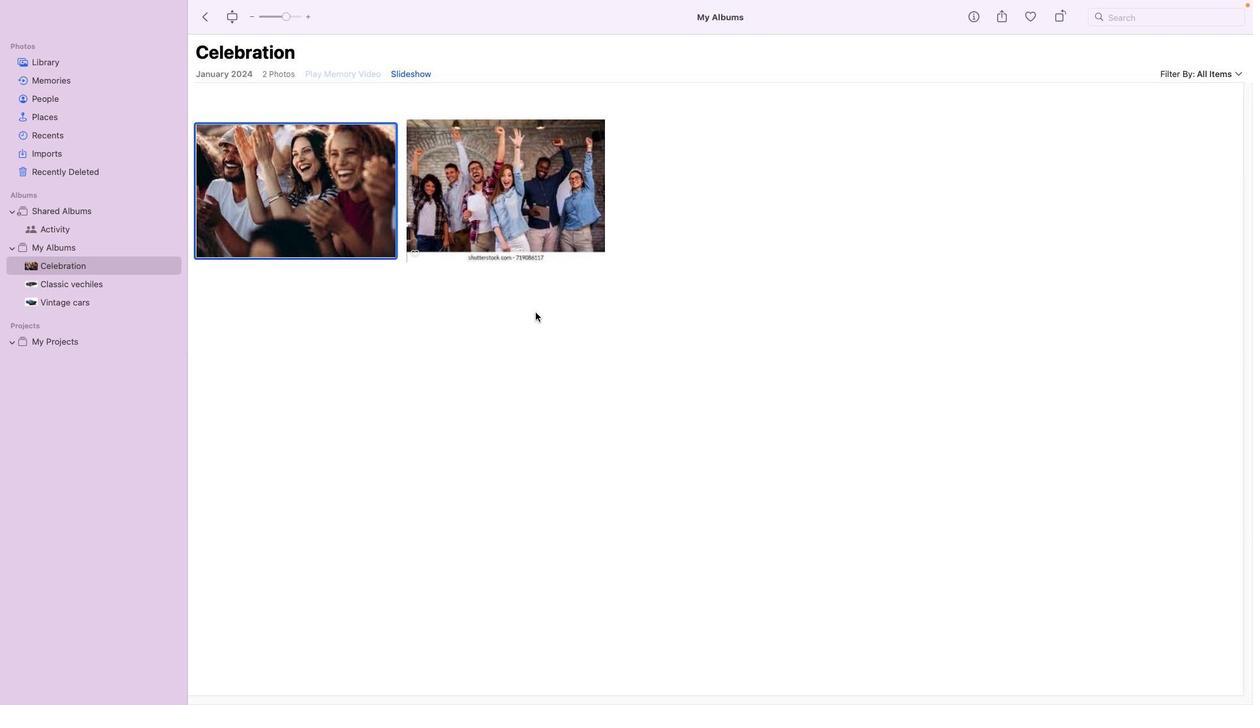 
Action: Mouse moved to (535, 315)
Screenshot: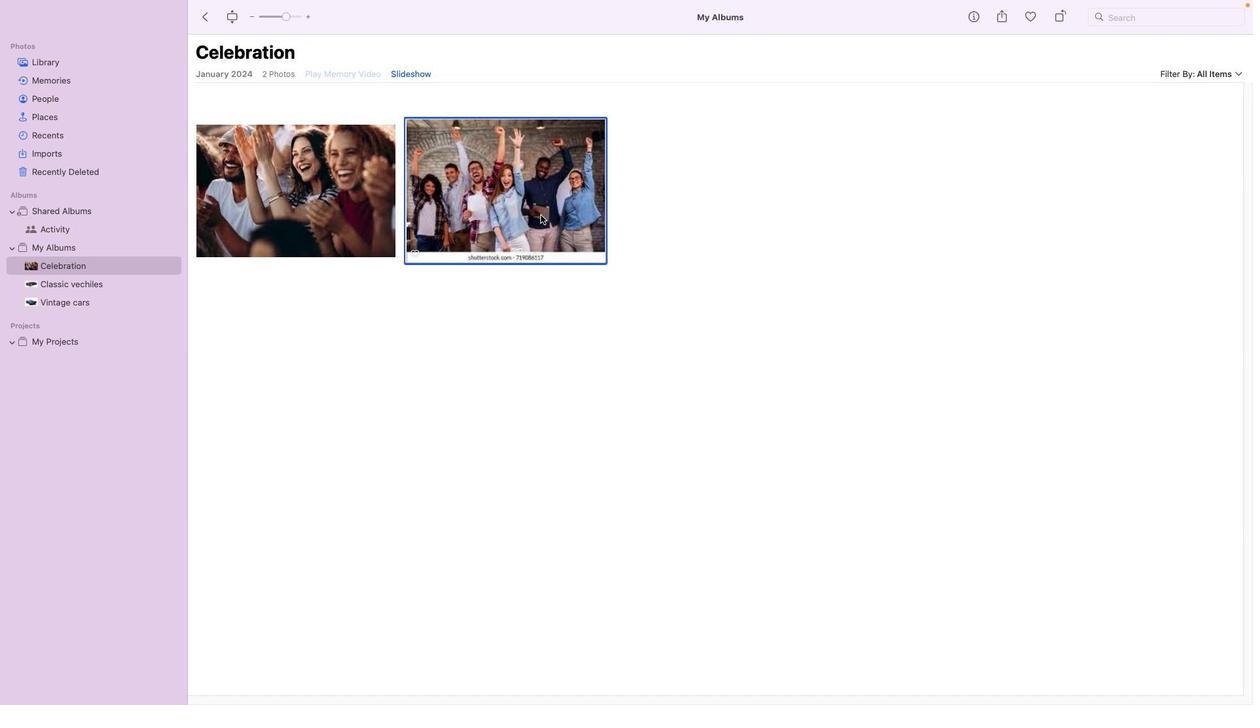 
Action: Mouse pressed left at (535, 315)
Screenshot: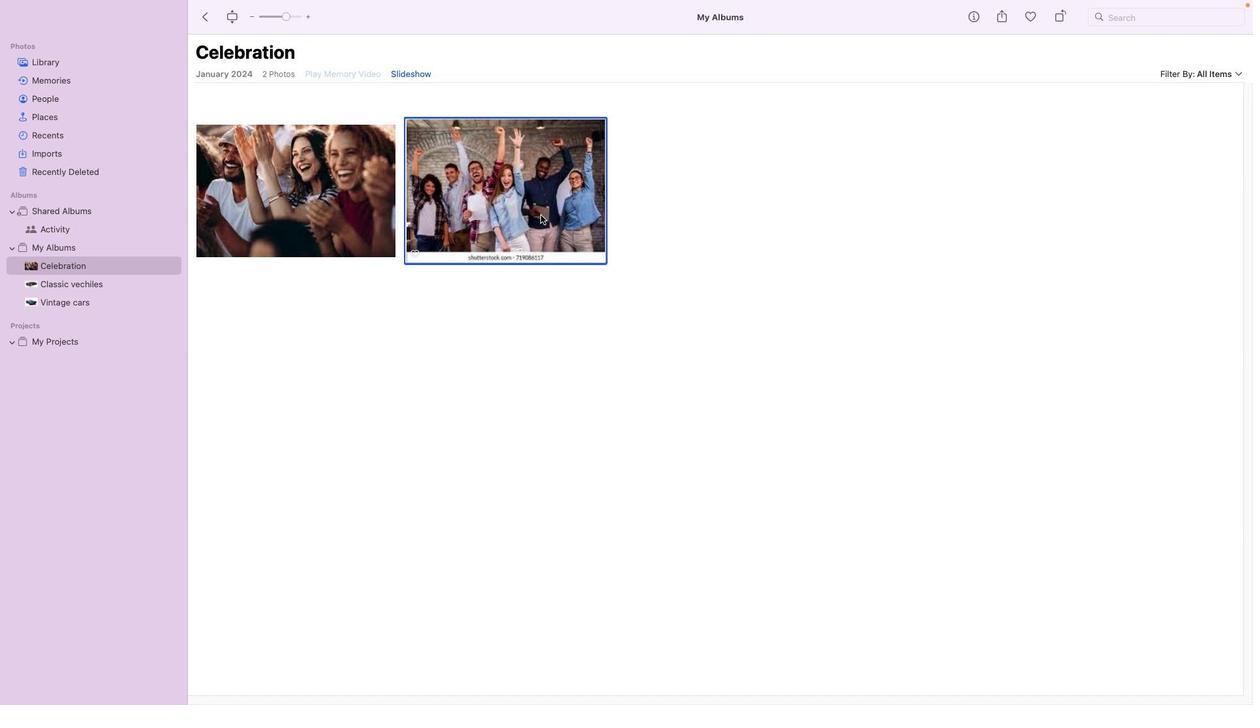 
Action: Mouse pressed left at (535, 315)
Screenshot: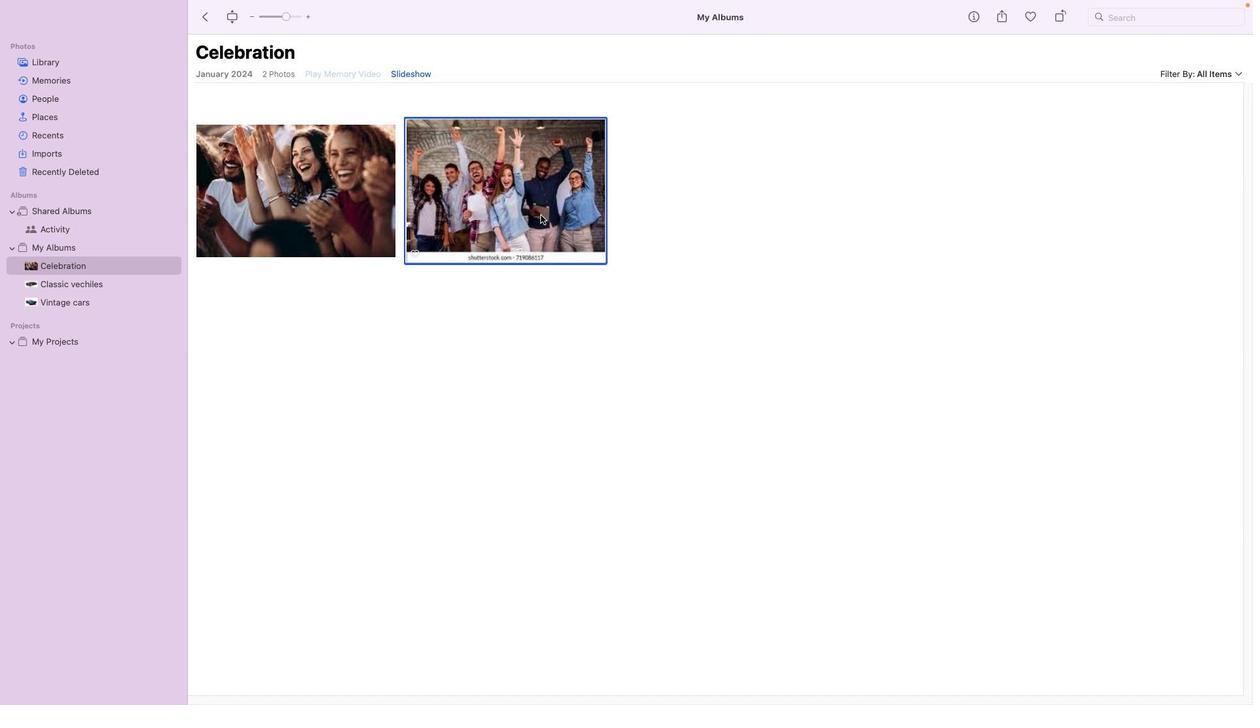 
Action: Mouse moved to (540, 215)
Screenshot: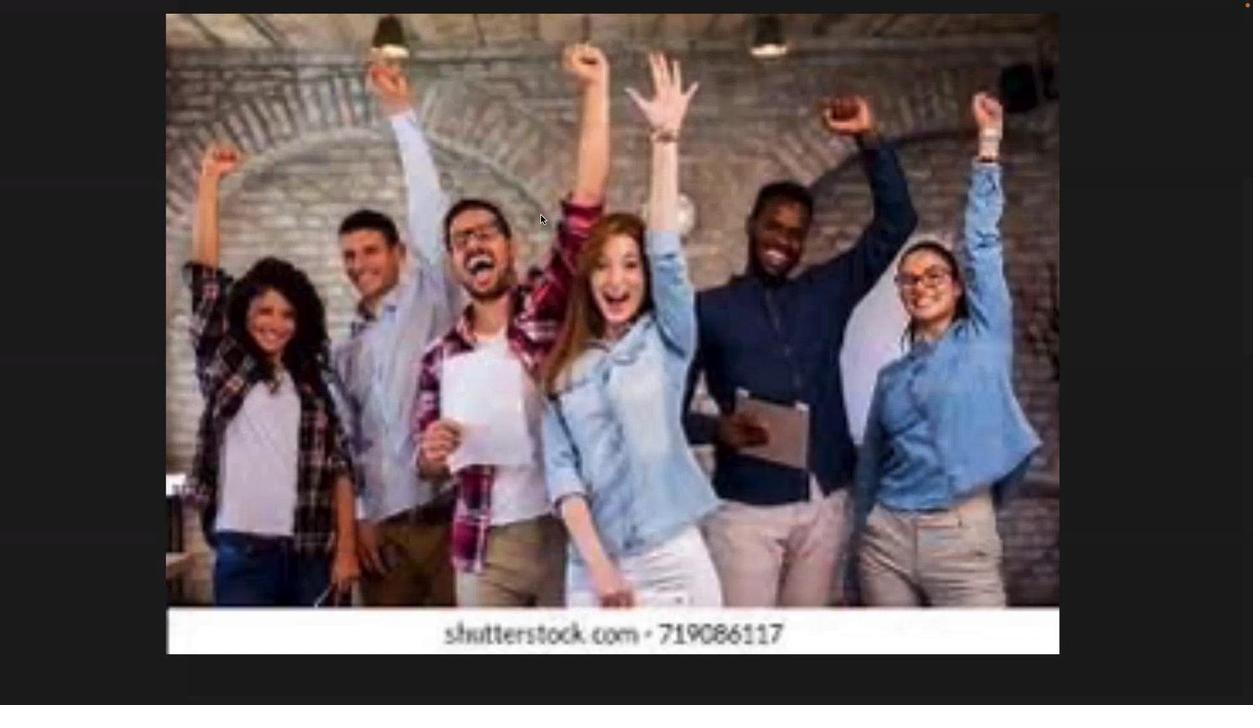 
Action: Mouse pressed left at (540, 215)
Screenshot: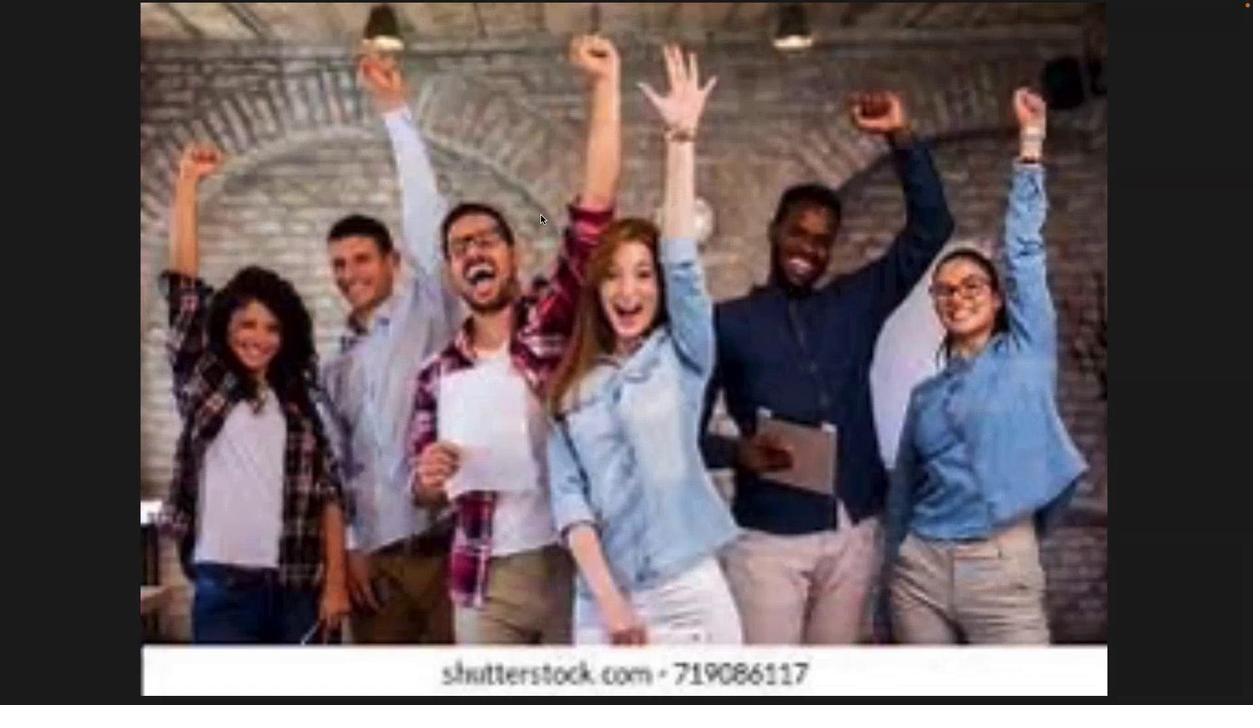 
Action: Mouse pressed left at (540, 215)
Screenshot: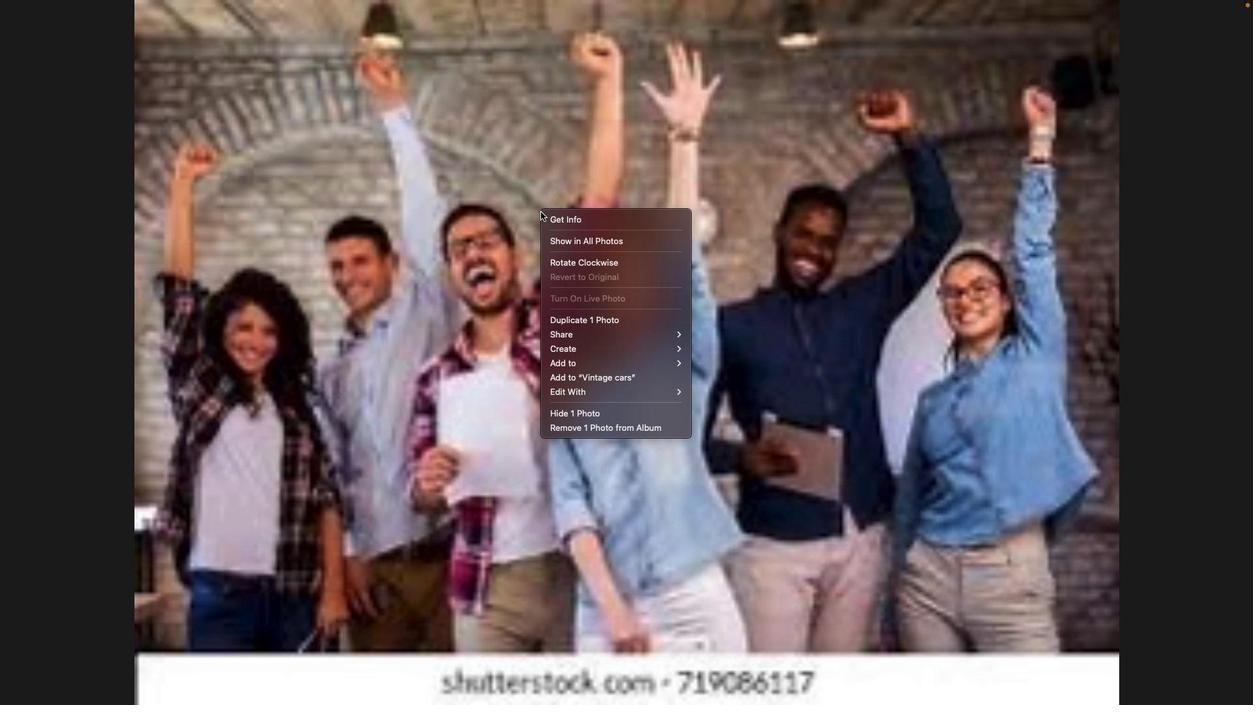 
Action: Mouse pressed left at (540, 215)
Screenshot: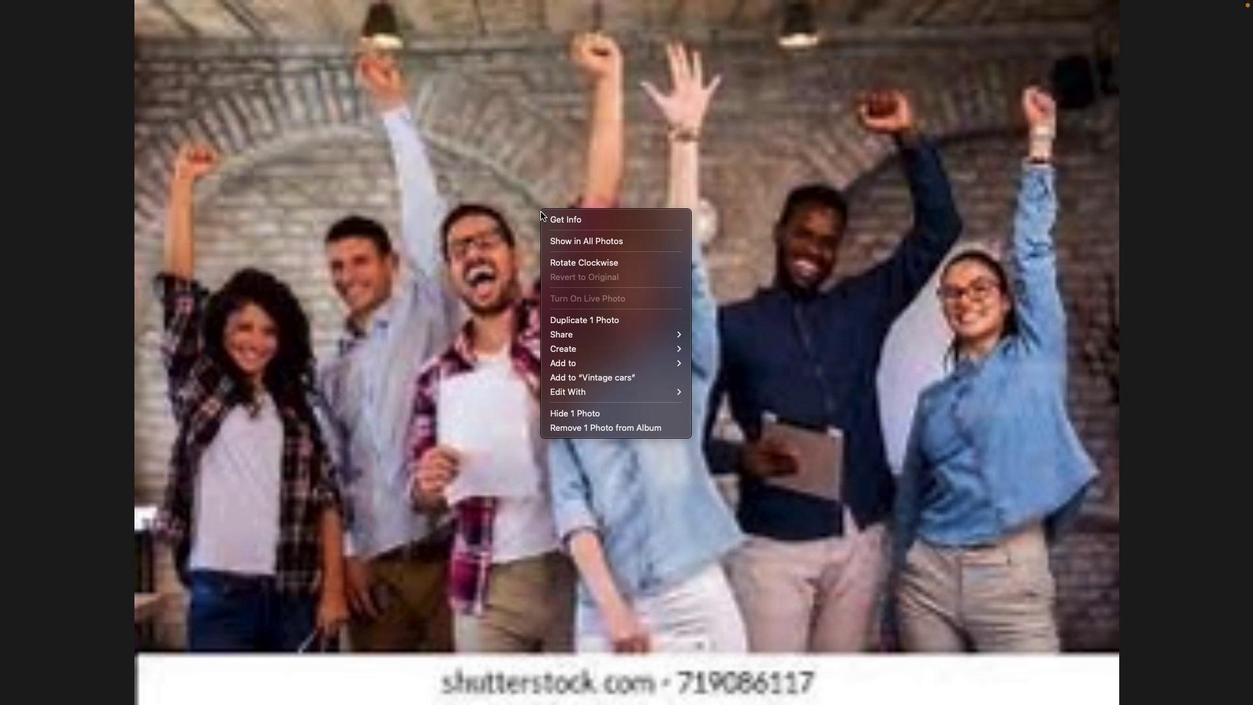 
Action: Mouse moved to (540, 212)
Screenshot: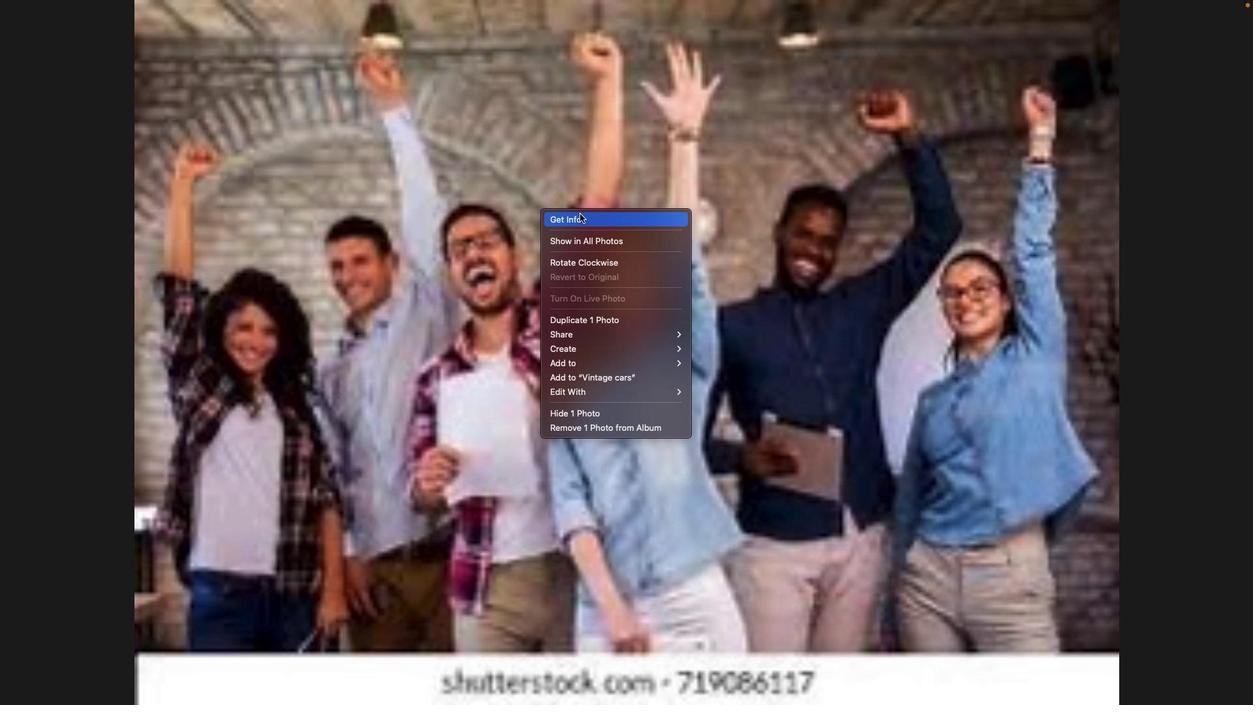 
Action: Mouse pressed right at (540, 212)
Screenshot: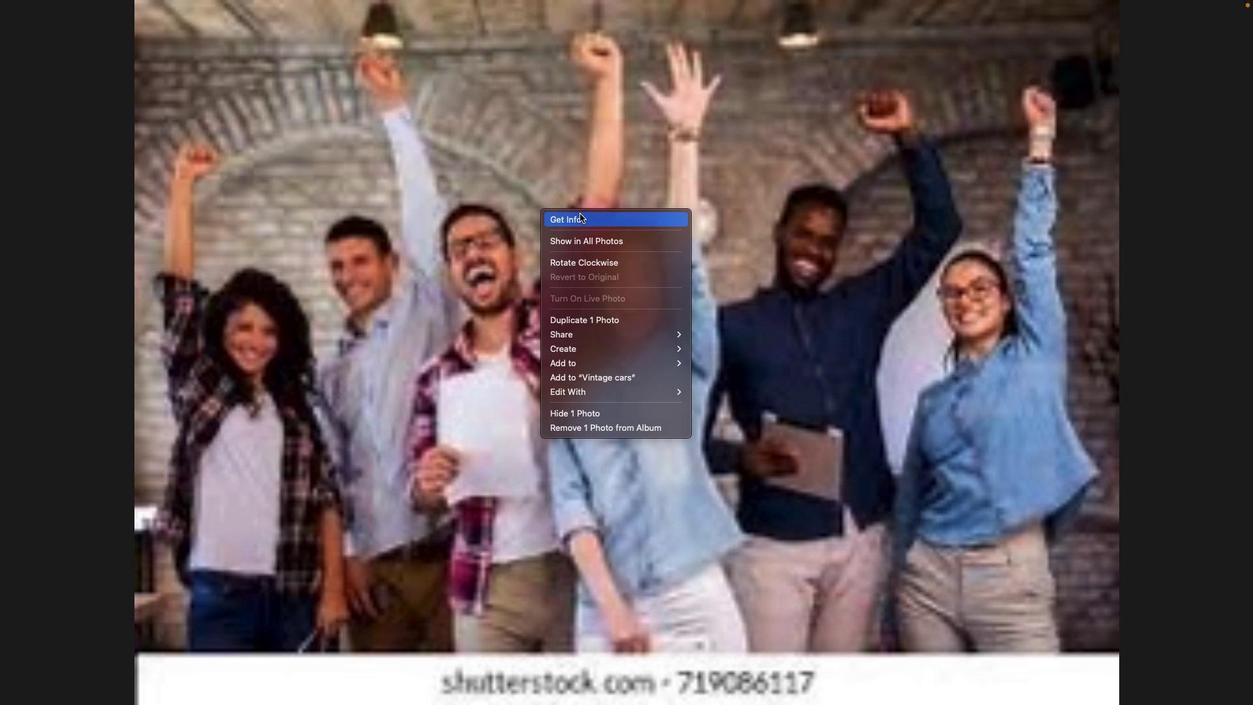 
Action: Mouse moved to (576, 212)
Screenshot: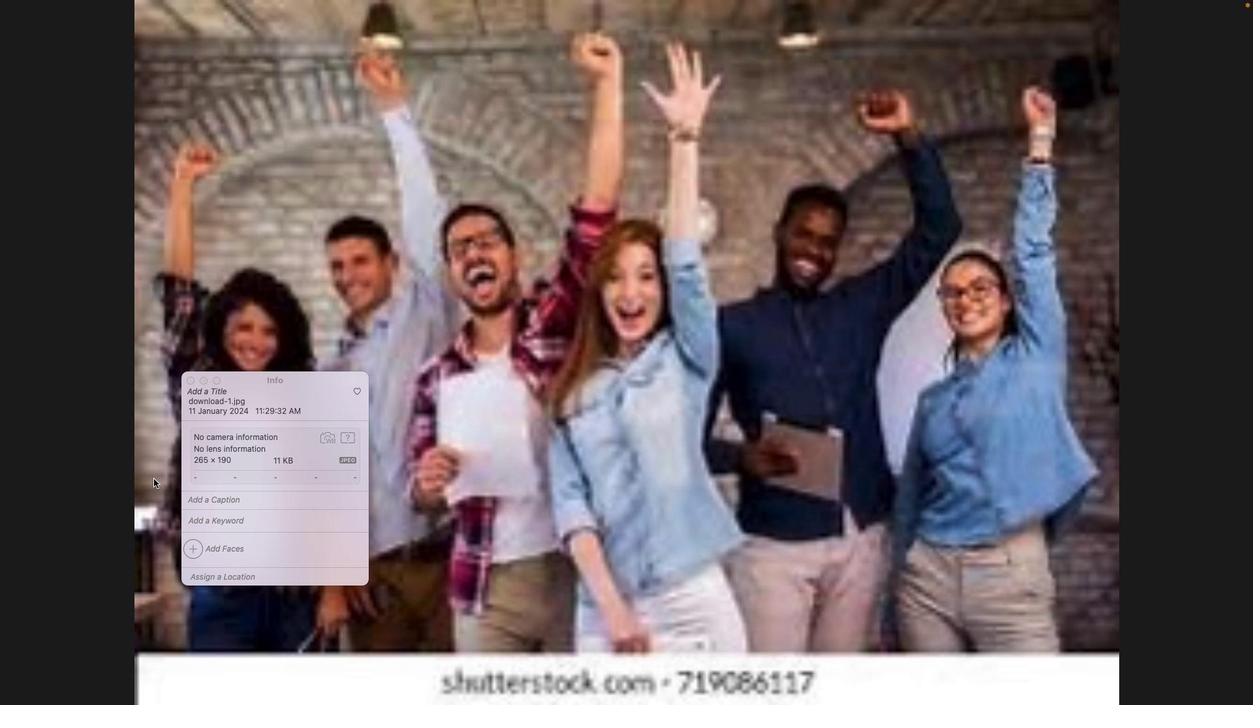 
Action: Mouse pressed left at (576, 212)
Screenshot: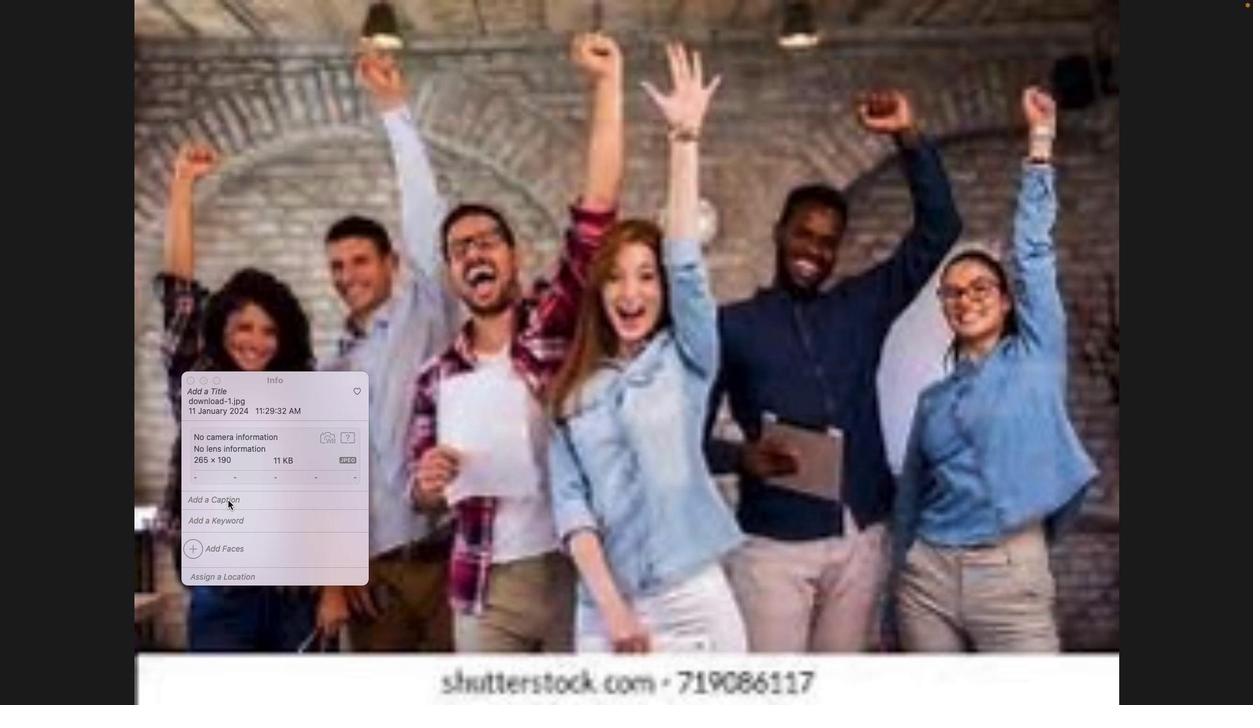 
Action: Mouse moved to (193, 548)
Screenshot: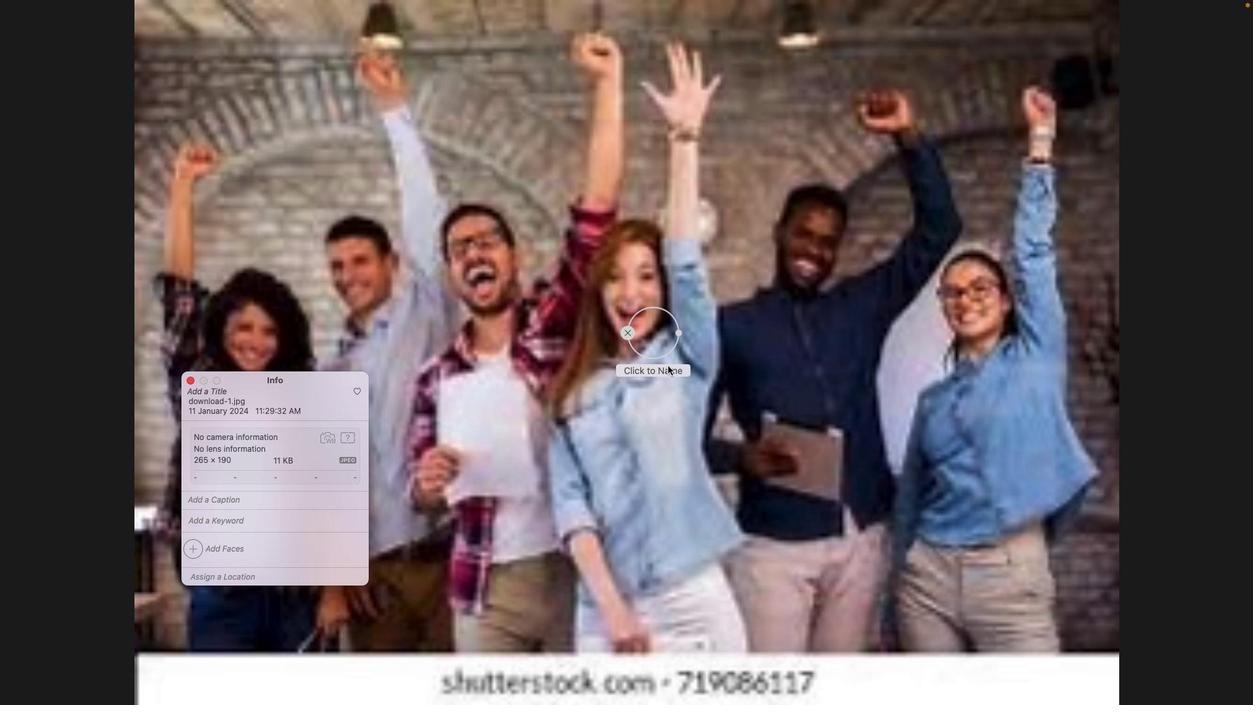 
Action: Mouse pressed left at (193, 548)
Screenshot: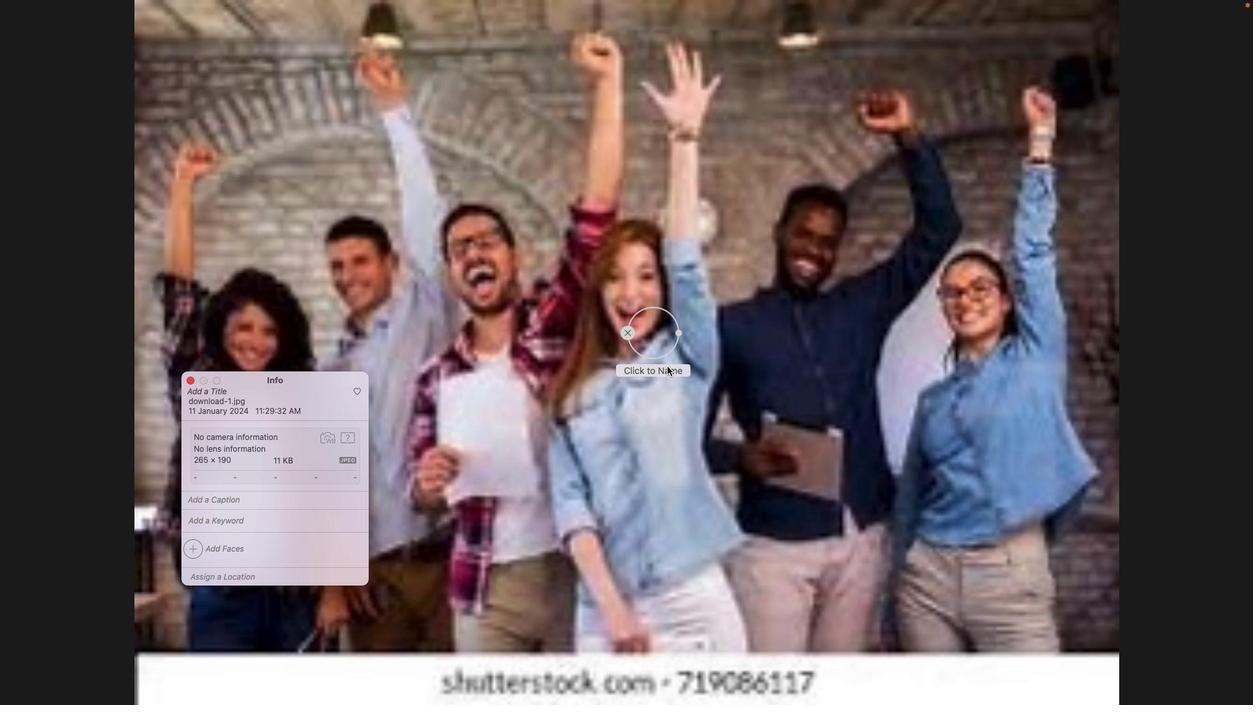
Action: Mouse moved to (662, 370)
Screenshot: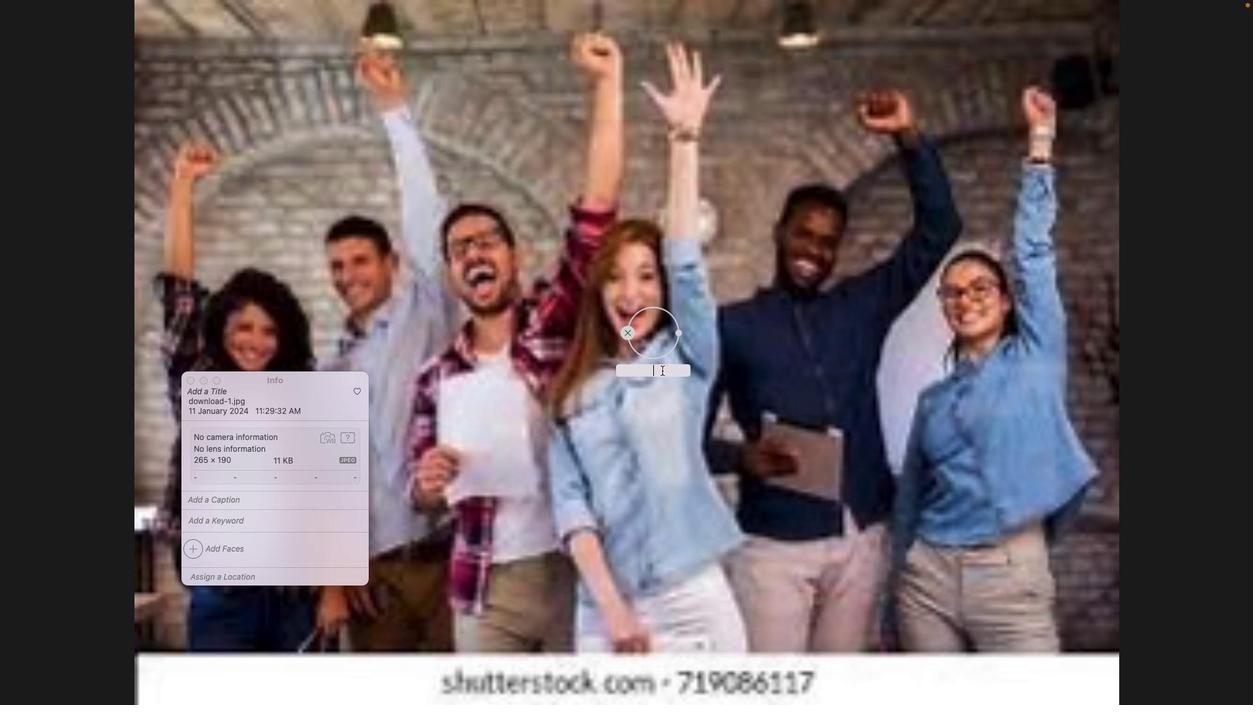 
Action: Mouse pressed left at (662, 370)
Screenshot: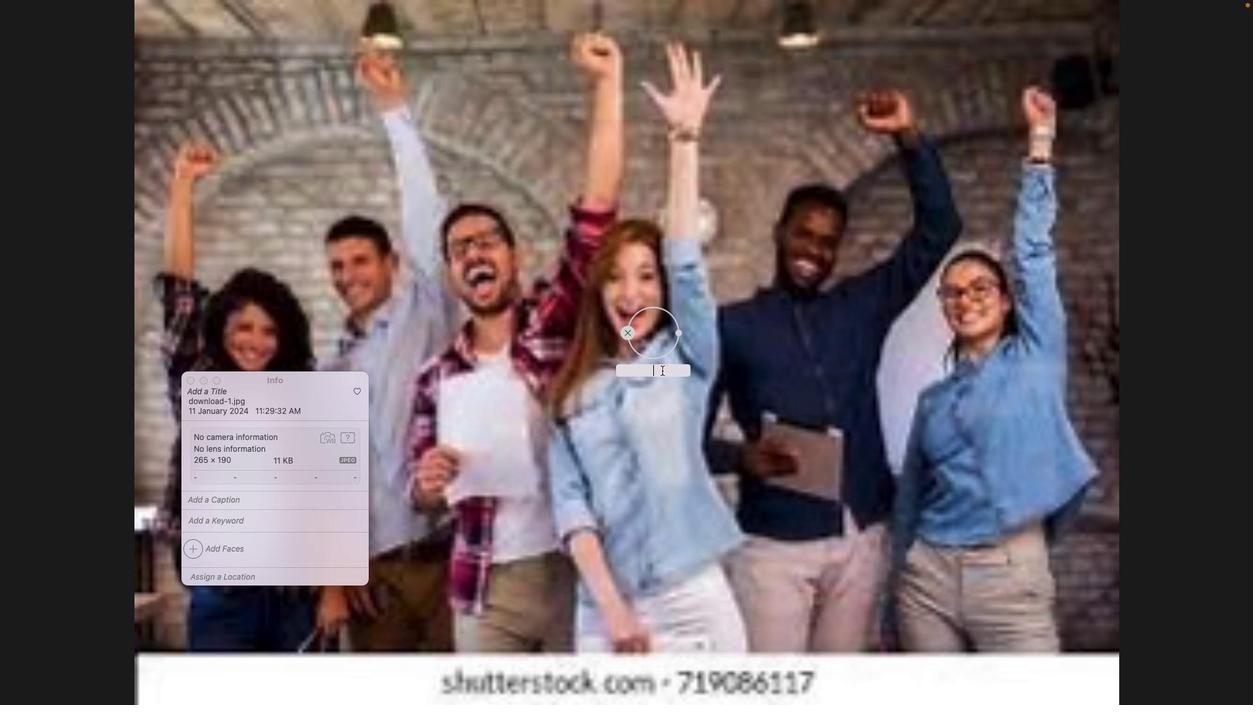 
Action: Mouse pressed left at (662, 370)
Screenshot: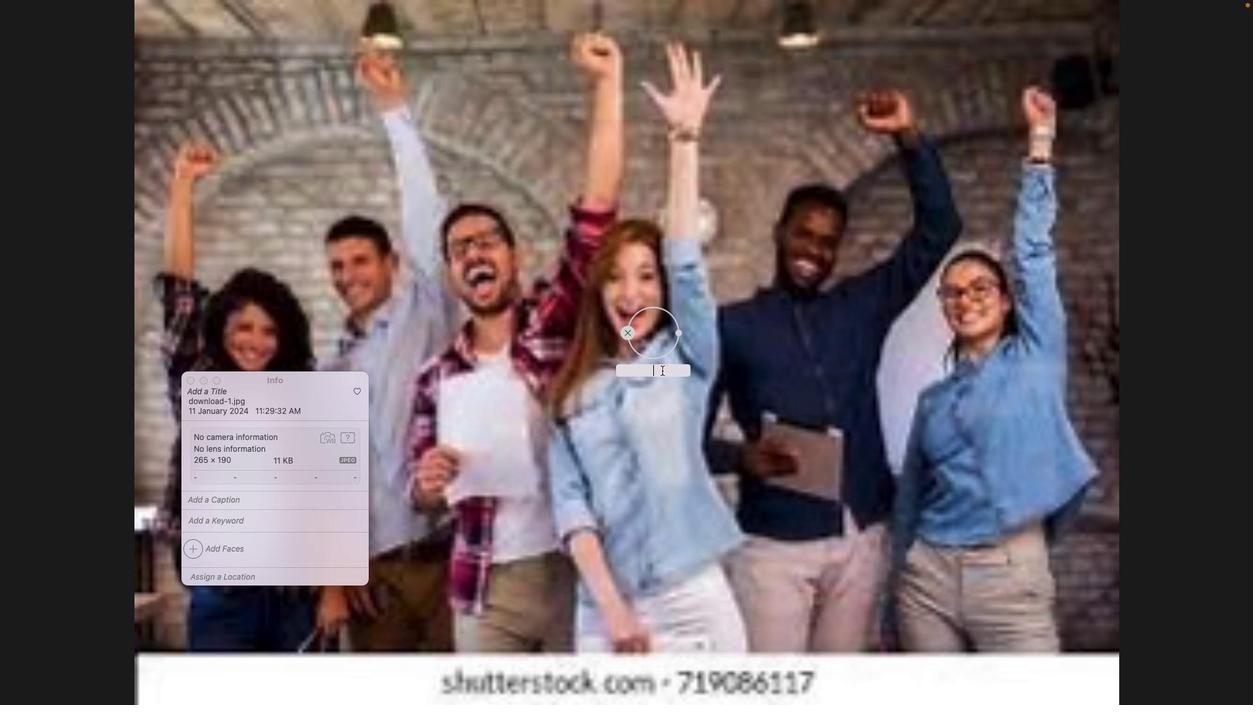 
Action: Key pressed Key.shift'P''a''y''a''l'Key.spaceKey.shift_r'C''h''a''k''a''r''w''a''r''t''i'Key.enter
Screenshot: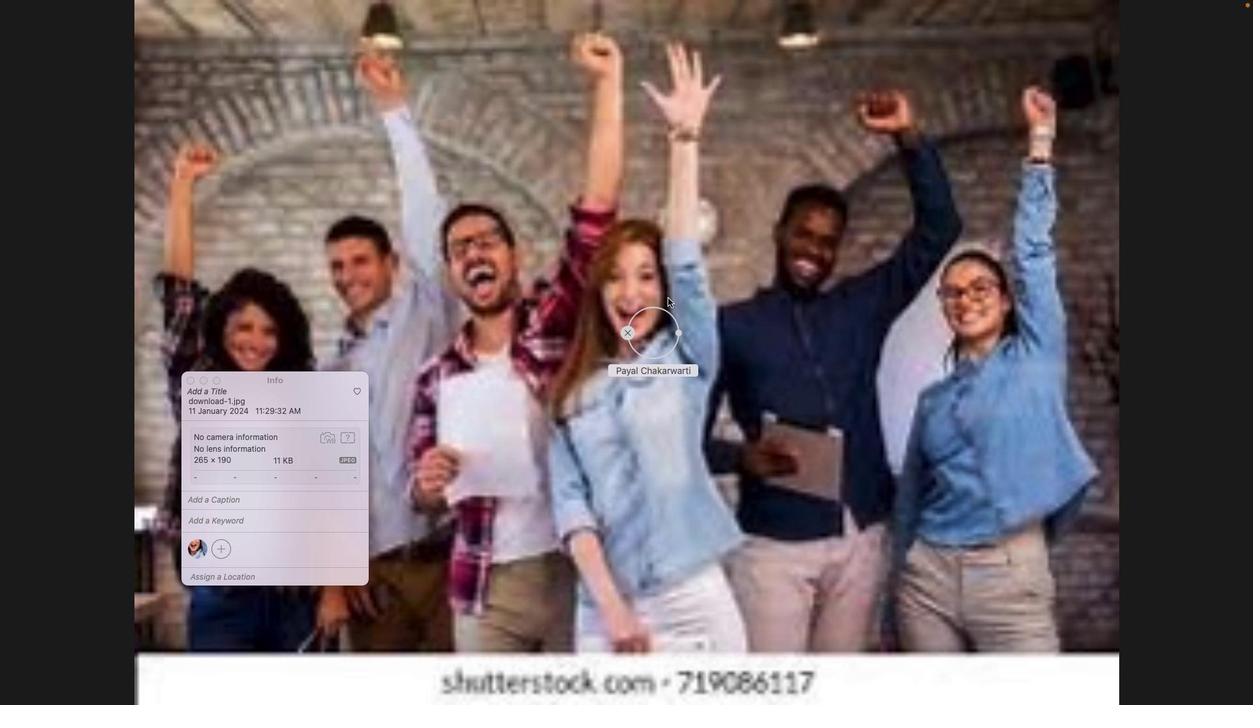 
Action: Mouse moved to (651, 313)
Screenshot: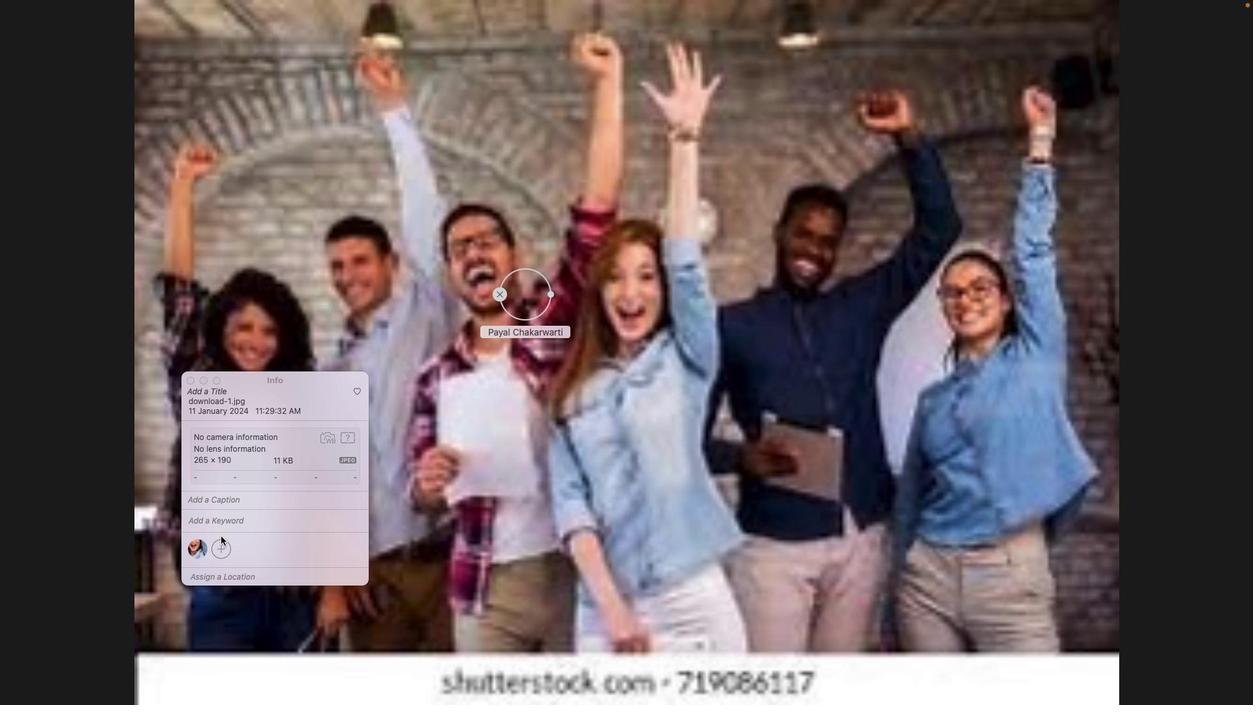 
Action: Mouse pressed left at (651, 313)
Screenshot: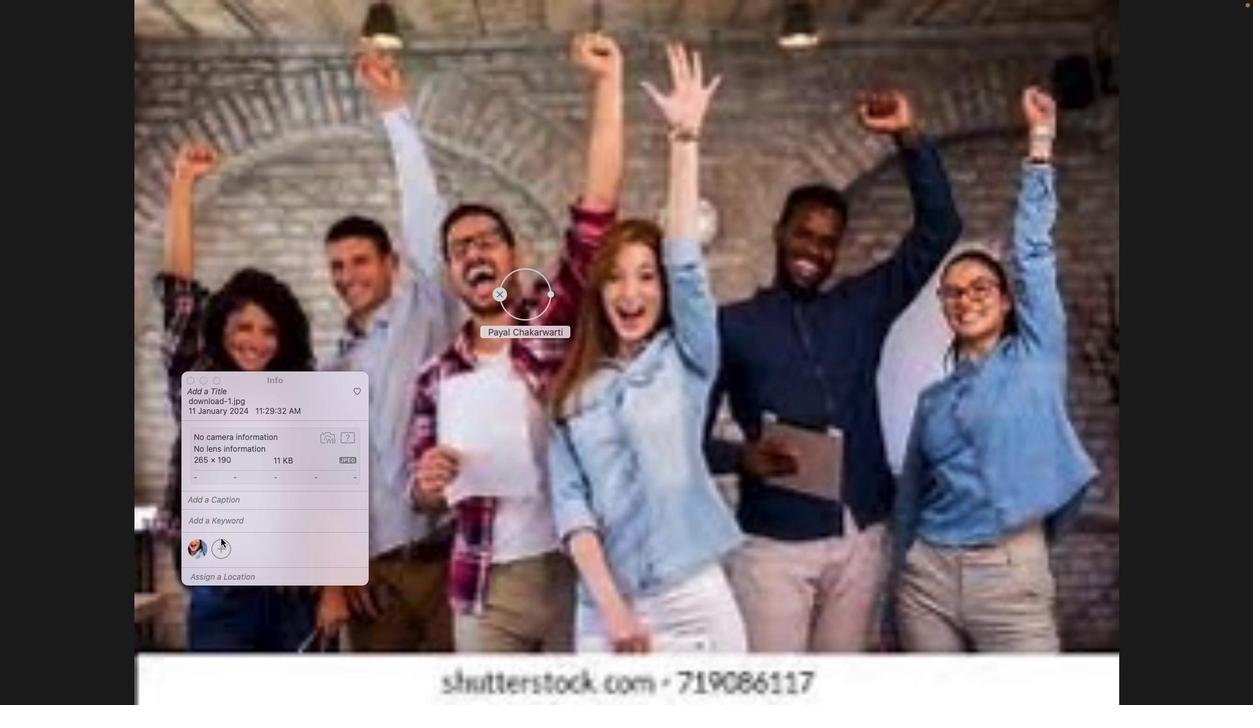 
Action: Mouse moved to (219, 543)
Screenshot: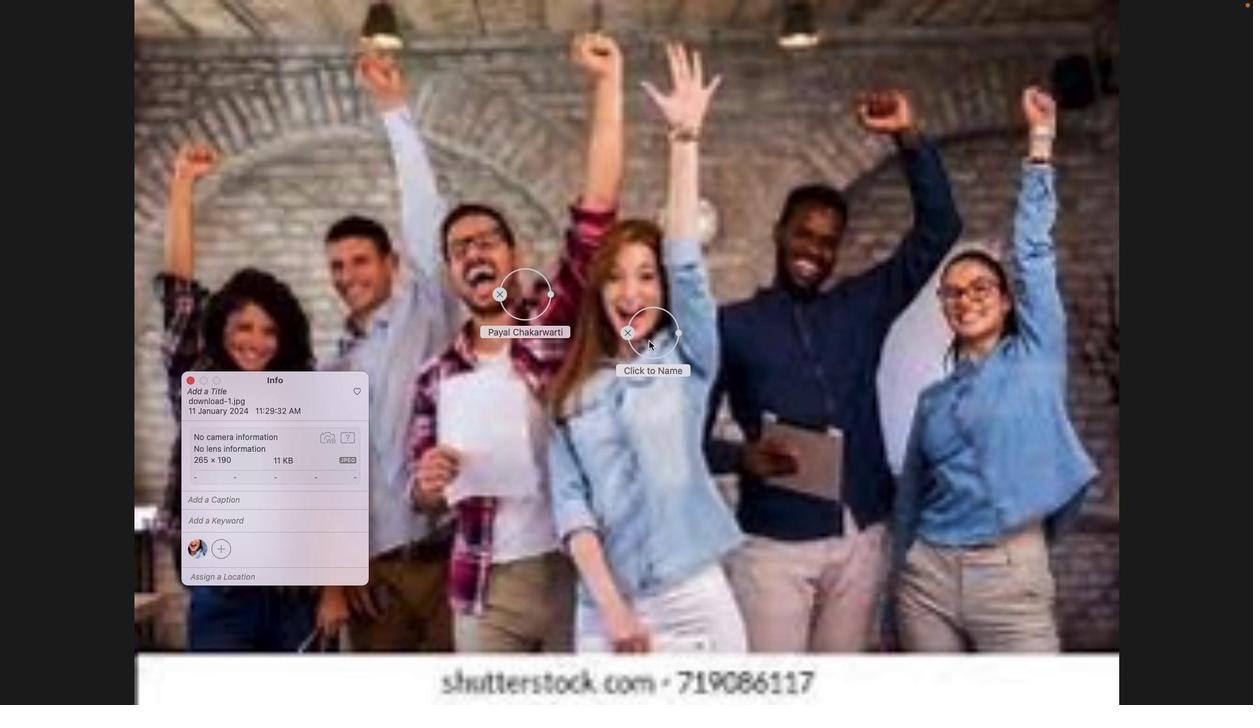 
Action: Mouse pressed left at (219, 543)
Screenshot: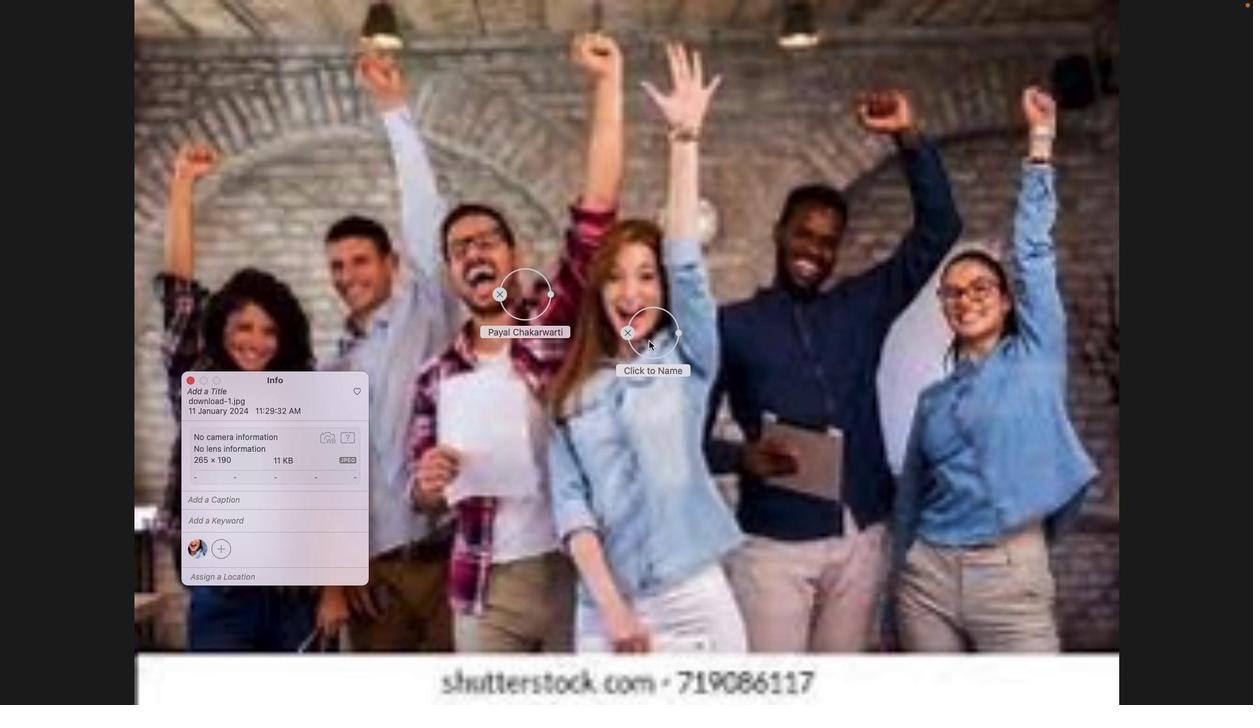 
Action: Mouse moved to (656, 364)
Screenshot: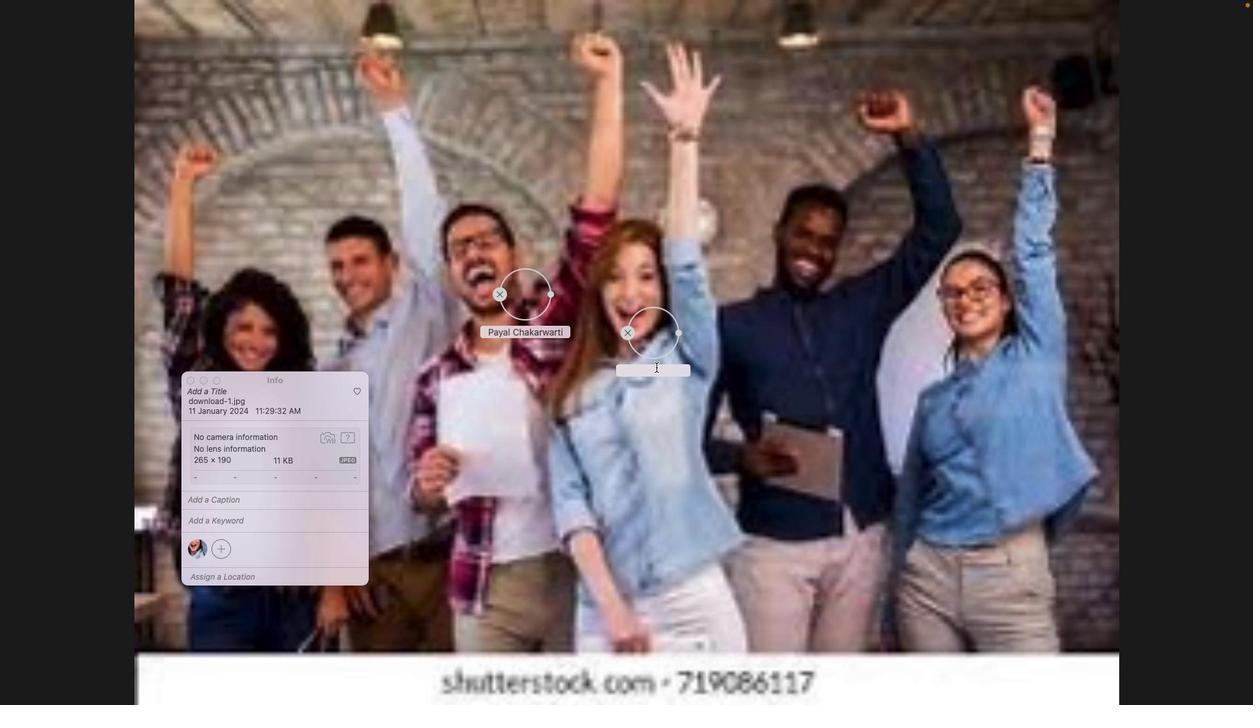 
Action: Mouse pressed left at (656, 364)
Screenshot: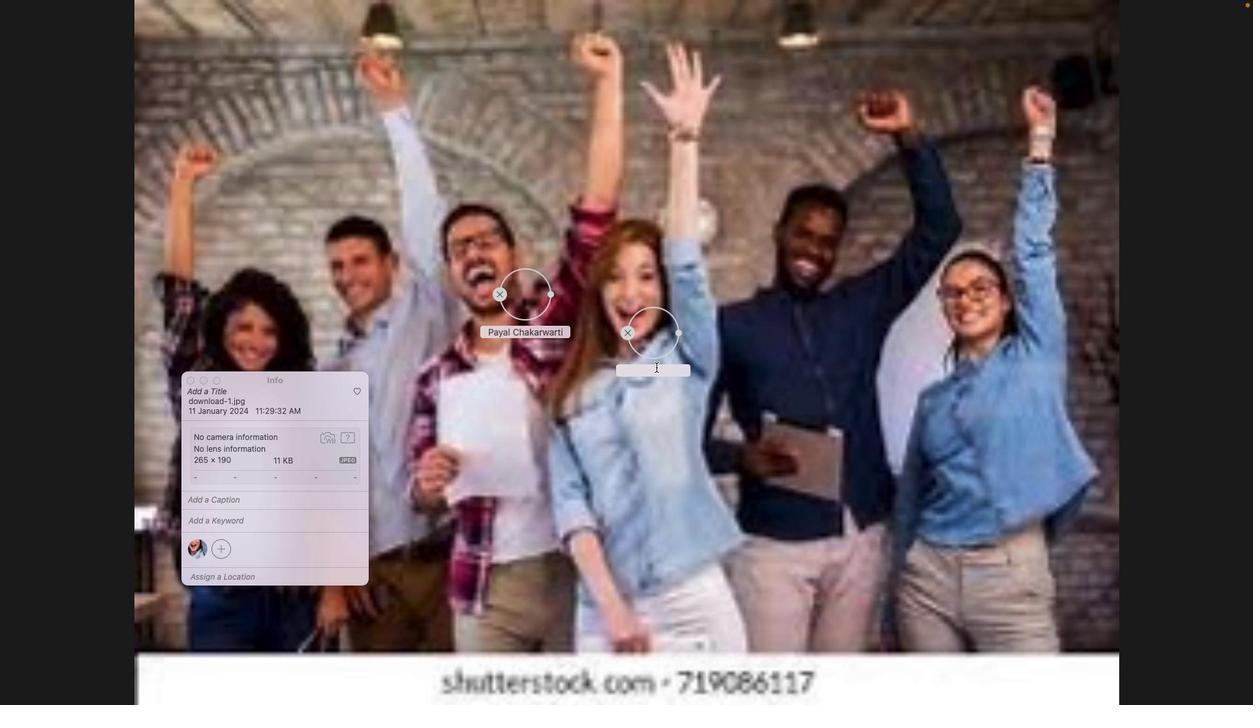 
Action: Mouse moved to (656, 366)
Screenshot: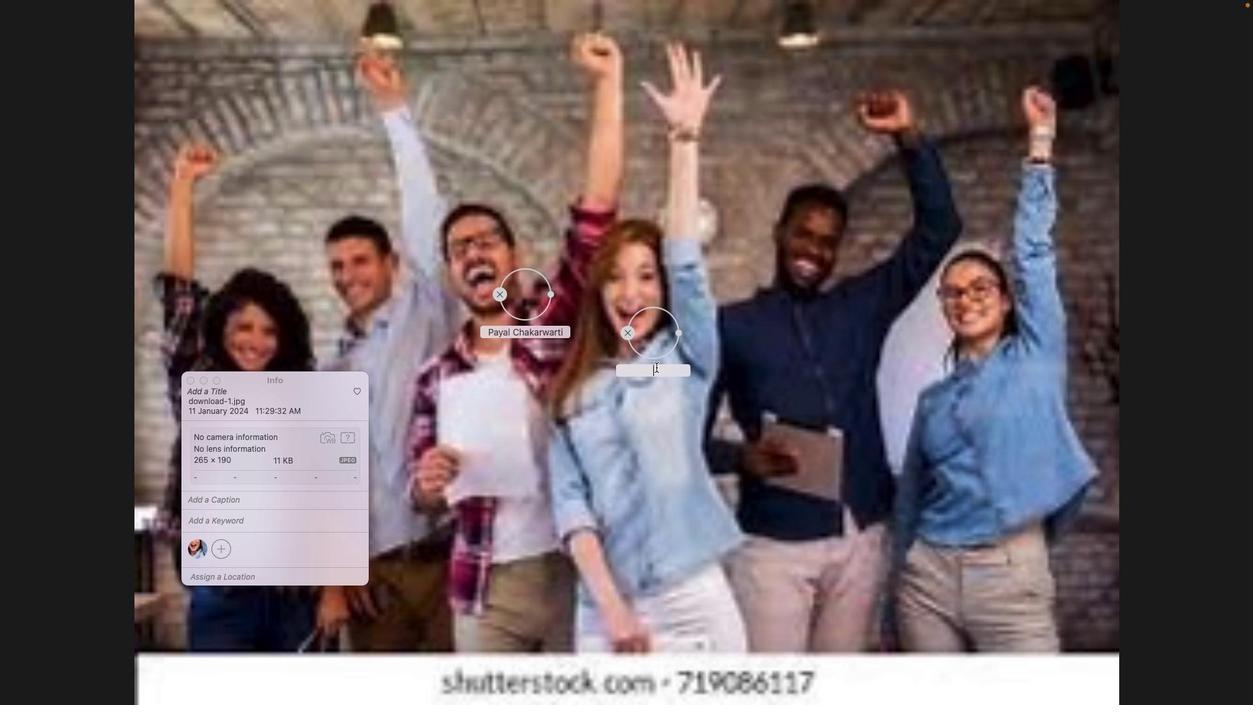 
Action: Mouse pressed left at (656, 366)
Screenshot: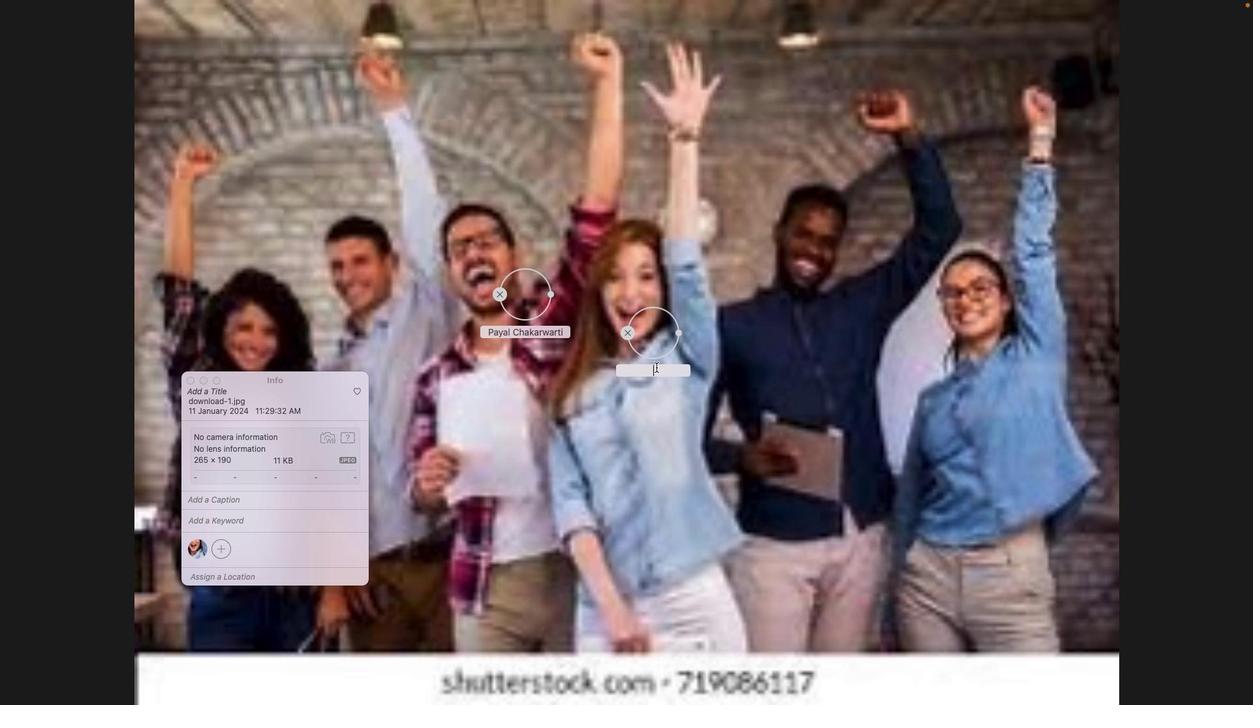 
Action: Key pressed Key.shift_r'R''e''j''n''e''e''s''h'Key.spaceKey.shift_r'A'Key.backspaceKey.shift_r'S''a''a''n''g''w''a''a''n'Key.enter
Screenshot: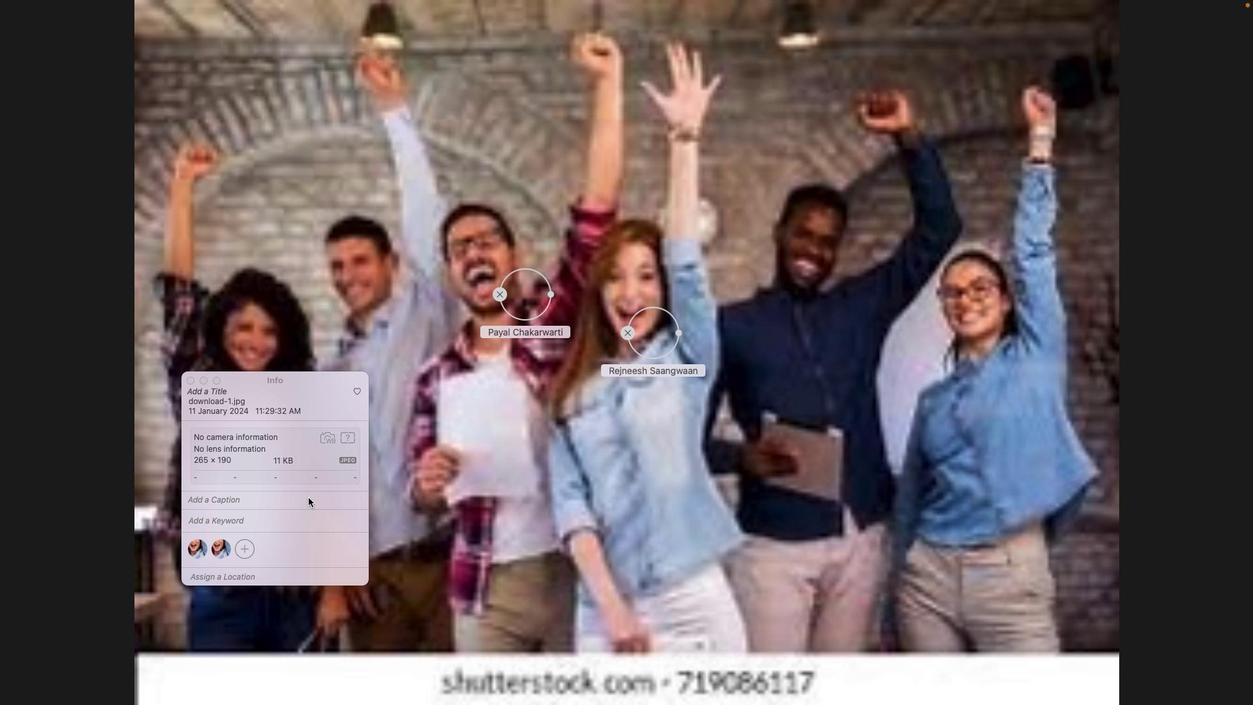 
Action: Mouse moved to (248, 550)
Screenshot: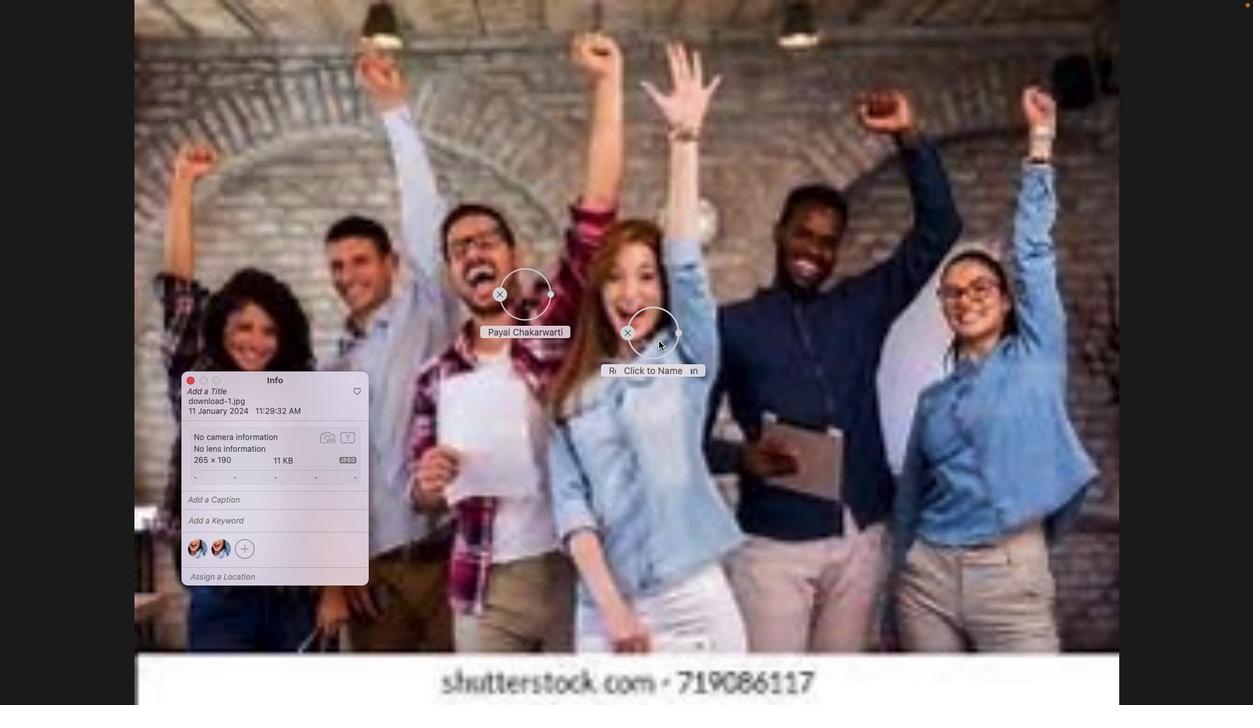 
Action: Mouse pressed left at (248, 550)
Screenshot: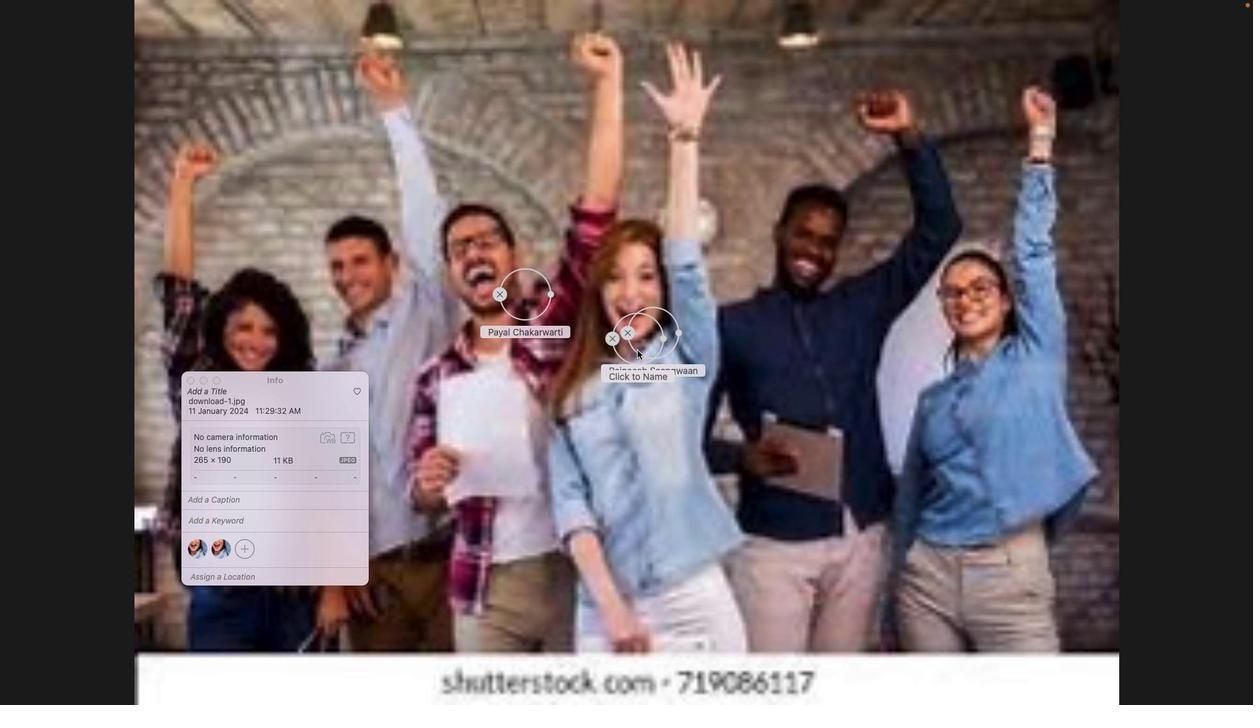 
Action: Mouse moved to (658, 340)
Screenshot: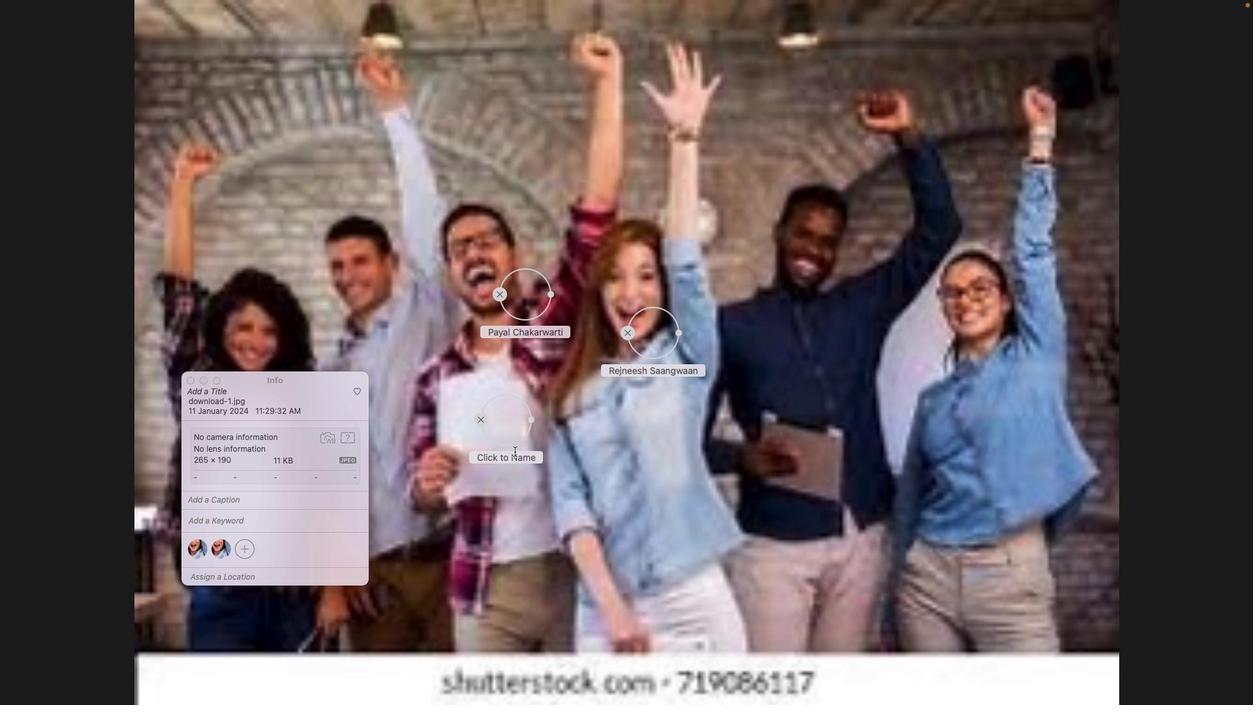 
Action: Mouse pressed left at (658, 340)
Screenshot: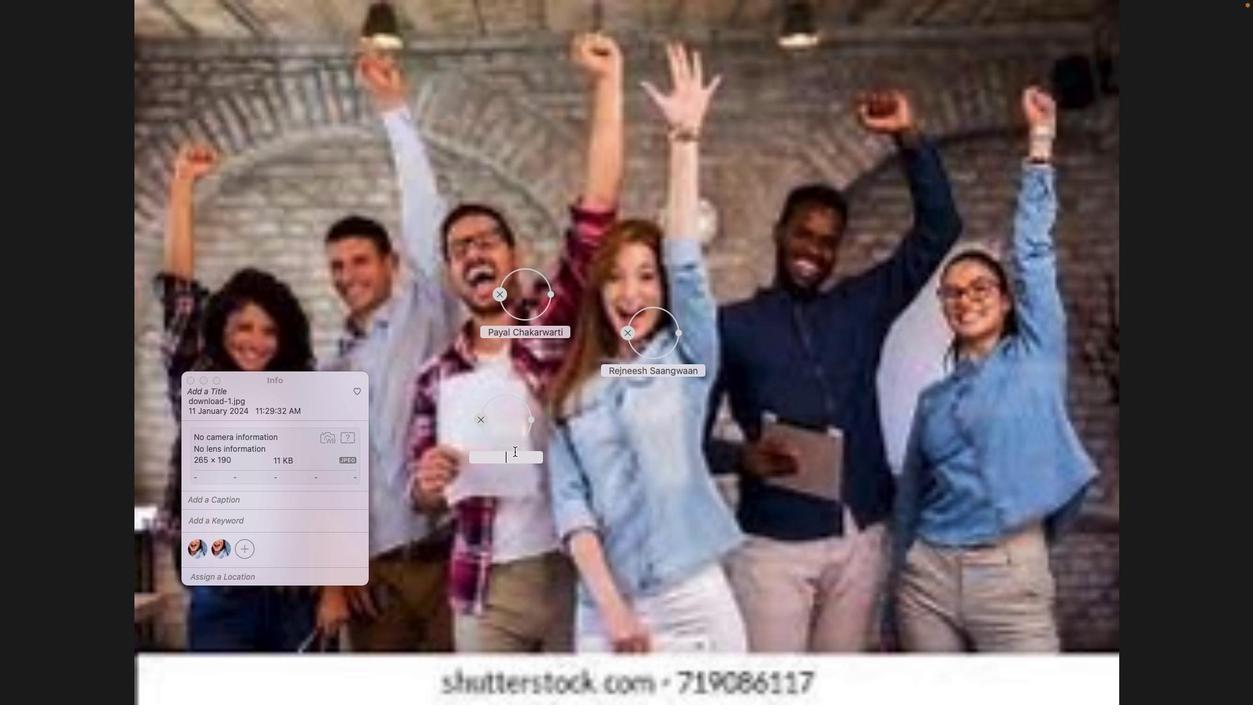 
Action: Mouse moved to (514, 451)
Screenshot: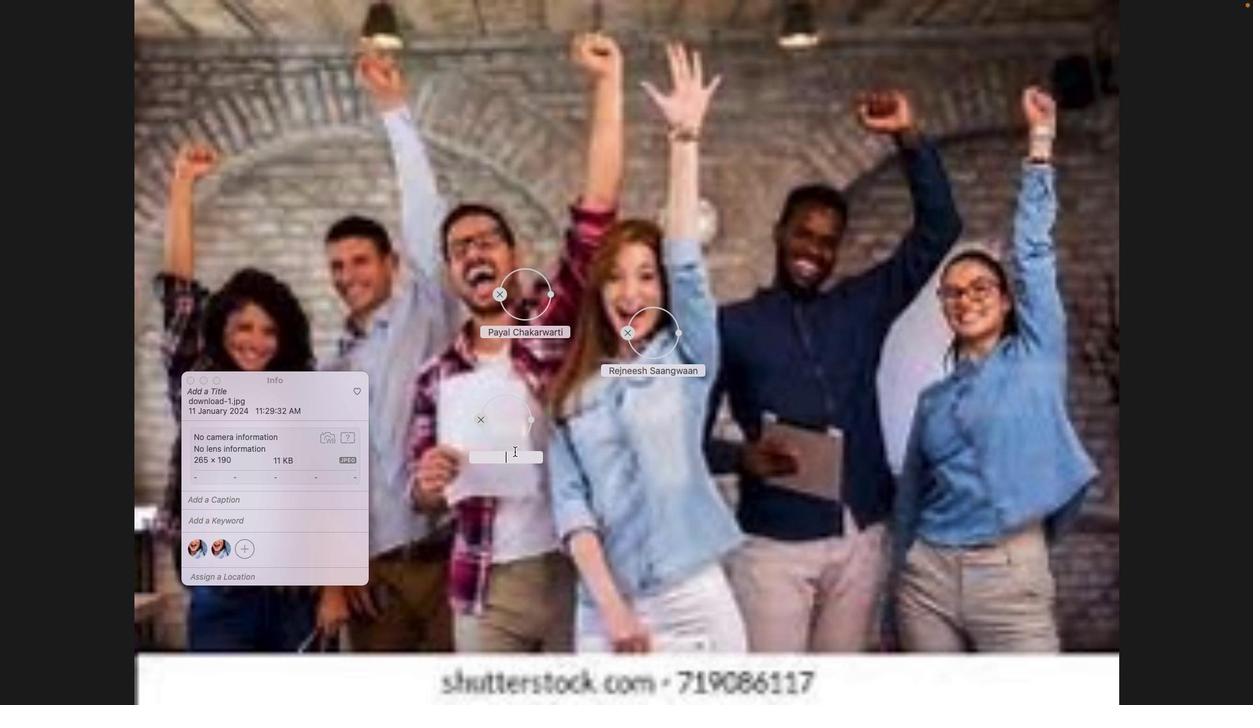 
Action: Mouse pressed left at (514, 451)
Screenshot: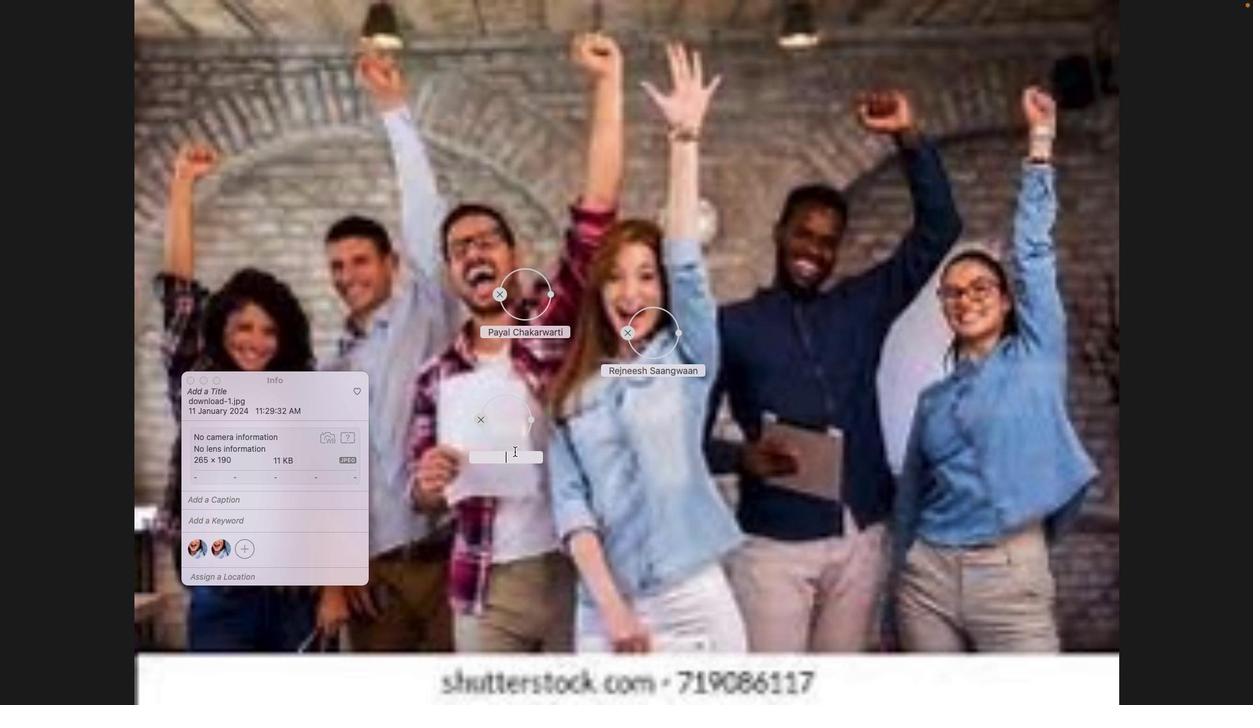 
Action: Mouse moved to (515, 451)
Screenshot: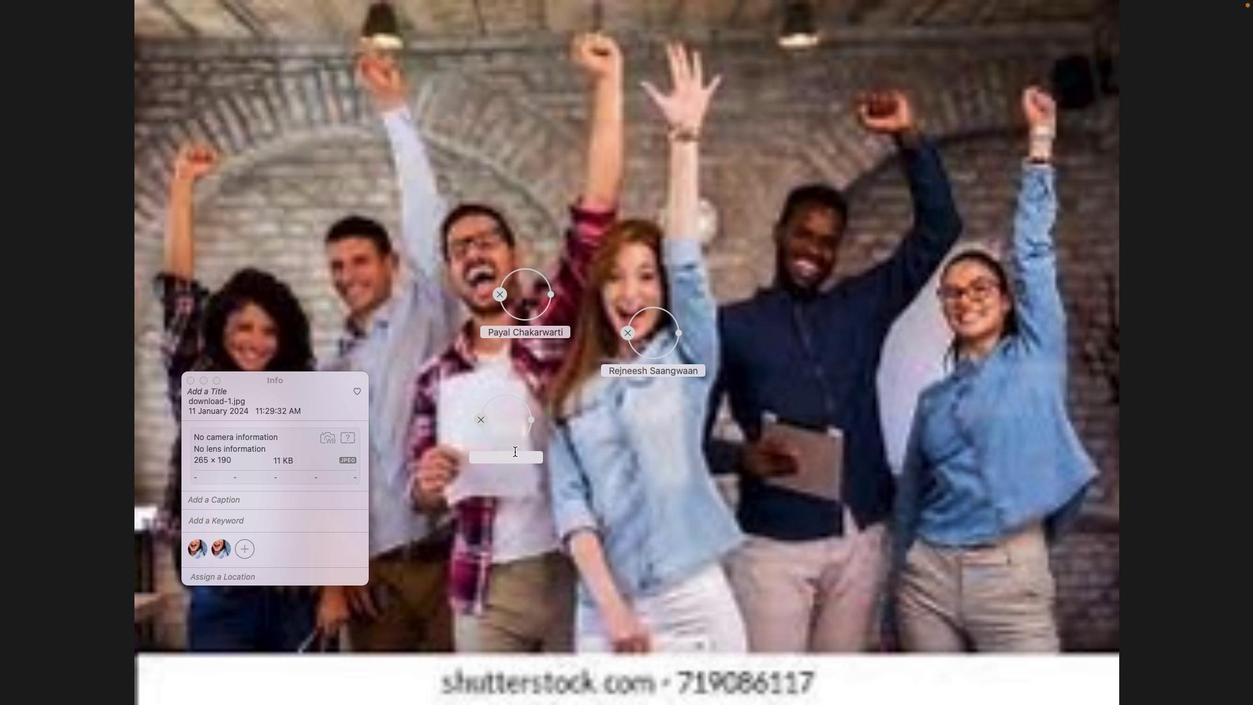 
Action: Key pressed Key.shift_r'S''h''i''v''a''m'Key.spaceKey.shift'Y''a''d''a''v'Key.space
Screenshot: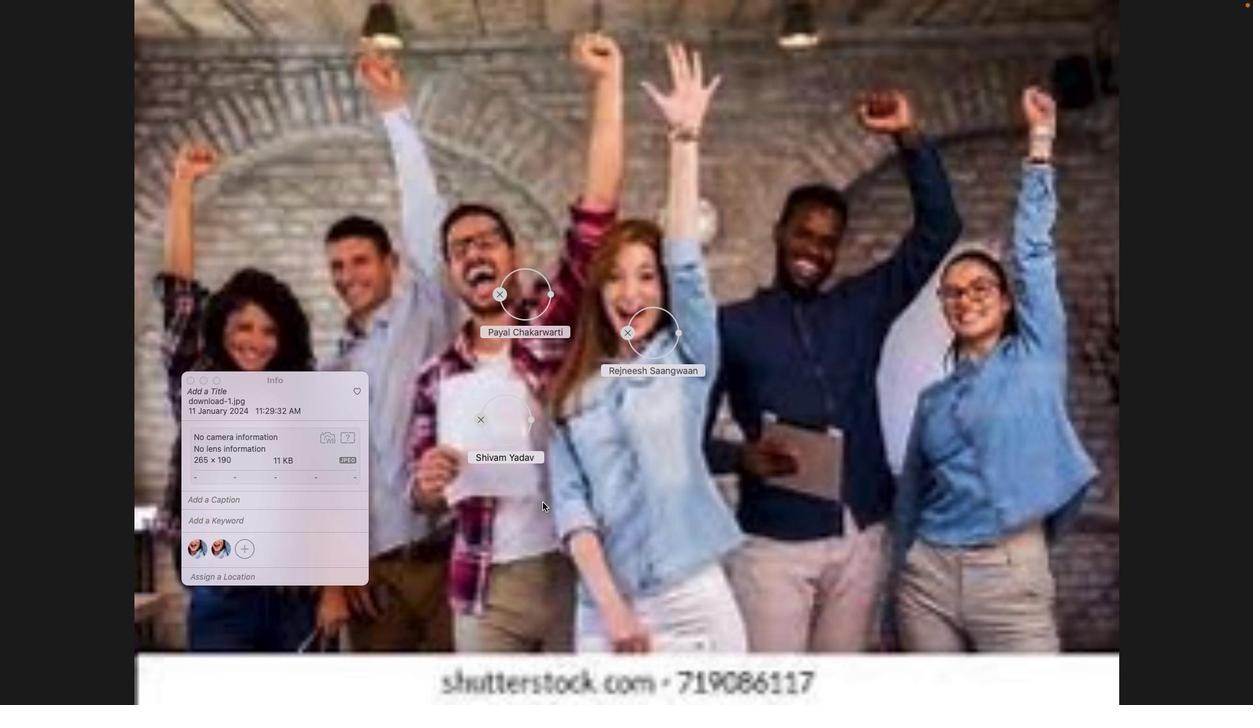 
Action: Mouse moved to (246, 545)
Screenshot: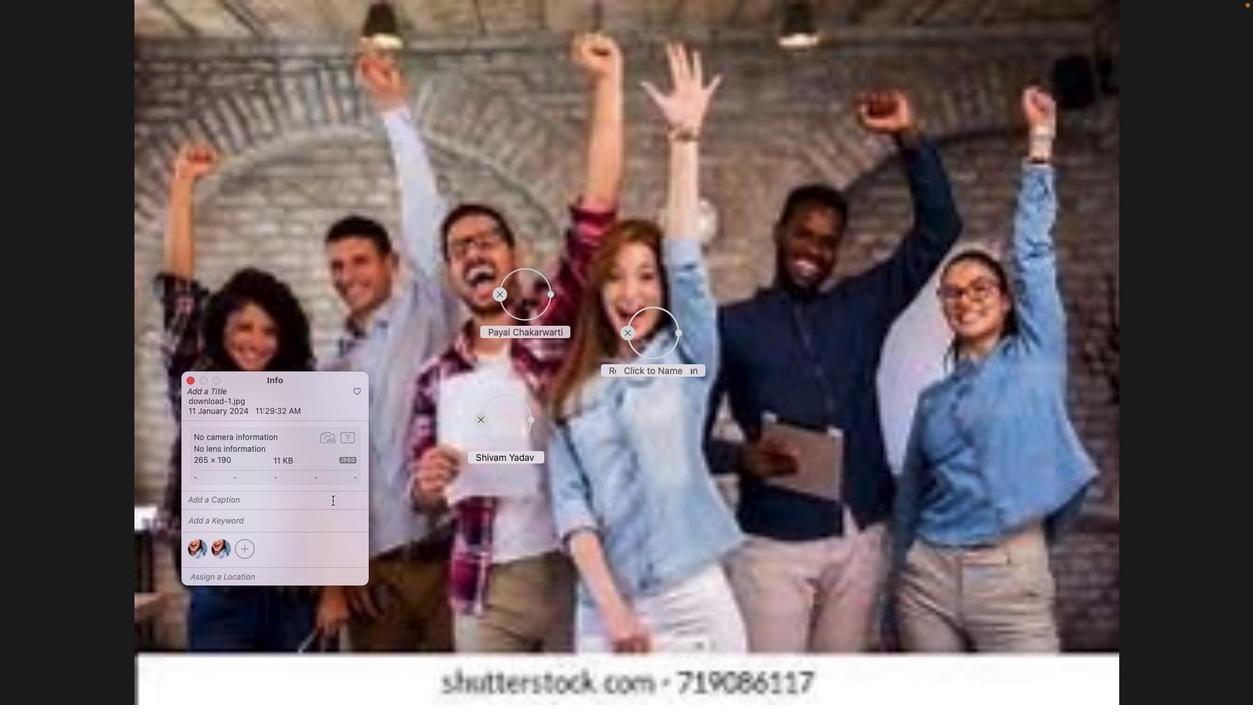 
Action: Mouse pressed left at (246, 545)
Screenshot: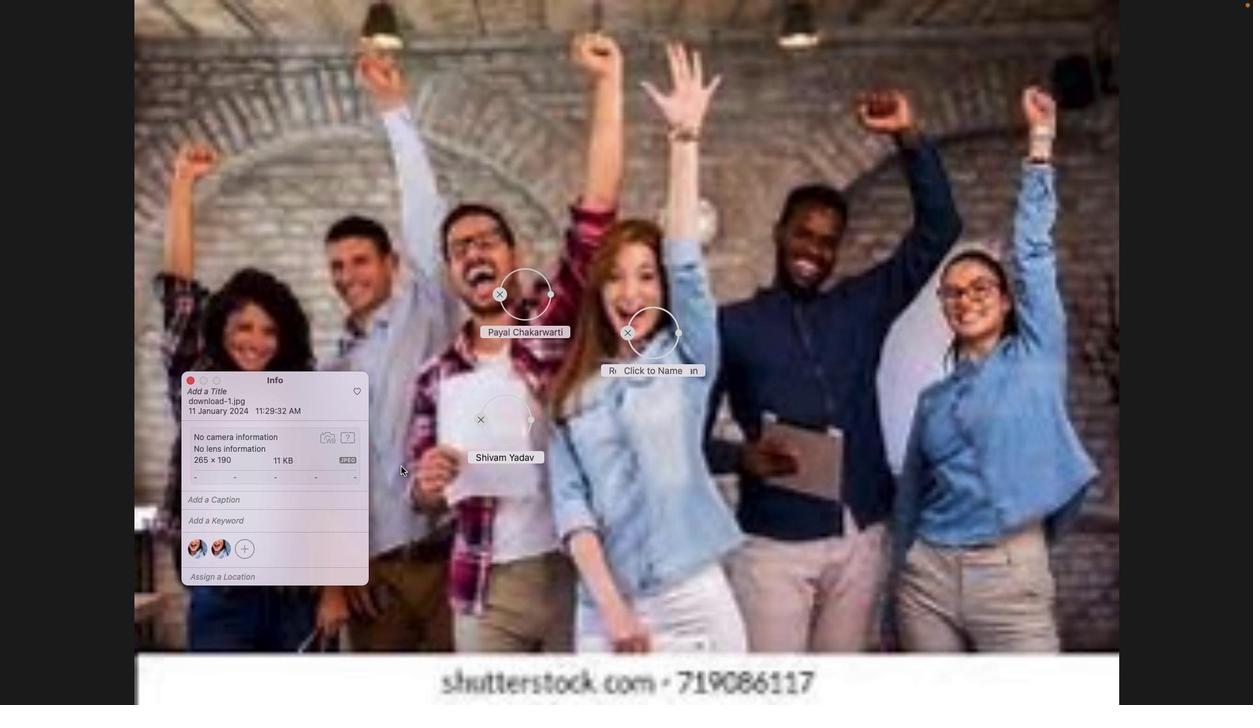 
Action: Mouse moved to (244, 547)
Screenshot: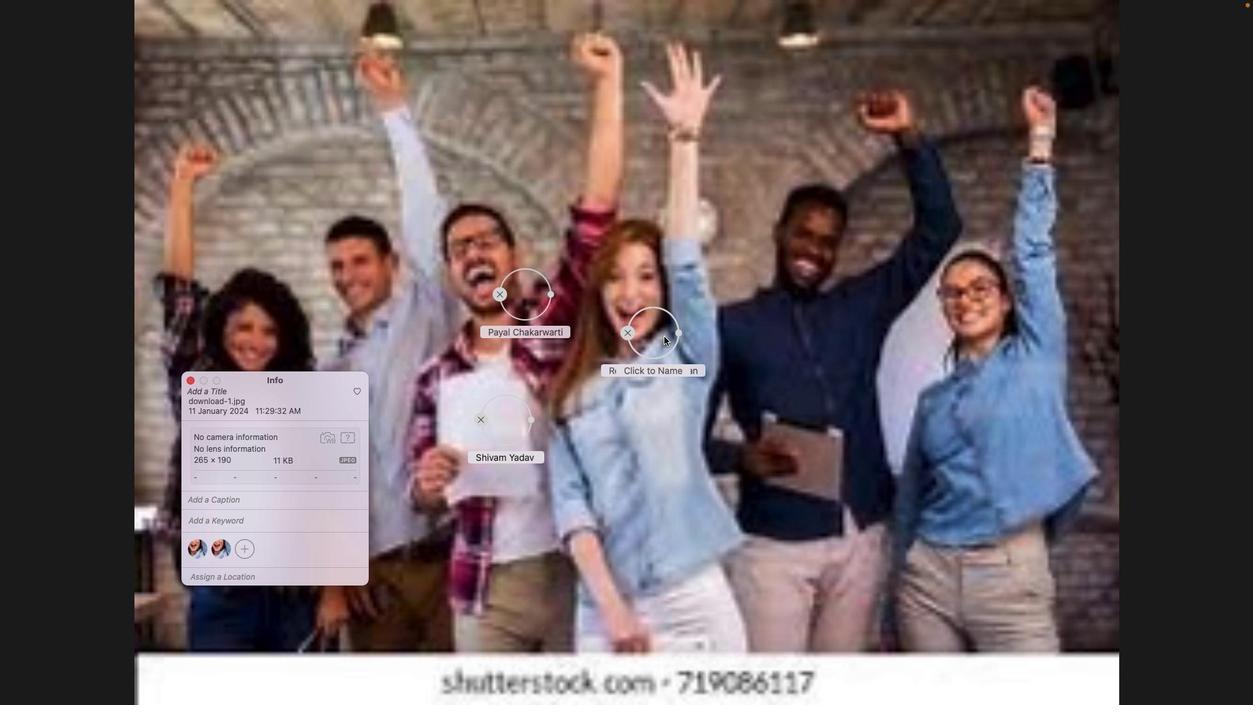 
Action: Mouse pressed left at (244, 547)
Screenshot: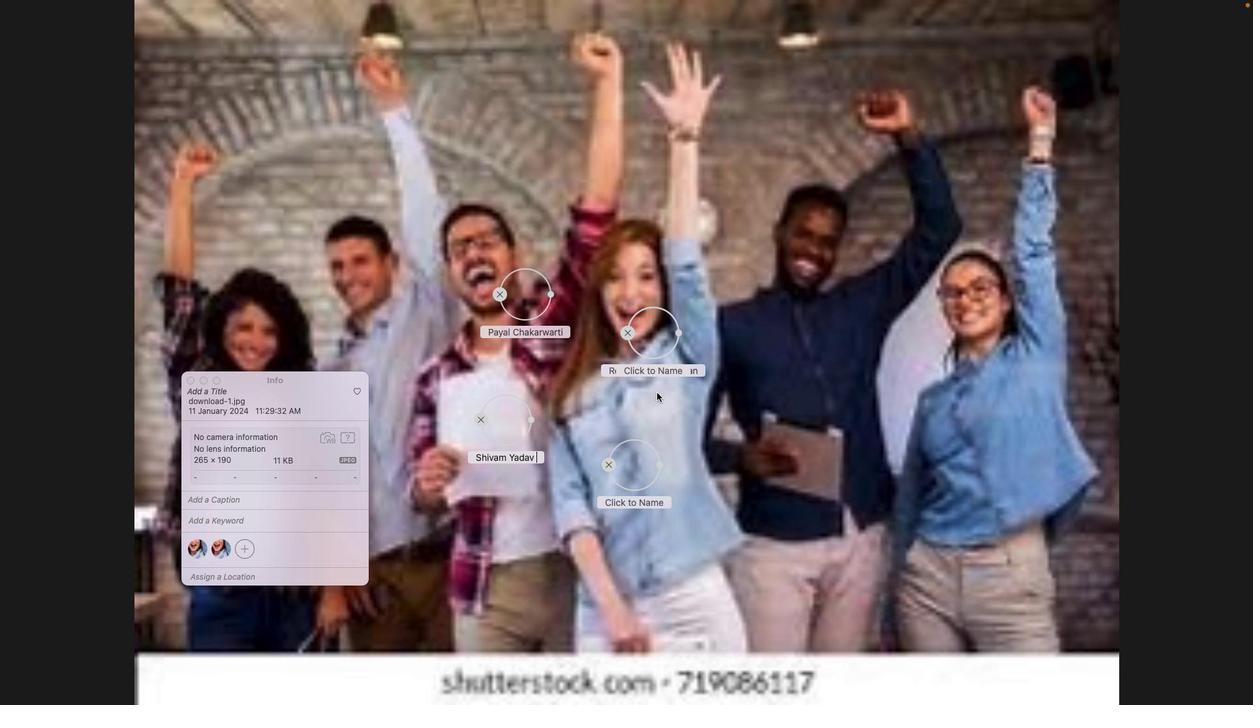 
Action: Mouse moved to (663, 336)
Screenshot: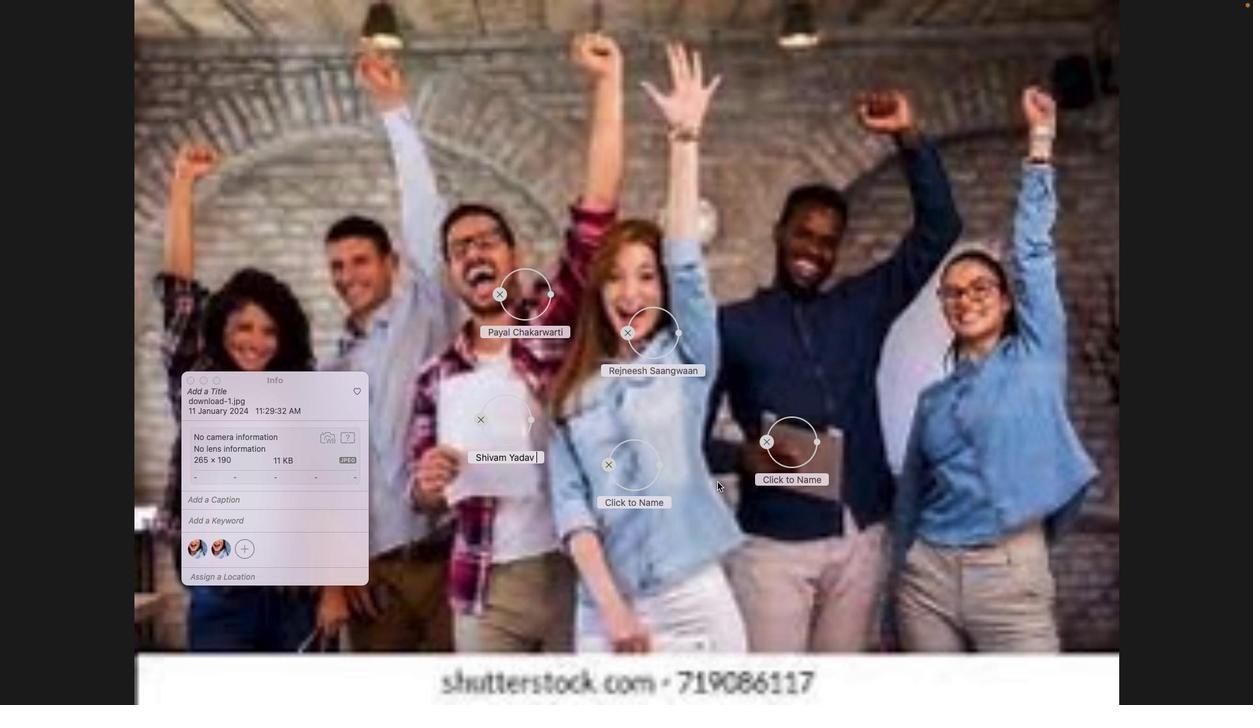 
Action: Mouse pressed left at (663, 336)
Screenshot: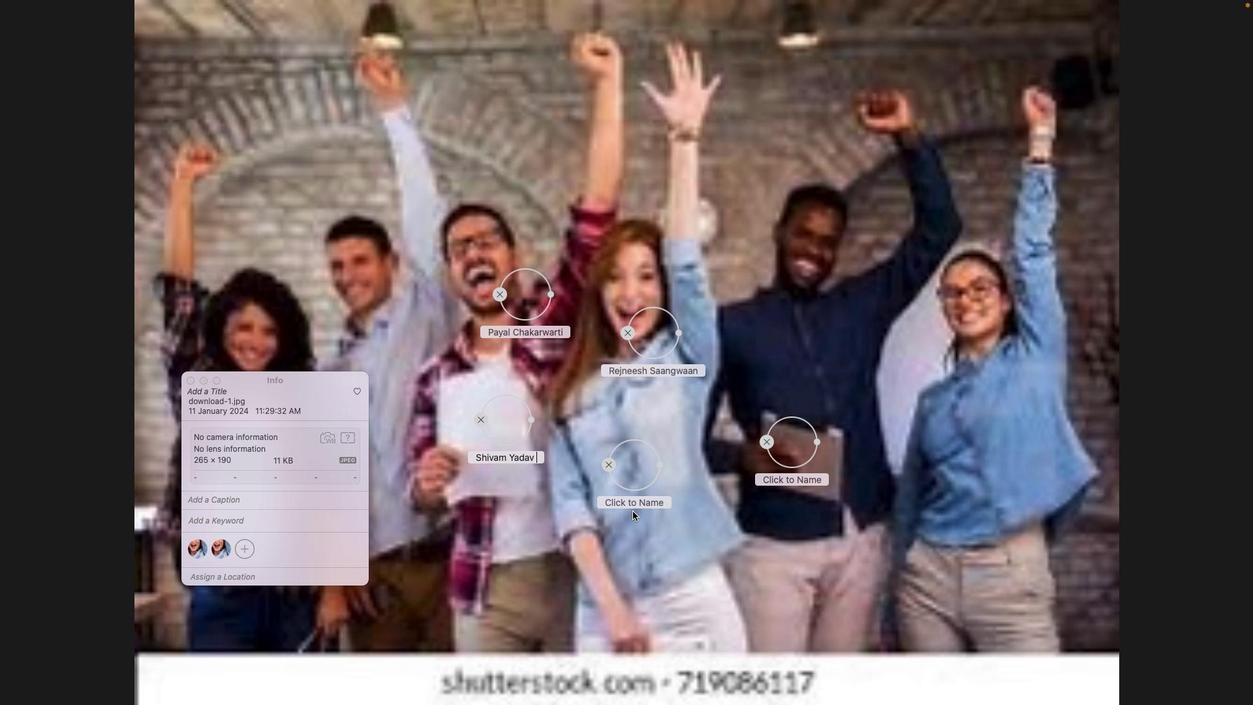 
Action: Mouse moved to (661, 342)
Screenshot: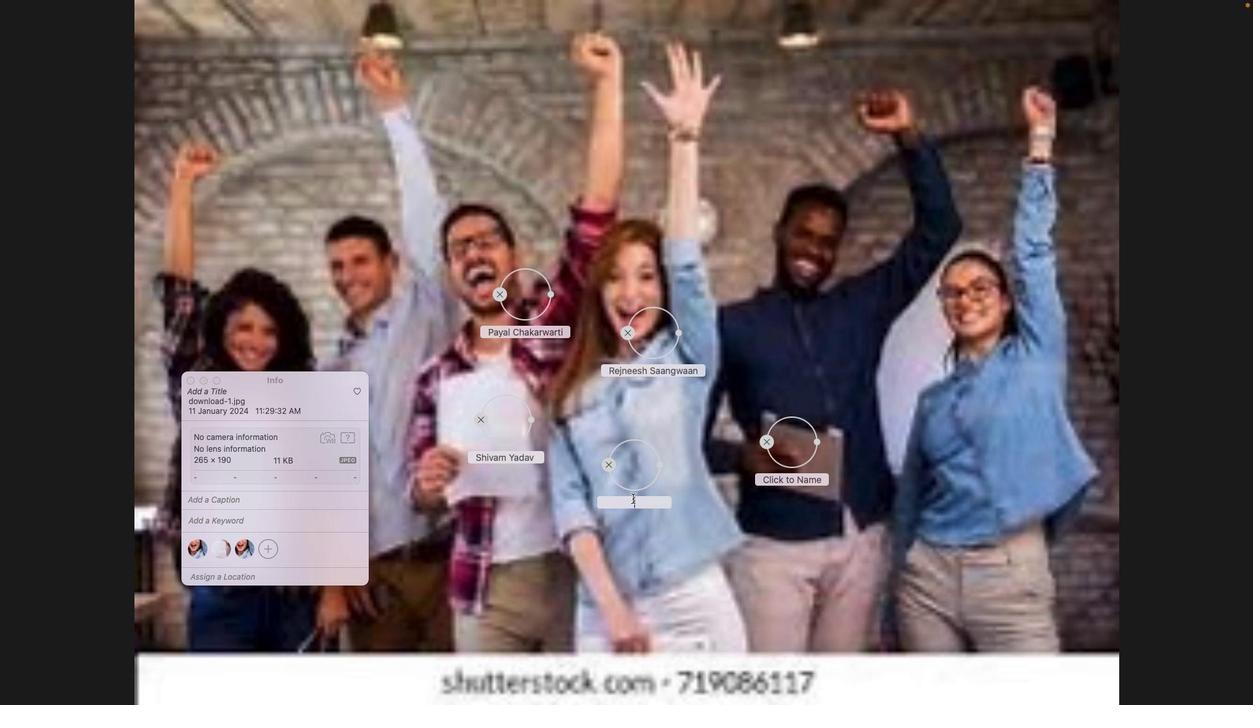 
Action: Mouse pressed left at (661, 342)
Screenshot: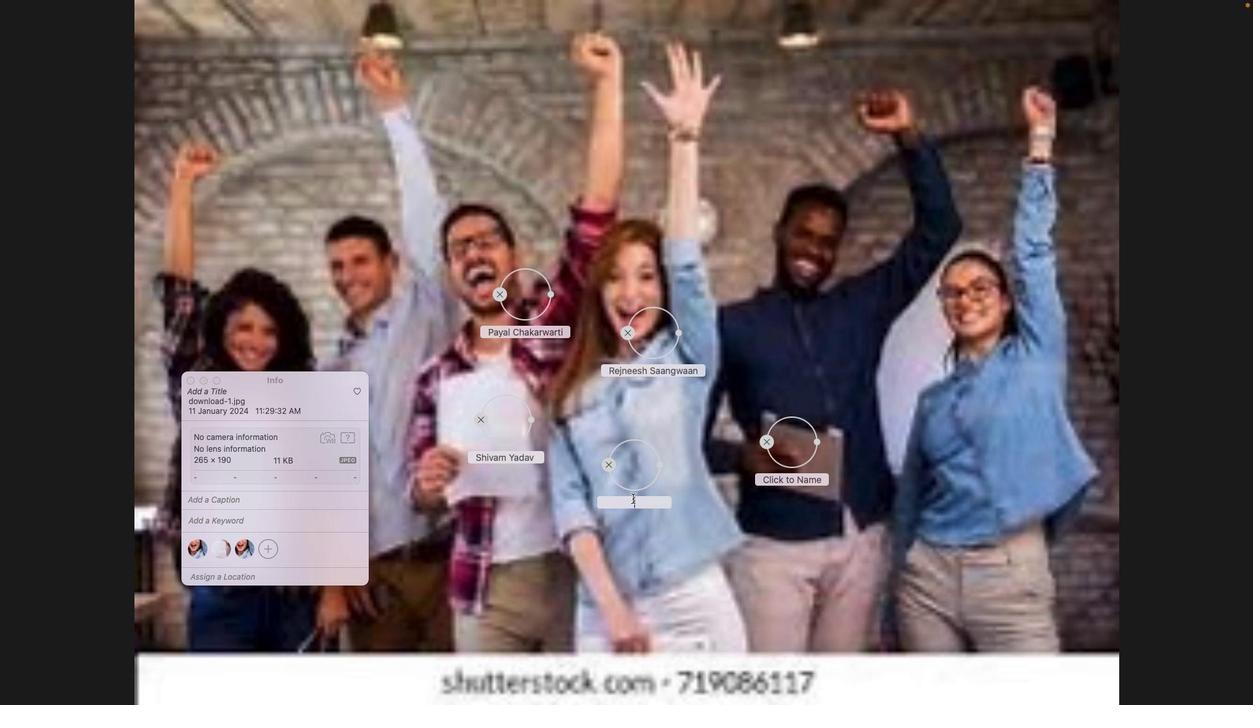 
Action: Mouse moved to (632, 498)
Screenshot: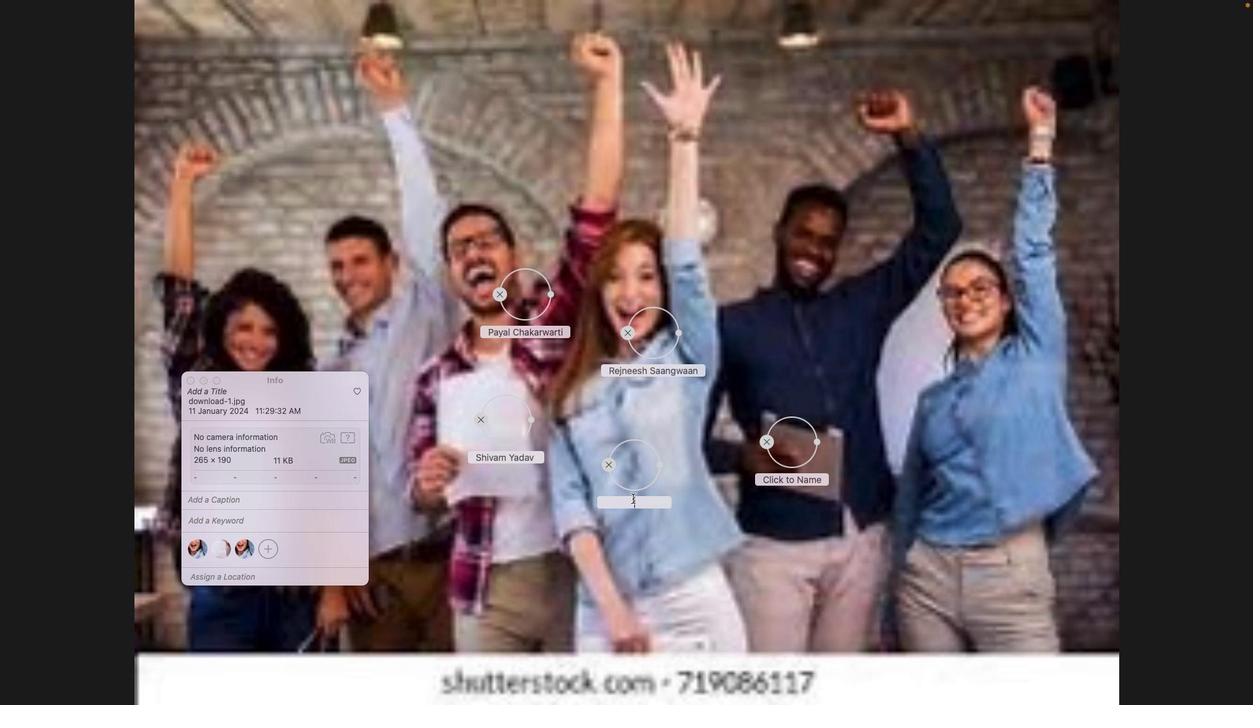 
Action: Mouse pressed left at (632, 498)
Screenshot: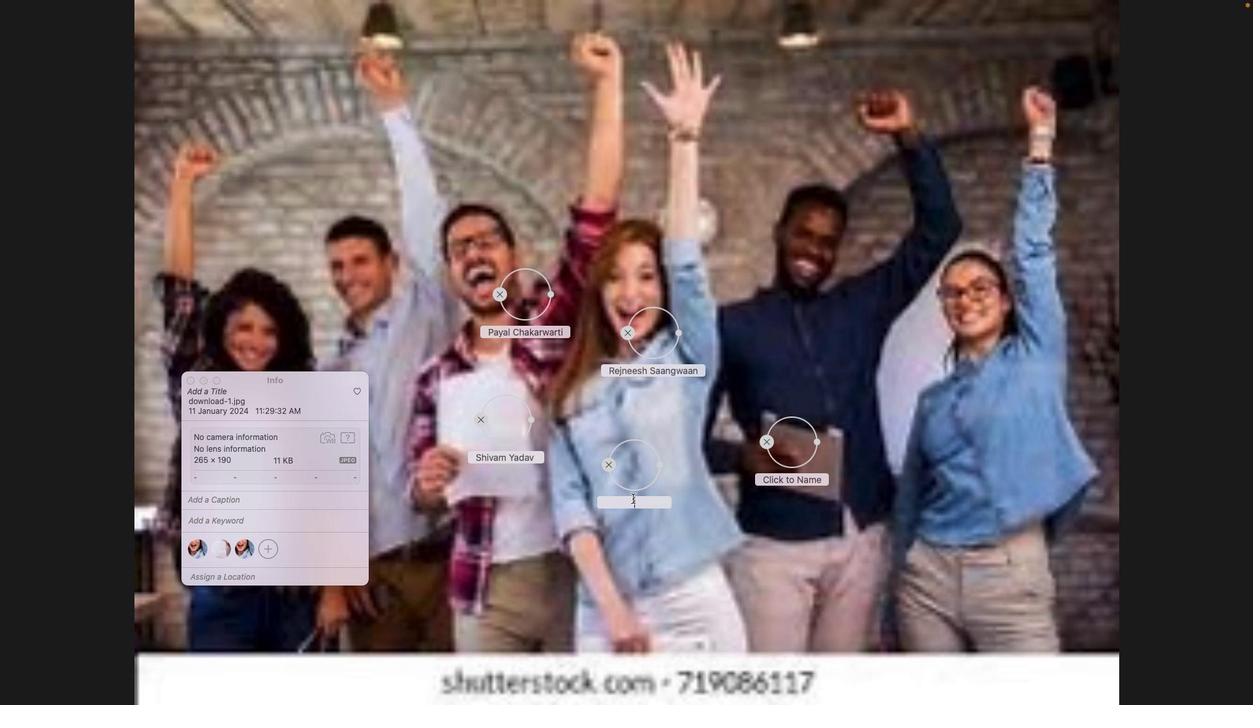 
Action: Mouse moved to (633, 498)
Screenshot: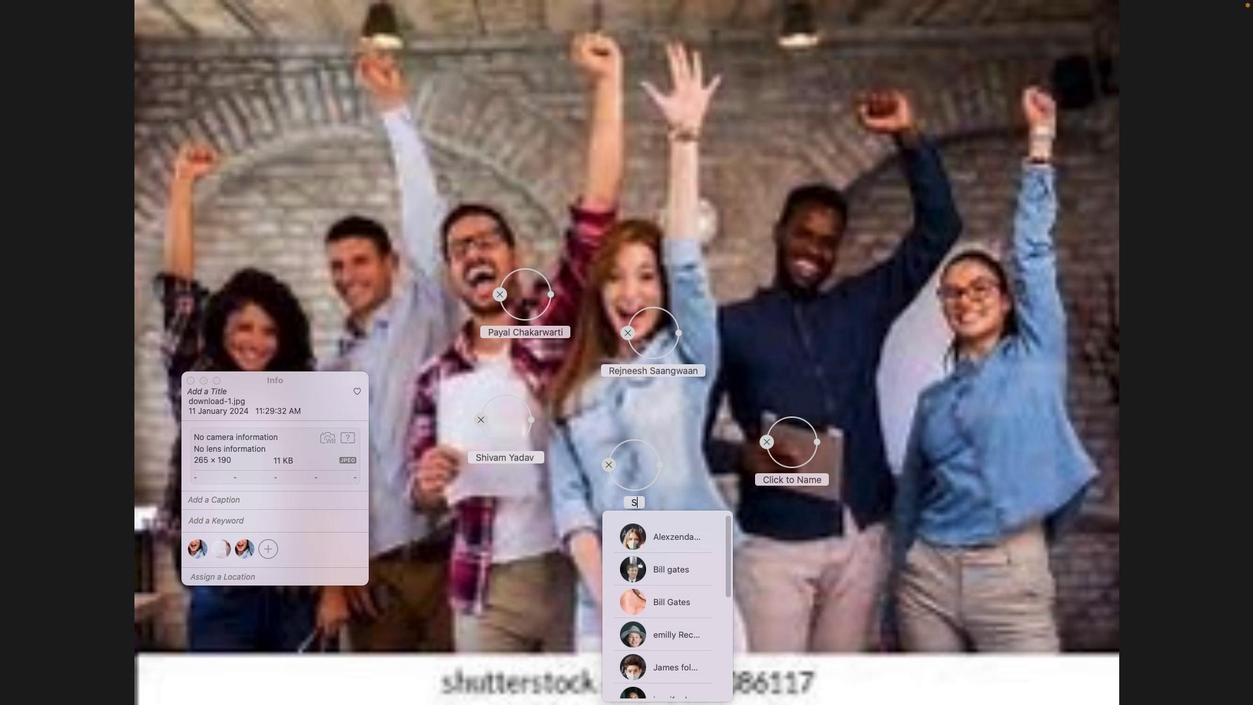 
Action: Key pressed Key.shift_r'S''h''r''u''t''i'Key.space'j''a''m''u''w''a''r'Key.enter
Screenshot: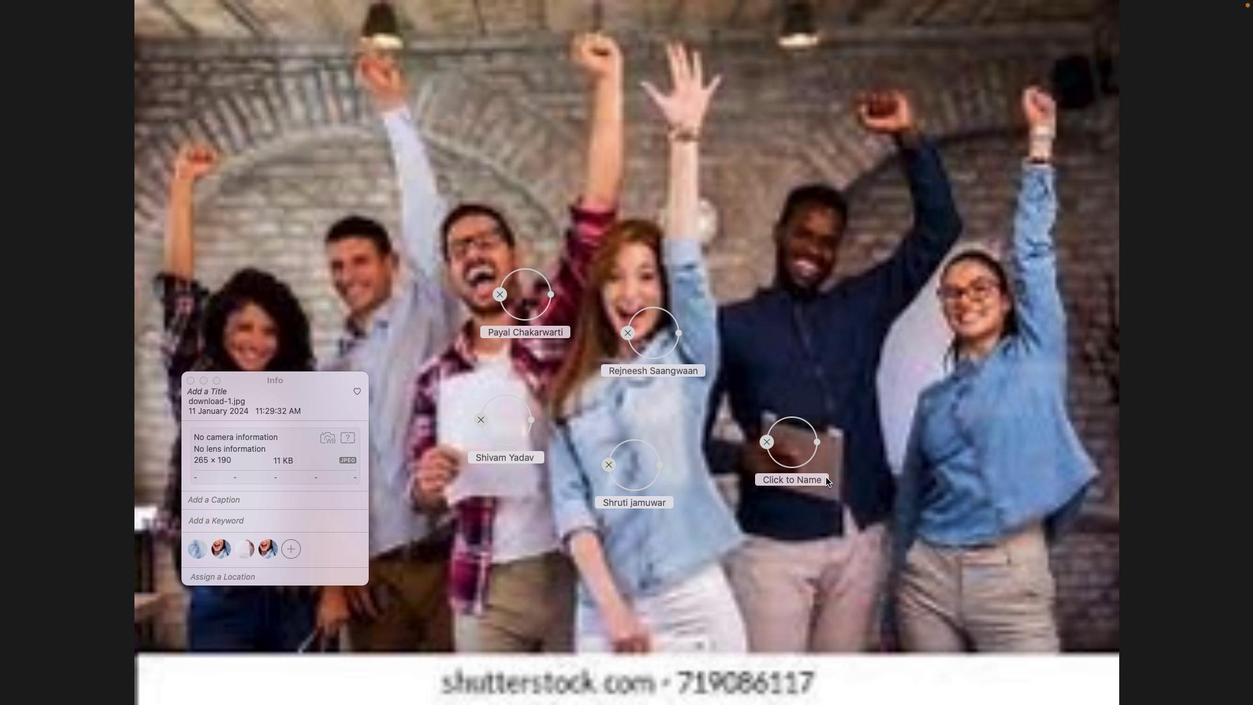 
Action: Mouse moved to (815, 479)
Screenshot: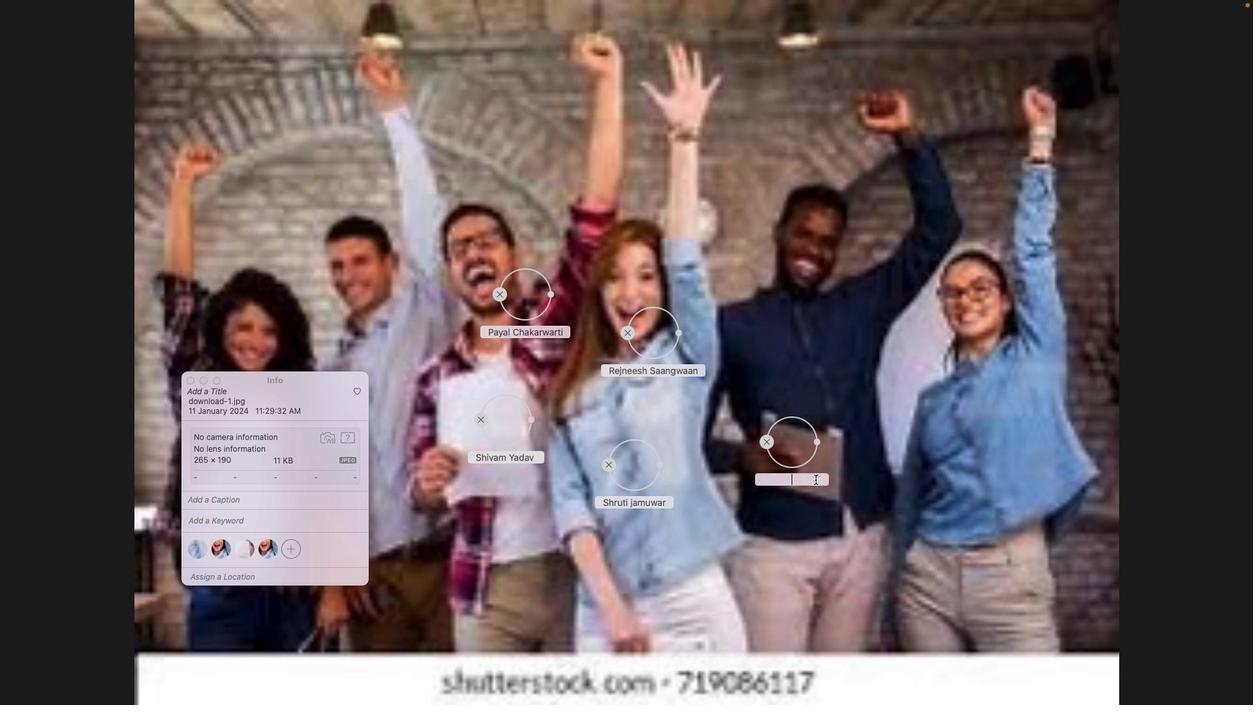 
Action: Mouse pressed left at (815, 479)
Screenshot: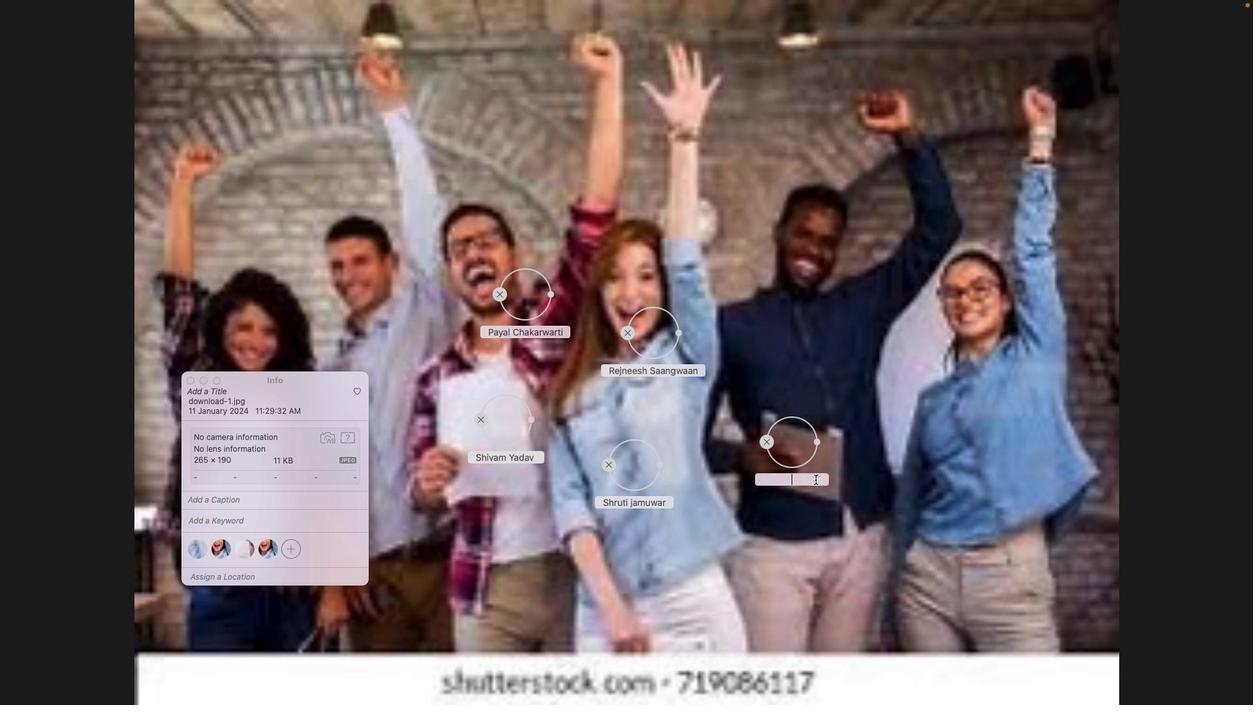 
Action: Key pressed Key.shift_r'R'Key.backspace'n''i''l''e''s''h'Key.spaceKey.backspaceKey.backspaceKey.backspaceKey.backspaceKey.backspaceKey.backspaceKey.backspaceKey.shift_r'S''a''g''a''r'Key.space'k''h''a''n''h'Key.backspace'd''e''w''a''a''l'Key.enter
Screenshot: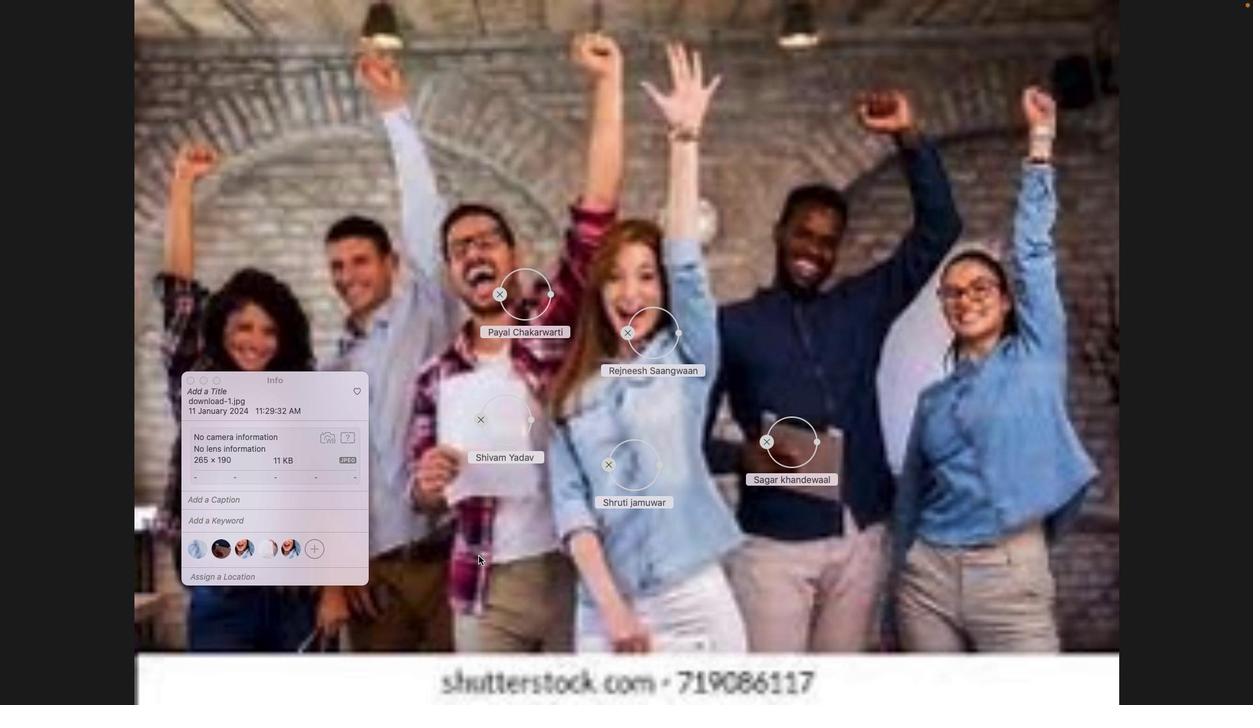 
Action: Mouse moved to (241, 549)
Screenshot: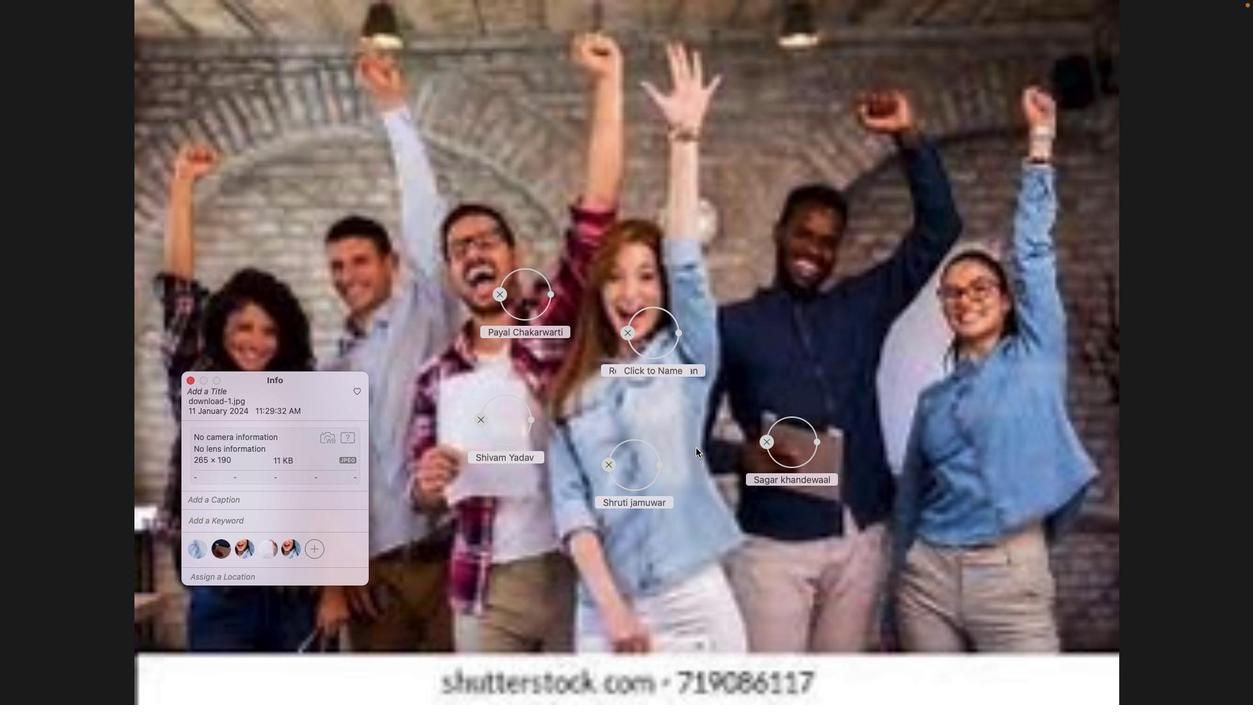 
Action: Mouse pressed left at (241, 549)
Screenshot: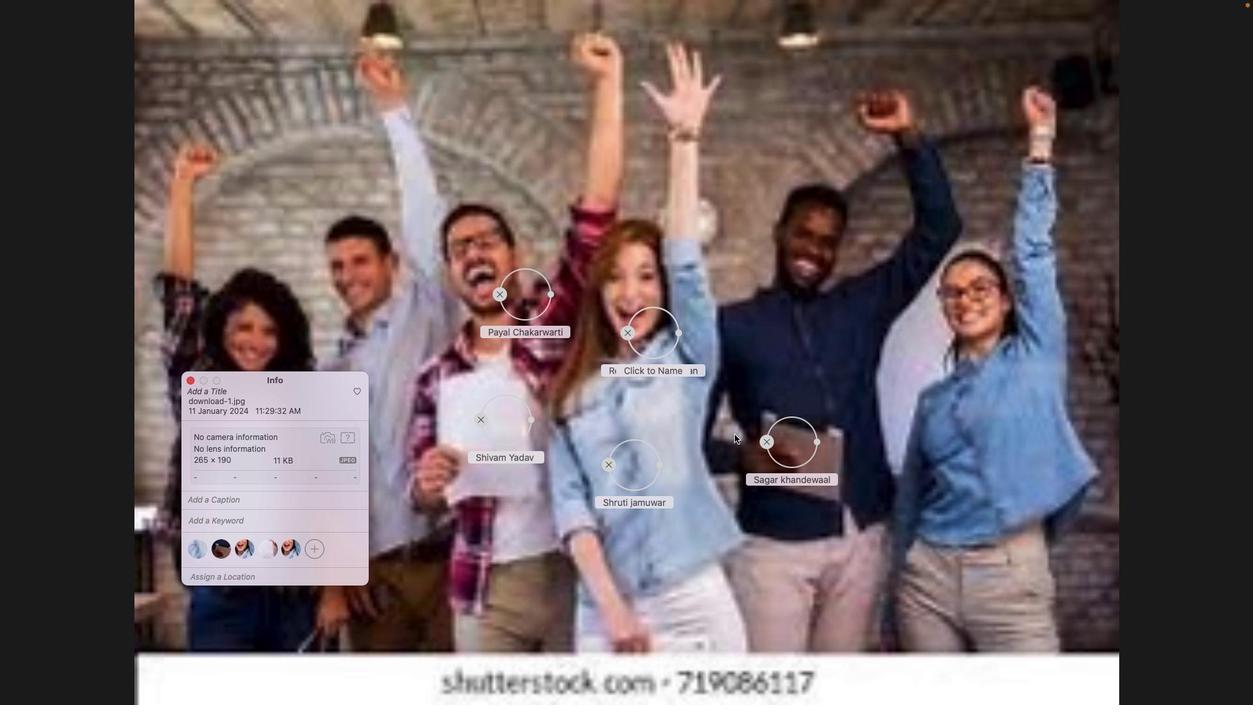 
Action: Mouse moved to (312, 550)
Screenshot: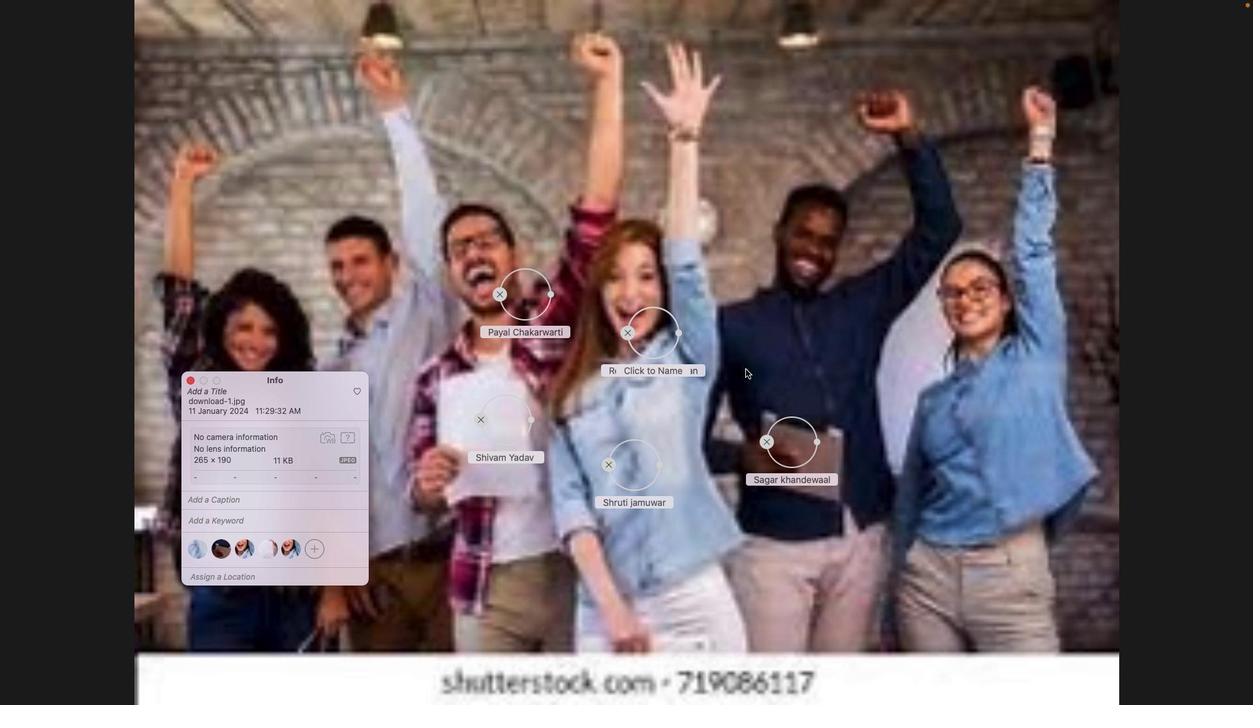 
Action: Mouse pressed left at (312, 550)
Screenshot: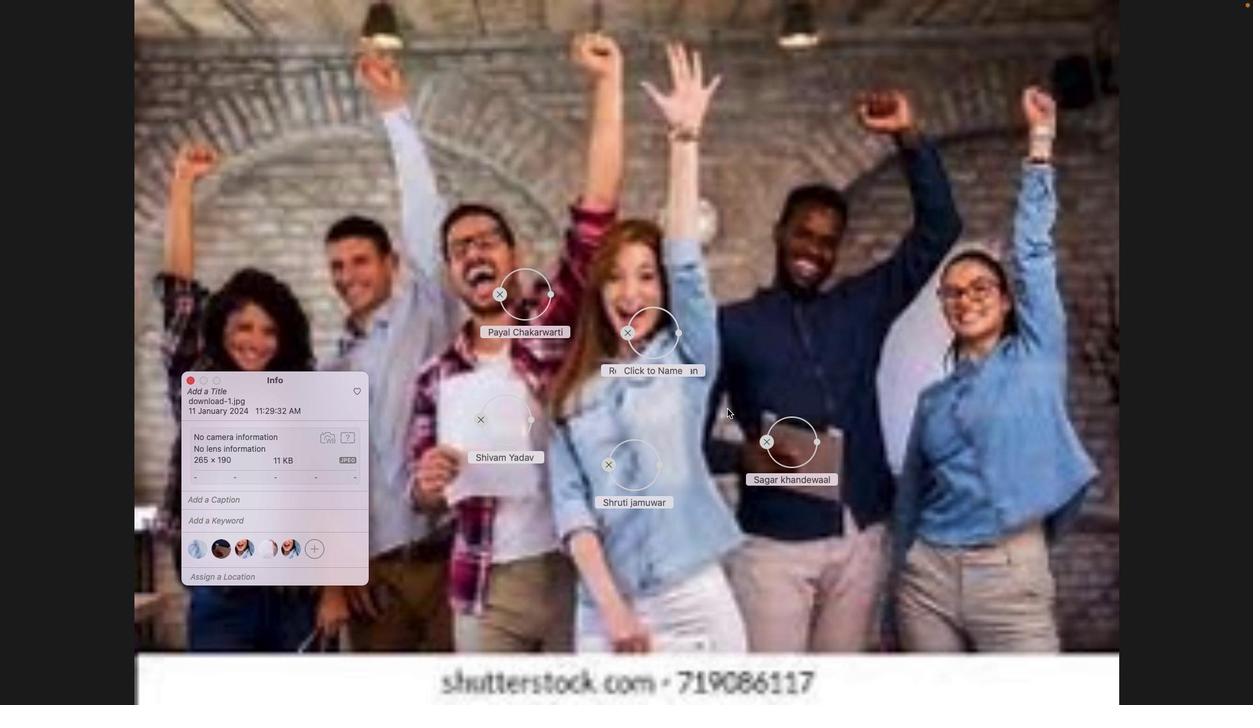 
Action: Mouse moved to (655, 338)
Screenshot: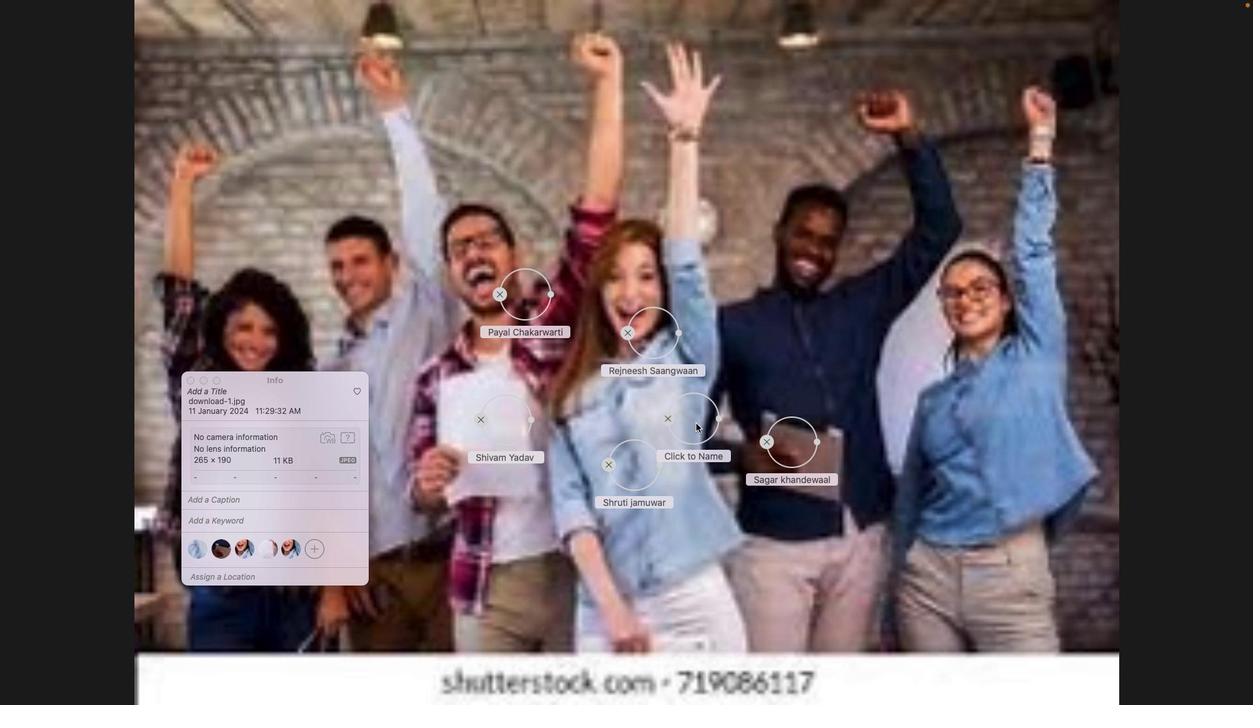 
Action: Mouse pressed left at (655, 338)
Screenshot: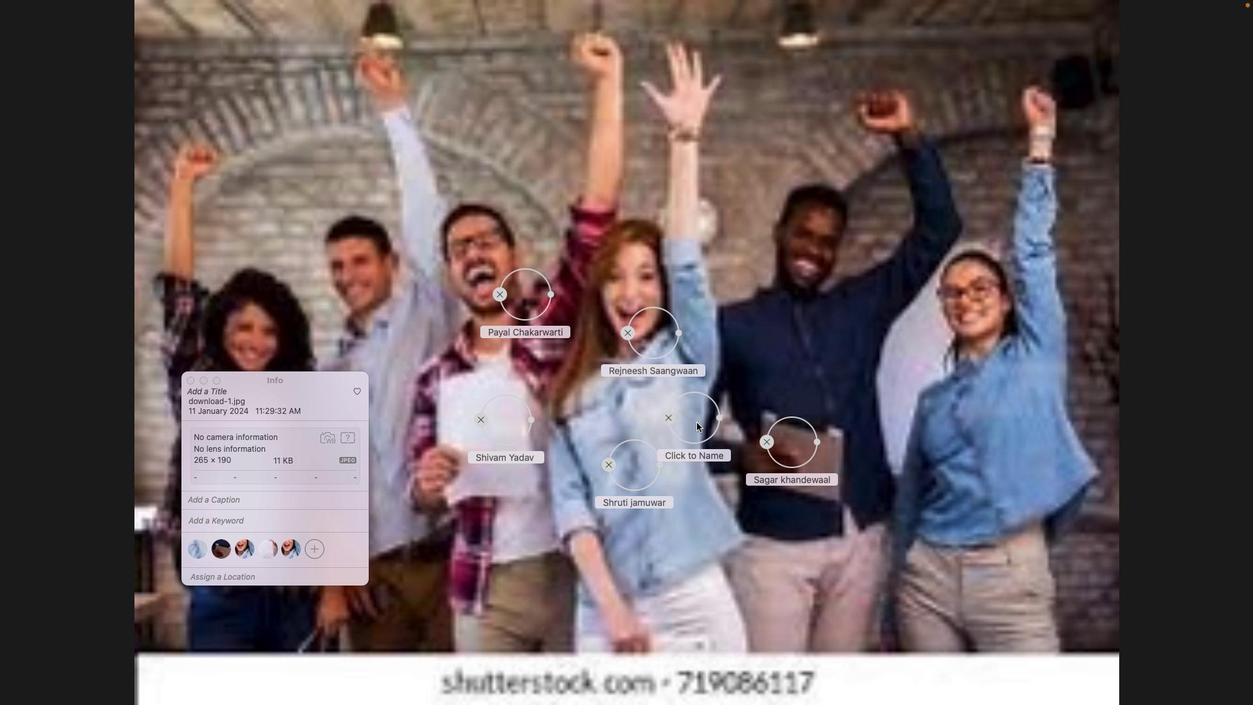 
Action: Mouse moved to (674, 410)
Screenshot: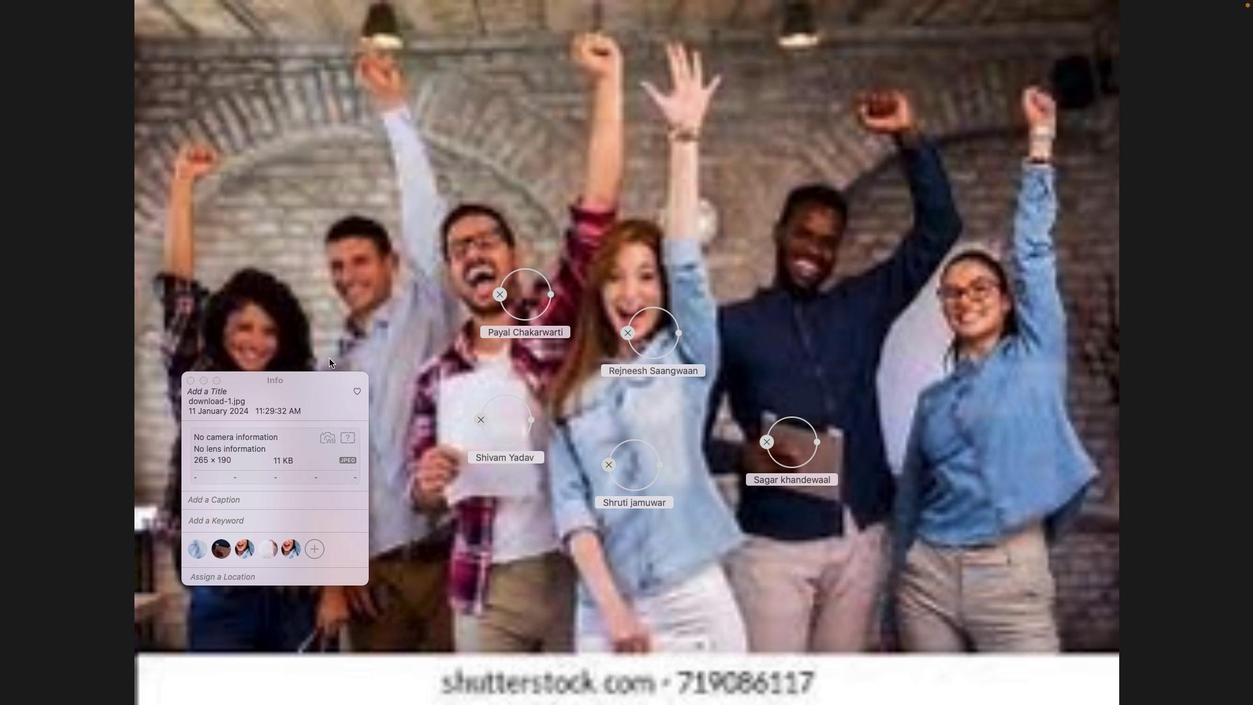 
Action: Mouse pressed left at (674, 410)
Screenshot: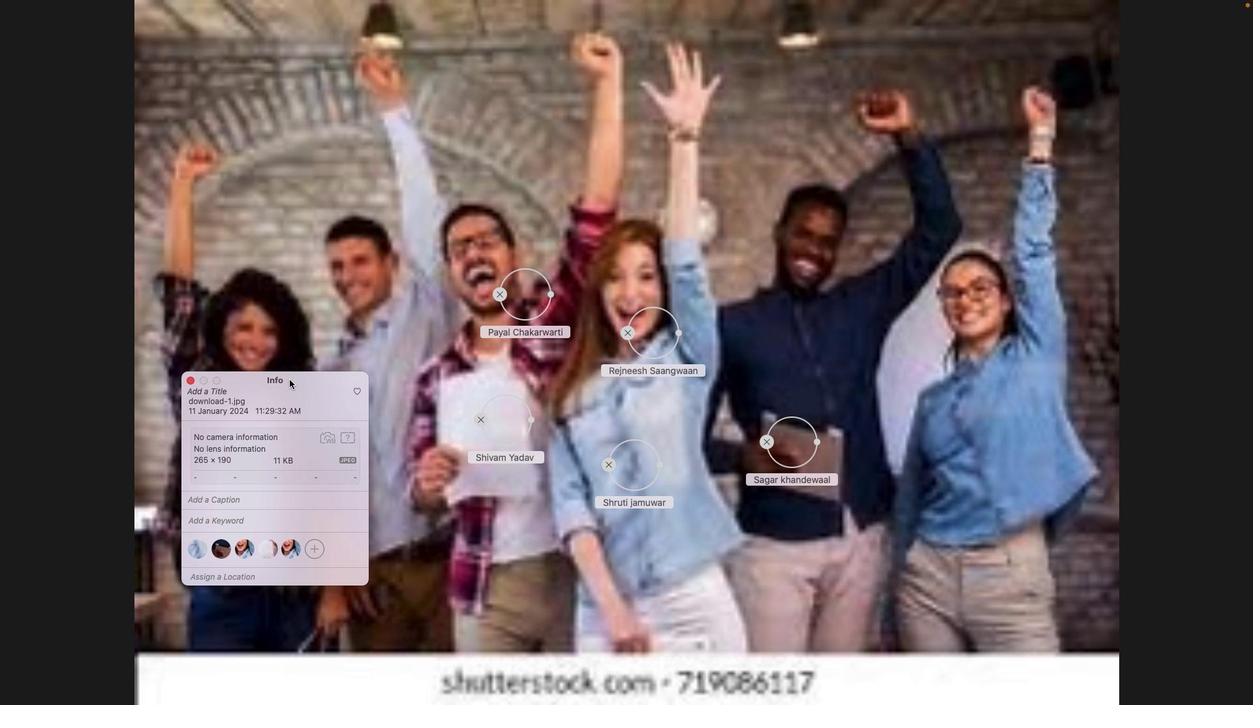 
Action: Mouse moved to (289, 379)
Screenshot: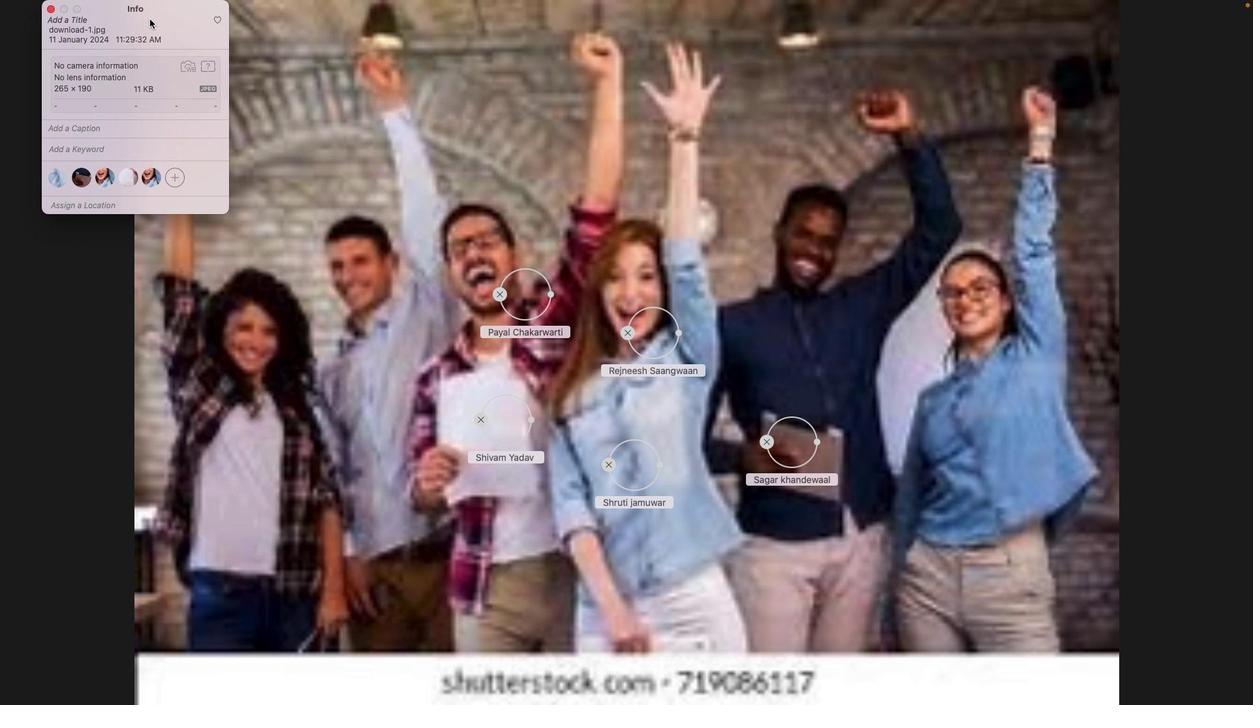 
Action: Mouse pressed left at (289, 379)
Screenshot: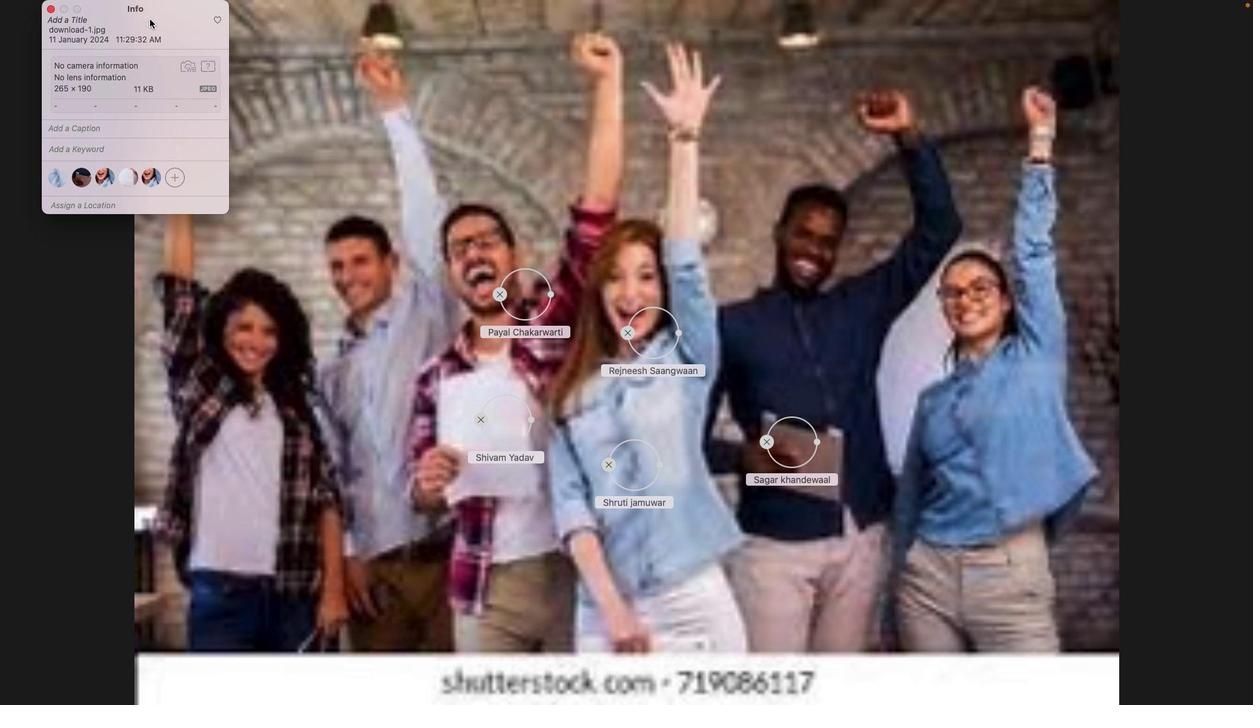 
Action: Mouse moved to (519, 294)
Screenshot: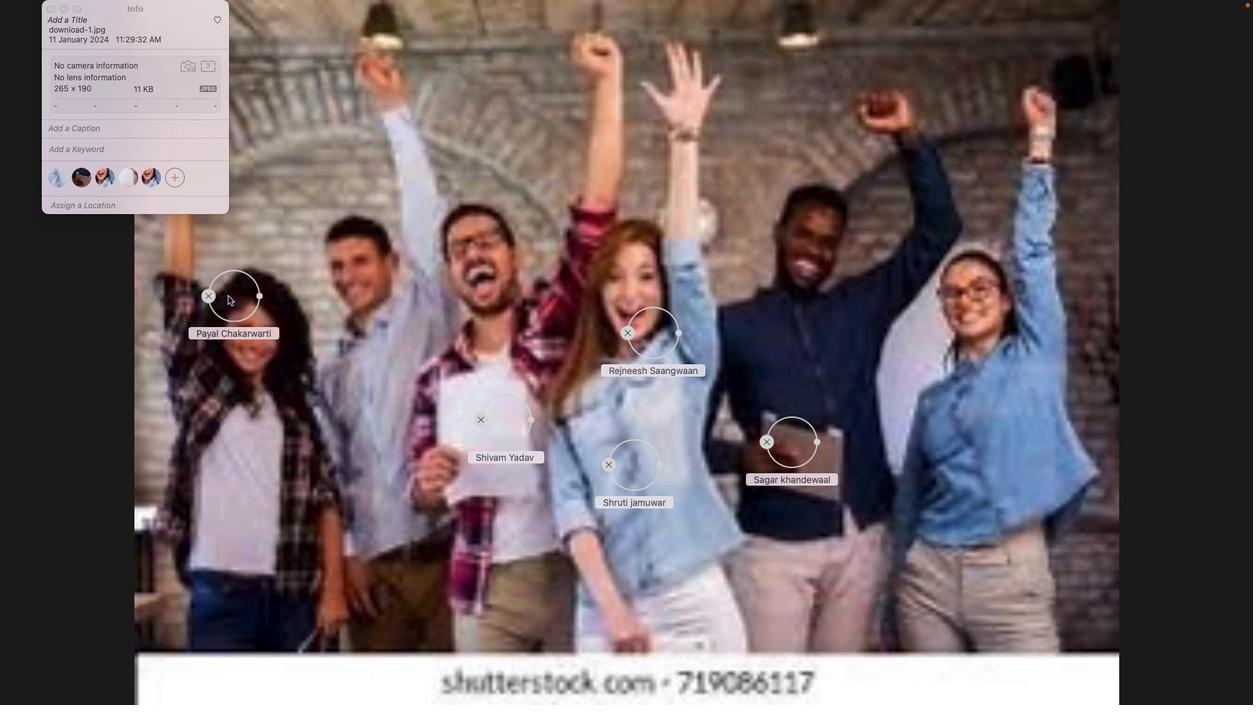 
Action: Mouse pressed left at (519, 294)
Screenshot: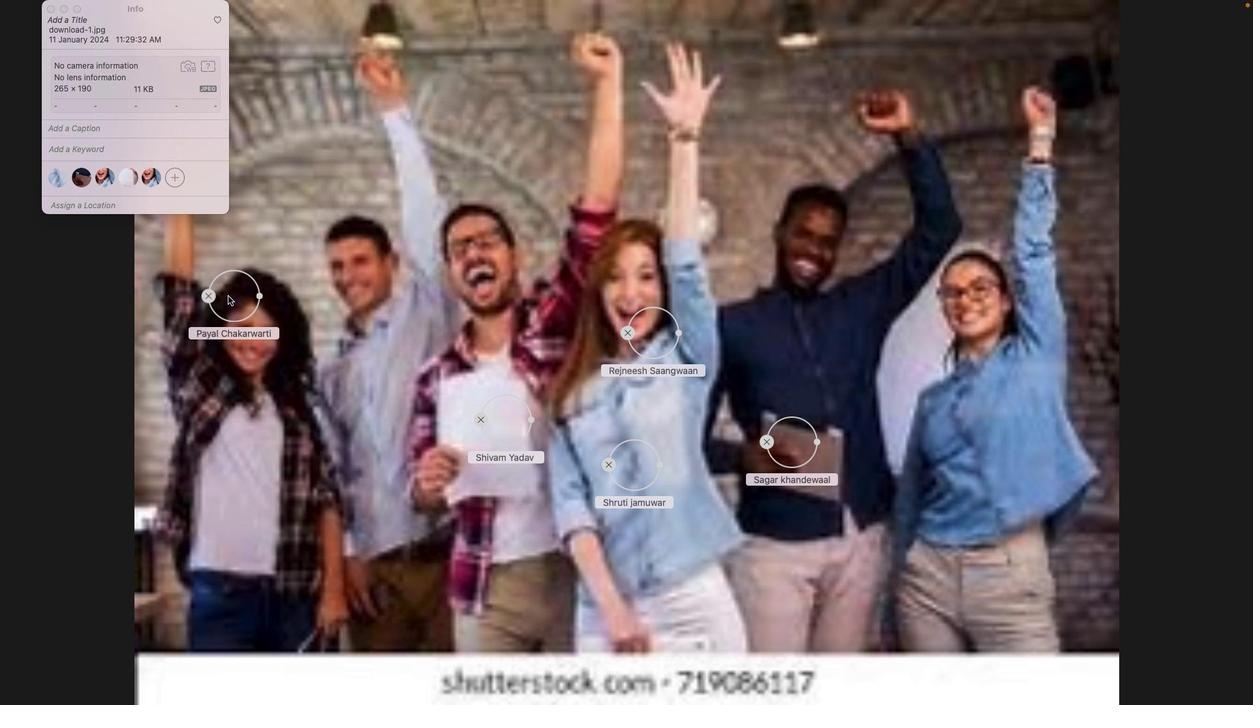 
Action: Mouse moved to (259, 294)
Screenshot: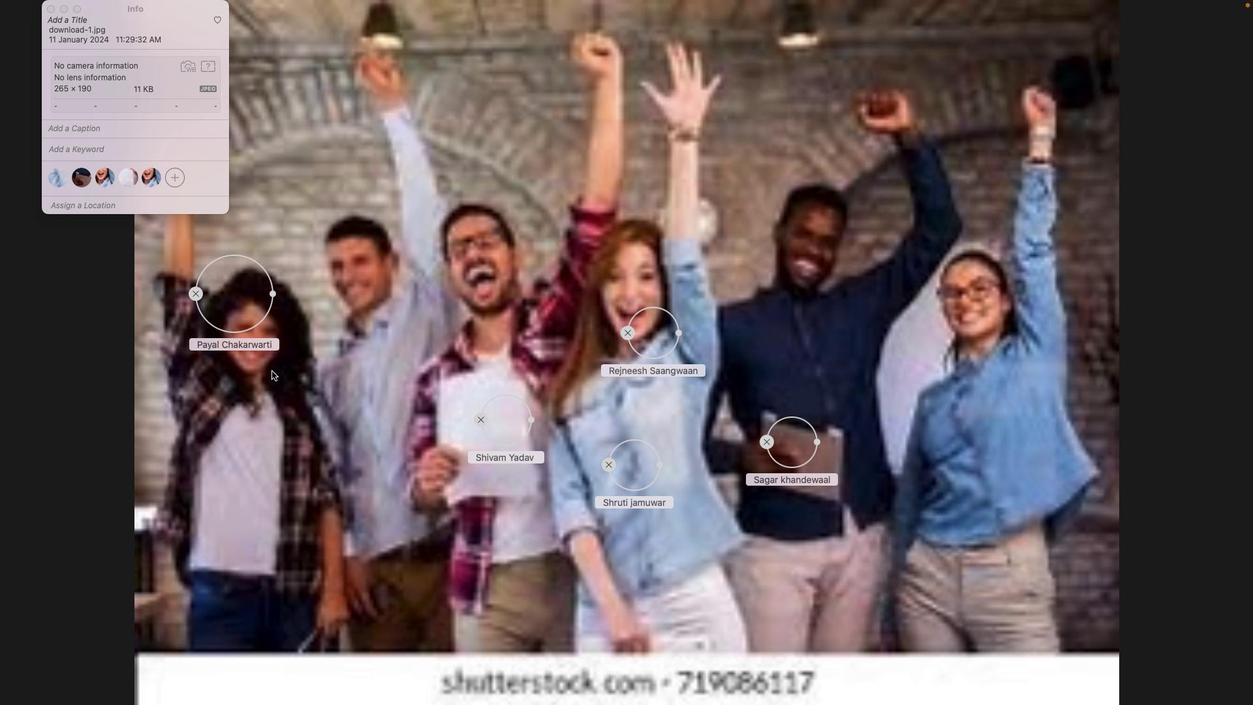 
Action: Mouse pressed left at (259, 294)
Screenshot: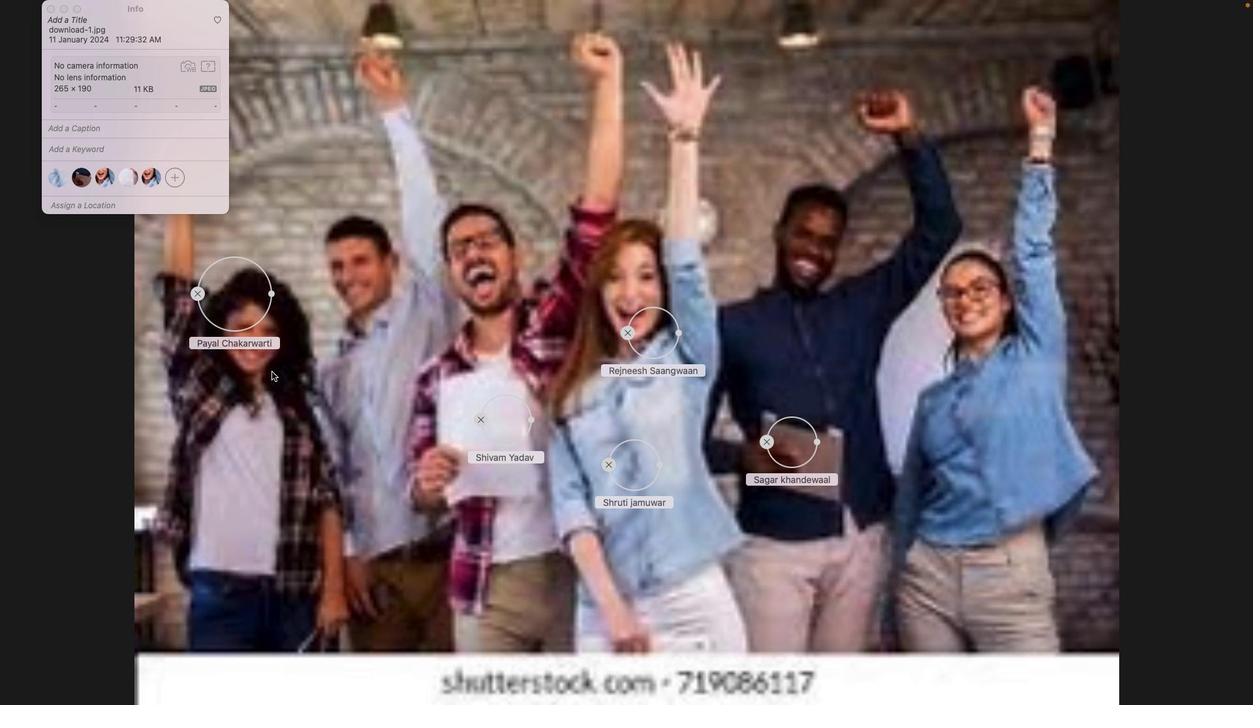 
Action: Mouse moved to (250, 303)
Screenshot: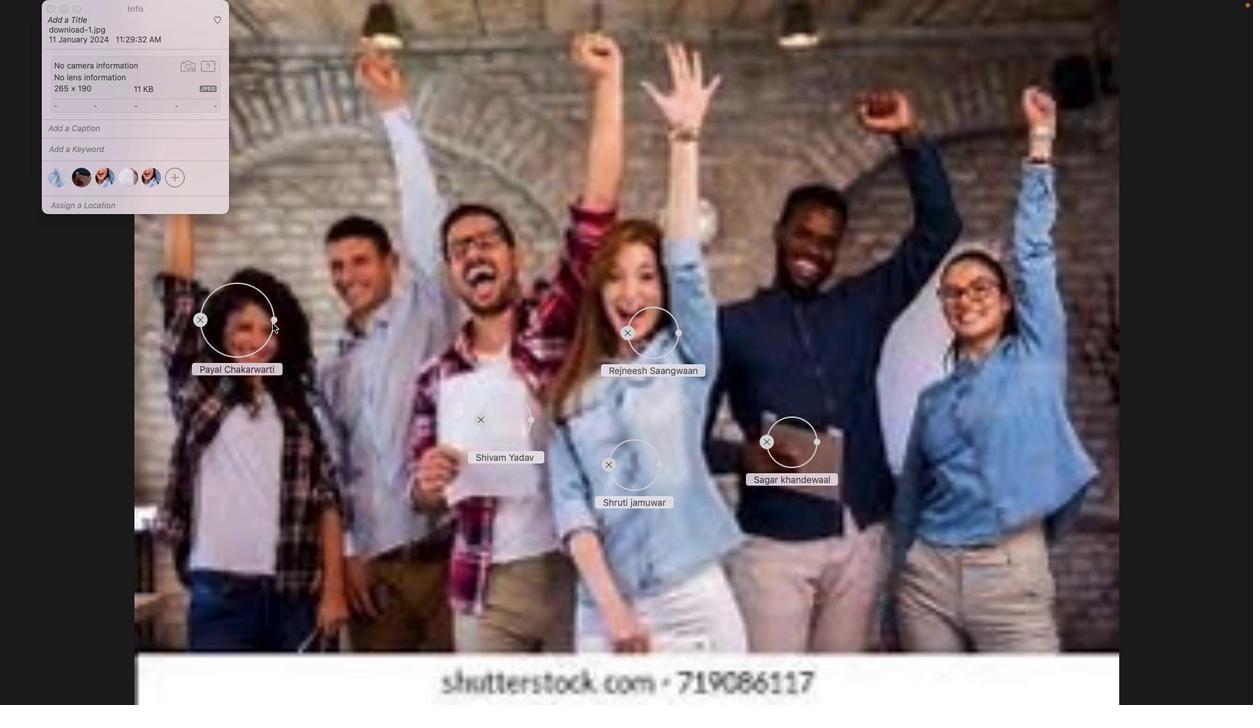 
Action: Mouse pressed left at (250, 303)
Screenshot: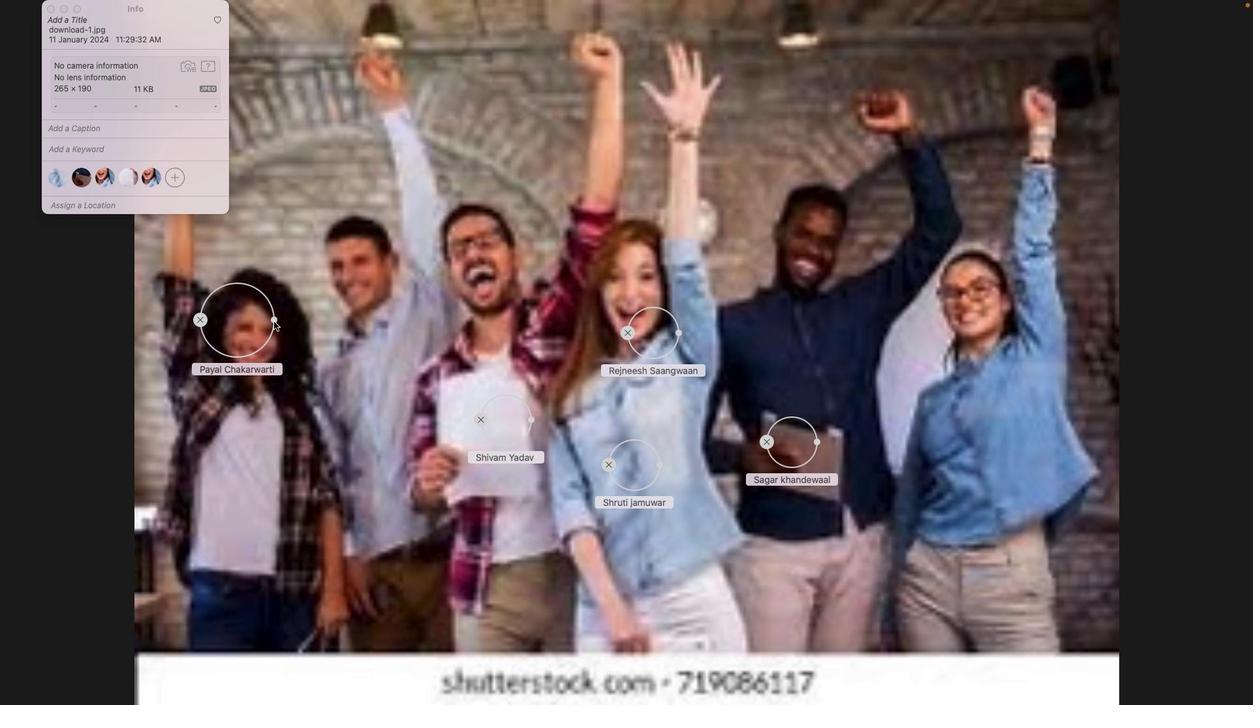 
Action: Mouse moved to (274, 319)
Screenshot: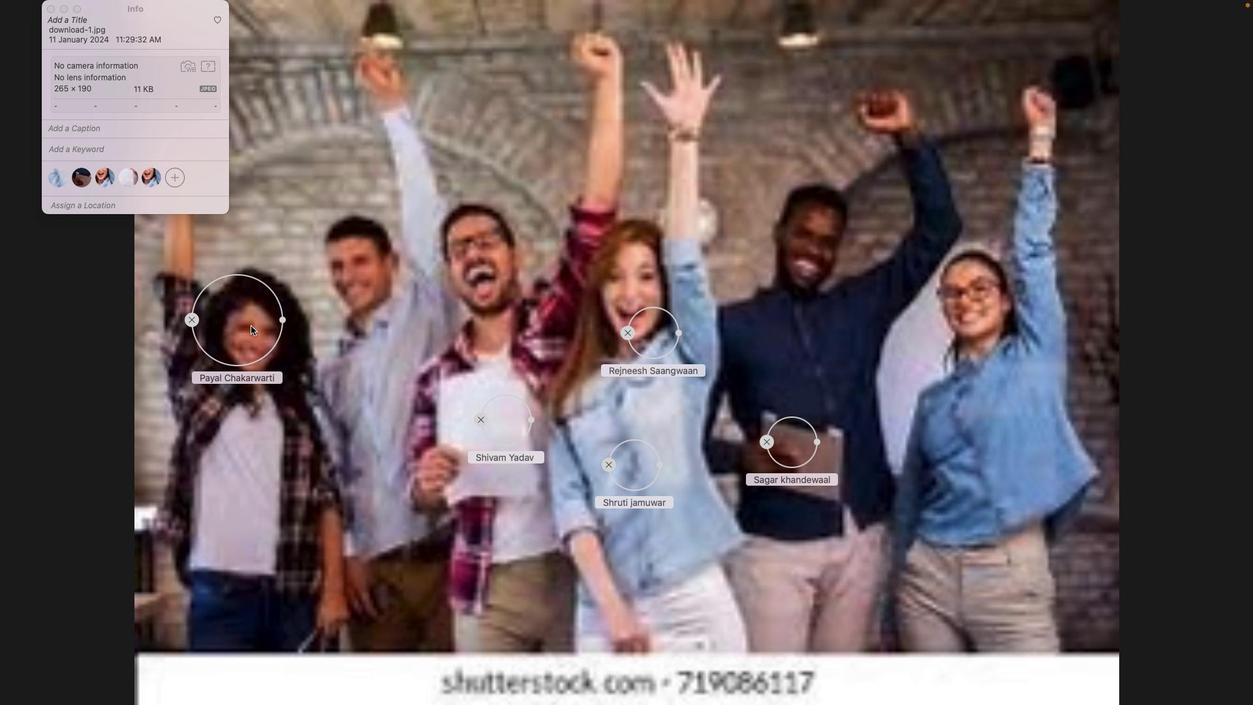 
Action: Mouse pressed left at (274, 319)
Screenshot: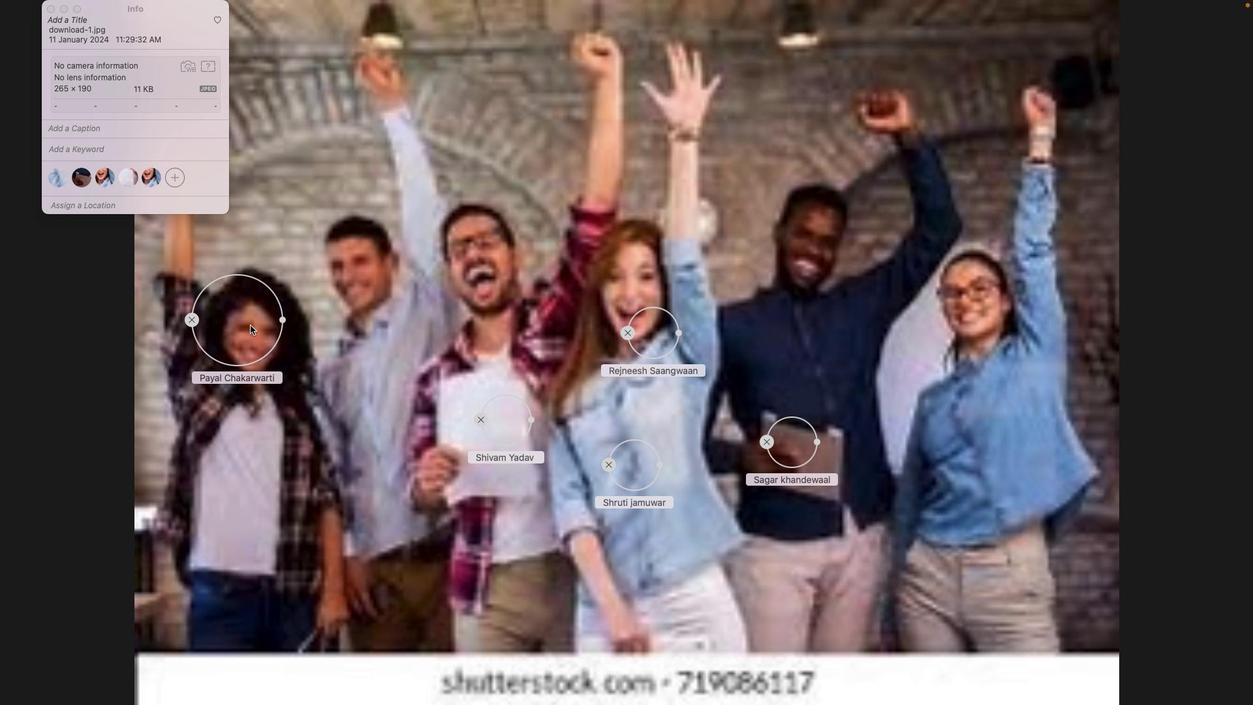 
Action: Mouse moved to (248, 321)
Screenshot: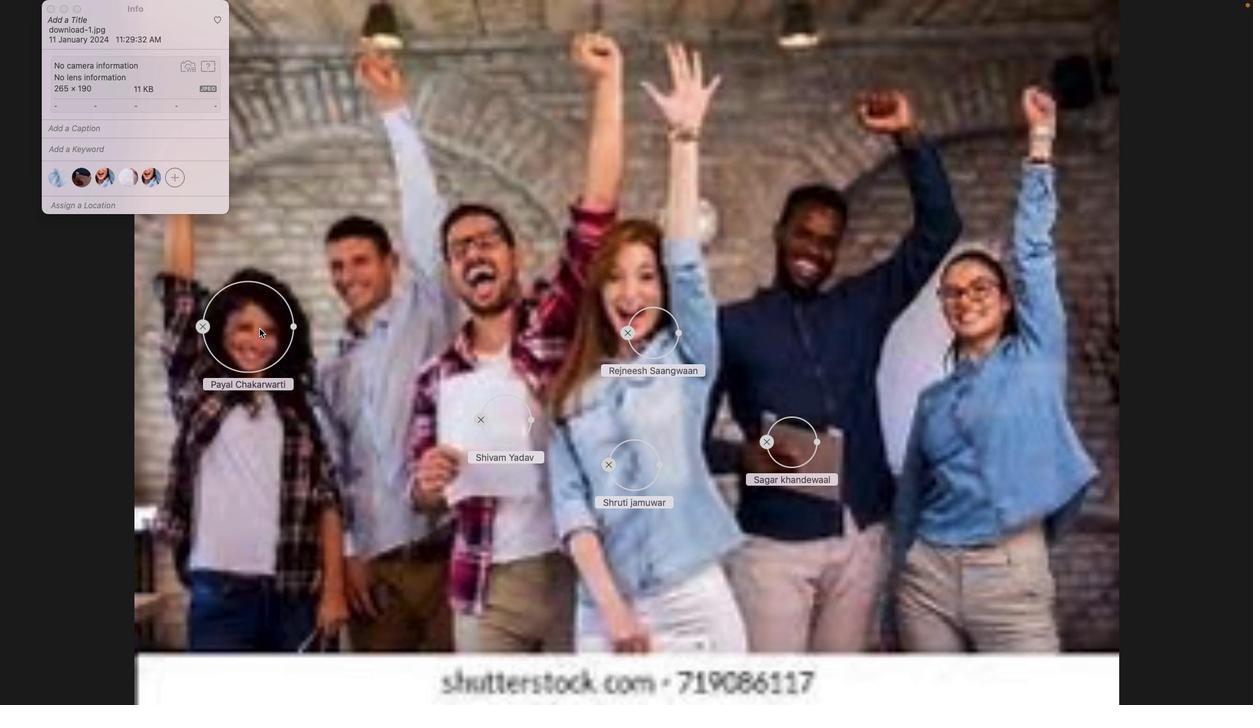 
Action: Mouse pressed left at (248, 321)
Screenshot: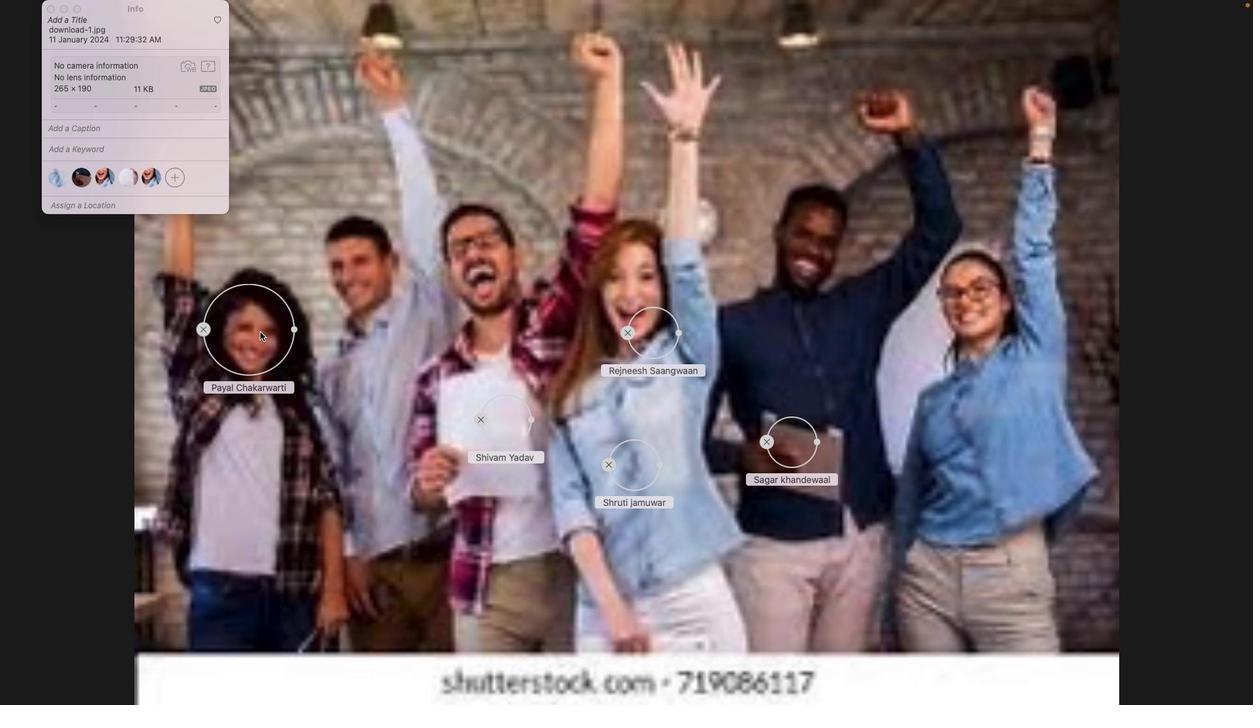 
Action: Mouse moved to (506, 418)
Screenshot: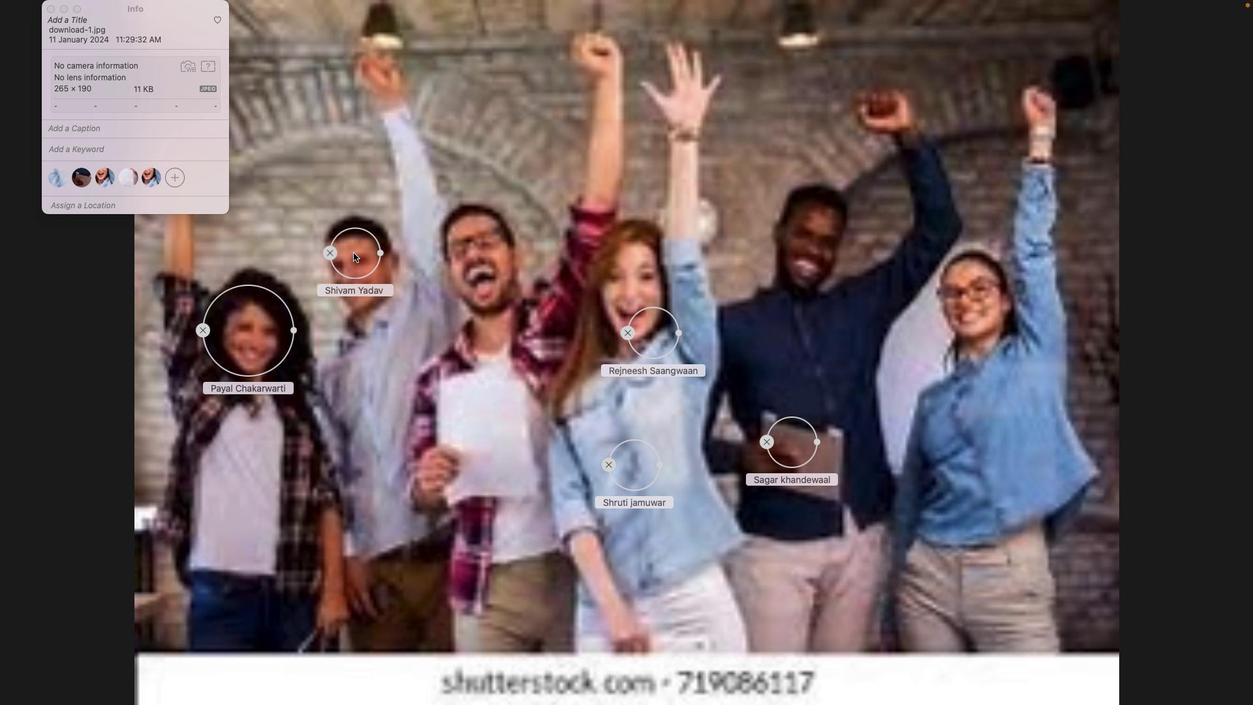 
Action: Mouse pressed left at (506, 418)
Screenshot: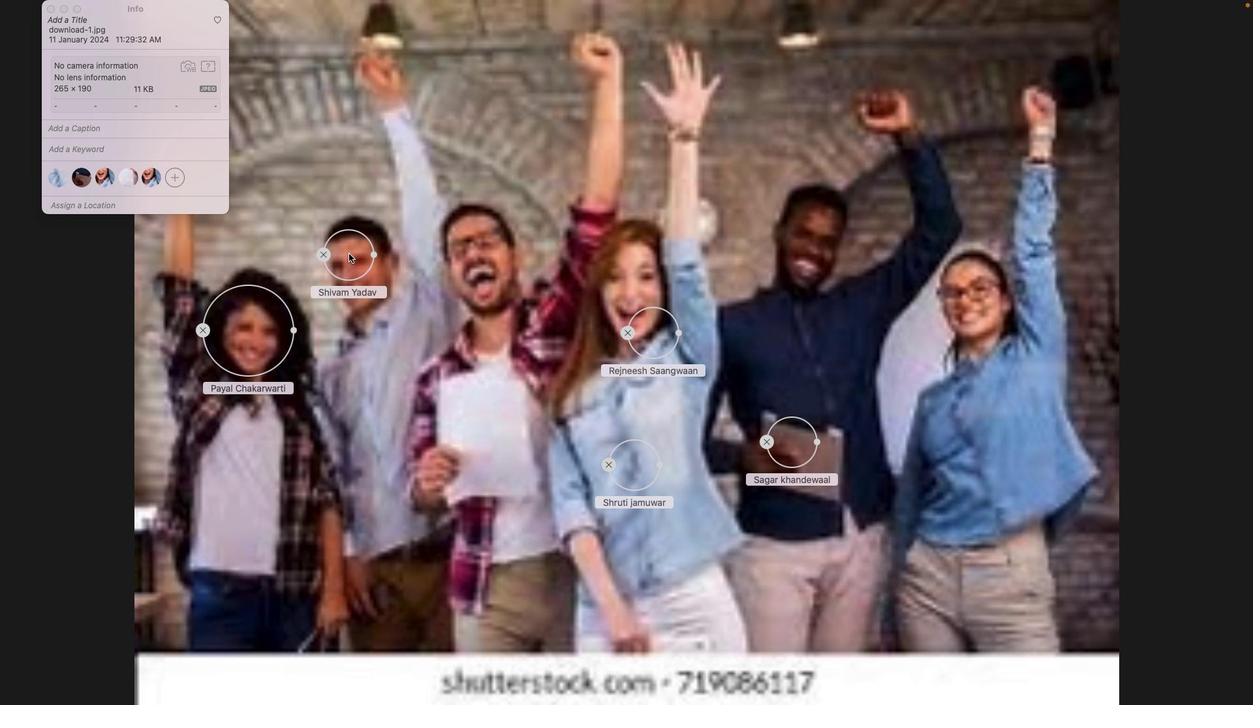 
Action: Mouse moved to (366, 238)
Screenshot: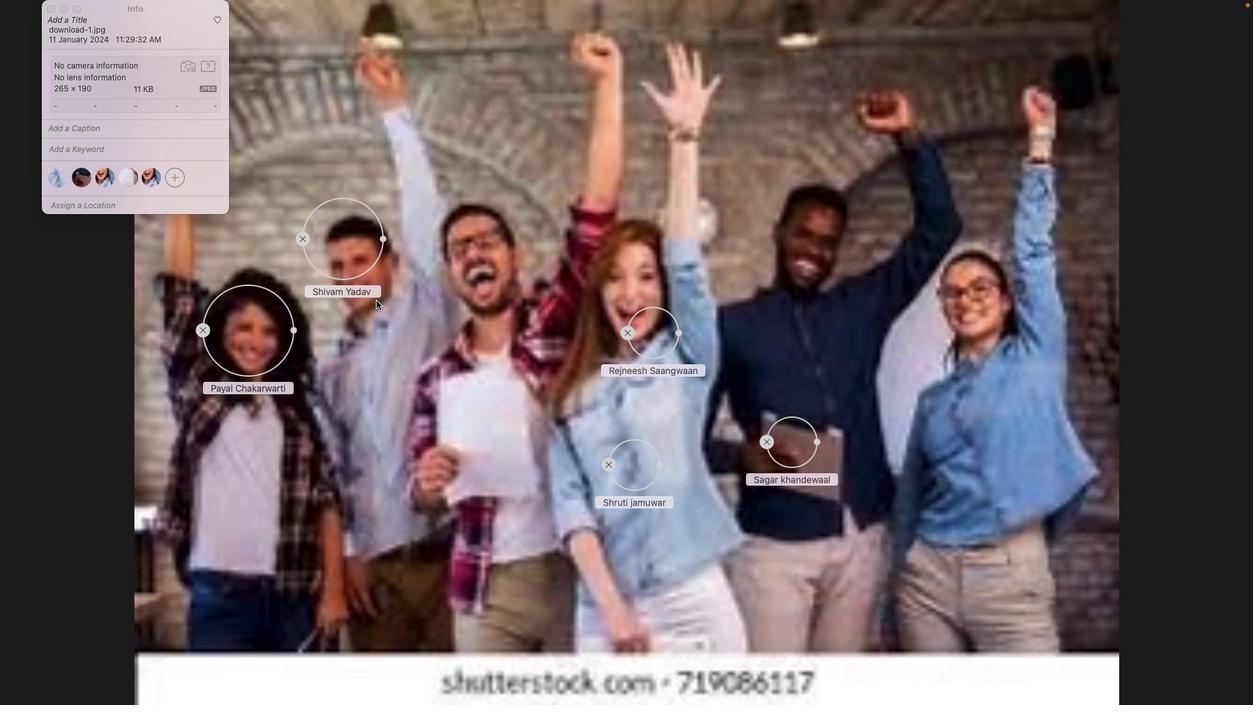 
Action: Mouse pressed left at (366, 238)
Screenshot: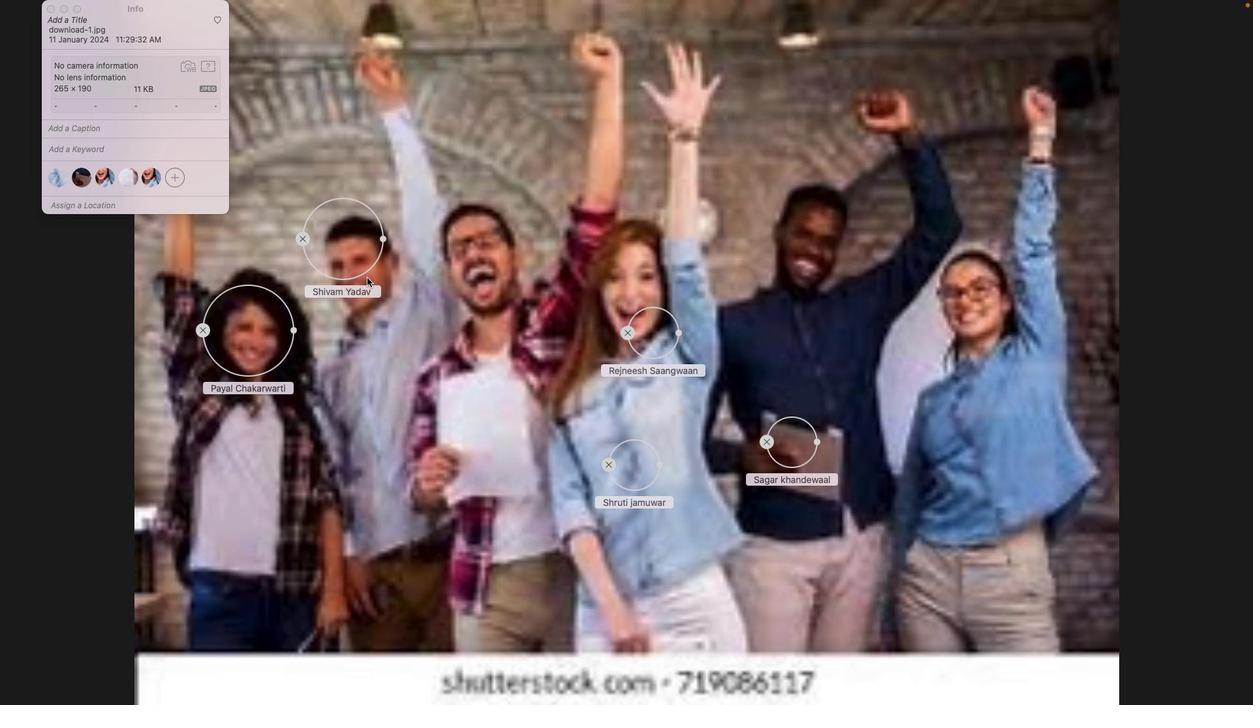 
Action: Mouse moved to (352, 242)
Screenshot: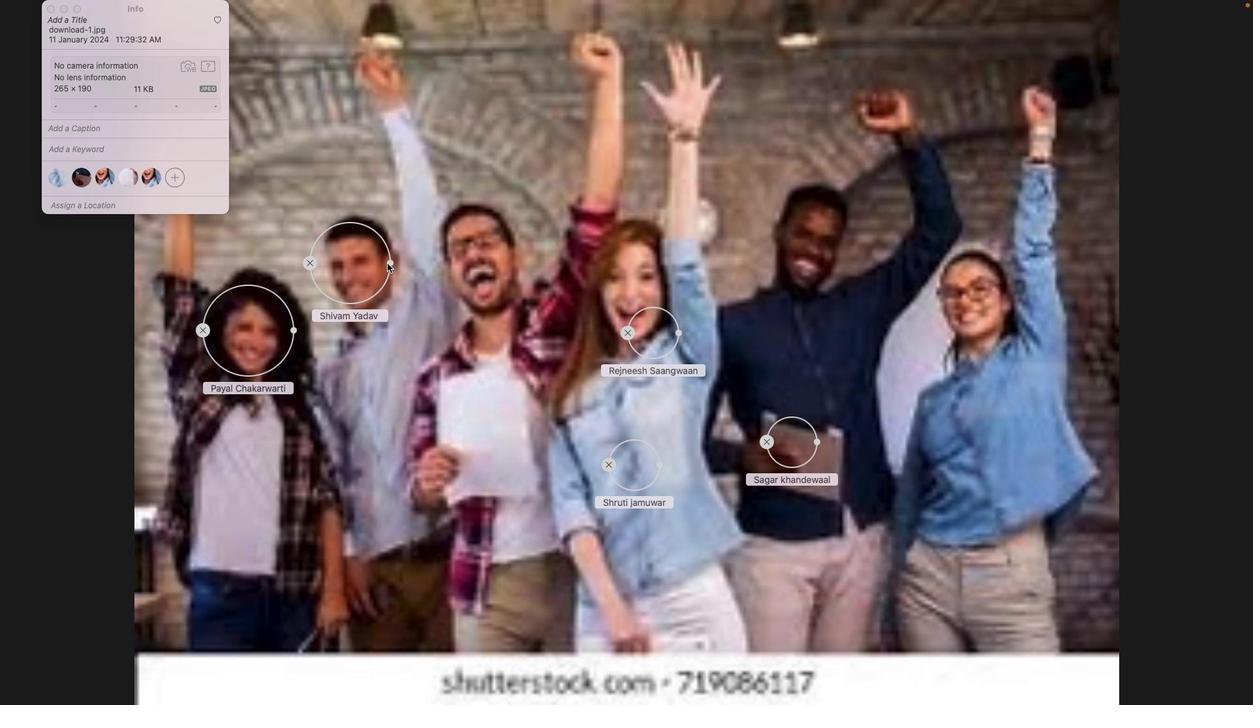 
Action: Mouse pressed left at (352, 242)
Screenshot: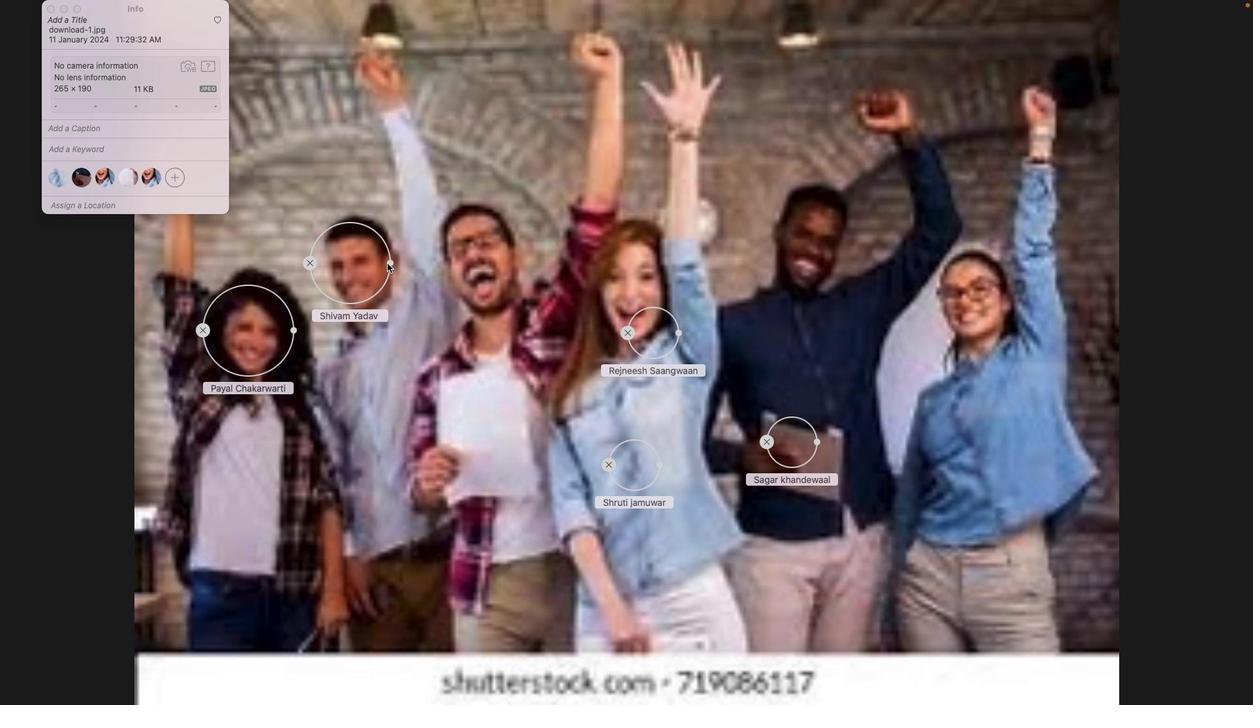 
Action: Mouse moved to (387, 263)
Screenshot: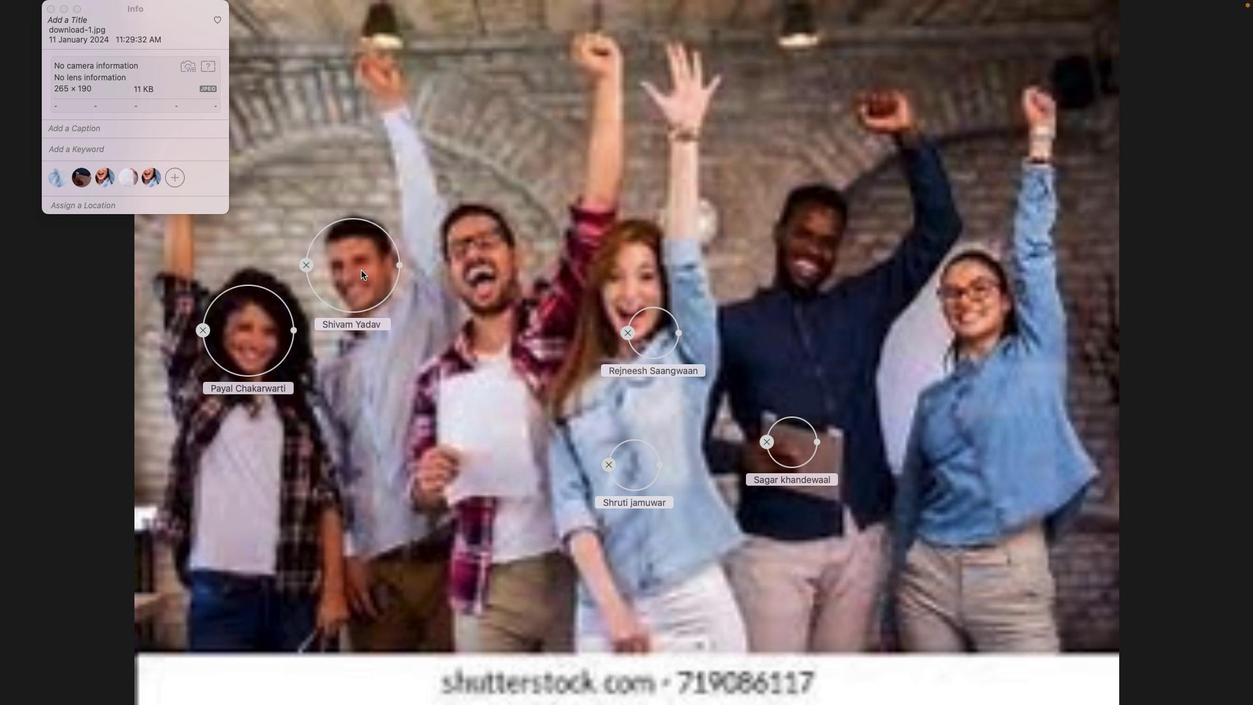 
Action: Mouse pressed left at (387, 263)
Screenshot: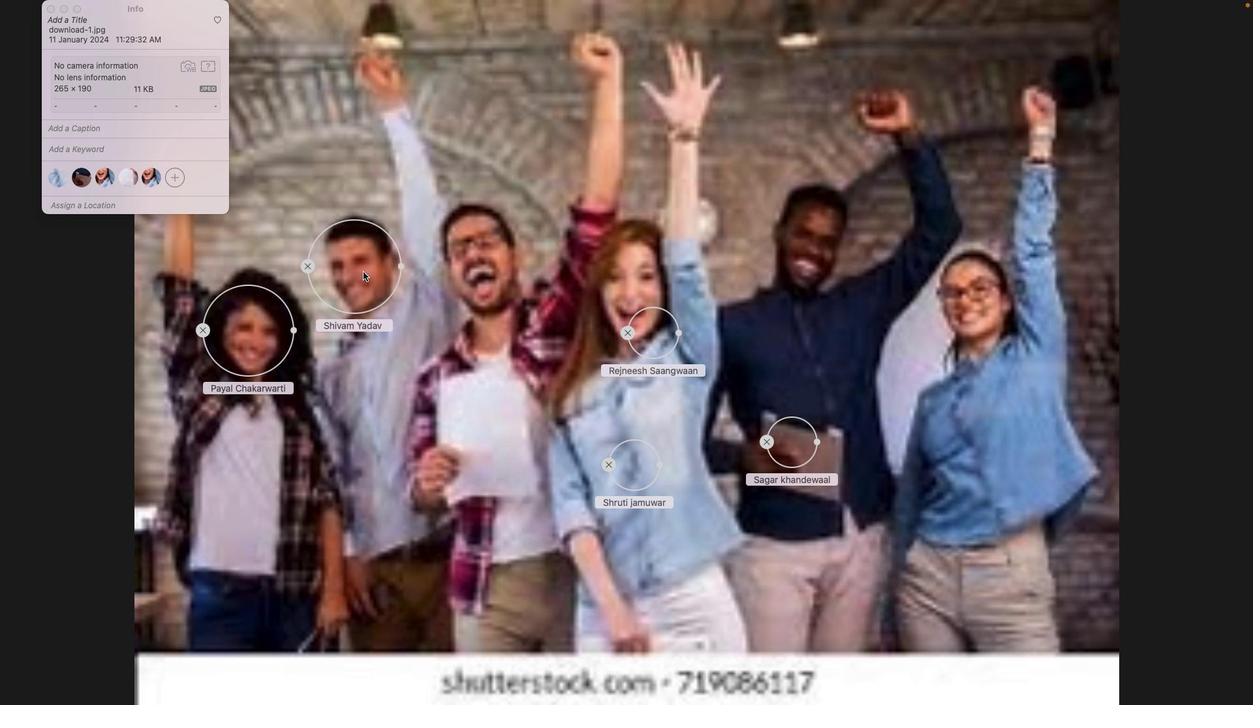 
Action: Mouse moved to (358, 268)
Screenshot: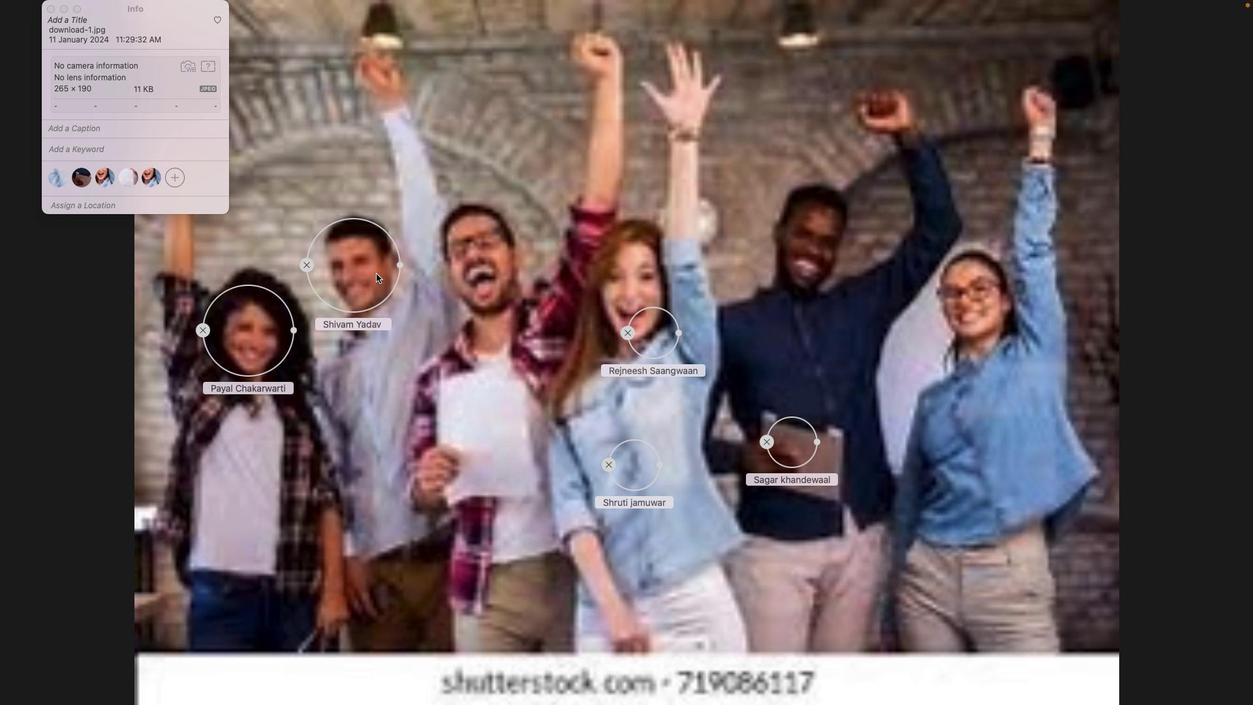 
Action: Mouse pressed left at (358, 268)
Screenshot: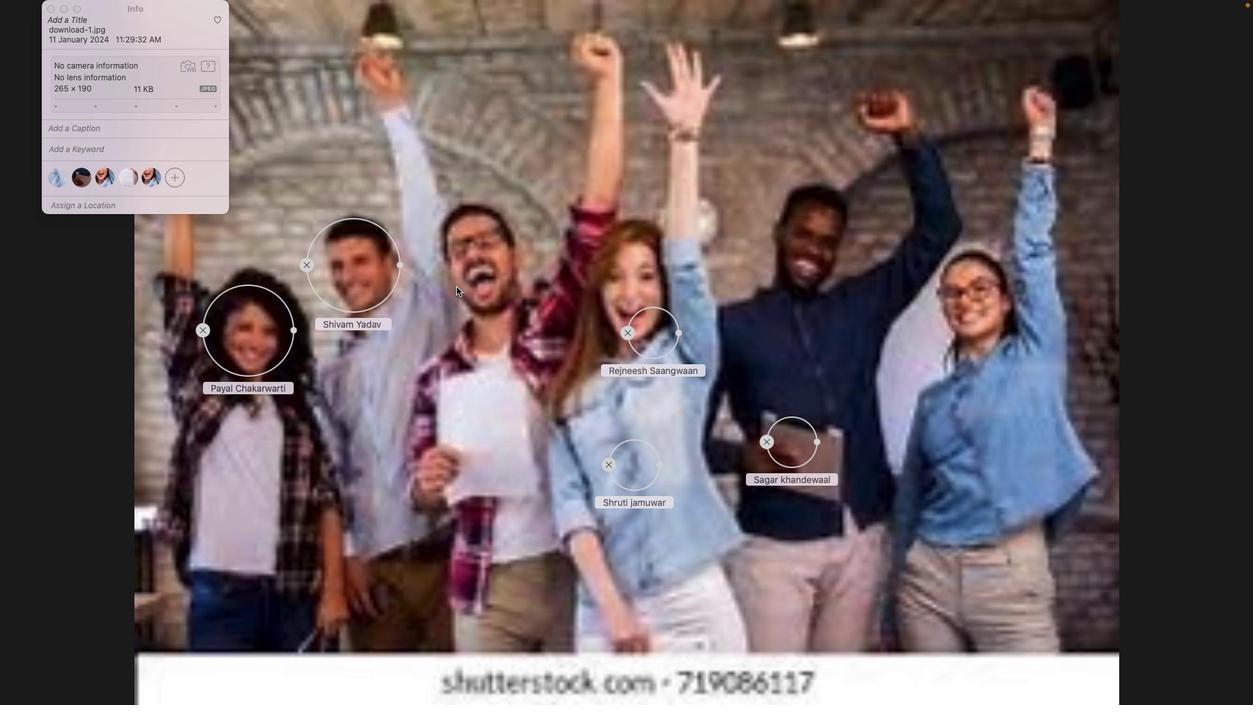 
Action: Mouse moved to (665, 329)
Screenshot: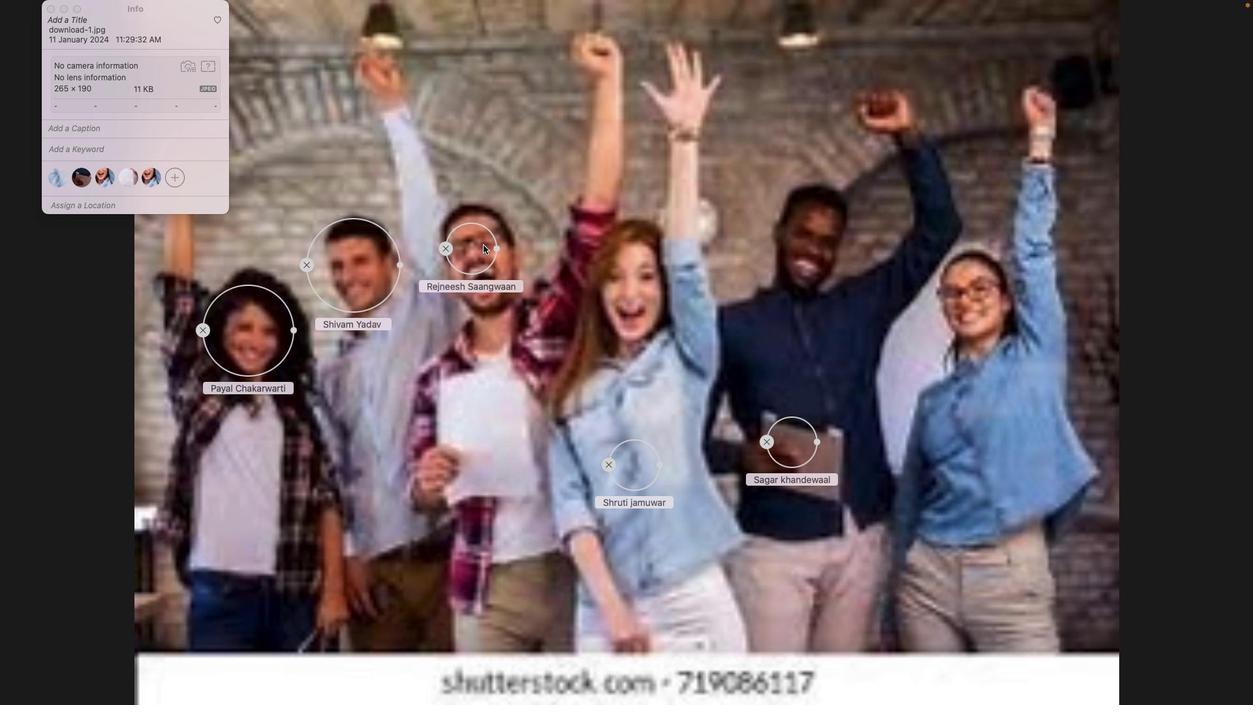 
Action: Mouse pressed left at (665, 329)
Screenshot: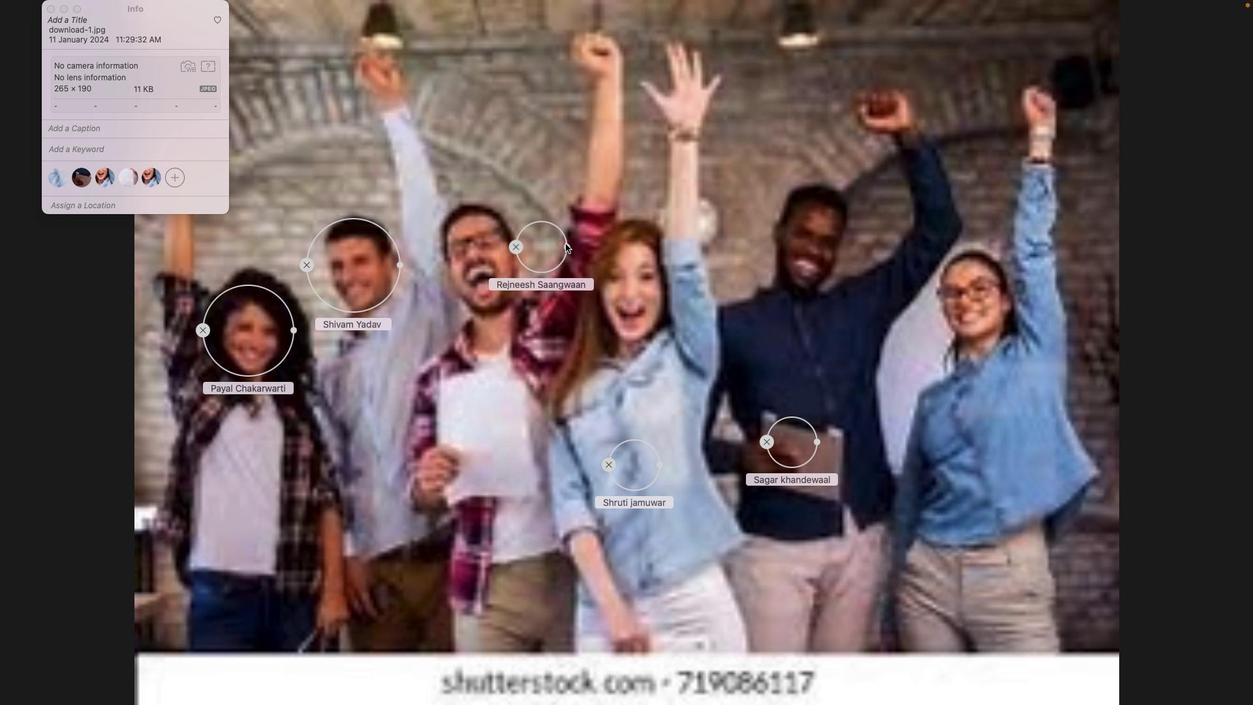 
Action: Mouse moved to (836, 220)
Screenshot: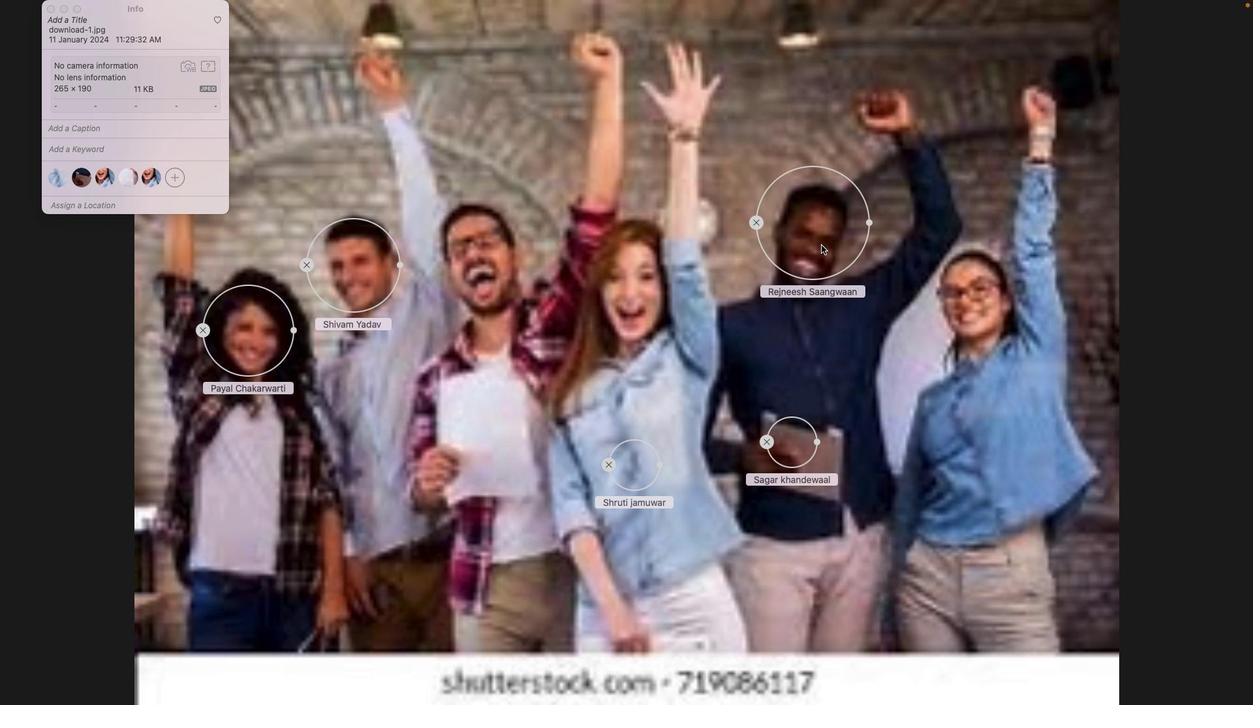 
Action: Mouse pressed left at (836, 220)
Screenshot: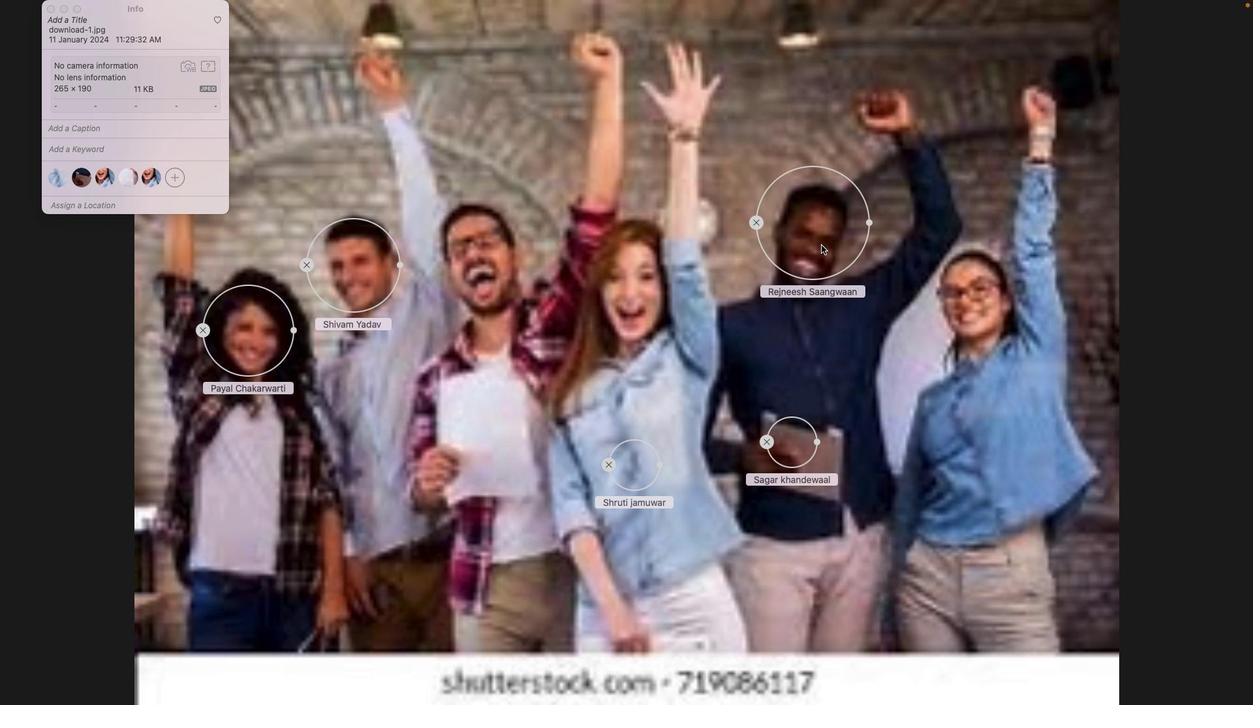 
Action: Mouse moved to (821, 244)
Screenshot: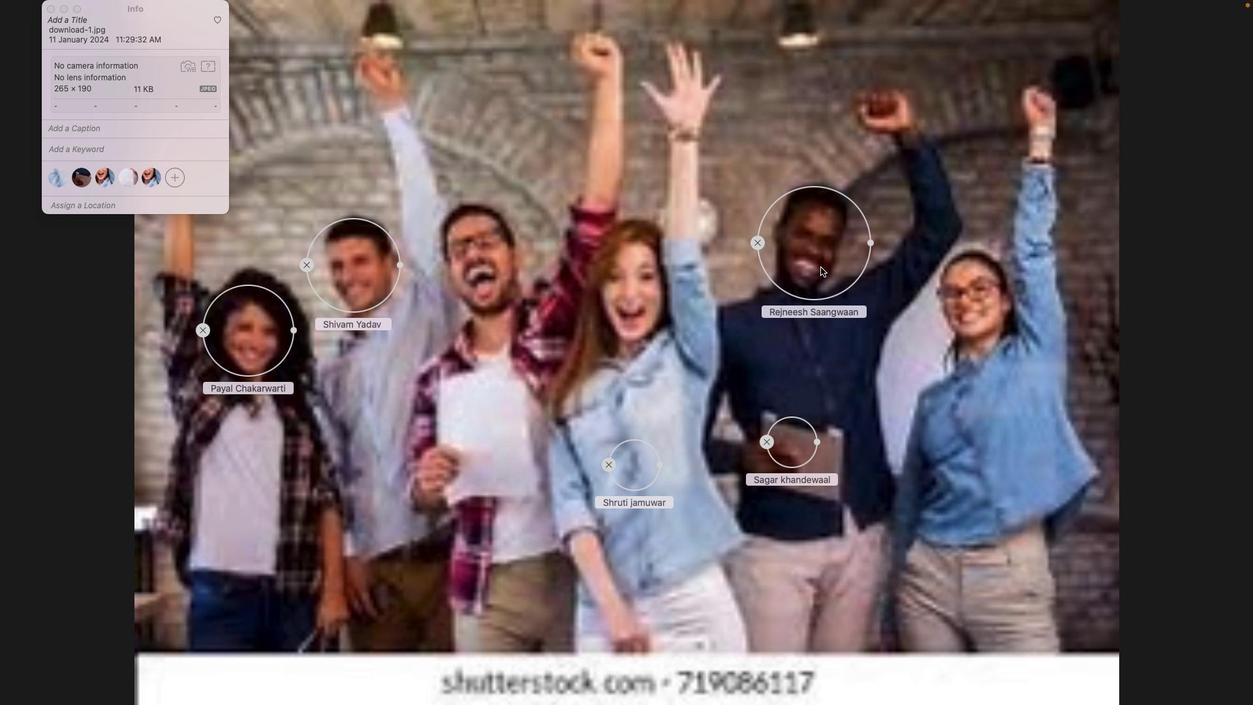 
Action: Mouse pressed left at (821, 244)
Screenshot: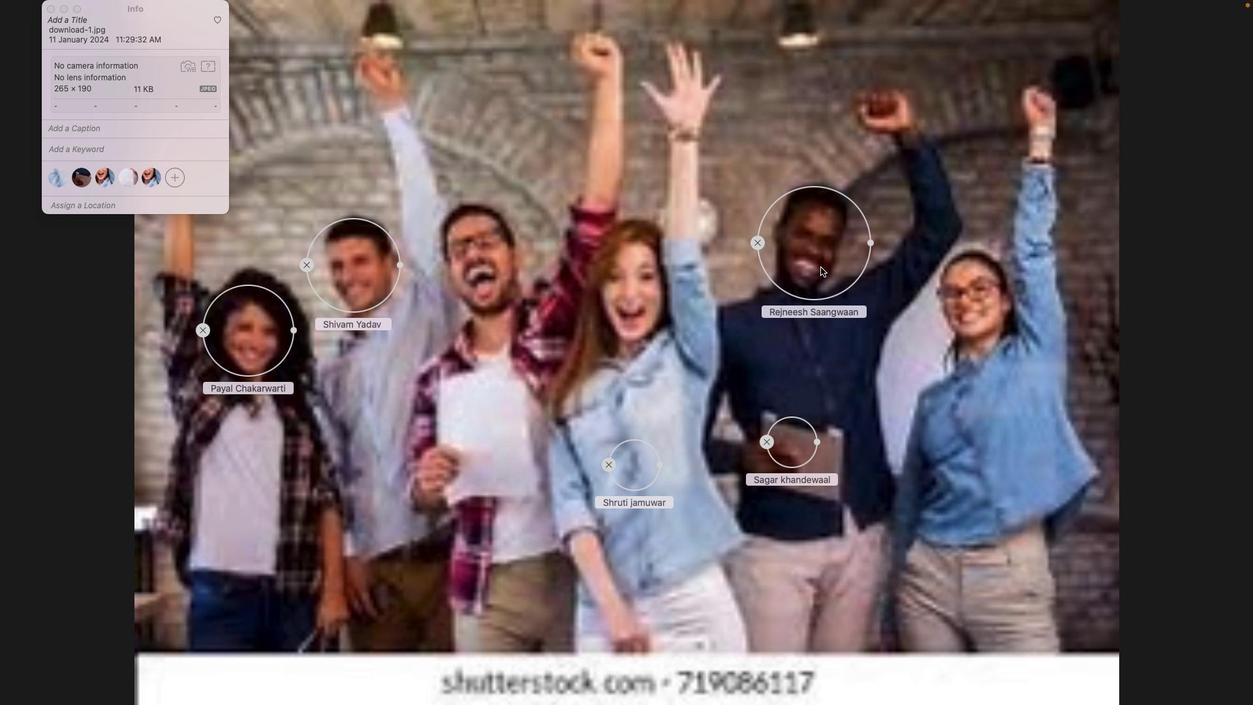 
Action: Mouse moved to (622, 470)
Screenshot: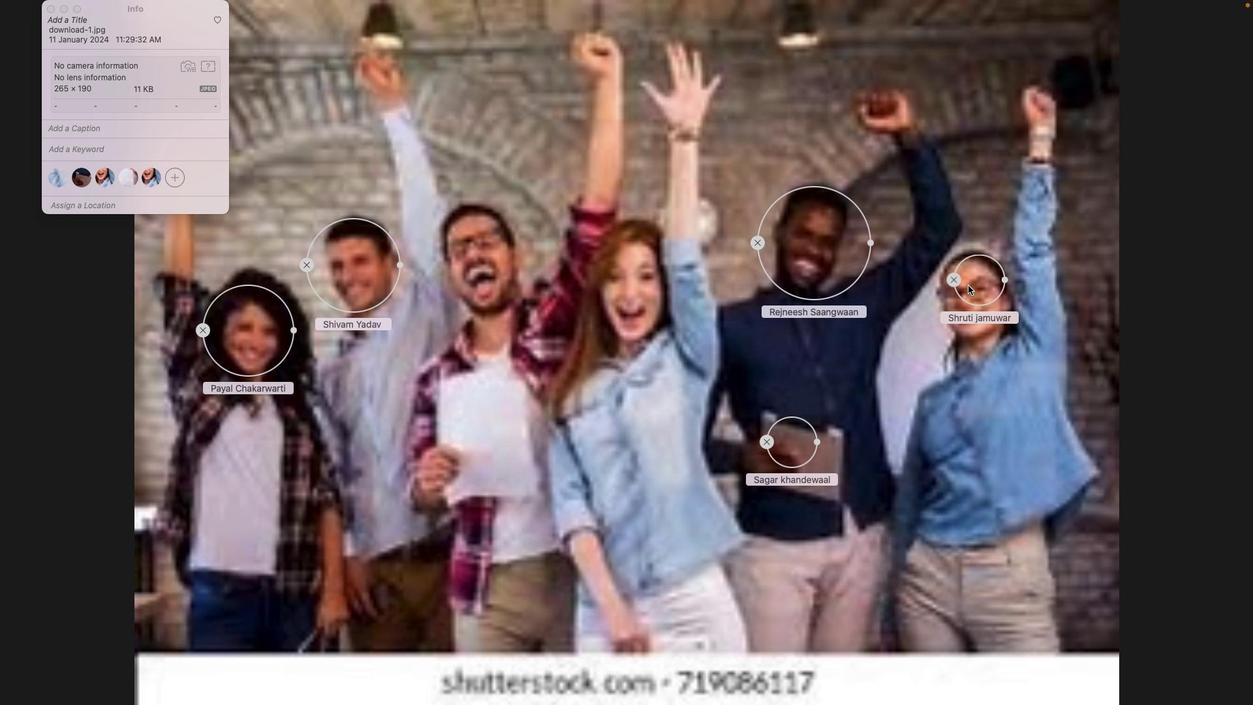 
Action: Mouse pressed left at (622, 470)
Screenshot: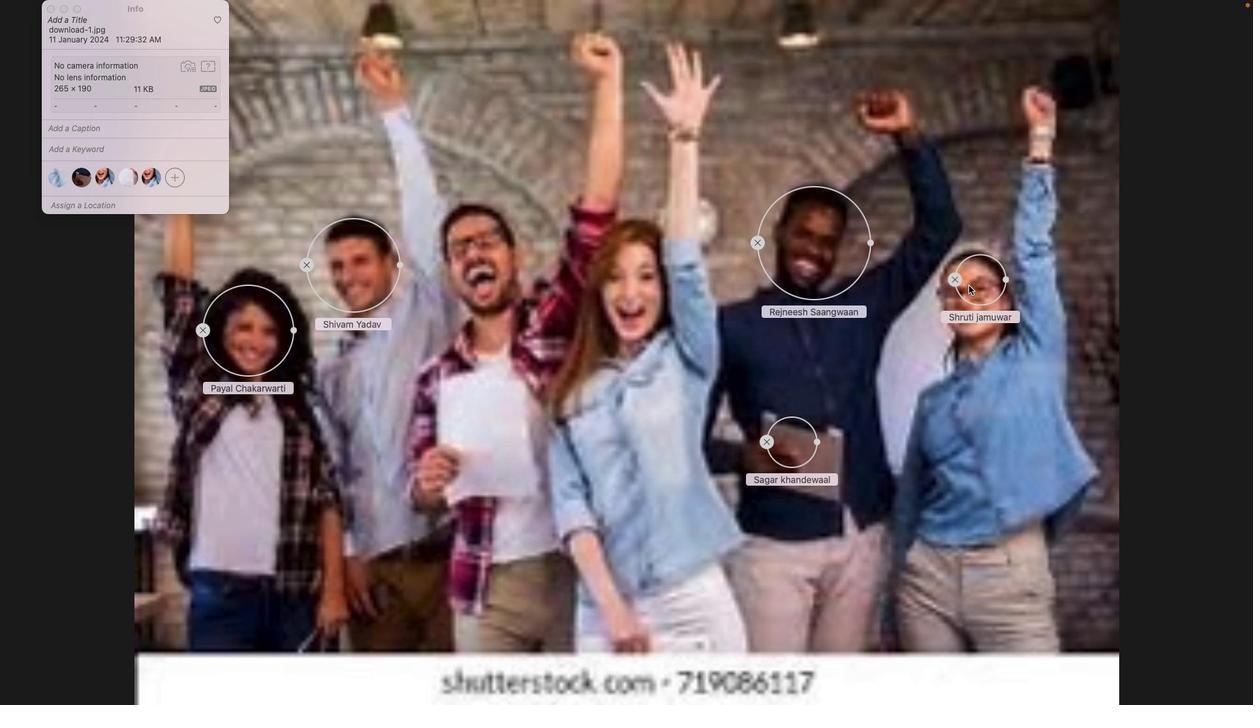 
Action: Mouse moved to (998, 271)
Screenshot: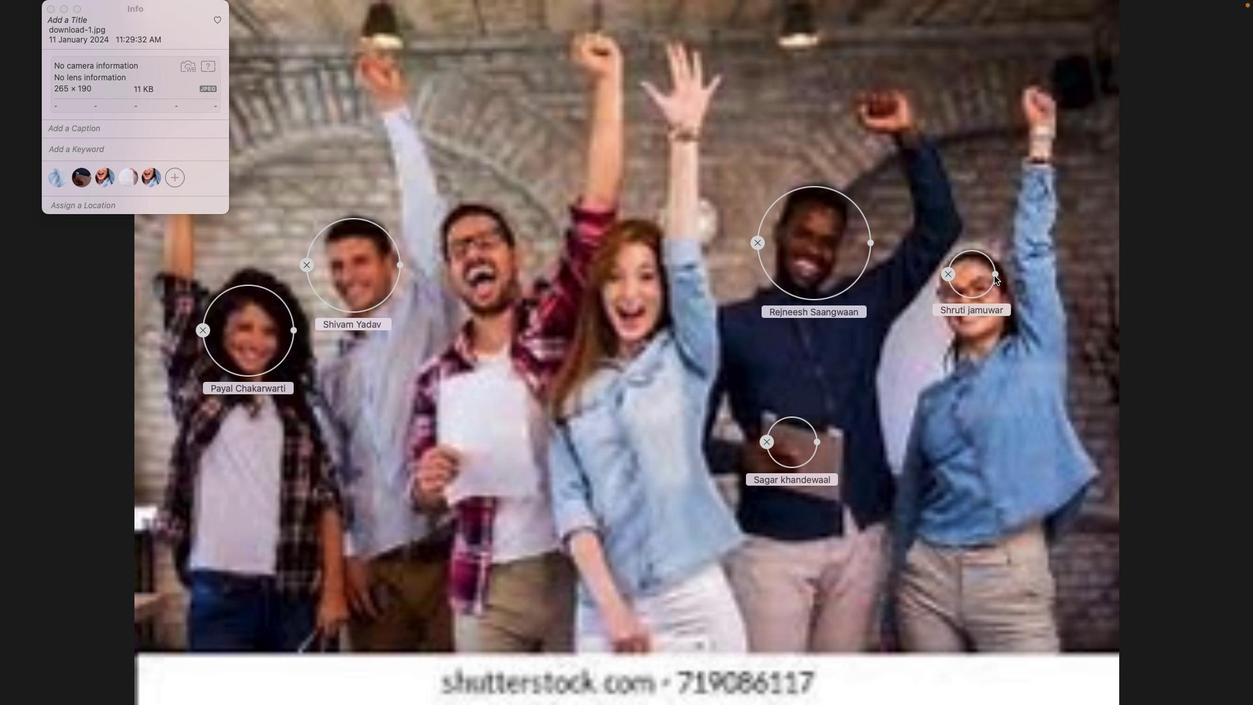 
Action: Mouse pressed left at (998, 271)
Screenshot: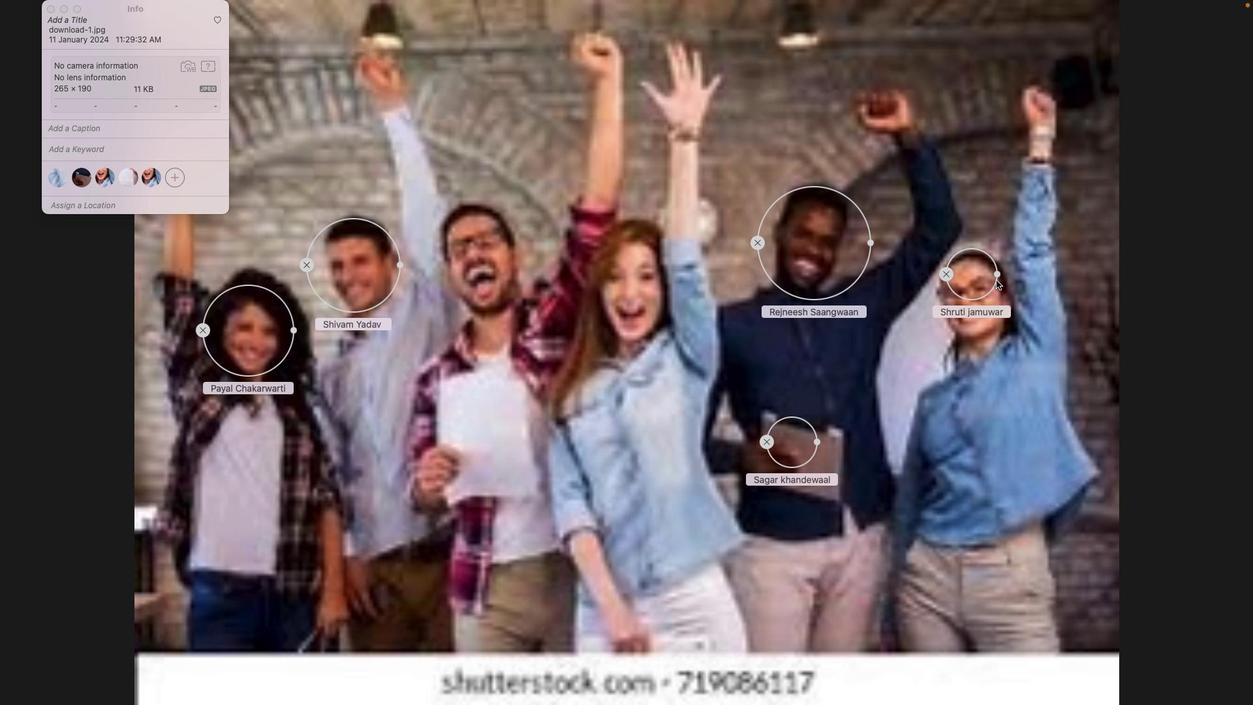 
Action: Mouse moved to (994, 276)
Screenshot: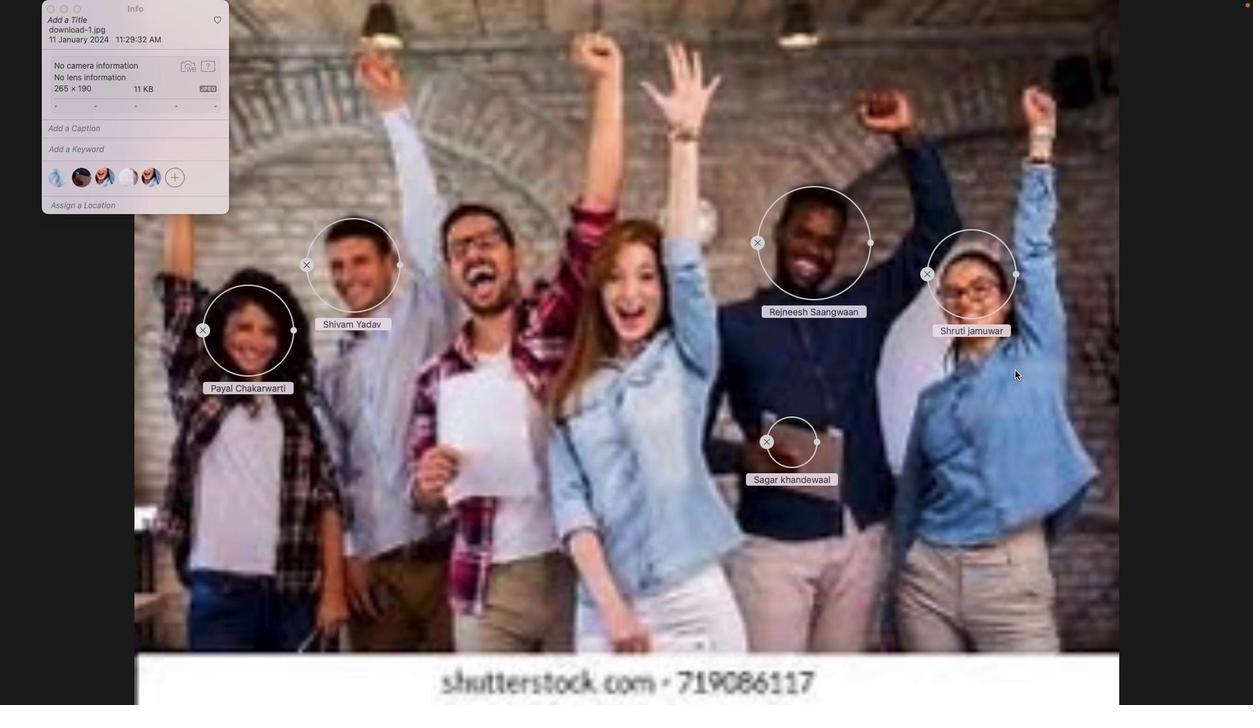 
Action: Mouse pressed left at (994, 276)
Screenshot: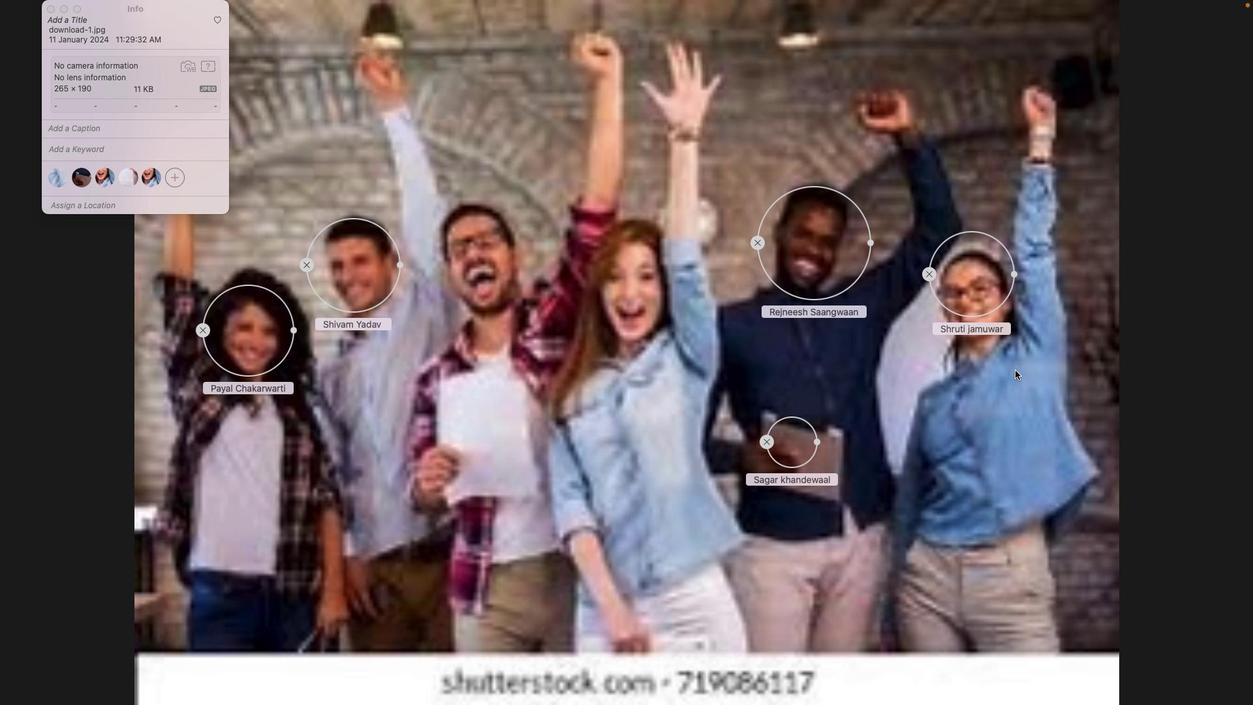 
Action: Mouse moved to (987, 273)
Screenshot: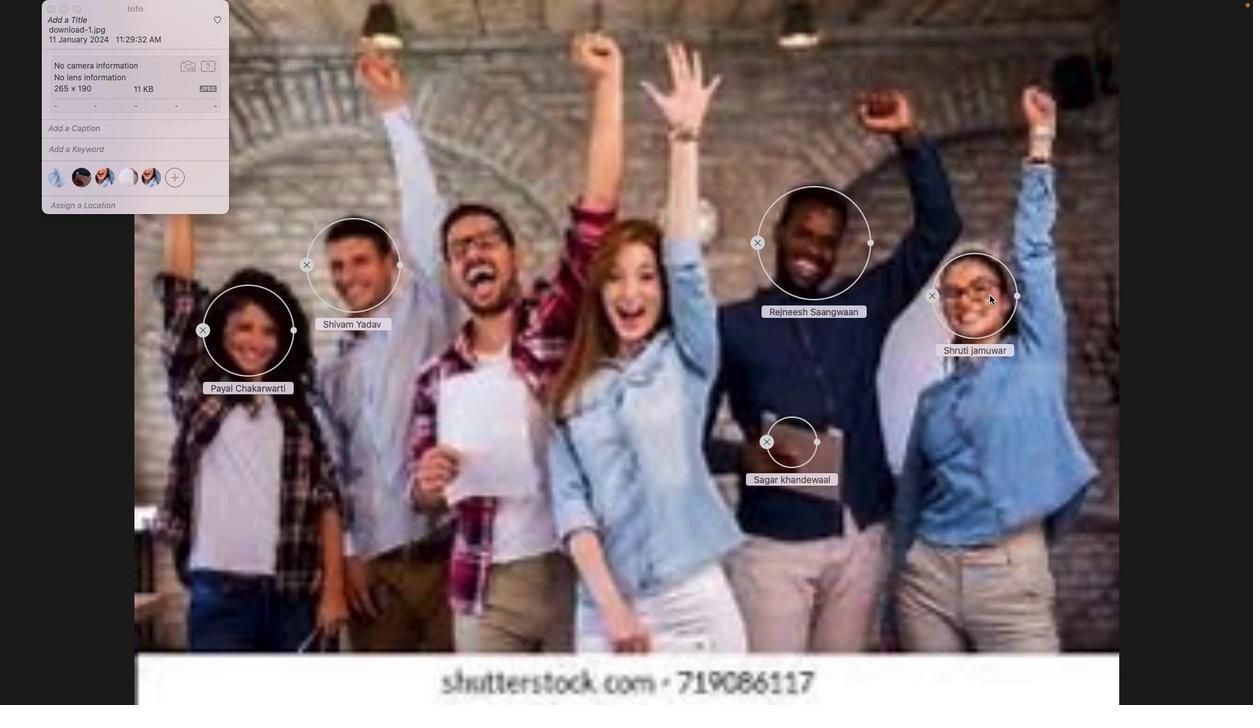 
Action: Mouse pressed left at (987, 273)
Screenshot: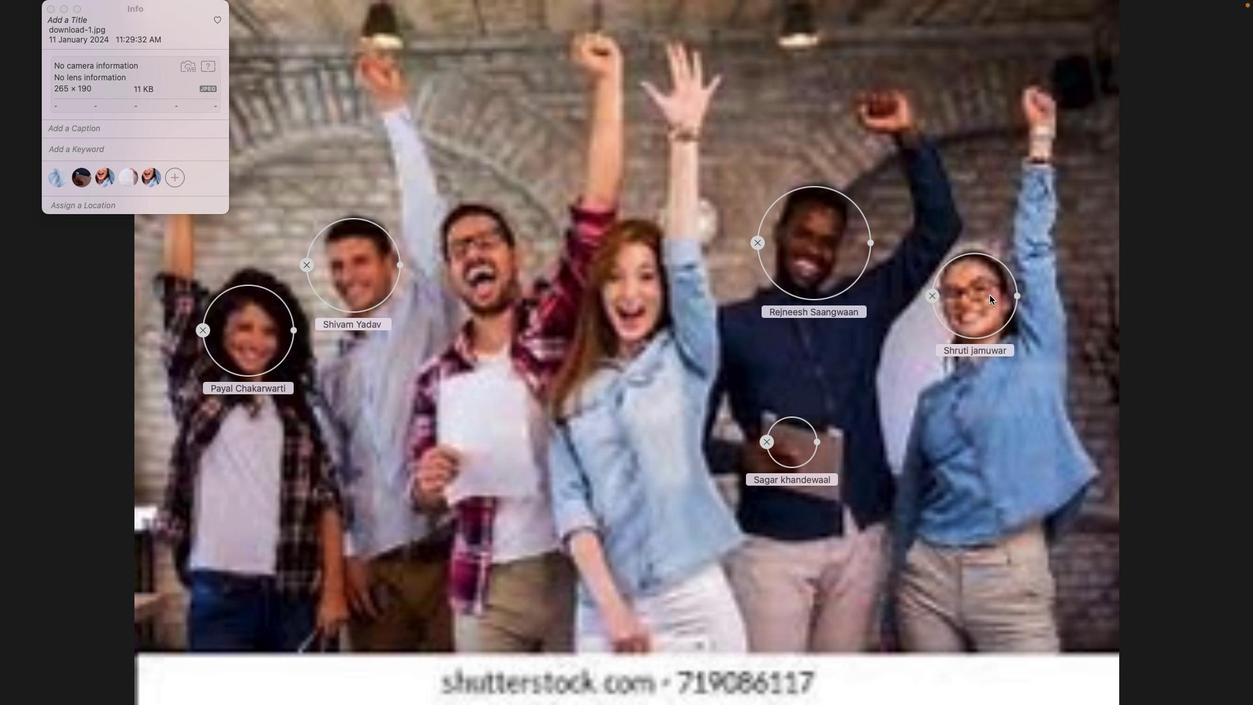 
Action: Mouse moved to (789, 438)
Screenshot: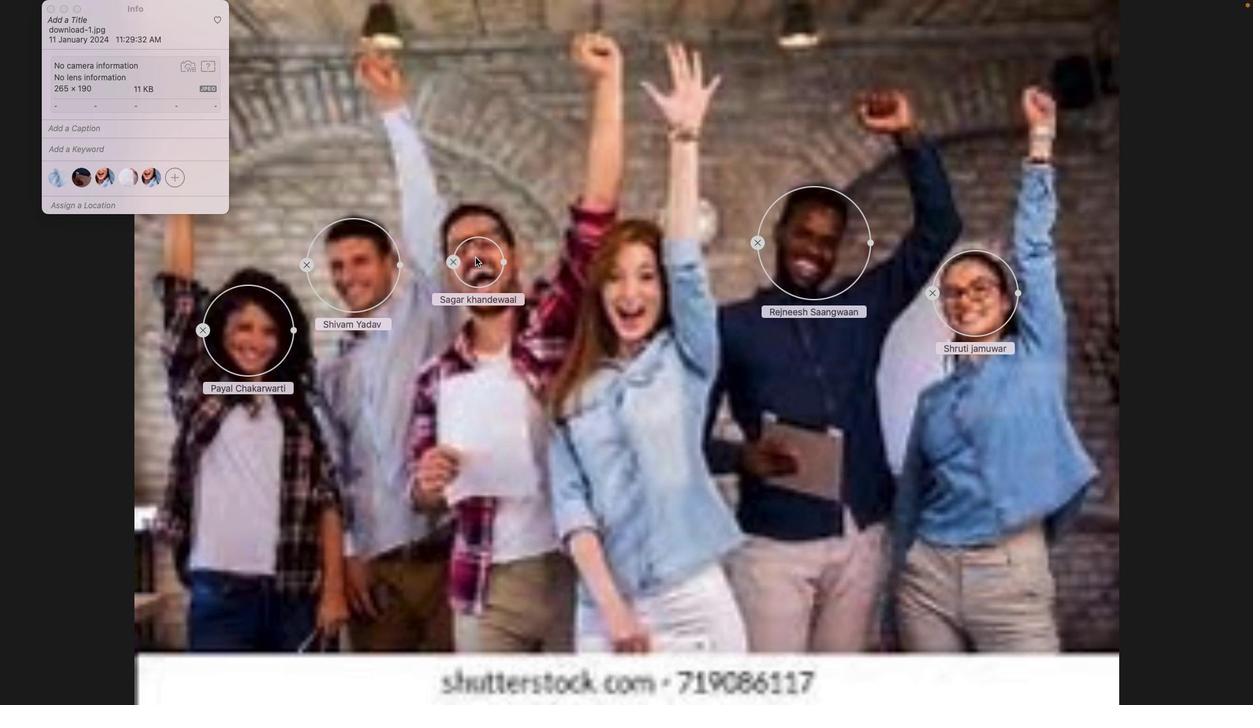
Action: Mouse pressed left at (789, 438)
Screenshot: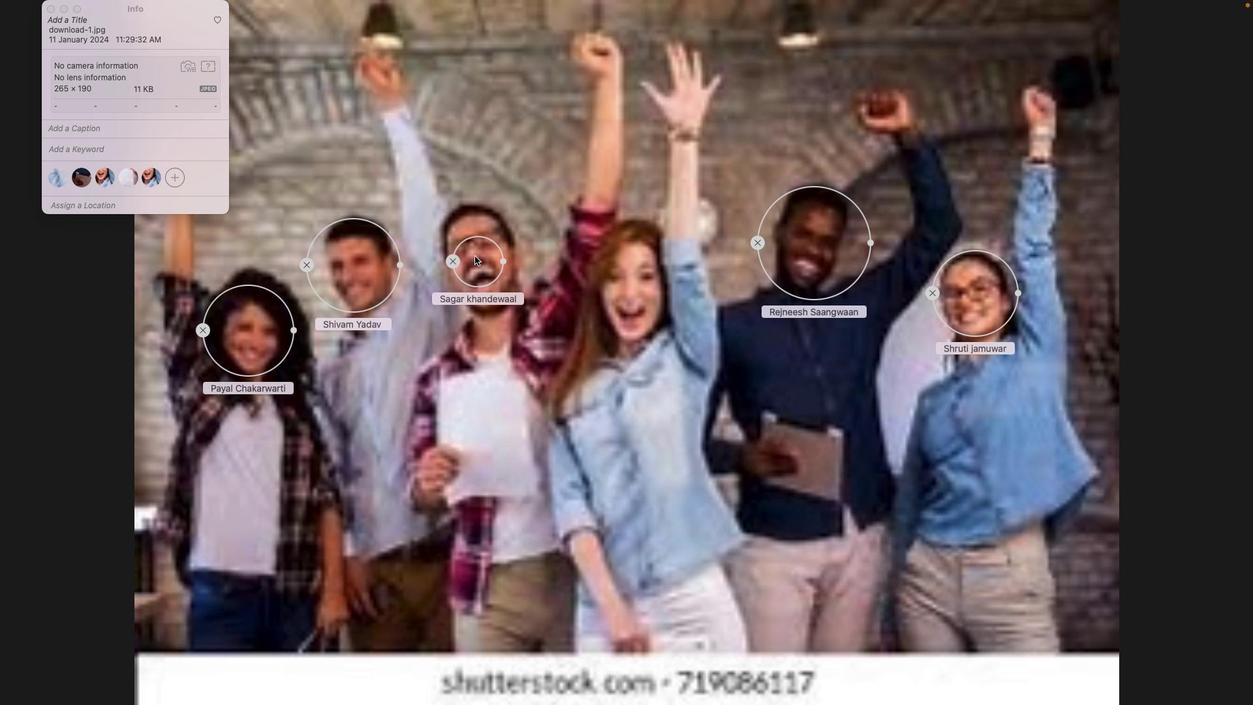 
Action: Mouse moved to (489, 223)
Screenshot: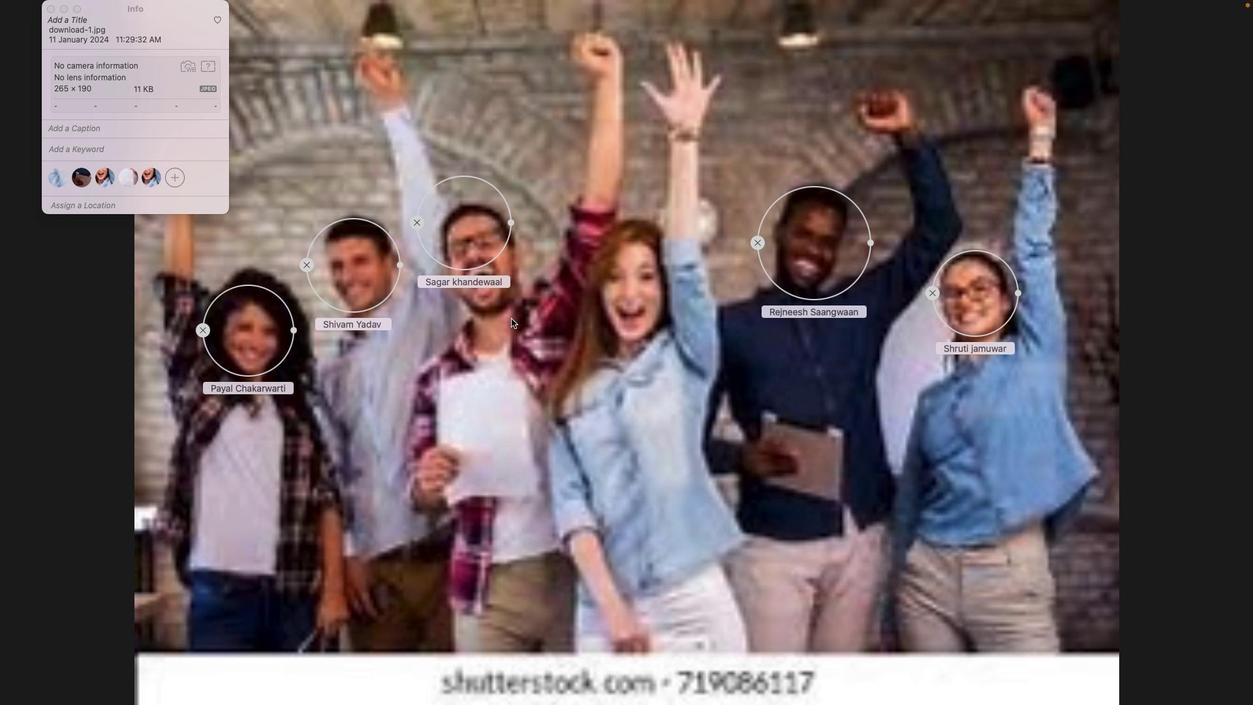
Action: Mouse pressed left at (489, 223)
Screenshot: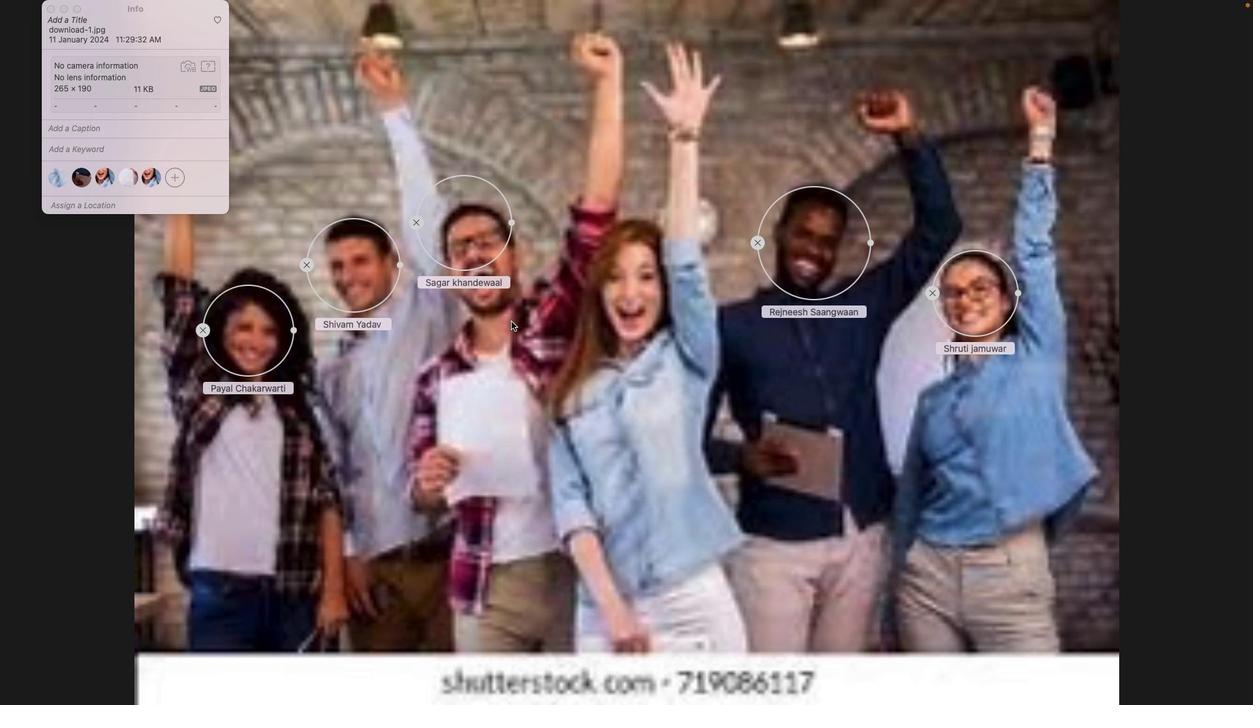 
Action: Mouse moved to (468, 201)
Screenshot: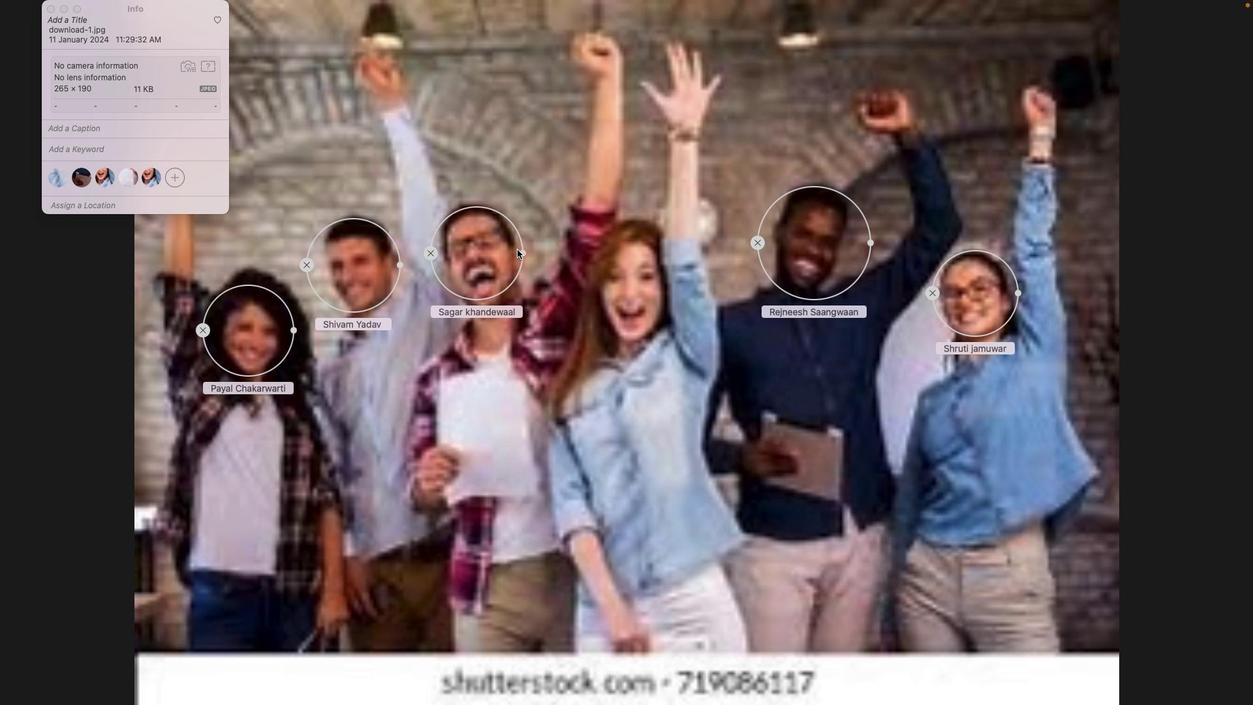 
Action: Mouse pressed left at (468, 201)
Screenshot: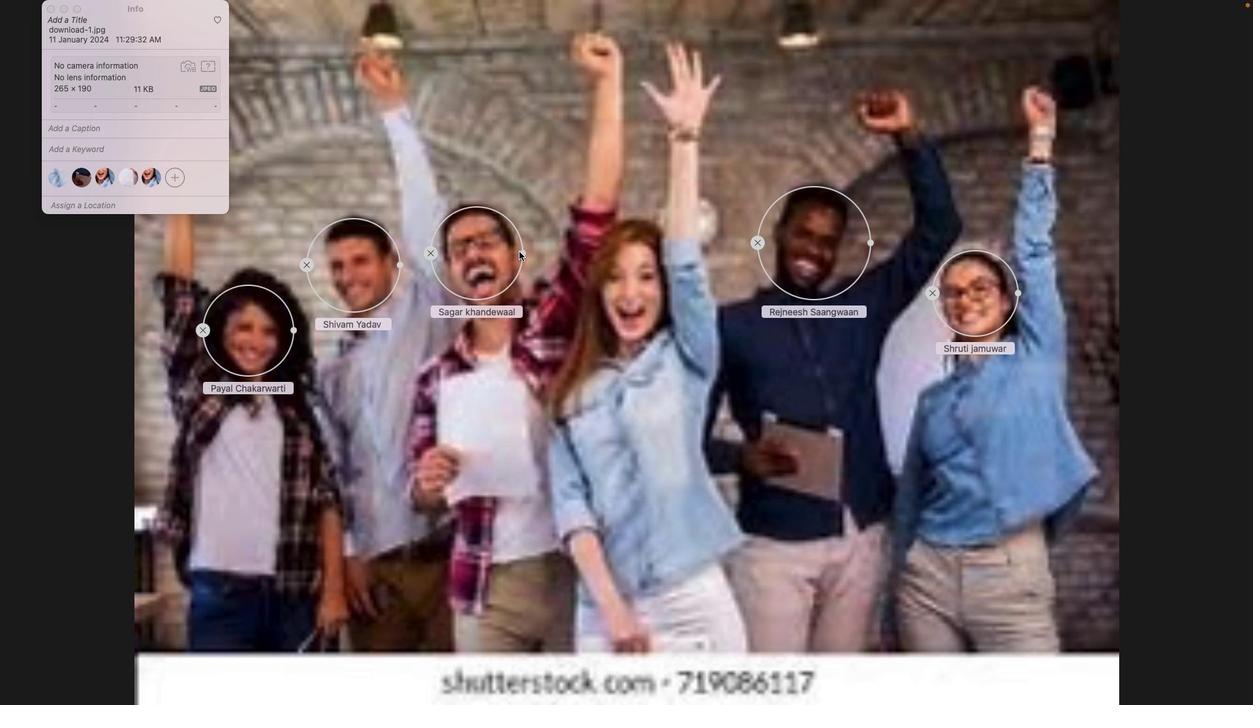
Action: Mouse moved to (519, 252)
